 Task: Create a new job position in Salesforce with the title 'Dentist / Dietitian / Nutritionist', set the location to 'San Francisco, CA', and fill in the necessary details including salary range, job description, and required skills.
Action: Mouse moved to (28, 110)
Screenshot: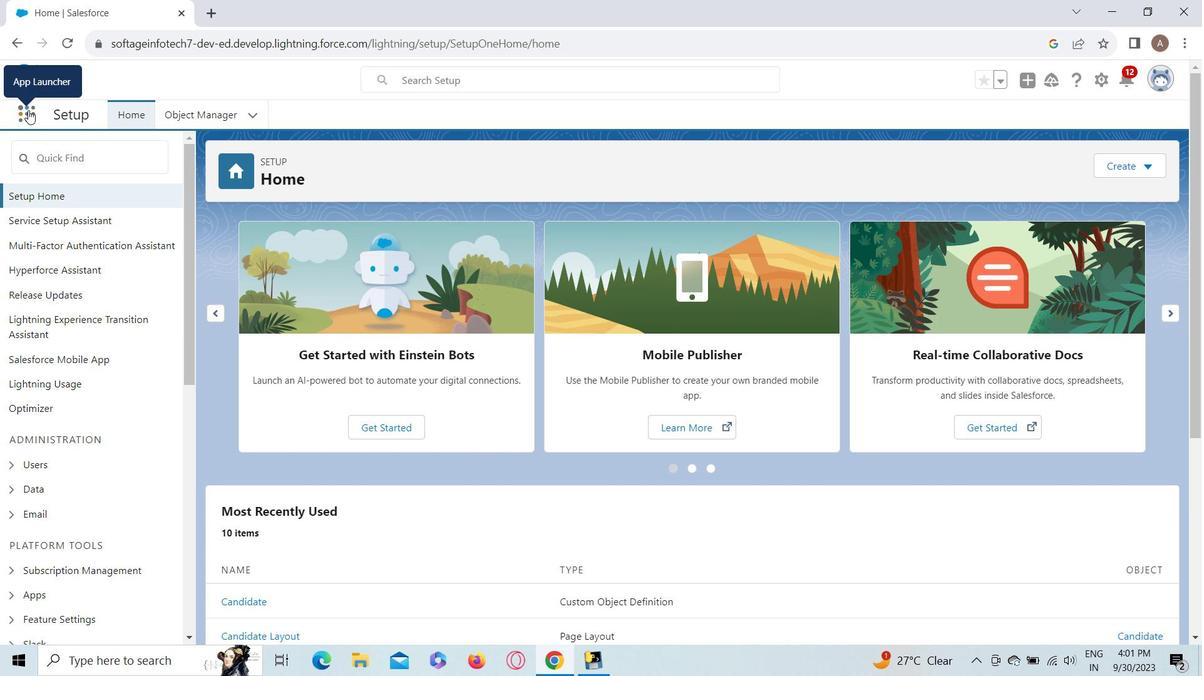
Action: Mouse pressed left at (28, 110)
Screenshot: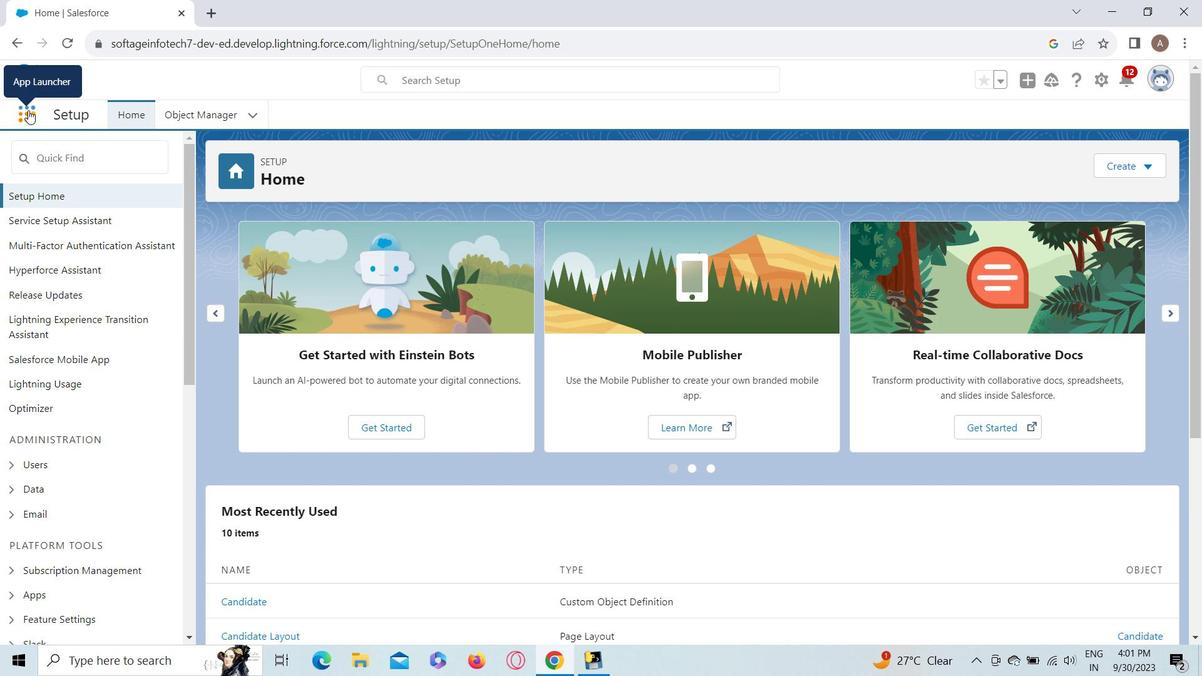 
Action: Mouse moved to (90, 221)
Screenshot: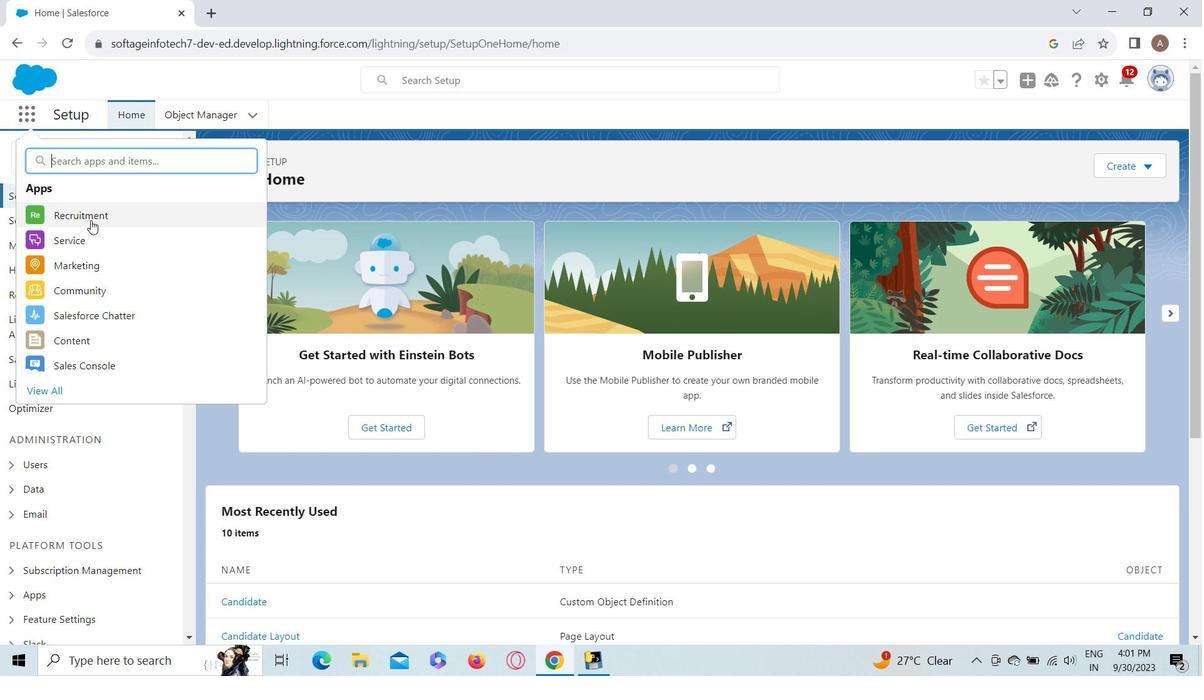 
Action: Mouse pressed left at (90, 221)
Screenshot: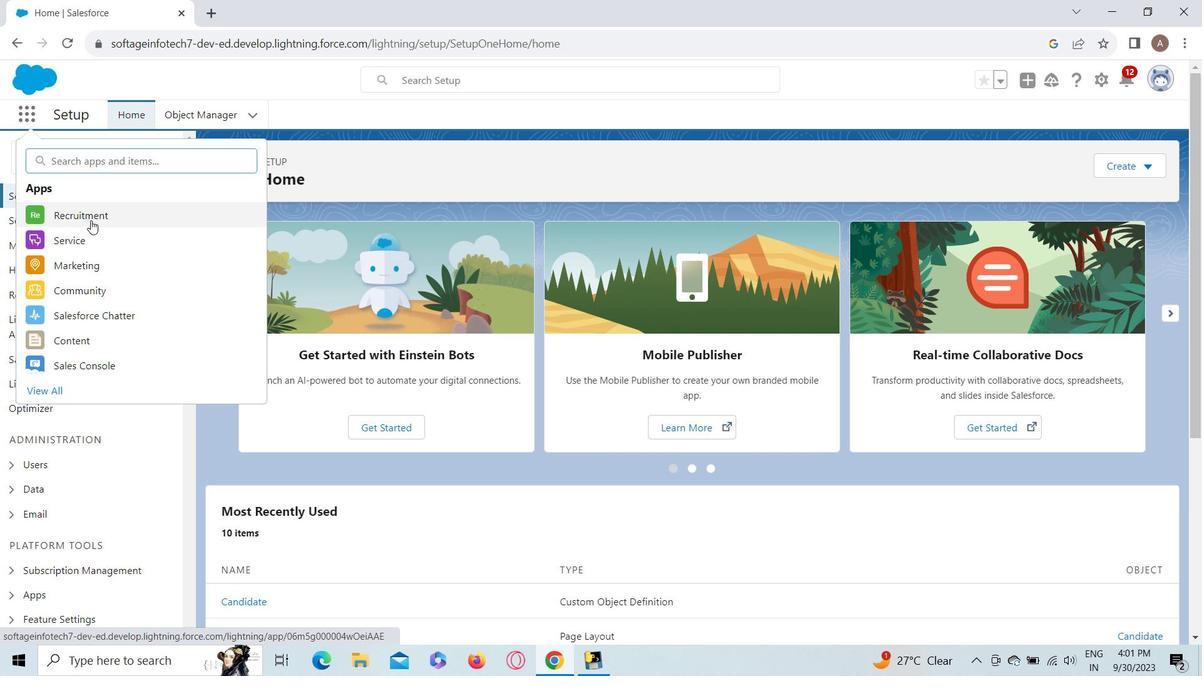 
Action: Mouse moved to (321, 110)
Screenshot: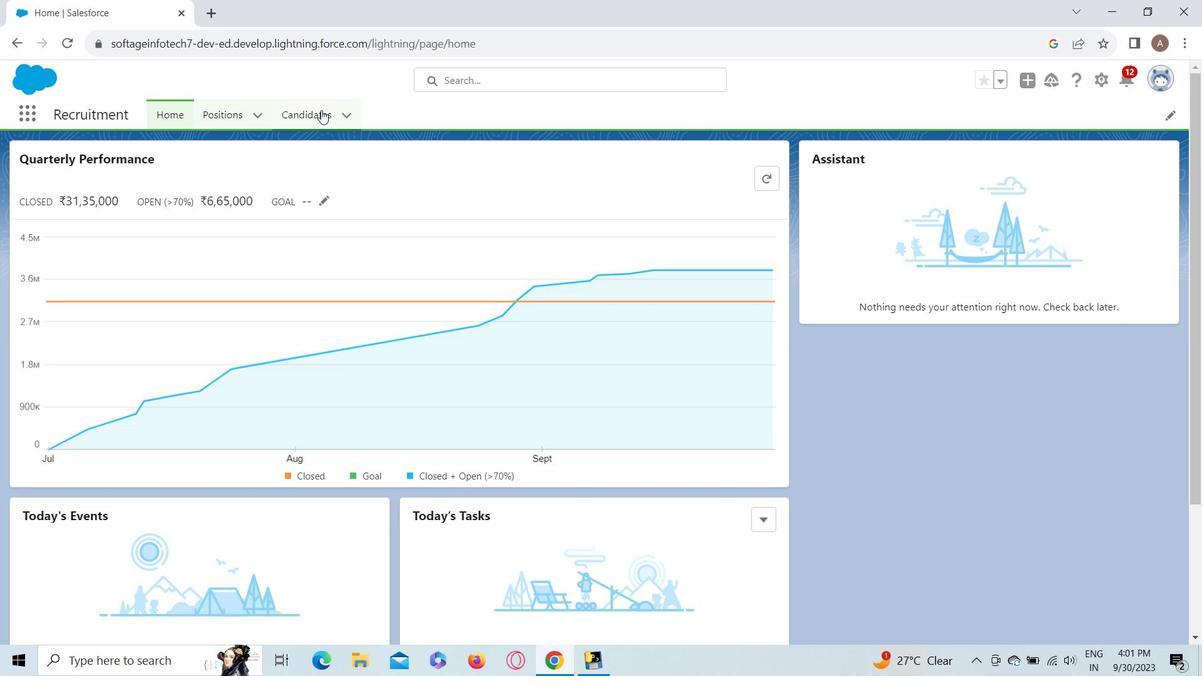 
Action: Mouse pressed left at (321, 110)
Screenshot: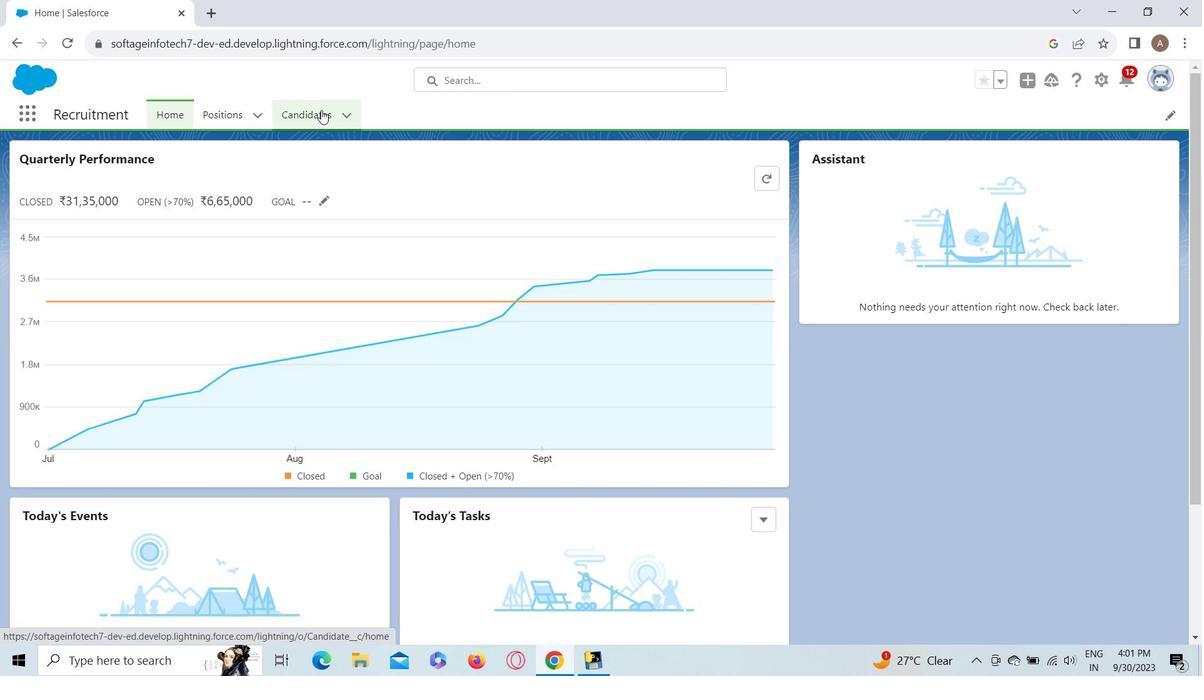 
Action: Mouse moved to (211, 104)
Screenshot: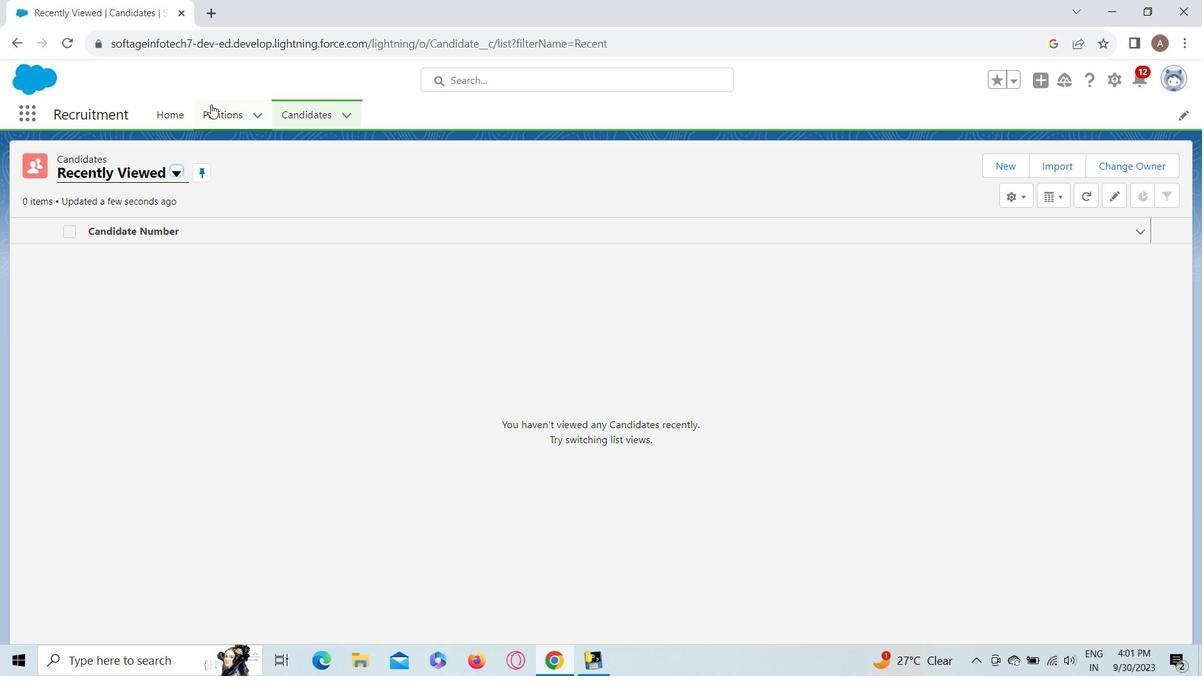 
Action: Mouse pressed left at (211, 104)
Screenshot: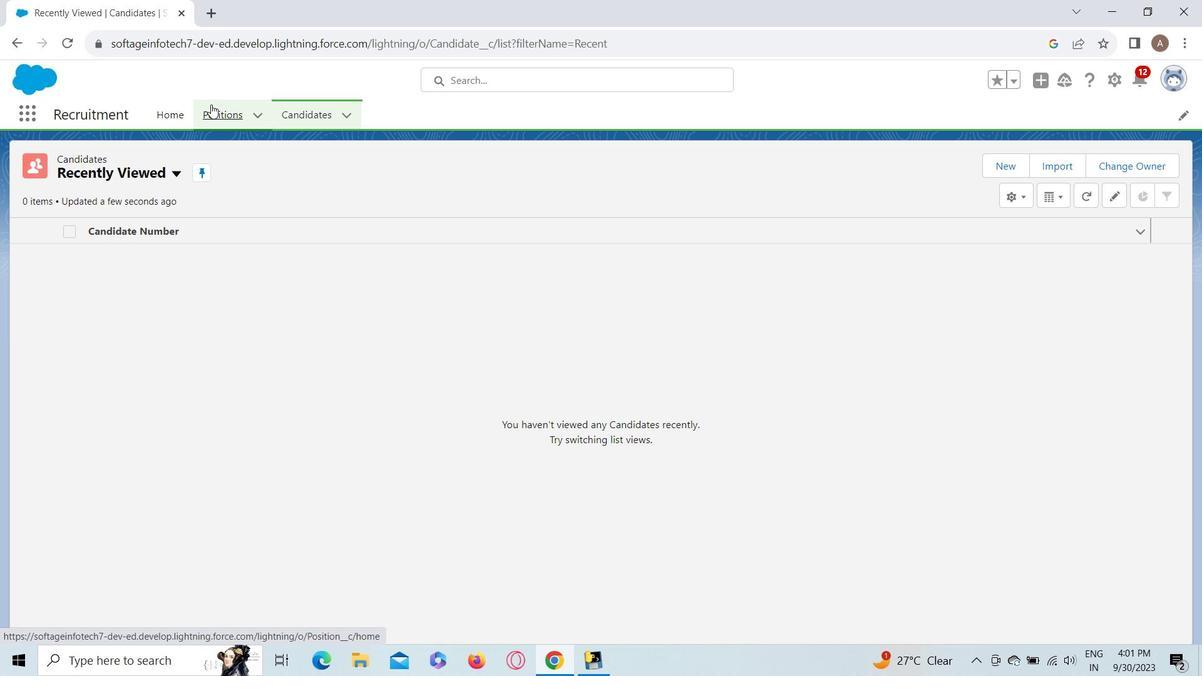 
Action: Mouse moved to (187, 113)
Screenshot: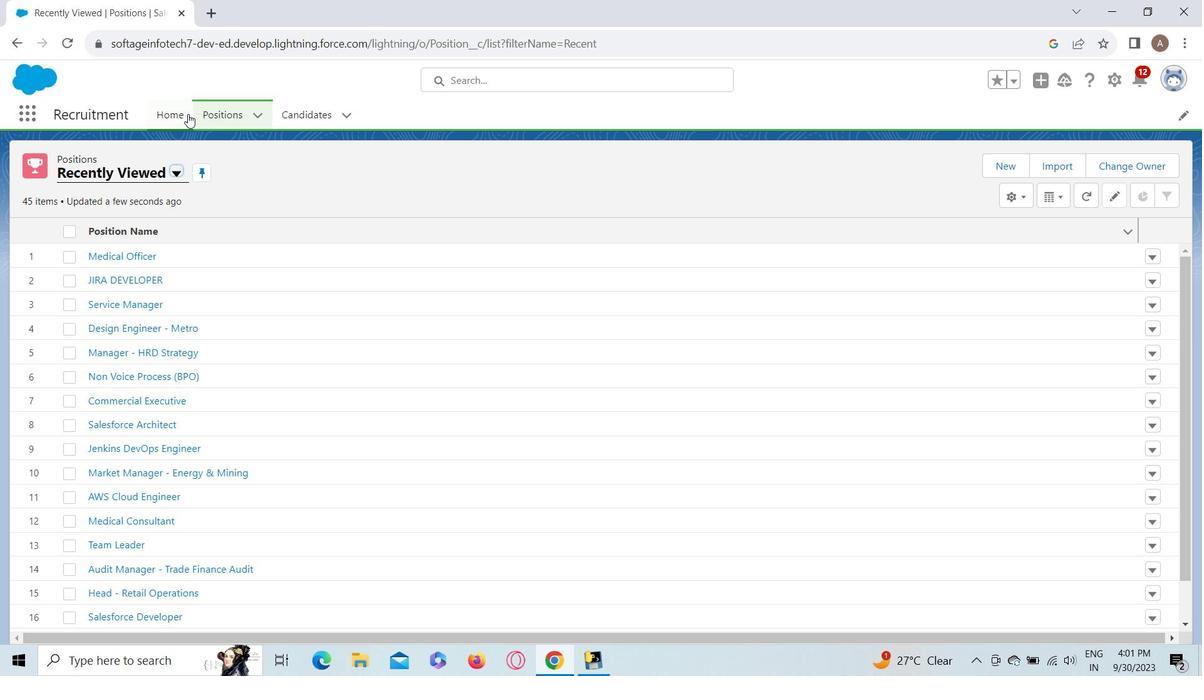 
Action: Mouse pressed left at (187, 113)
Screenshot: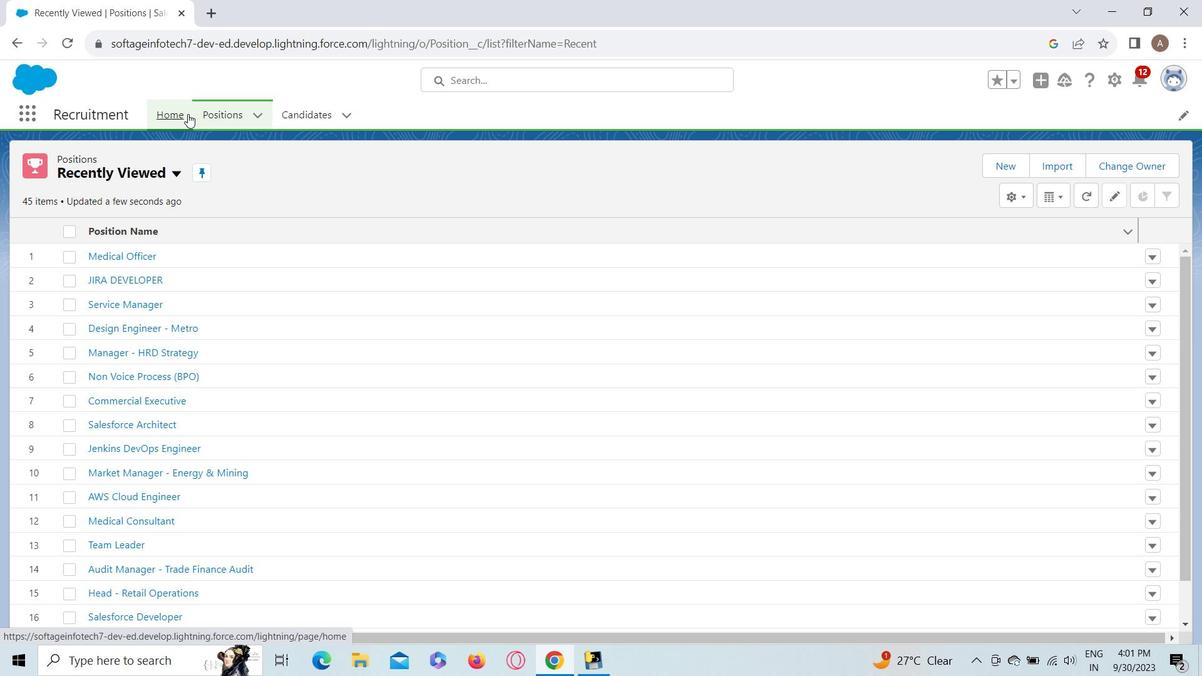 
Action: Mouse moved to (298, 111)
Screenshot: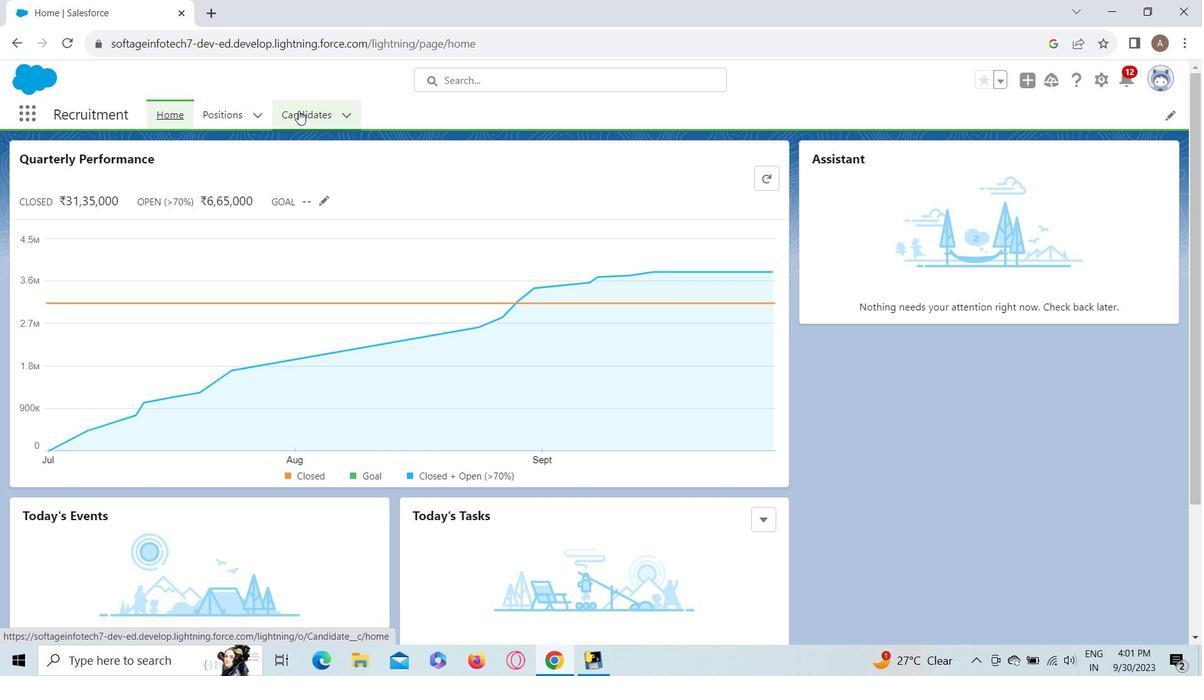 
Action: Mouse pressed left at (298, 111)
Screenshot: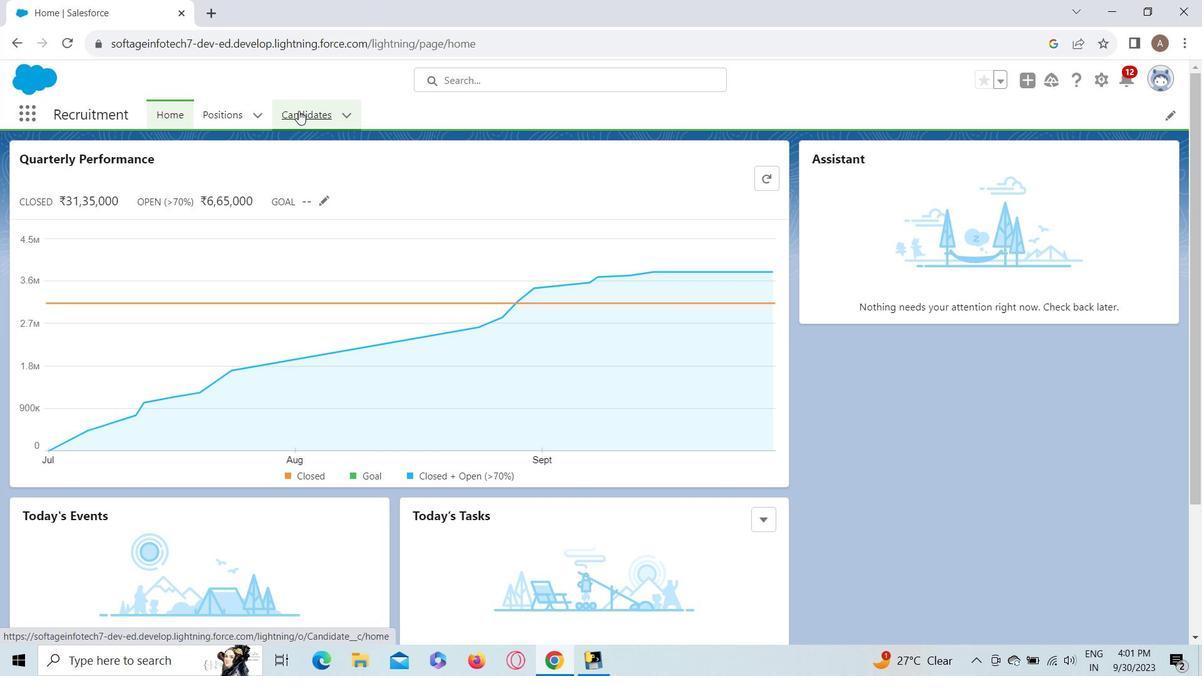 
Action: Mouse moved to (219, 112)
Screenshot: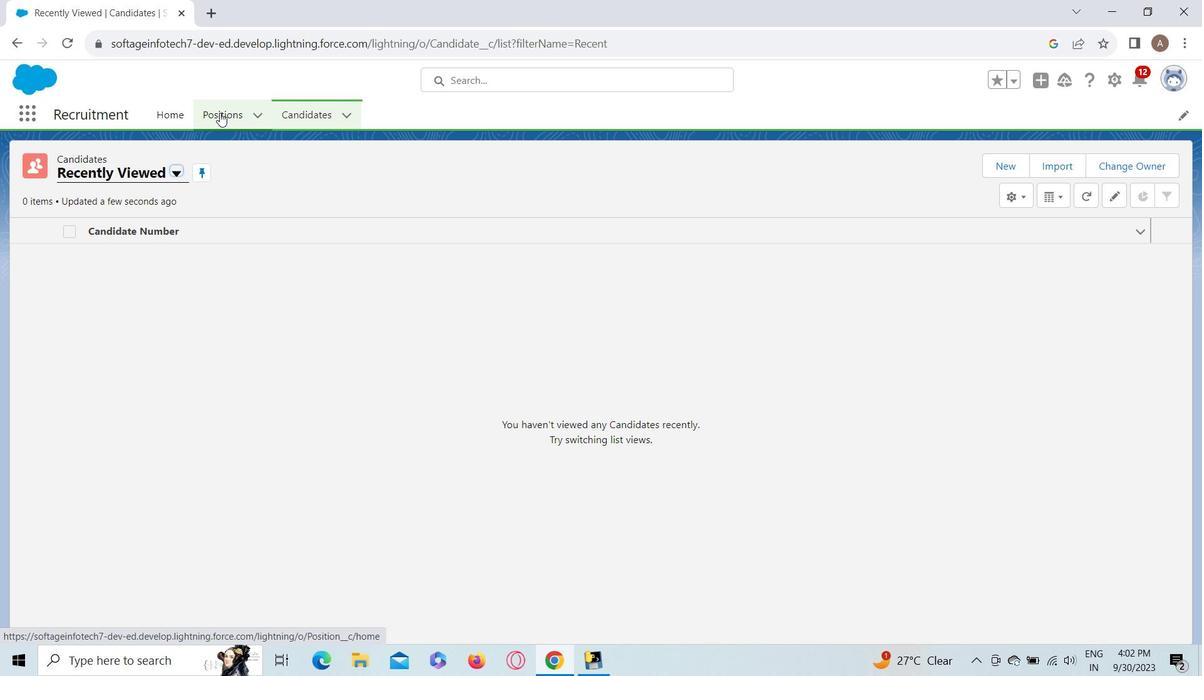 
Action: Mouse pressed left at (219, 112)
Screenshot: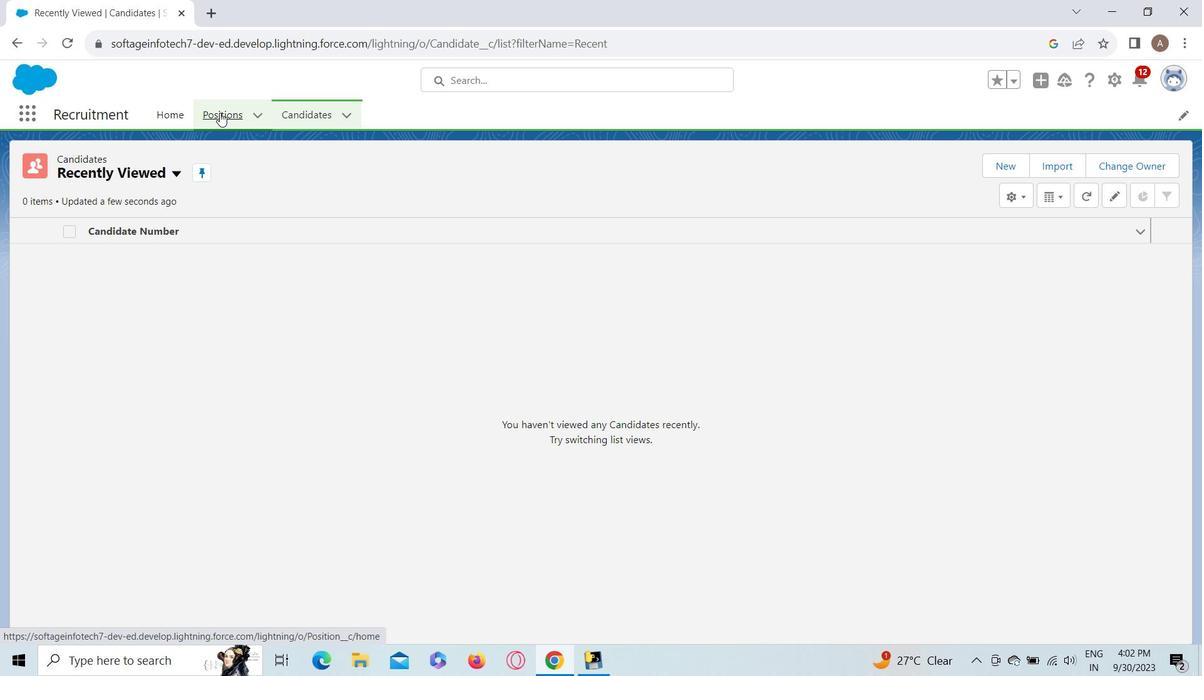 
Action: Mouse moved to (1001, 168)
Screenshot: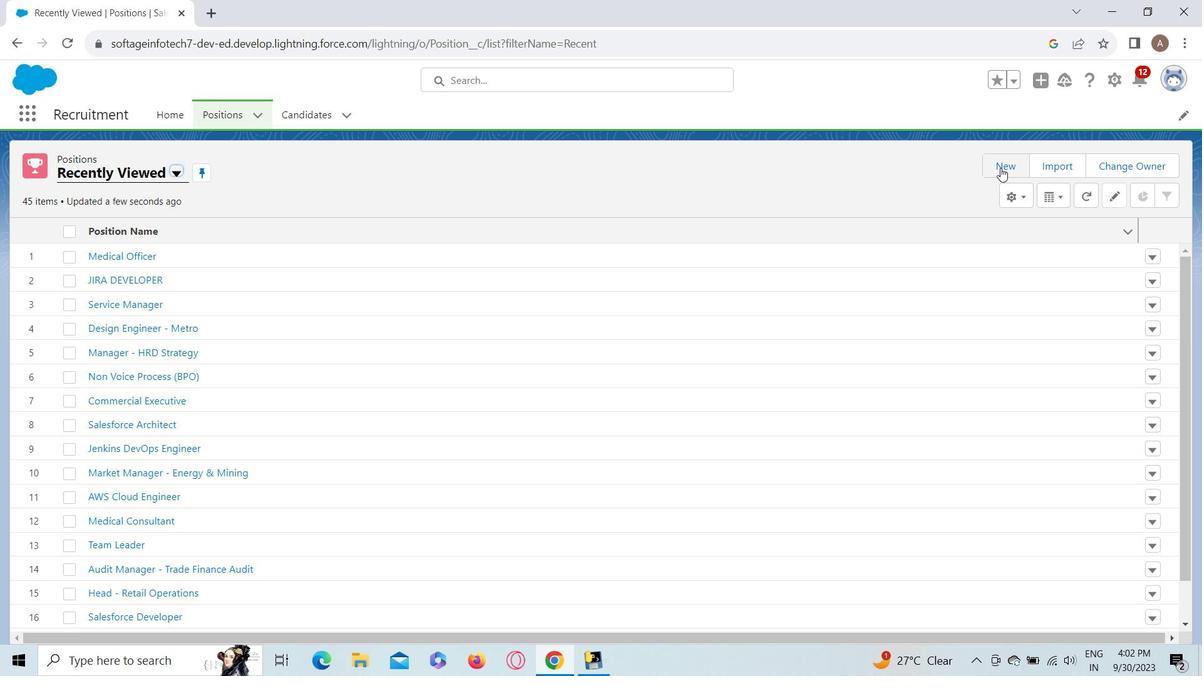 
Action: Mouse pressed left at (1001, 168)
Screenshot: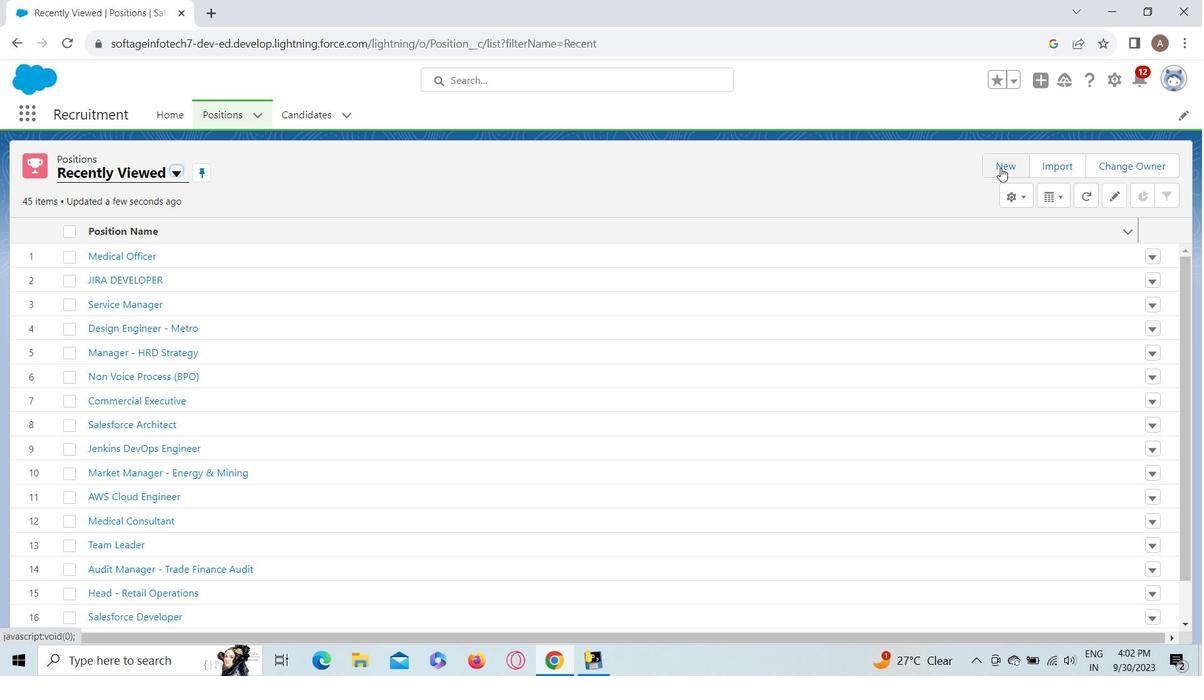 
Action: Mouse moved to (899, 428)
Screenshot: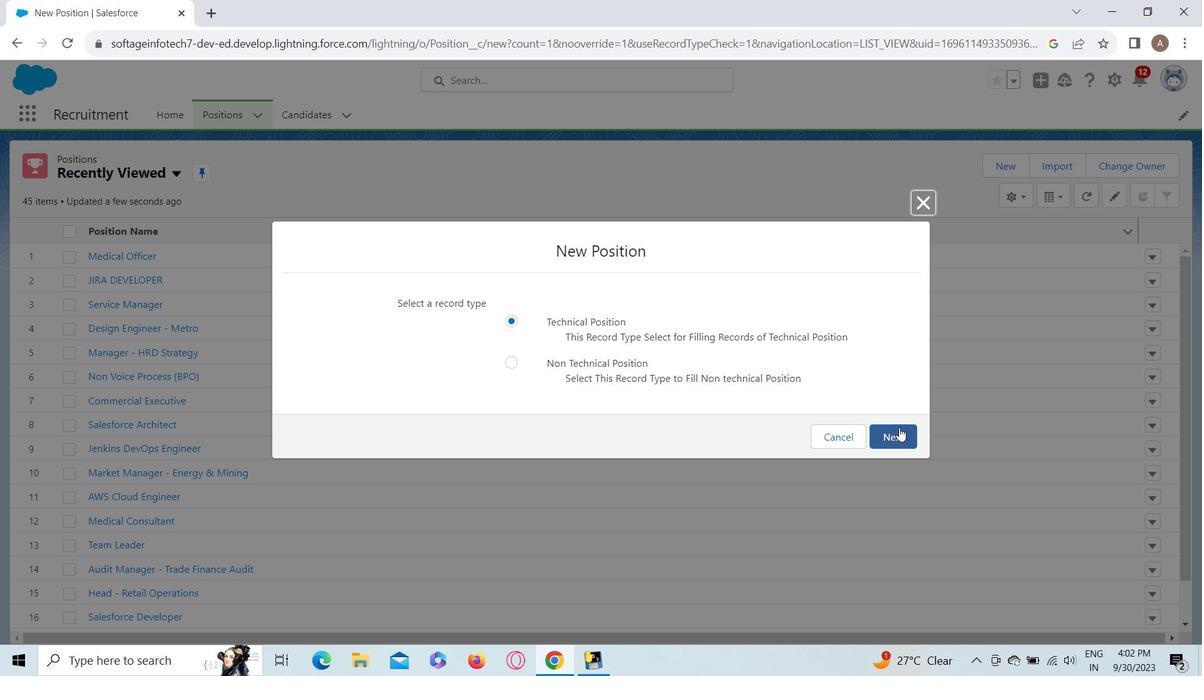 
Action: Mouse pressed left at (899, 428)
Screenshot: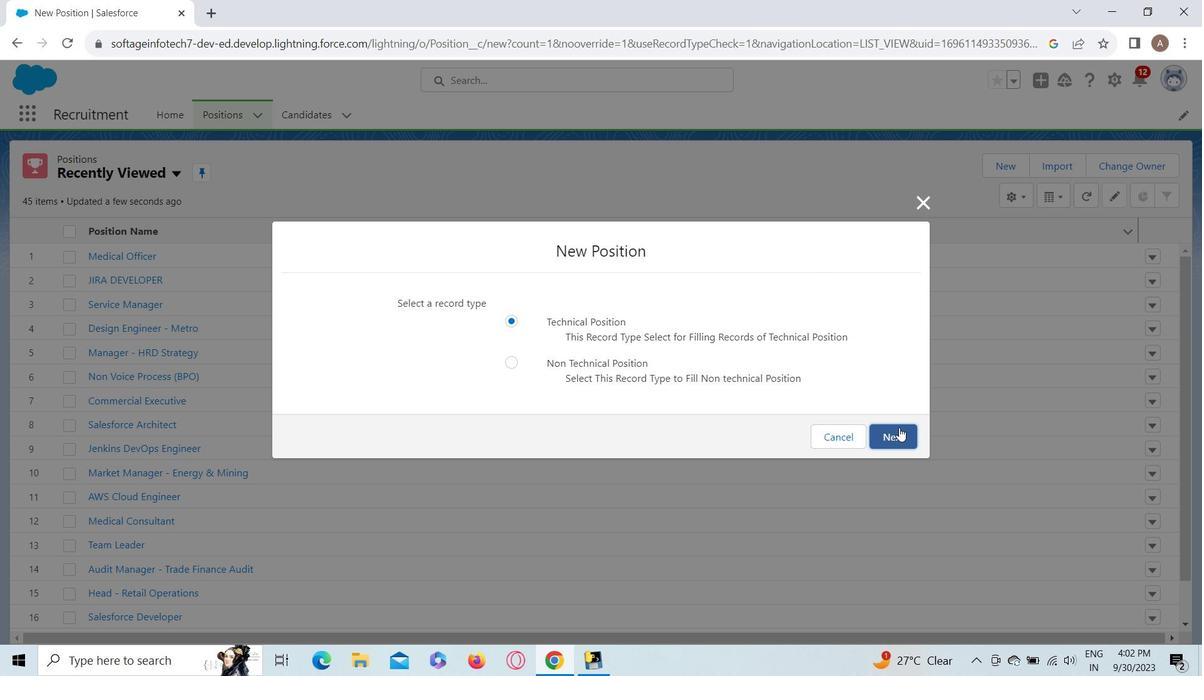 
Action: Mouse moved to (510, 263)
Screenshot: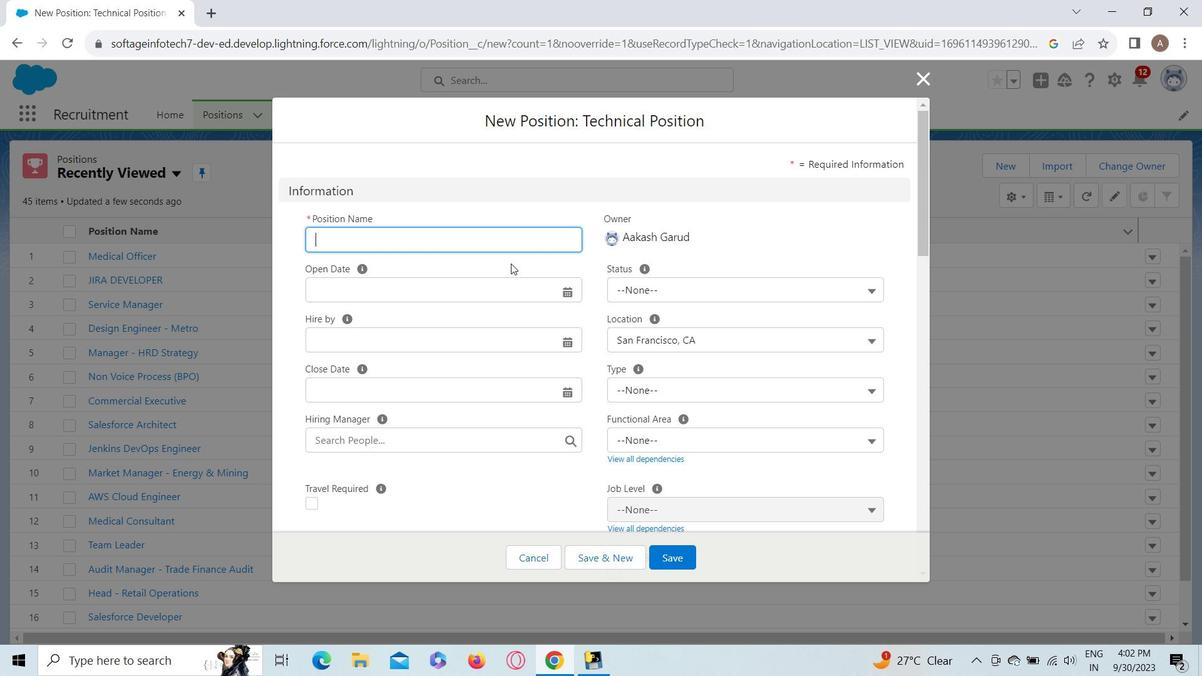 
Action: Key pressed <Key.shift><Key.shift>Dentist<Key.space>/<Key.space><Key.shift><Key.shift><Key.shift><Key.shift><Key.shift><Key.shift><Key.shift><Key.shift><Key.shift><Key.shift><Key.shift><Key.shift><Key.shift><Key.shift><Key.shift><Key.shift><Key.shift><Key.shift><Key.shift><Key.shift><Key.shift><Key.shift><Key.shift><Key.shift><Key.shift><Key.shift><Key.shift><Key.shift><Key.shift><Key.shift><Key.shift><Key.shift><Key.shift><Key.shift><Key.shift><Key.shift><Key.shift><Key.shift><Key.shift><Key.shift><Key.shift><Key.shift><Key.shift><Key.shift><Key.shift><Key.shift><Key.shift><Key.shift><Key.shift><Key.shift><Key.shift><Key.shift><Key.shift><Key.shift><Key.shift><Key.shift><Key.shift><Key.shift><Key.shift><Key.shift><Key.shift><Key.shift><Key.shift><Key.shift><Key.shift><Key.shift><Key.shift><Key.shift><Key.shift><Key.shift><Key.shift><Key.shift><Key.shift><Key.shift><Key.shift><Key.shift><Key.shift><Key.shift><Key.shift><Key.shift><Key.shift><Key.shift><Key.shift><Key.shift><Key.shift><Key.shift><Key.shift><Key.shift><Key.shift><Key.shift><Key.shift><Key.shift><Key.shift><Key.shift><Key.shift><Key.shift><Key.shift><Key.shift><Key.shift><Key.shift><Key.shift><Key.shift><Key.shift><Key.shift><Key.shift><Key.shift><Key.shift>Dental<Key.space><Key.shift><Key.shift><Key.shift><Key.shift><Key.shift><Key.shift><Key.shift><Key.shift><Key.shift><Key.shift><Key.shift><Key.shift><Key.shift><Key.shift><Key.shift><Key.shift><Key.shift><Key.shift><Key.shift><Key.shift><Key.shift><Key.shift><Key.shift><Key.shift><Key.shift>H<Key.backspace><Key.shift>Care<Key.backspace><Key.backspace><Key.backspace><Key.backspace><Key.backspace><Key.backspace><Key.backspace><Key.backspace><Key.backspace><Key.backspace><Key.backspace><Key.backspace><Key.space><Key.shift>Dietitian<Key.space>/<Key.space><Key.shift><Key.shift>Nutritionist
Screenshot: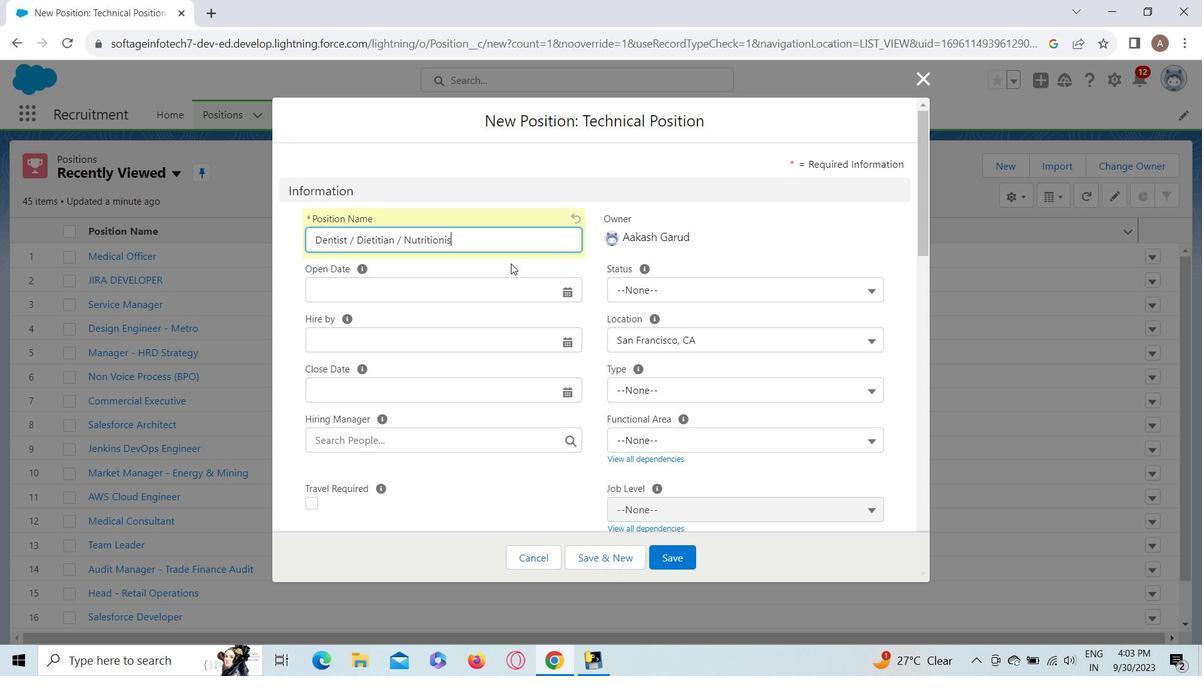 
Action: Mouse moved to (491, 287)
Screenshot: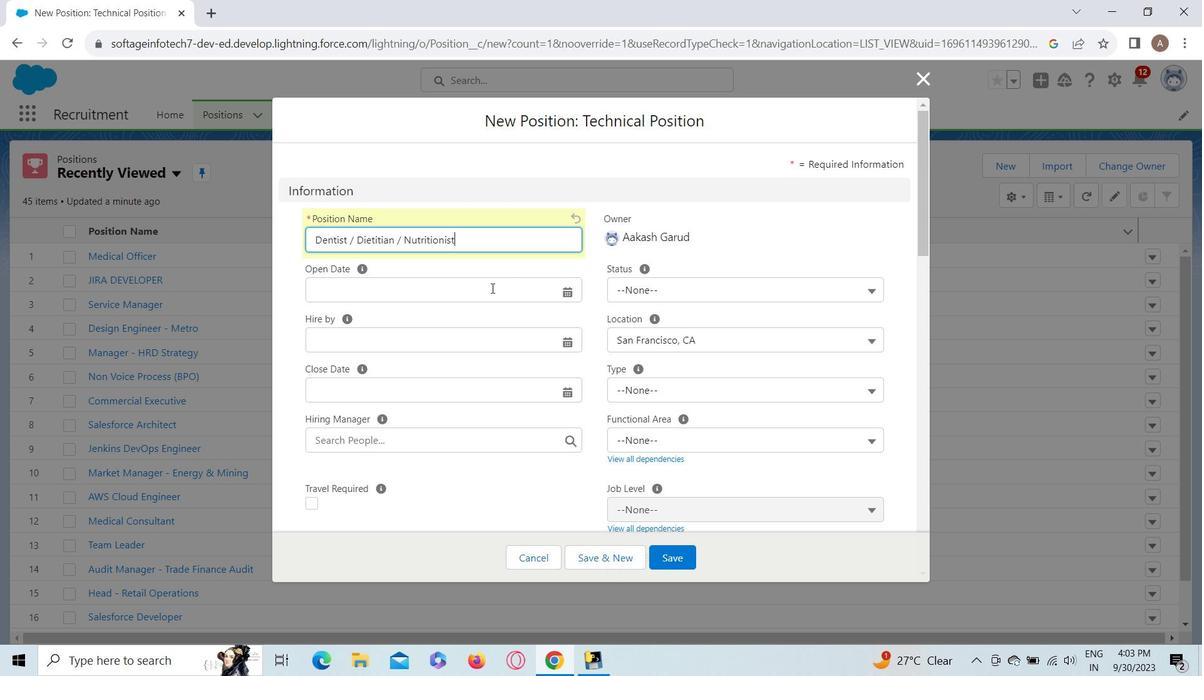 
Action: Mouse pressed left at (491, 287)
Screenshot: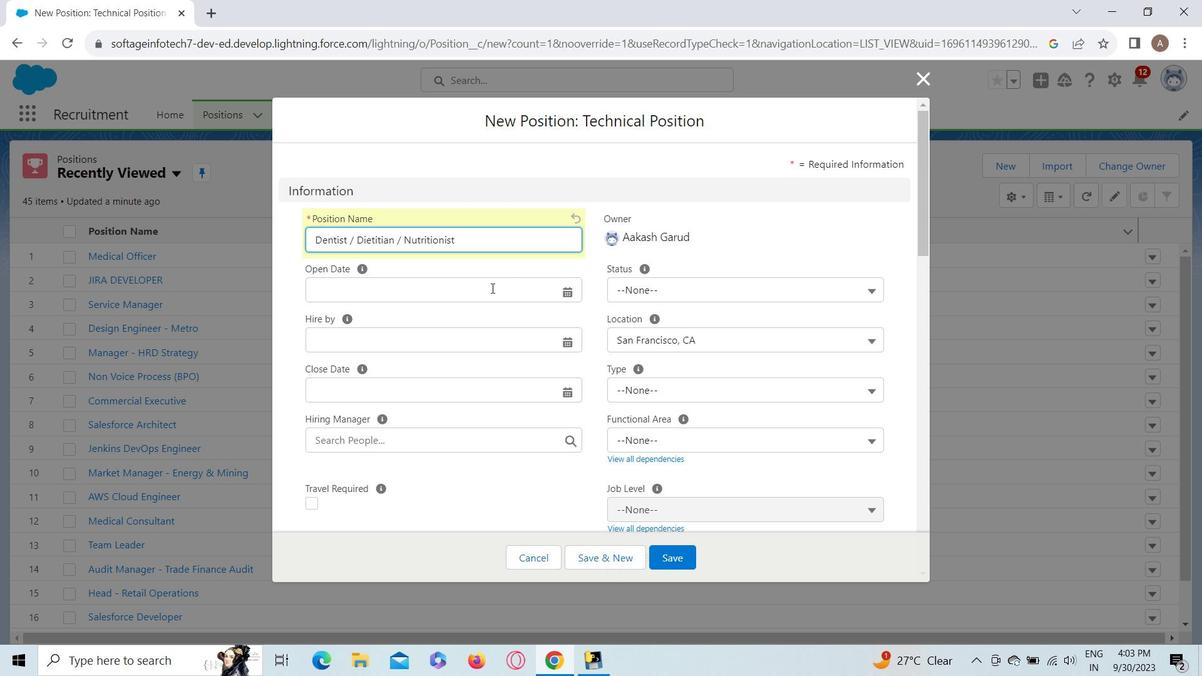 
Action: Mouse moved to (505, 372)
Screenshot: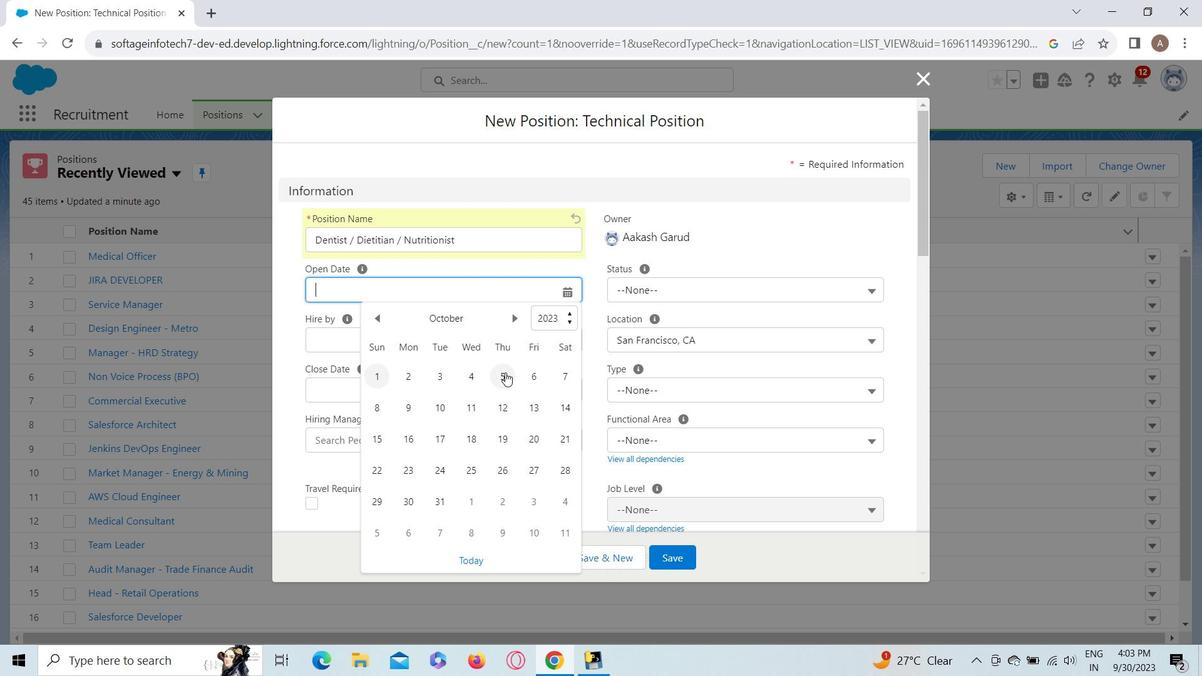 
Action: Mouse pressed left at (505, 372)
Screenshot: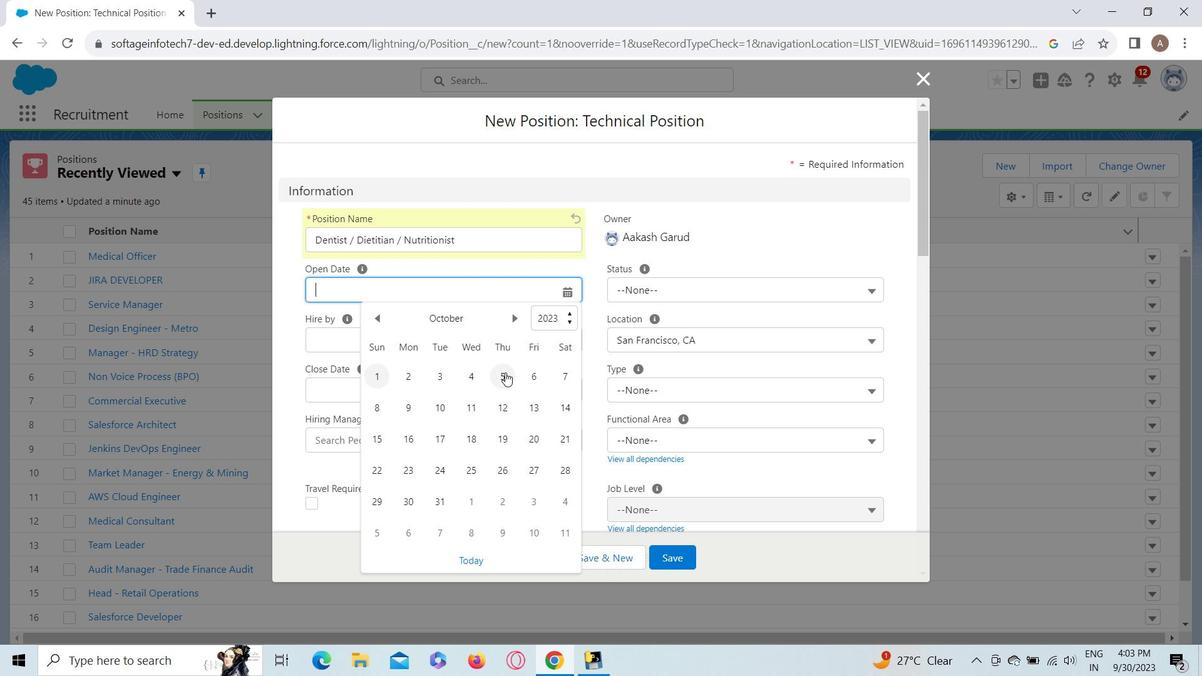 
Action: Mouse moved to (495, 336)
Screenshot: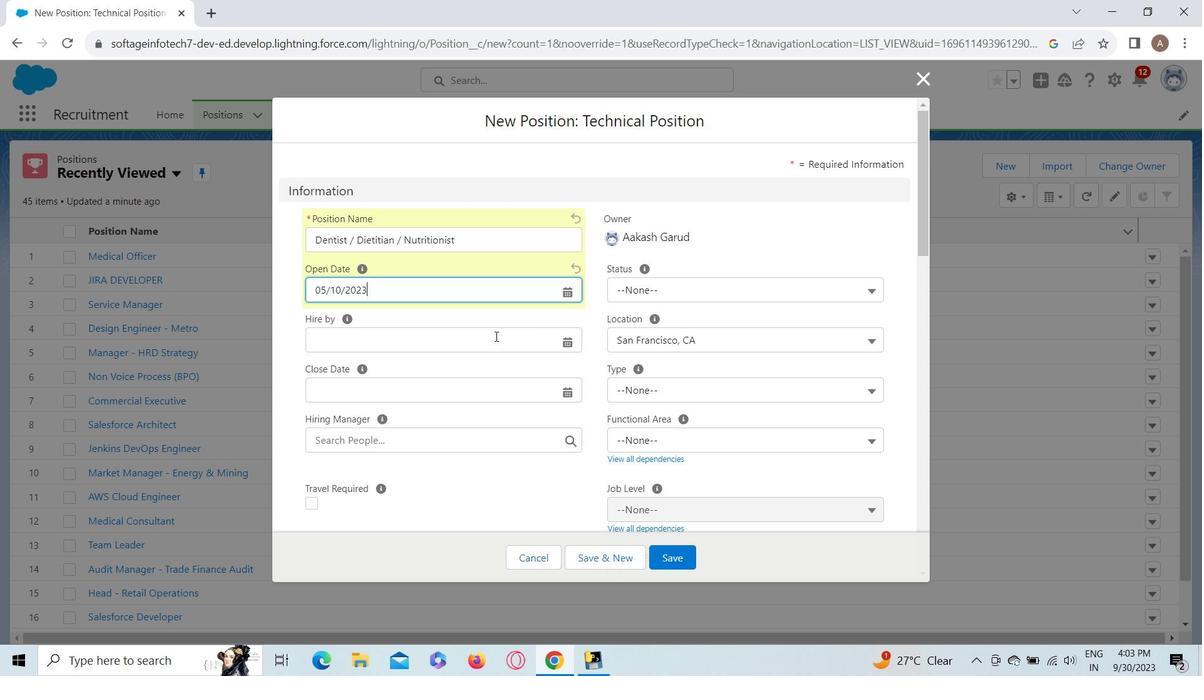 
Action: Mouse pressed left at (495, 336)
Screenshot: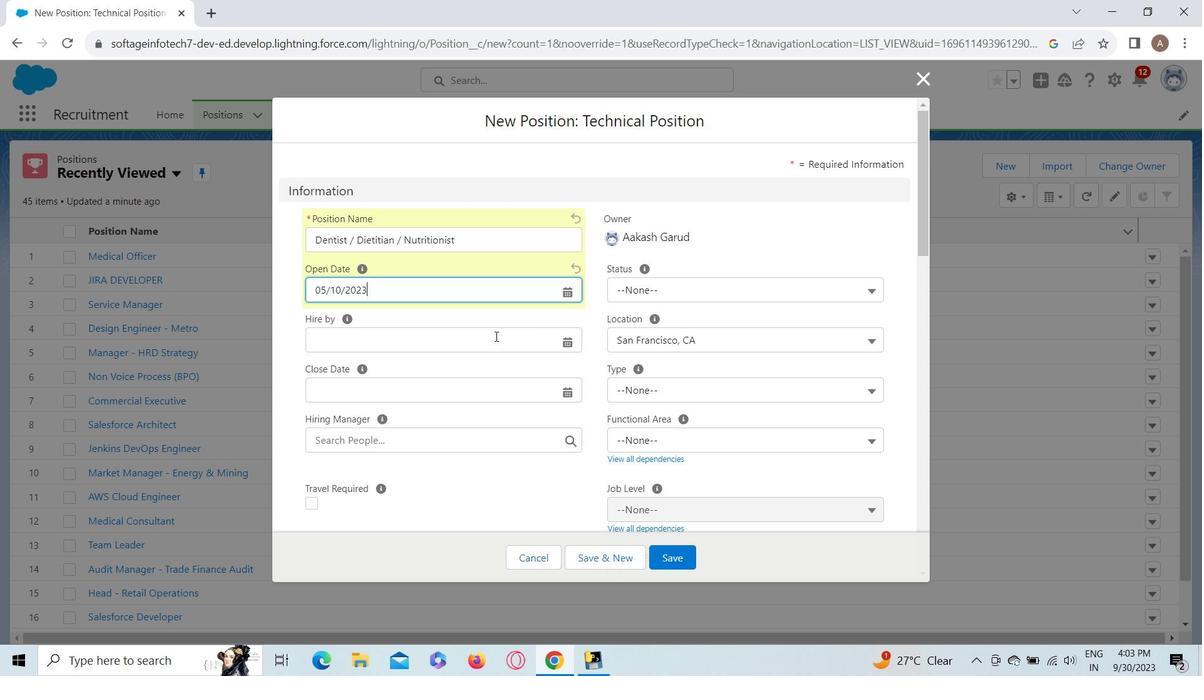 
Action: Mouse moved to (510, 373)
Screenshot: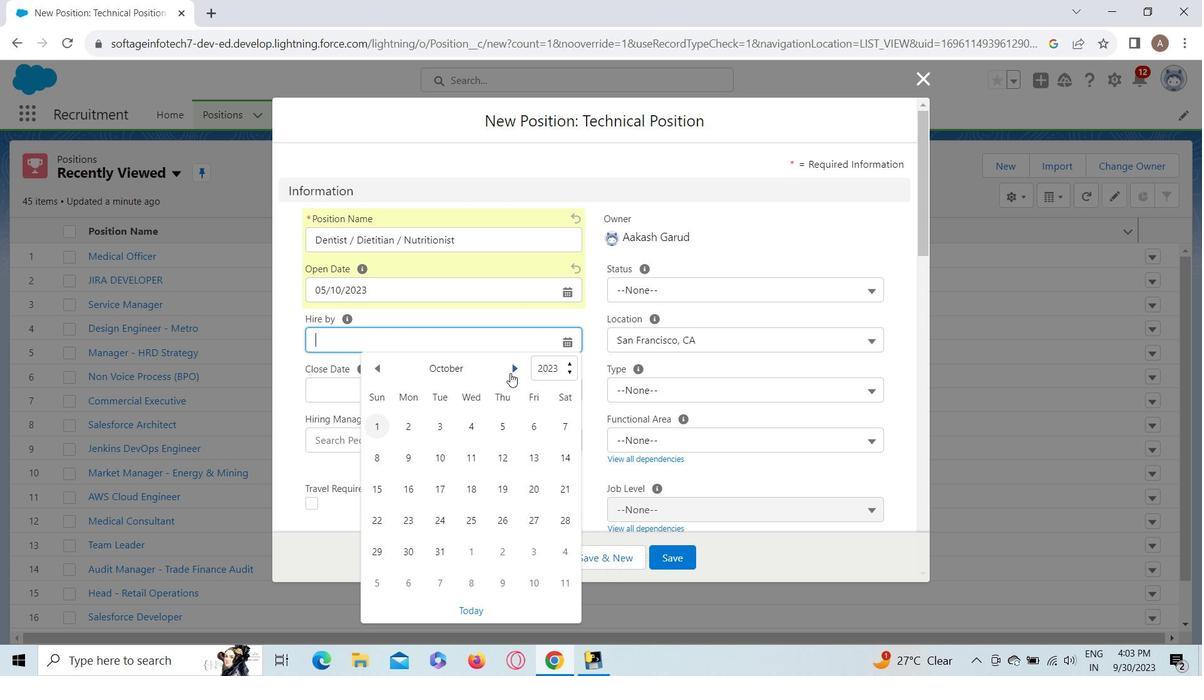 
Action: Mouse pressed left at (510, 373)
Screenshot: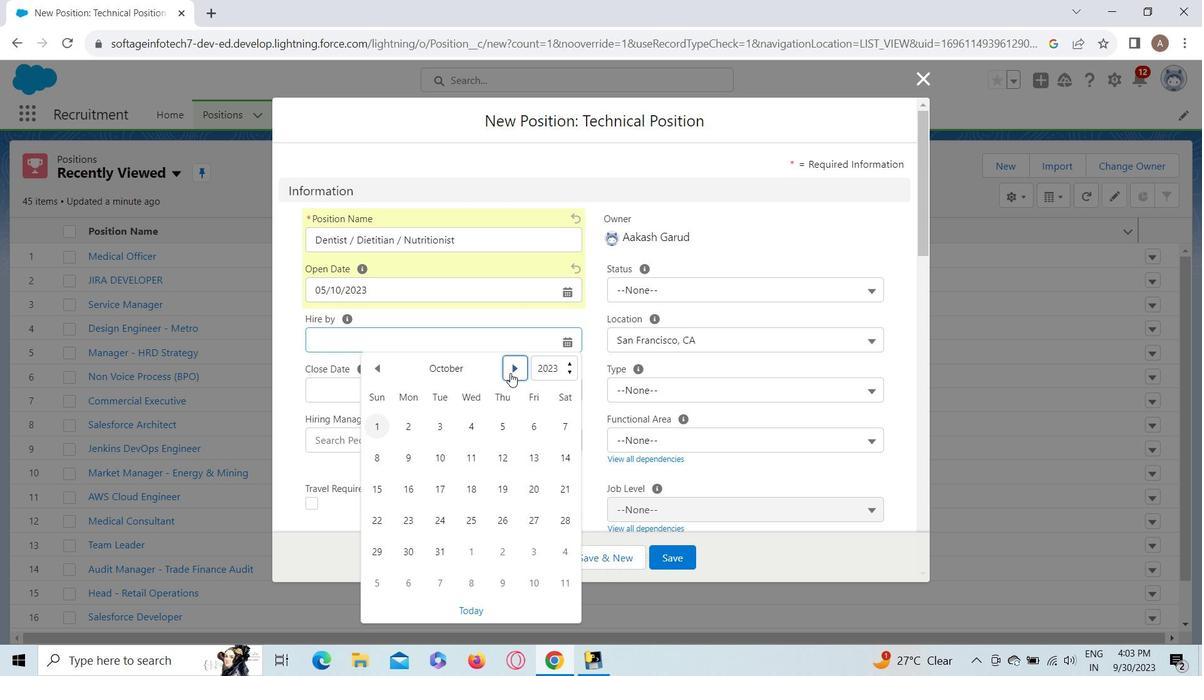 
Action: Mouse moved to (473, 425)
Screenshot: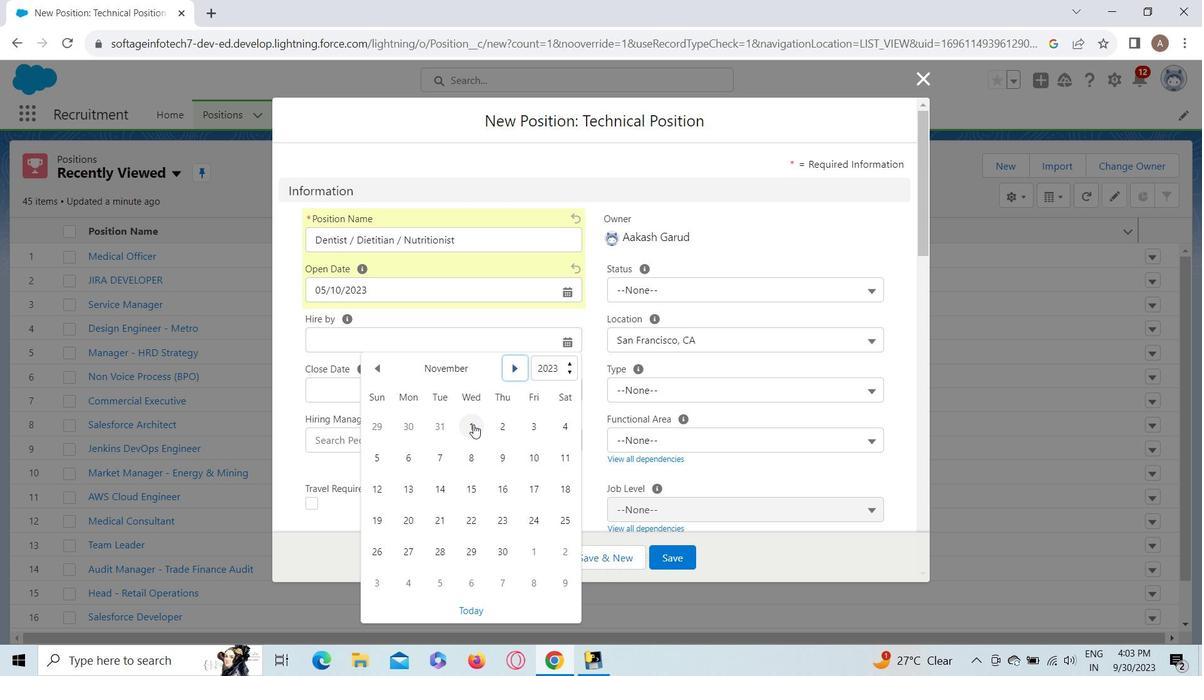 
Action: Mouse pressed left at (473, 425)
Screenshot: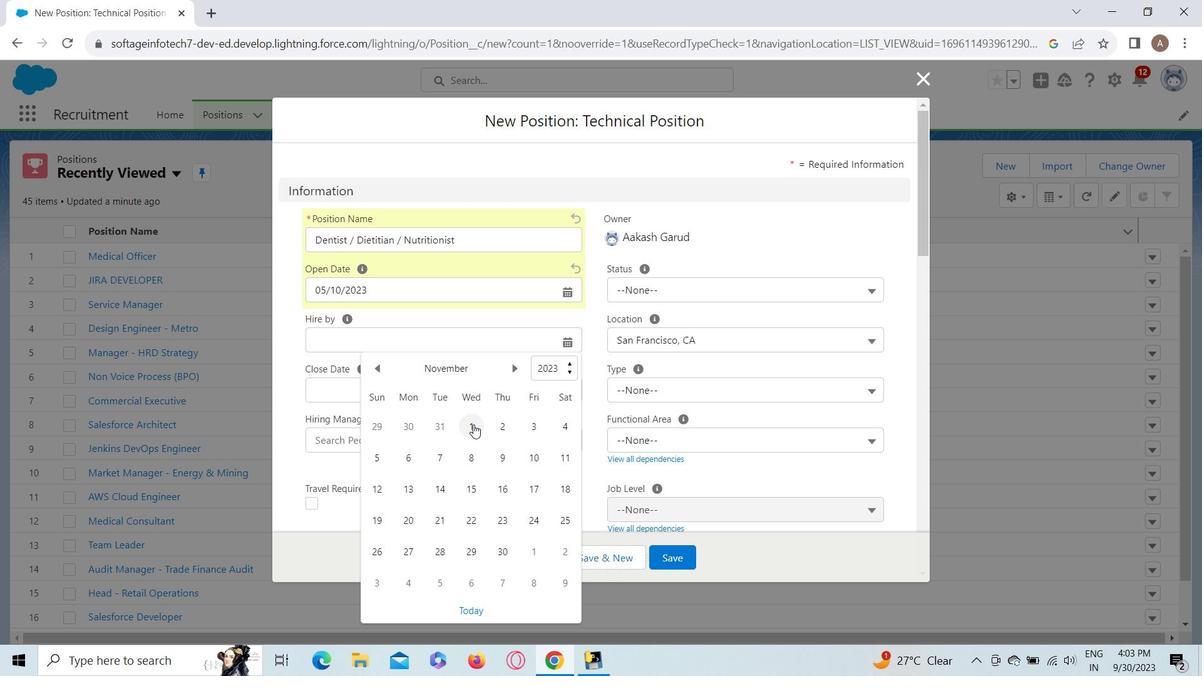 
Action: Mouse moved to (447, 386)
Screenshot: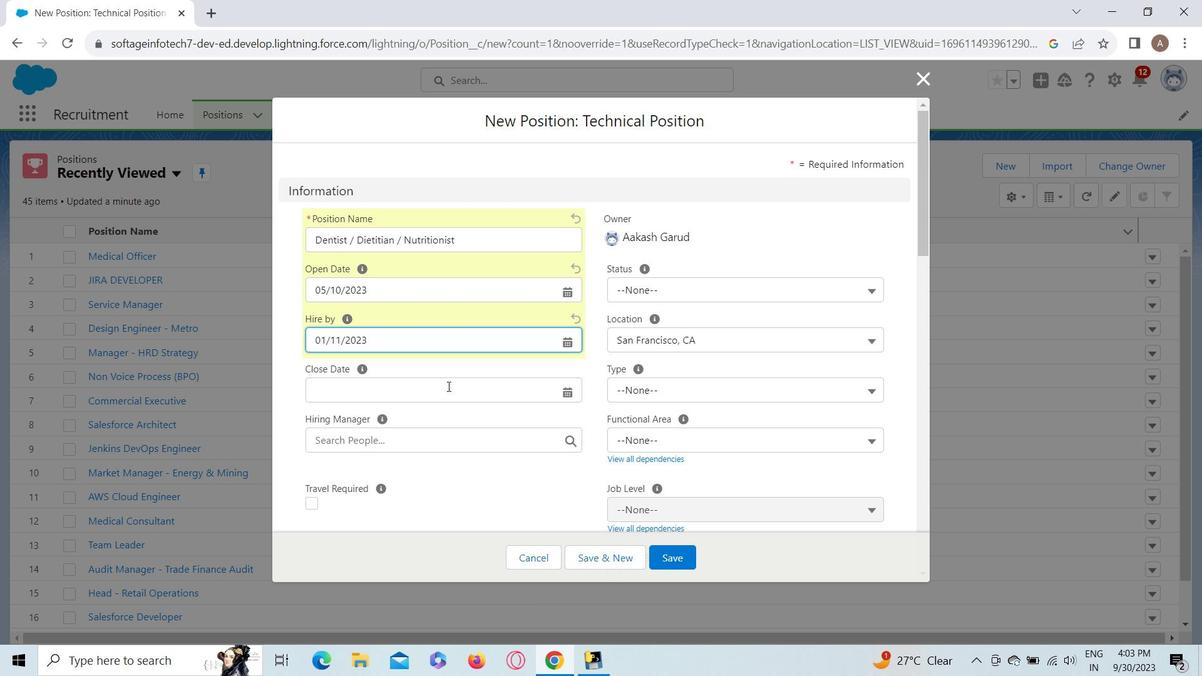 
Action: Mouse pressed left at (447, 386)
Screenshot: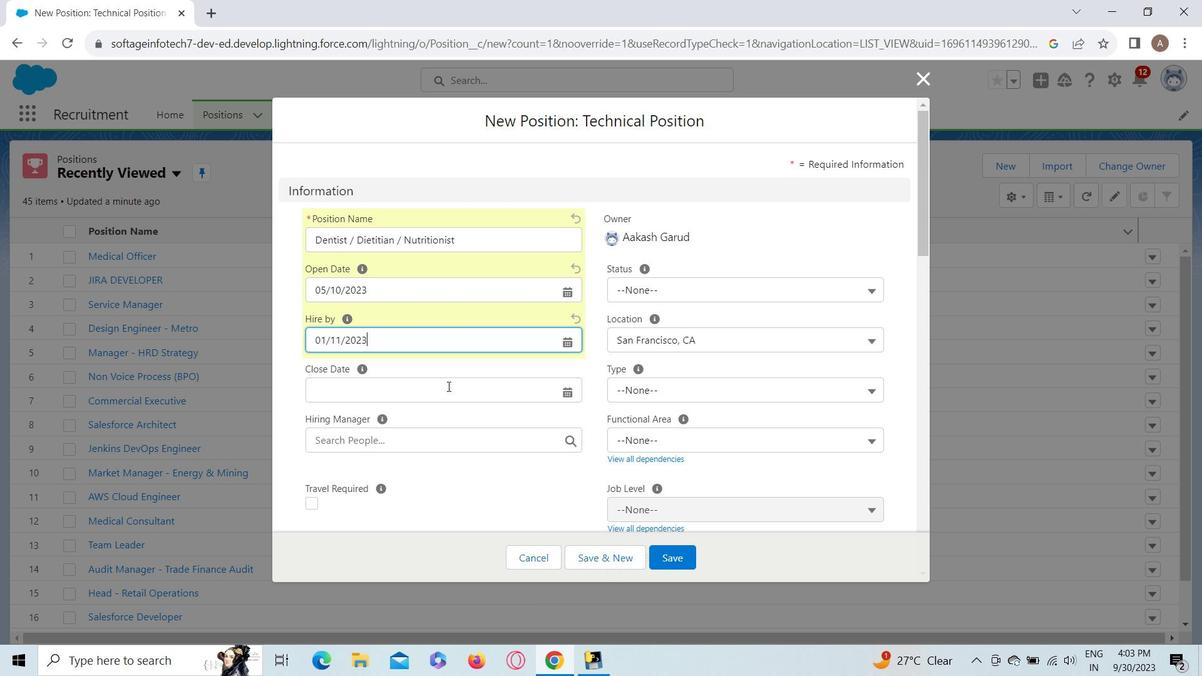 
Action: Mouse moved to (514, 127)
Screenshot: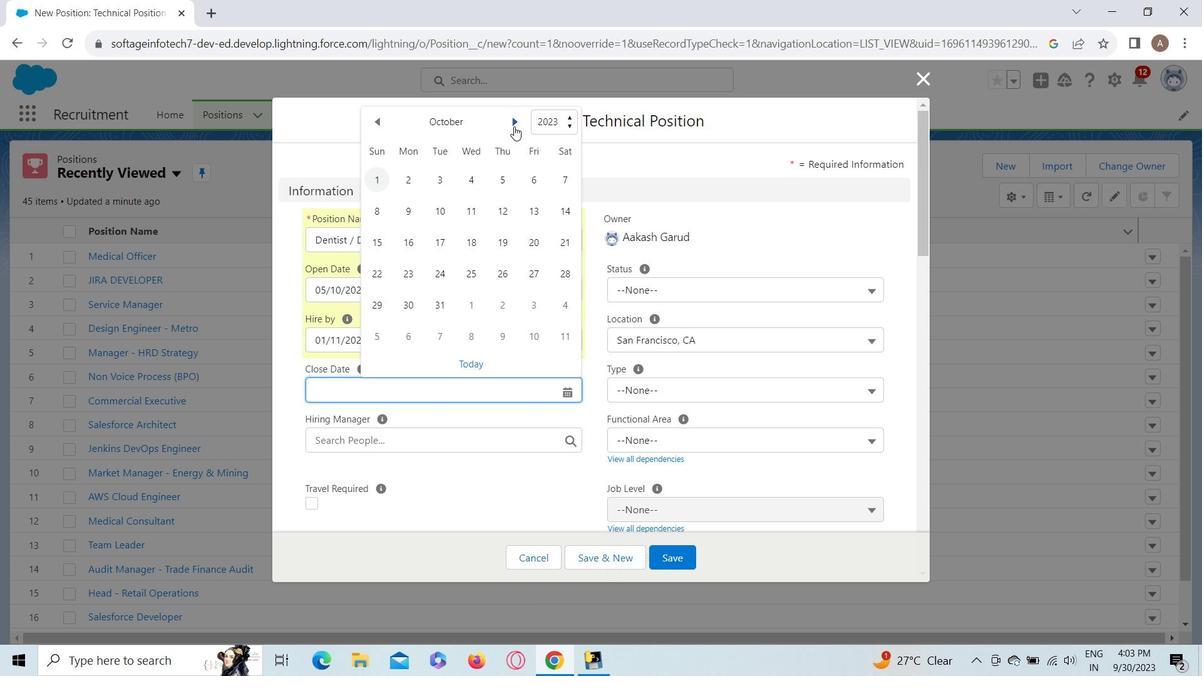 
Action: Mouse pressed left at (514, 127)
Screenshot: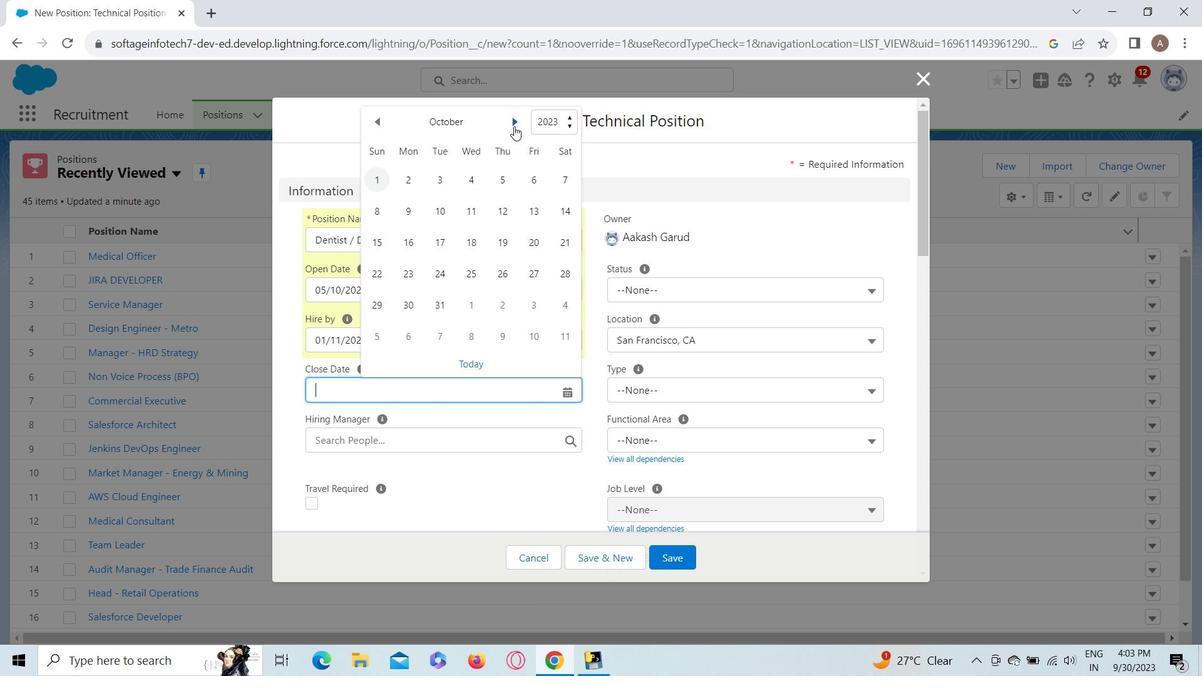 
Action: Mouse moved to (463, 177)
Screenshot: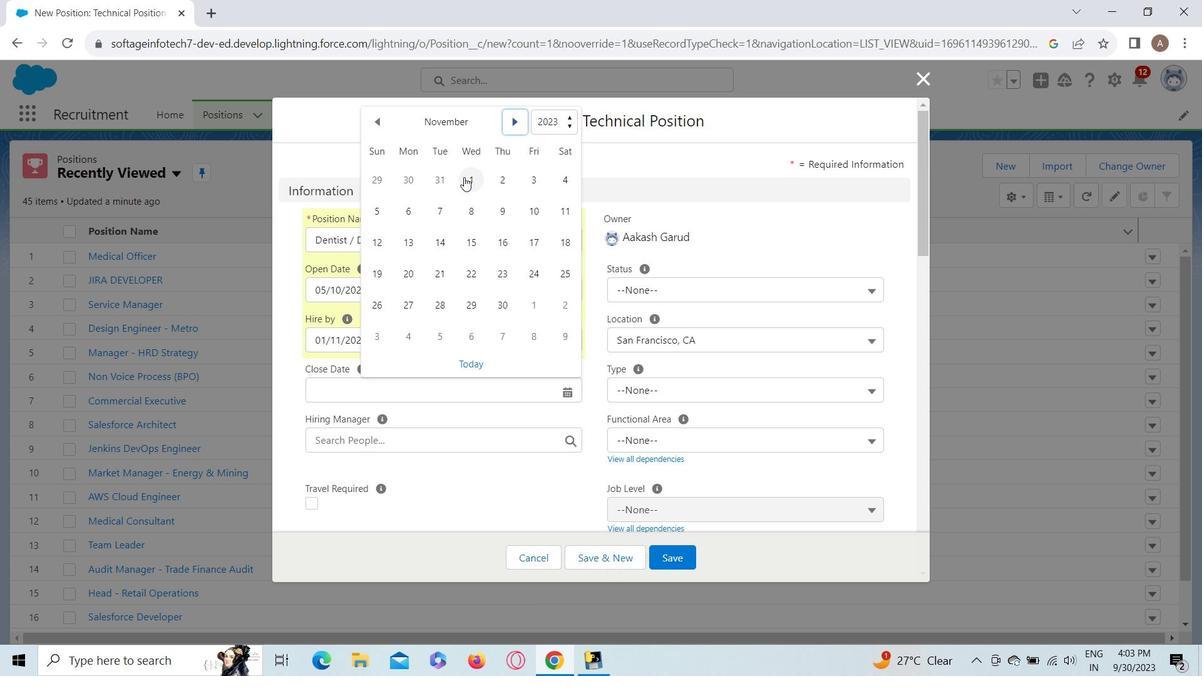 
Action: Mouse pressed left at (463, 177)
Screenshot: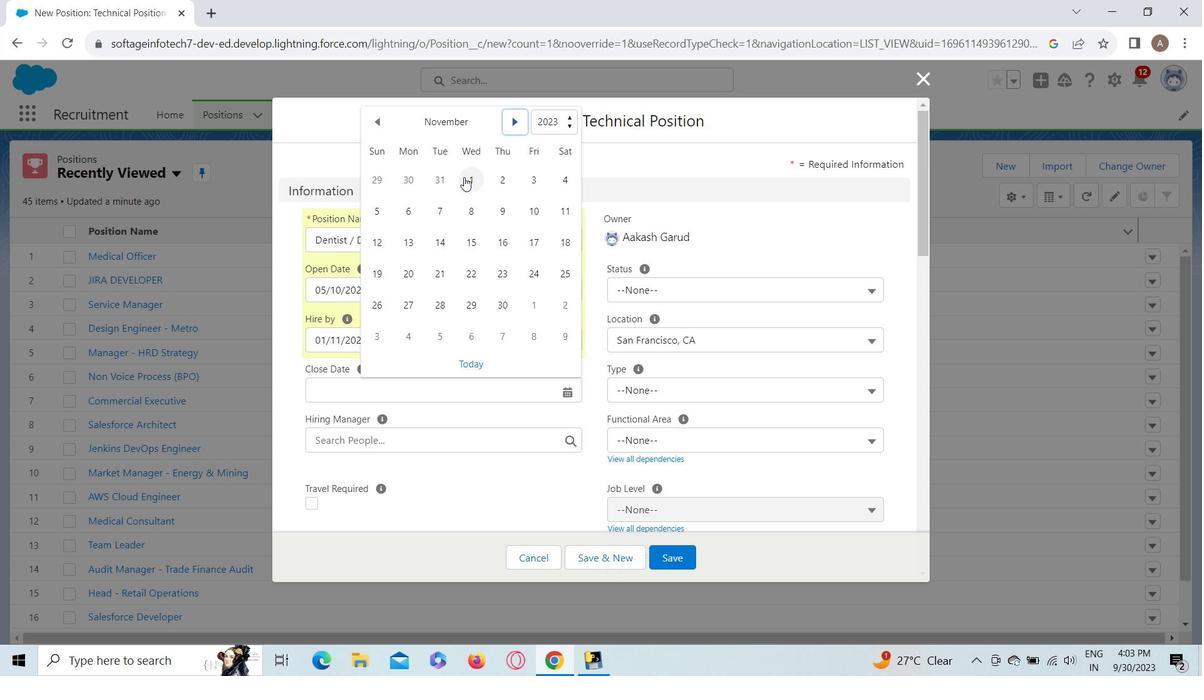 
Action: Mouse moved to (417, 433)
Screenshot: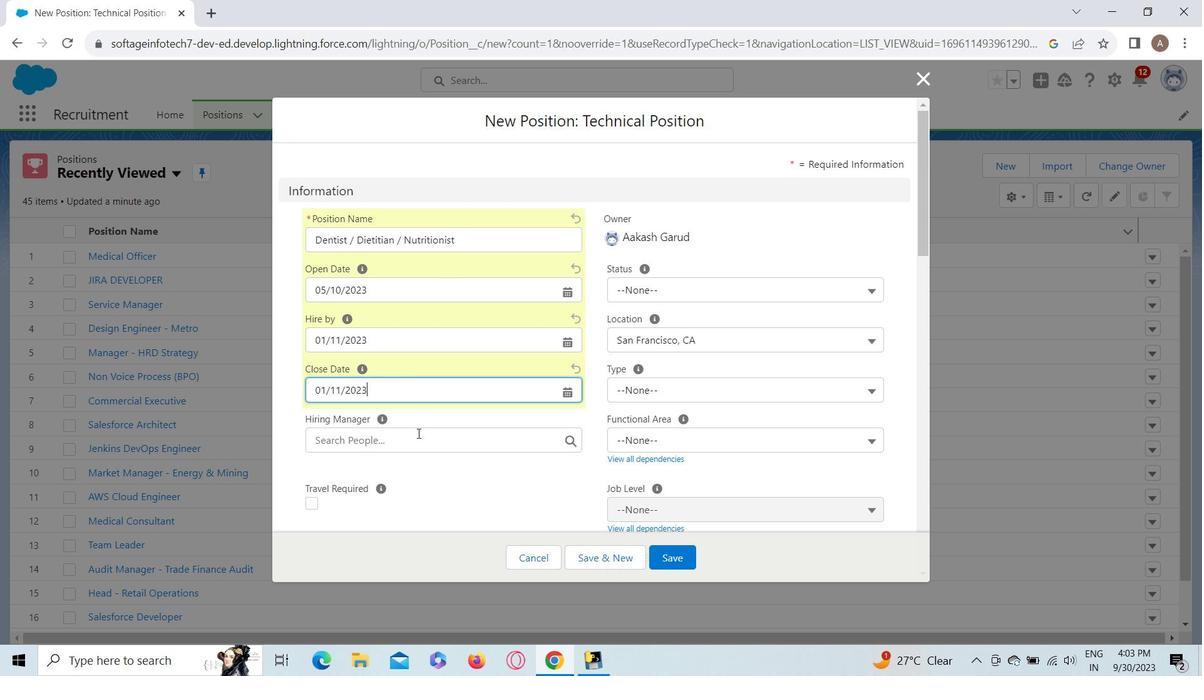 
Action: Mouse pressed left at (417, 433)
Screenshot: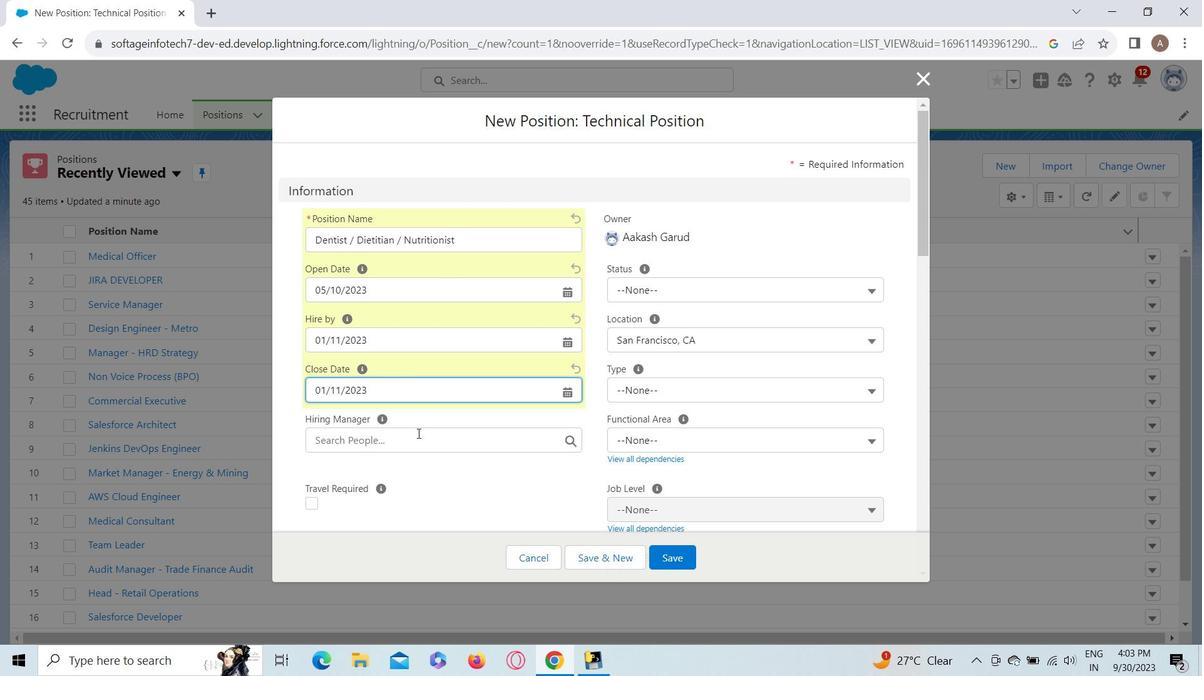 
Action: Mouse moved to (385, 490)
Screenshot: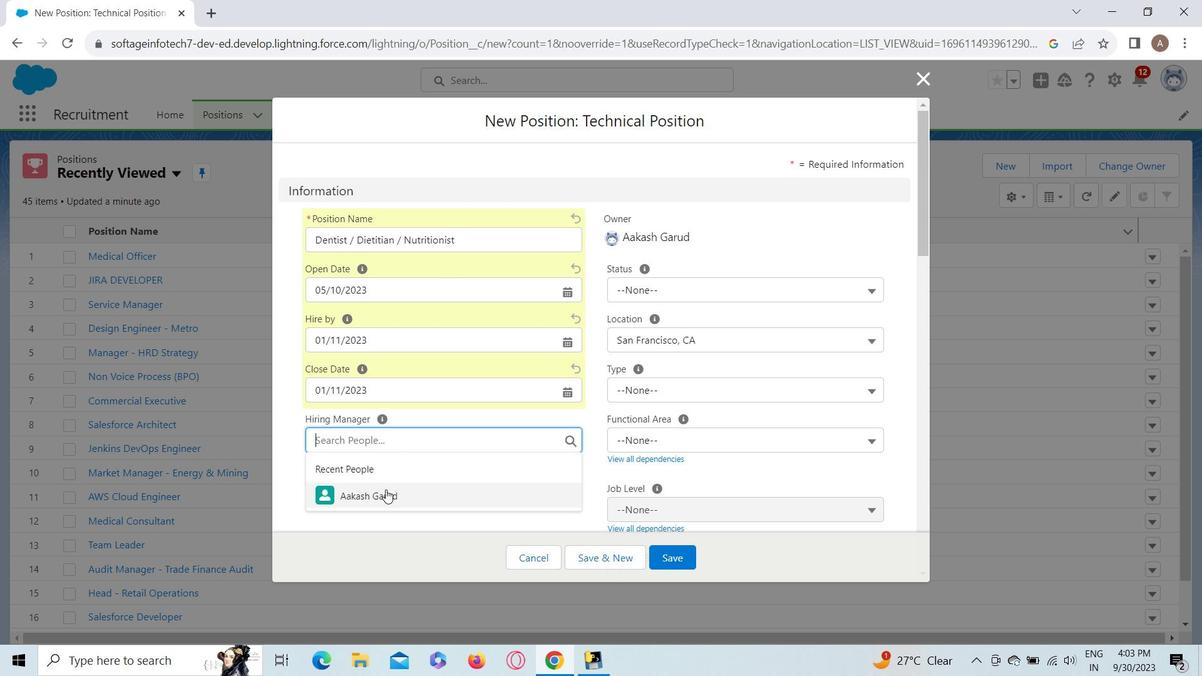 
Action: Mouse pressed left at (385, 490)
Screenshot: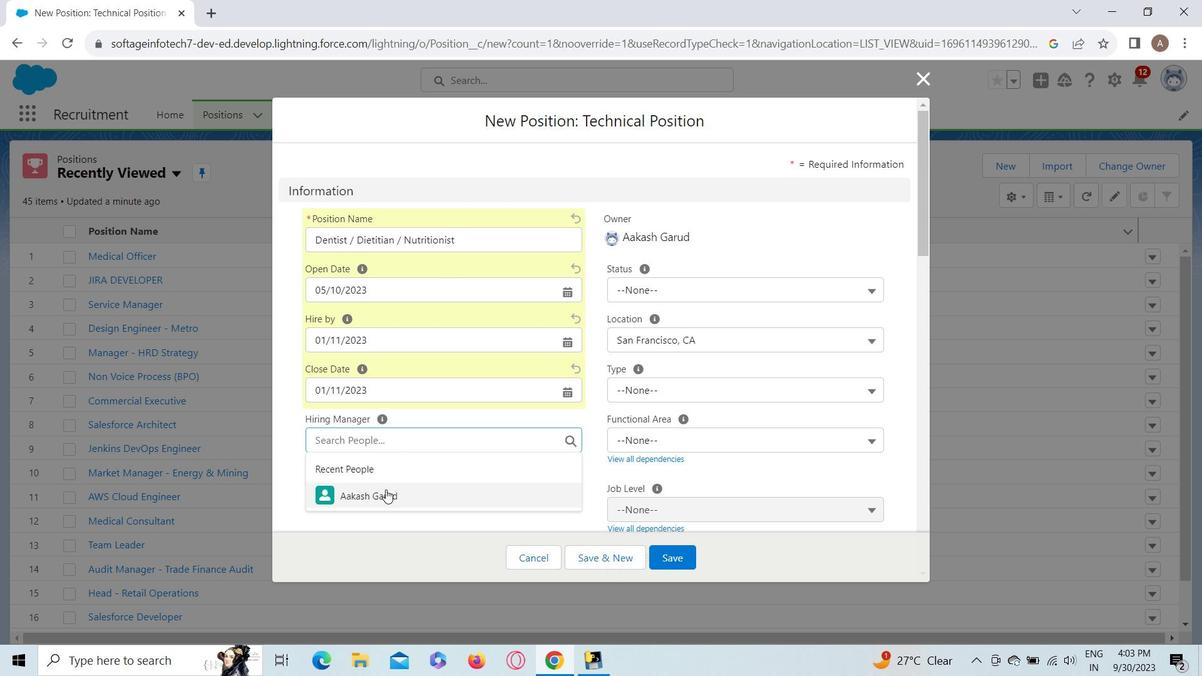 
Action: Mouse moved to (311, 505)
Screenshot: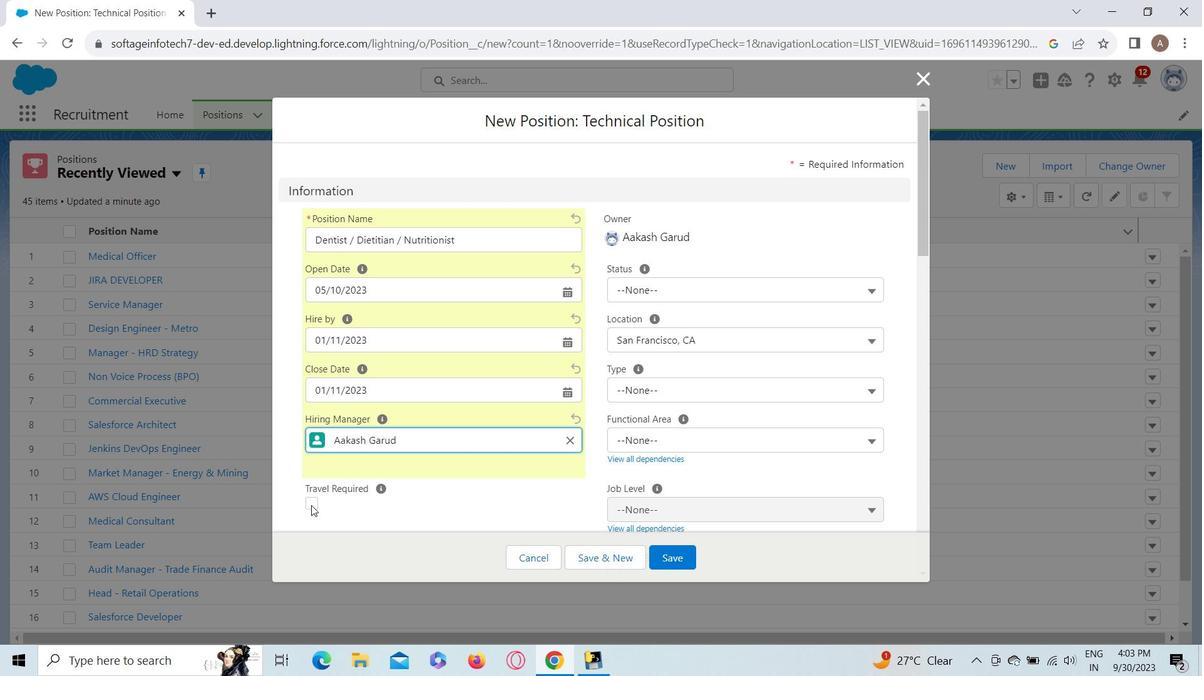 
Action: Mouse pressed left at (311, 505)
Screenshot: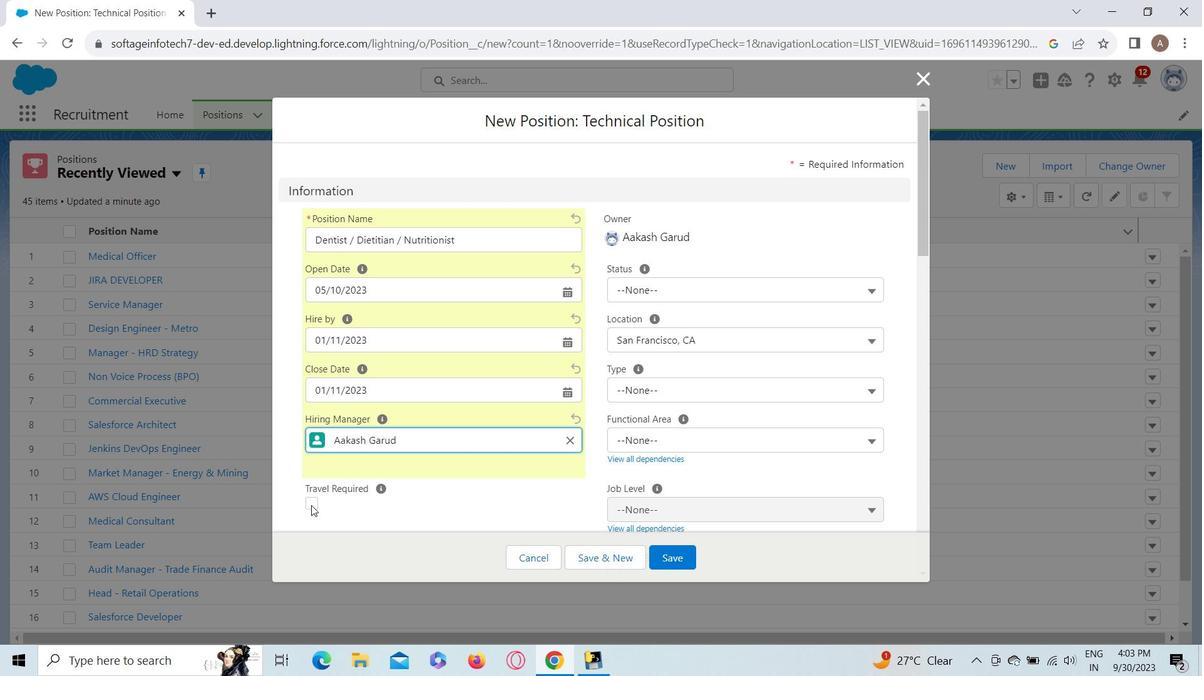 
Action: Mouse moved to (805, 277)
Screenshot: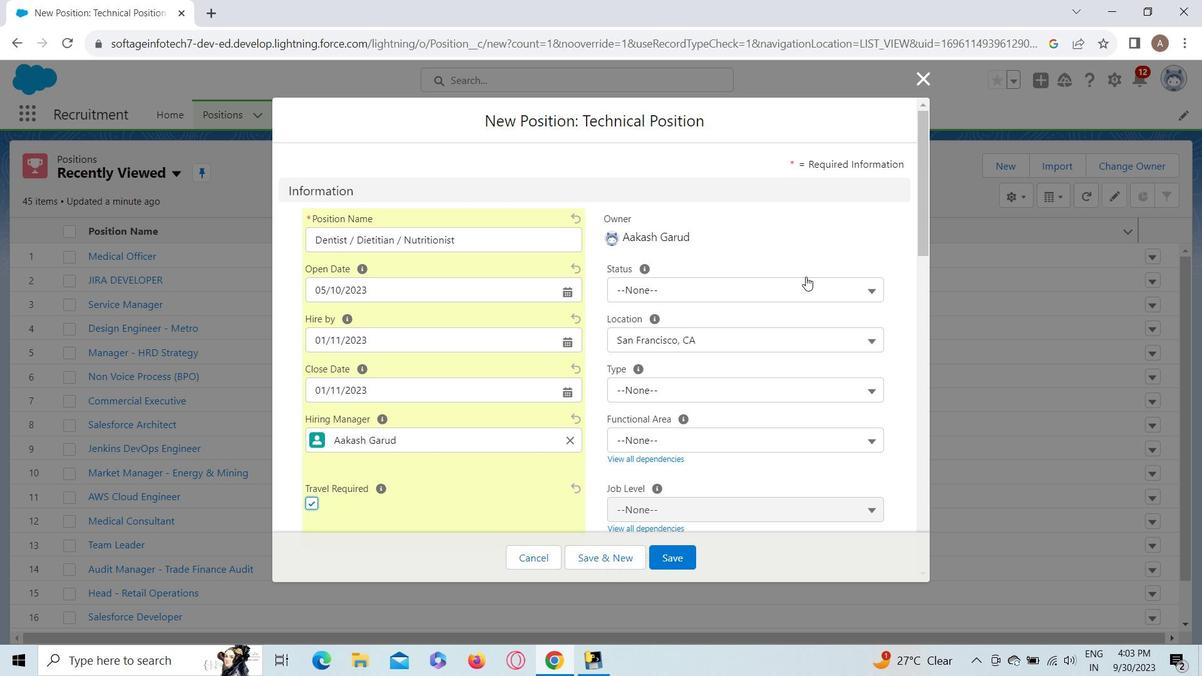 
Action: Mouse pressed left at (805, 277)
Screenshot: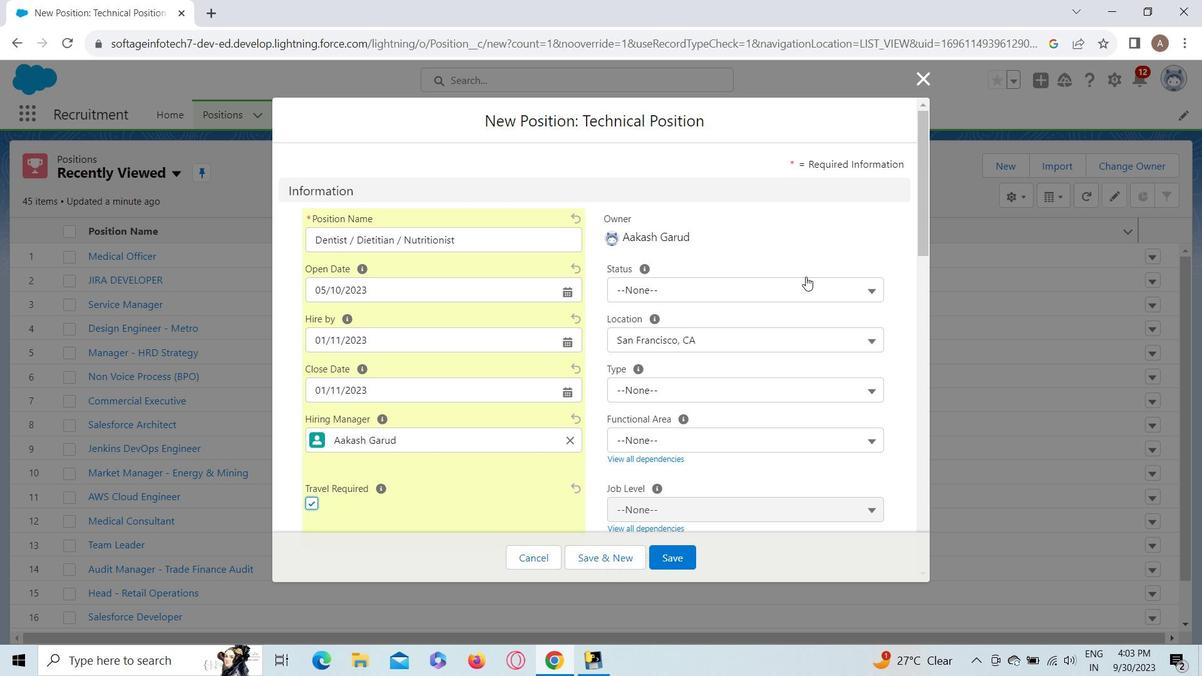 
Action: Mouse moved to (806, 348)
Screenshot: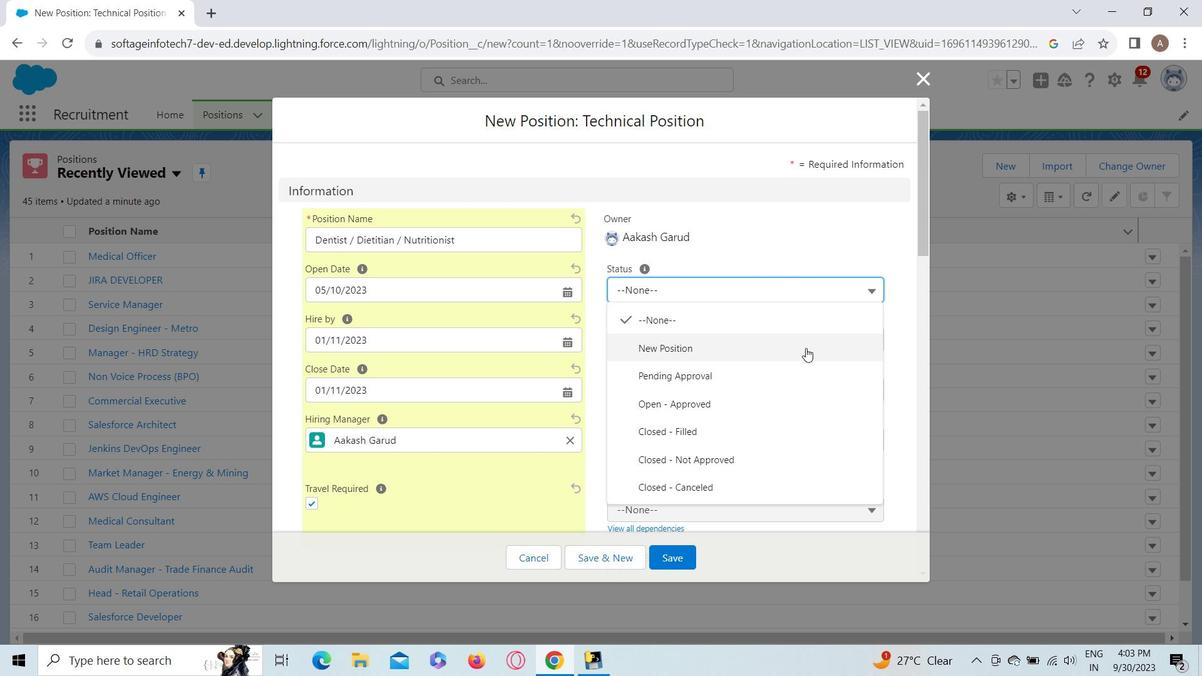 
Action: Mouse pressed left at (806, 348)
Screenshot: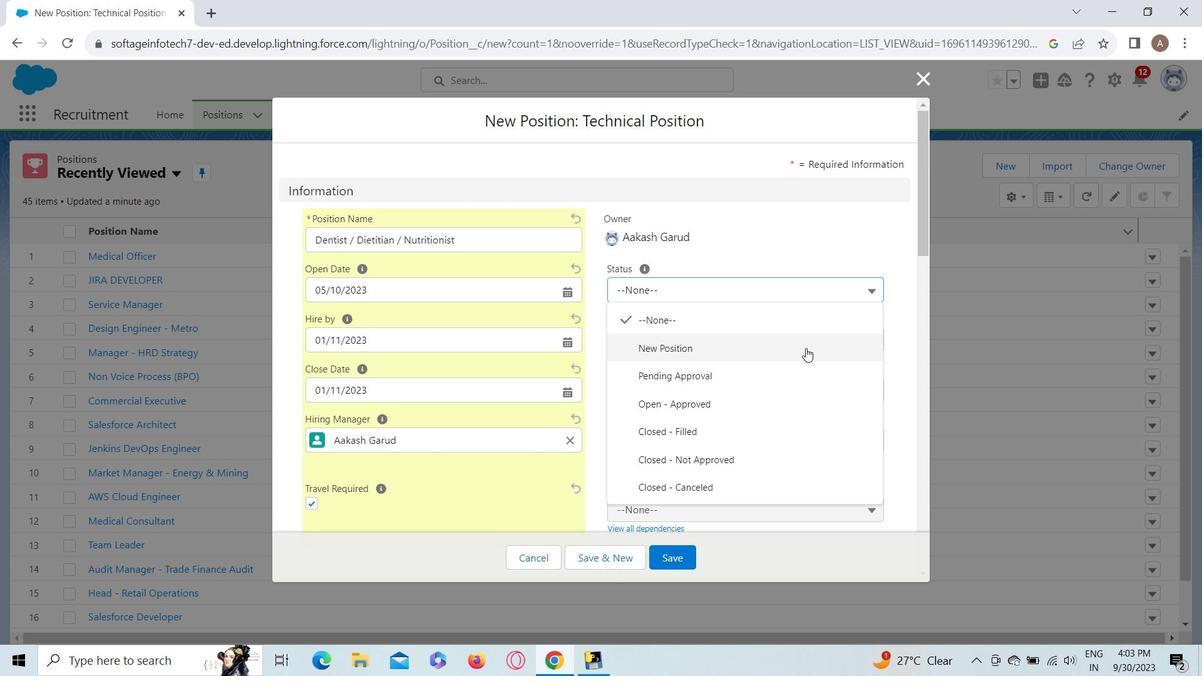 
Action: Mouse moved to (751, 340)
Screenshot: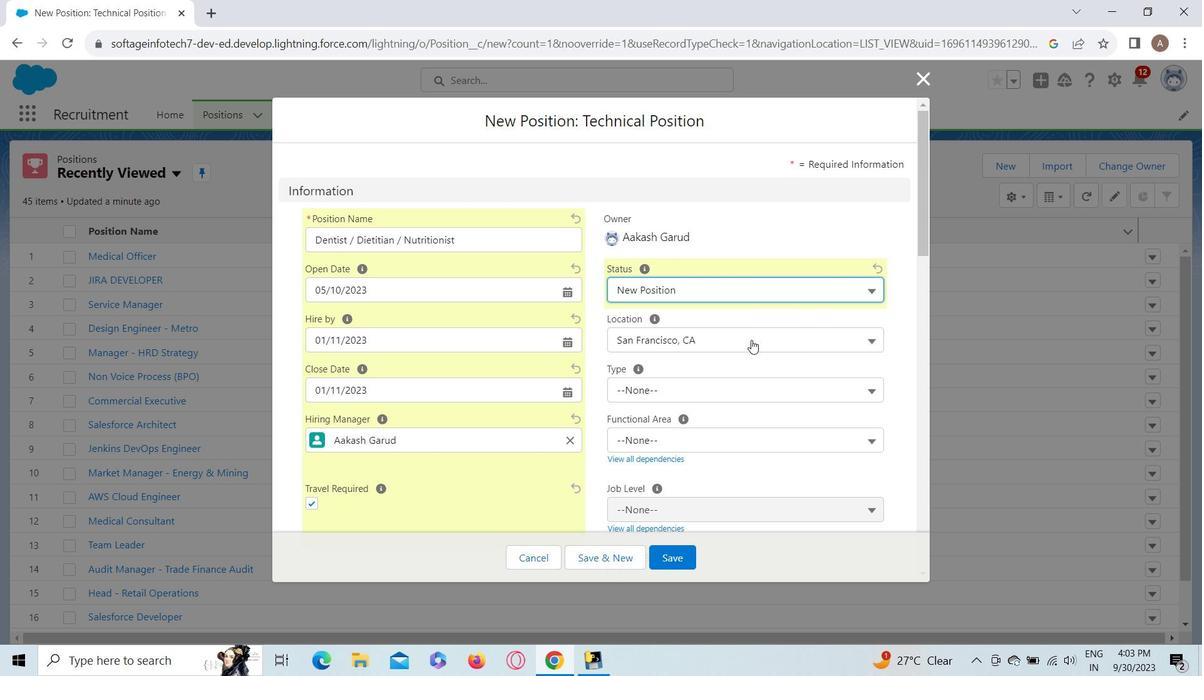 
Action: Mouse pressed left at (751, 340)
Screenshot: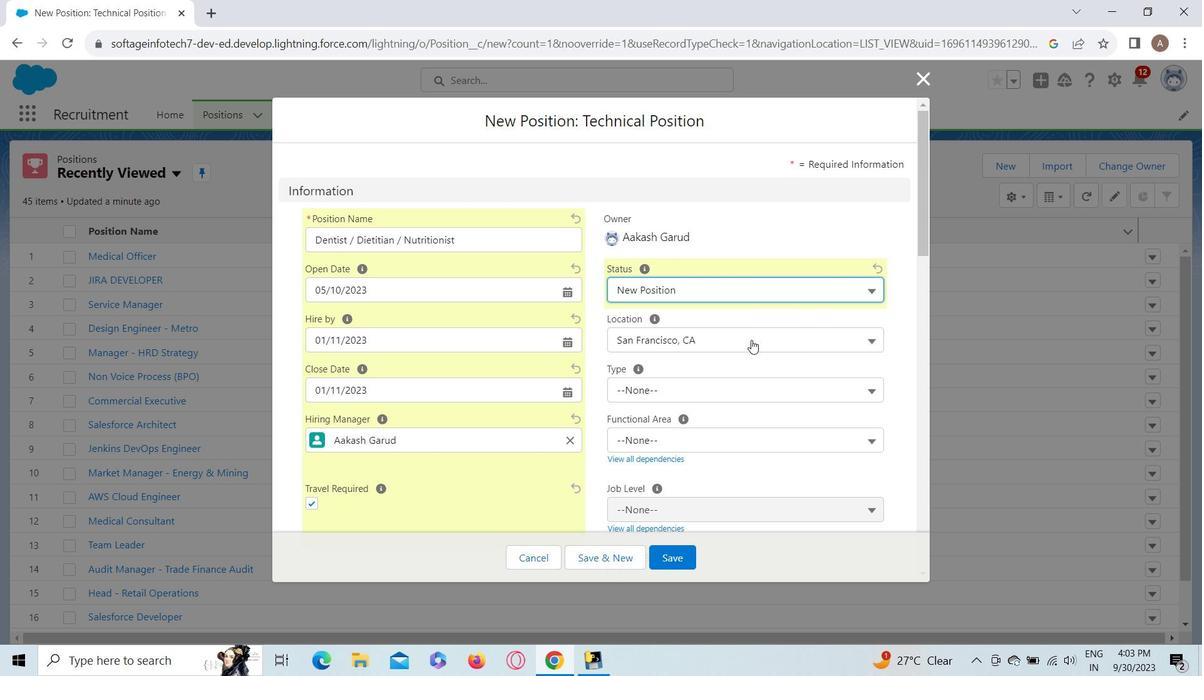 
Action: Mouse moved to (726, 499)
Screenshot: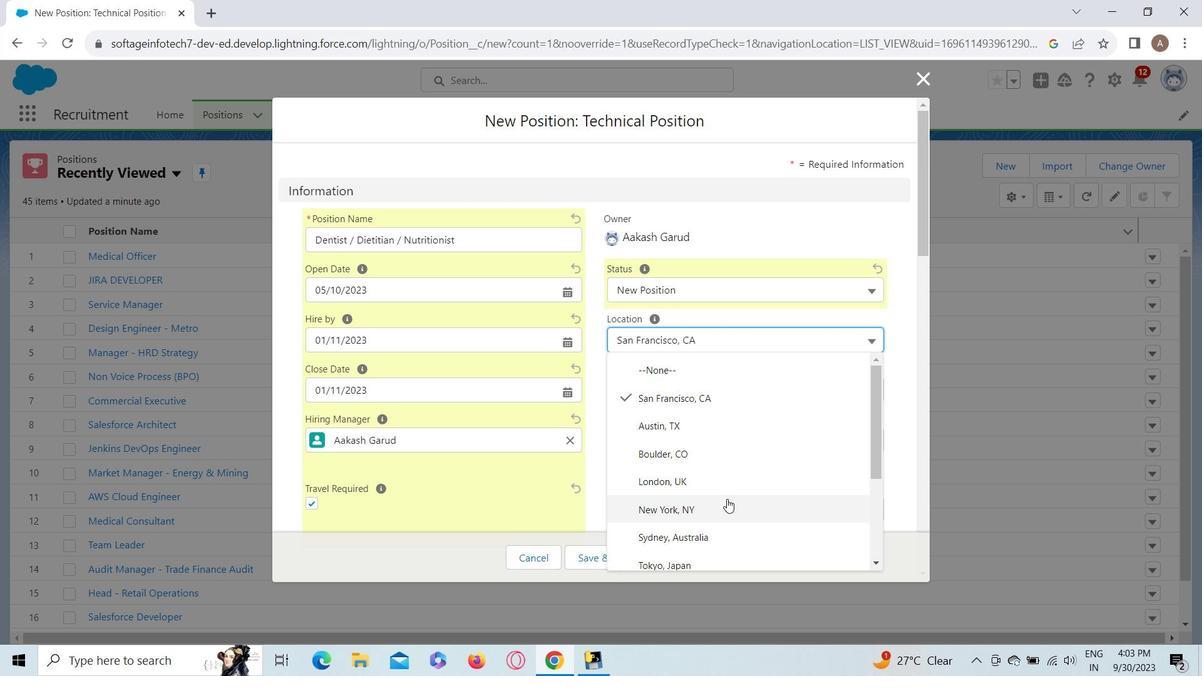 
Action: Mouse pressed left at (726, 499)
Screenshot: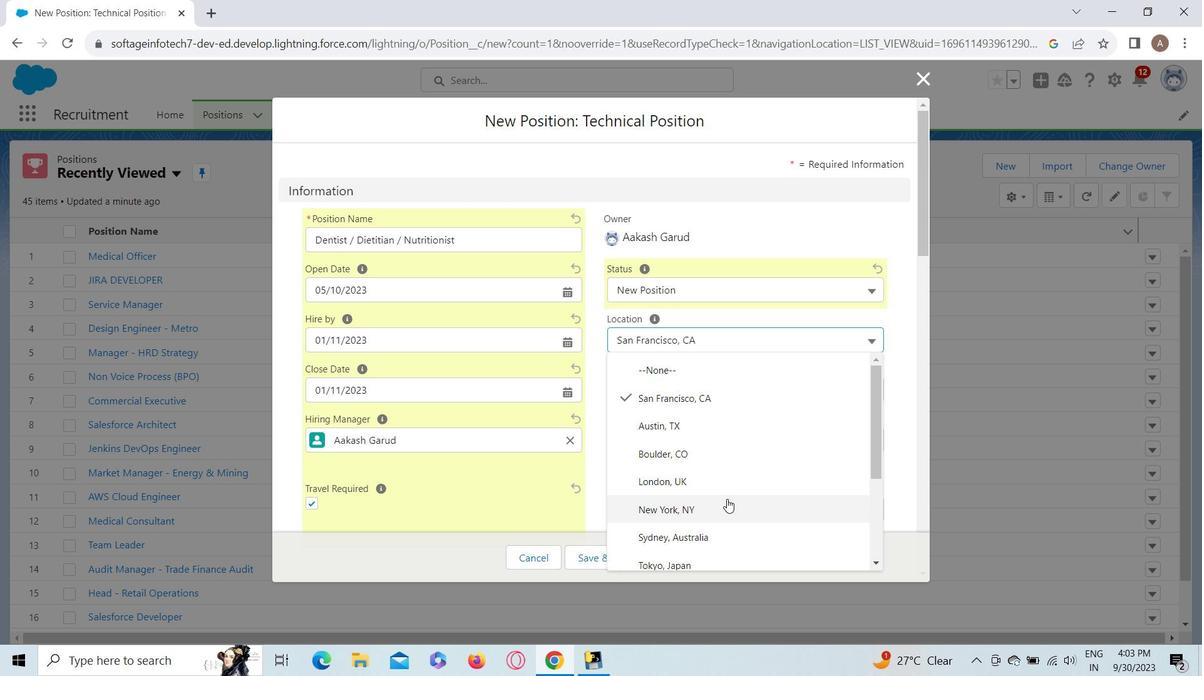 
Action: Mouse moved to (703, 384)
Screenshot: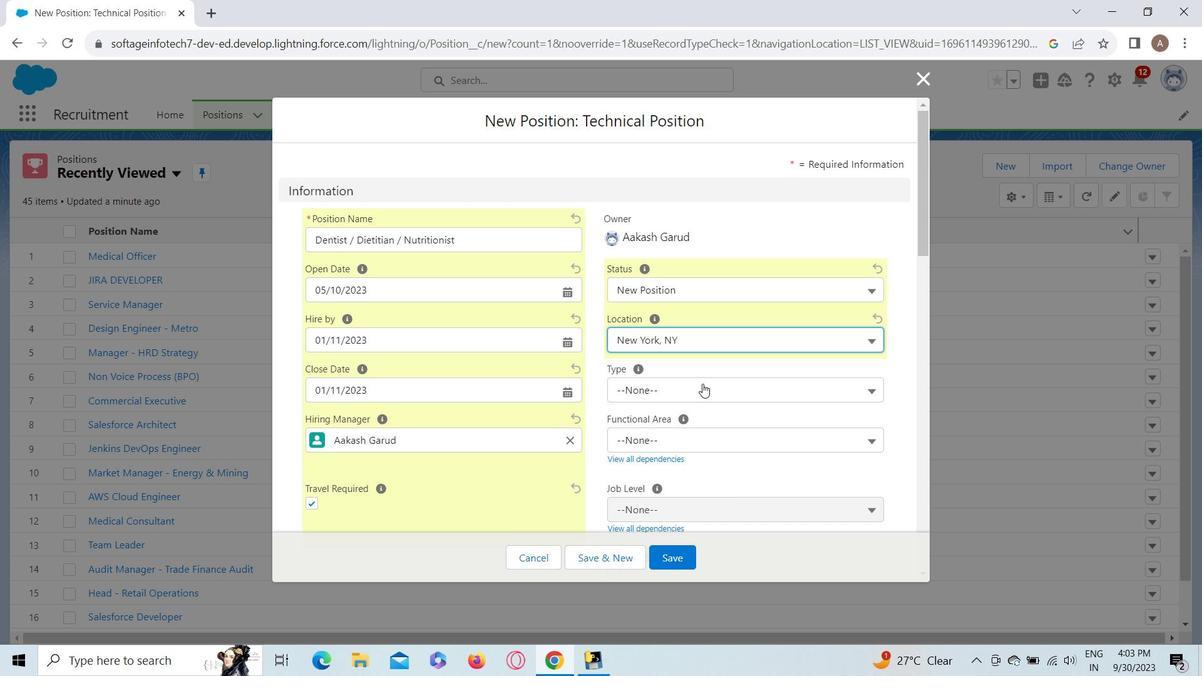 
Action: Mouse pressed left at (703, 384)
Screenshot: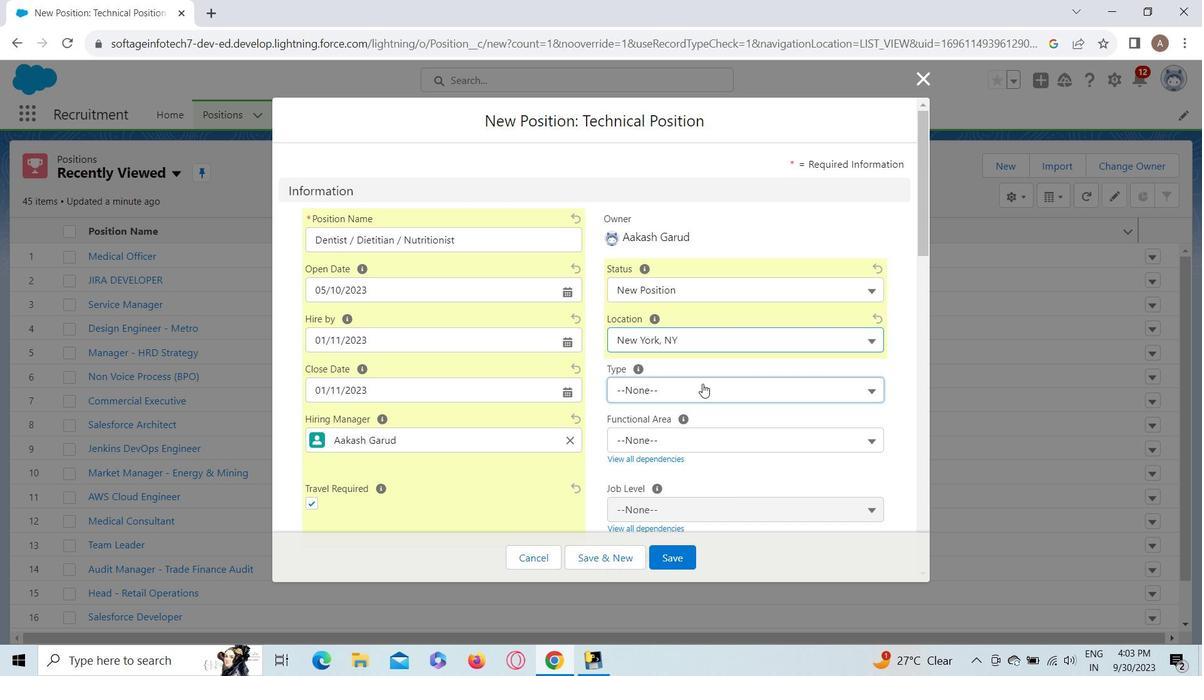 
Action: Mouse moved to (694, 447)
Screenshot: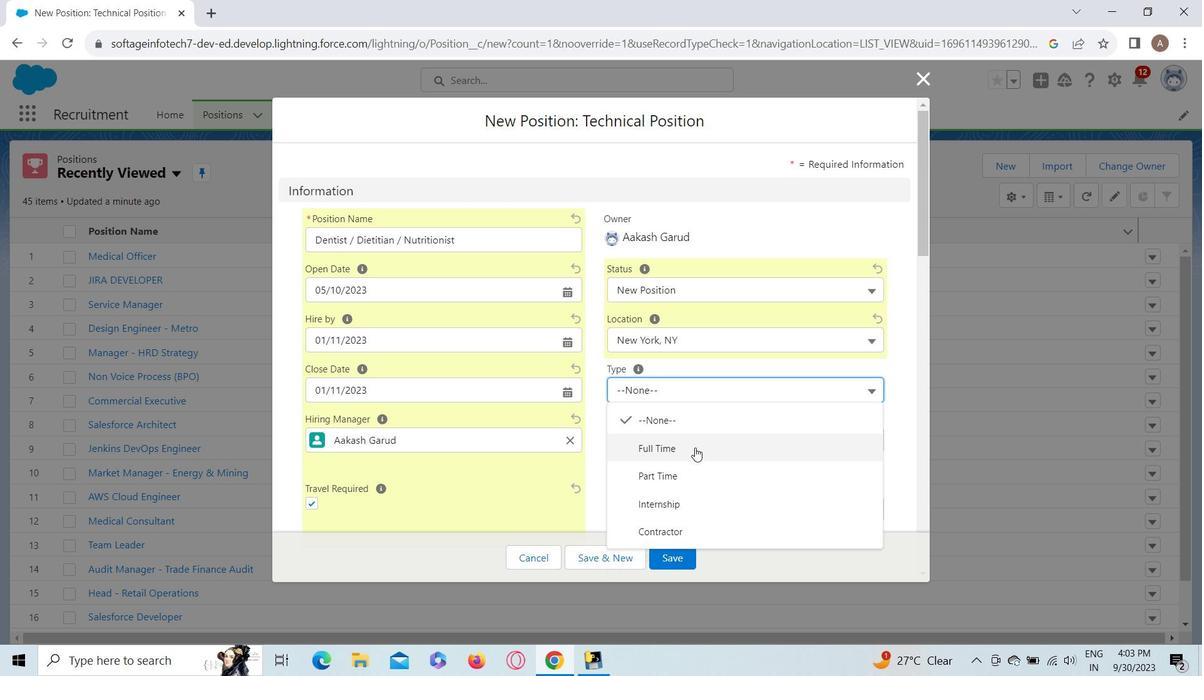 
Action: Mouse pressed left at (694, 447)
Screenshot: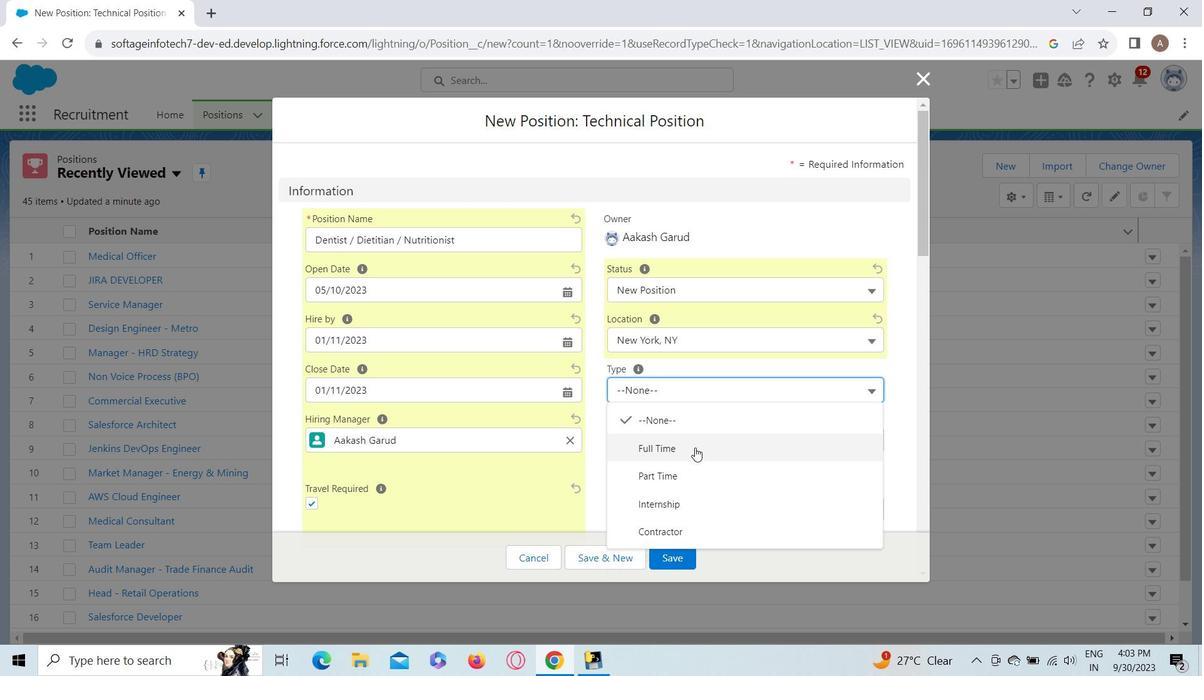 
Action: Mouse moved to (919, 181)
Screenshot: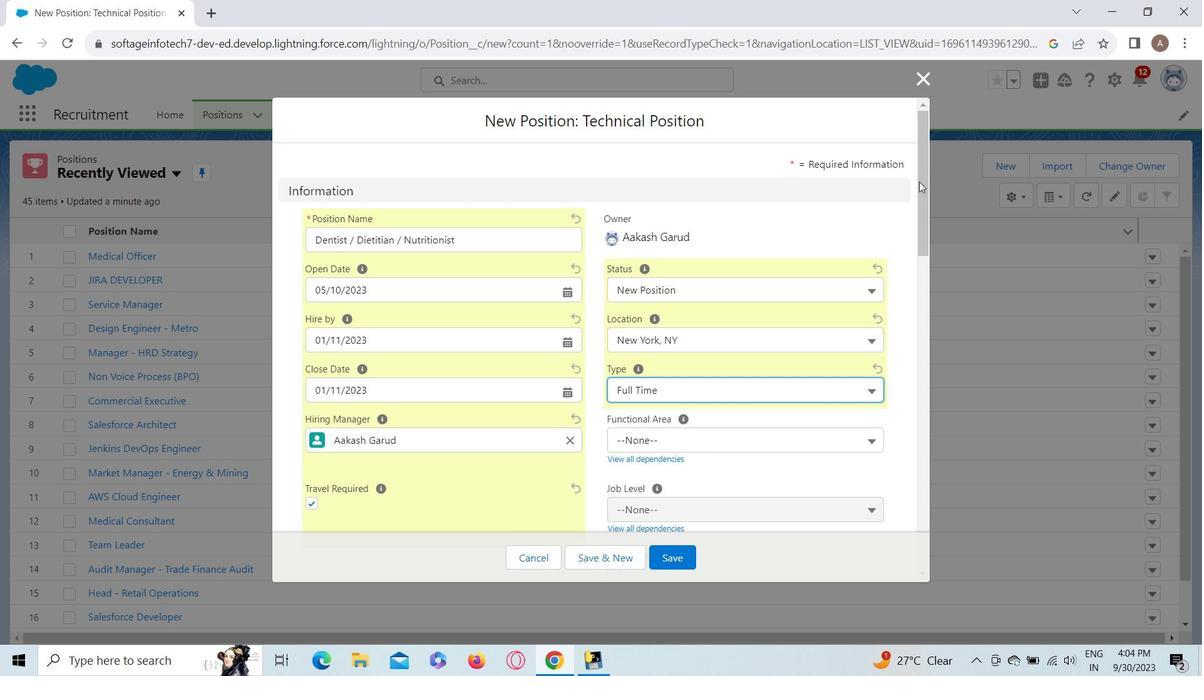 
Action: Mouse pressed left at (919, 181)
Screenshot: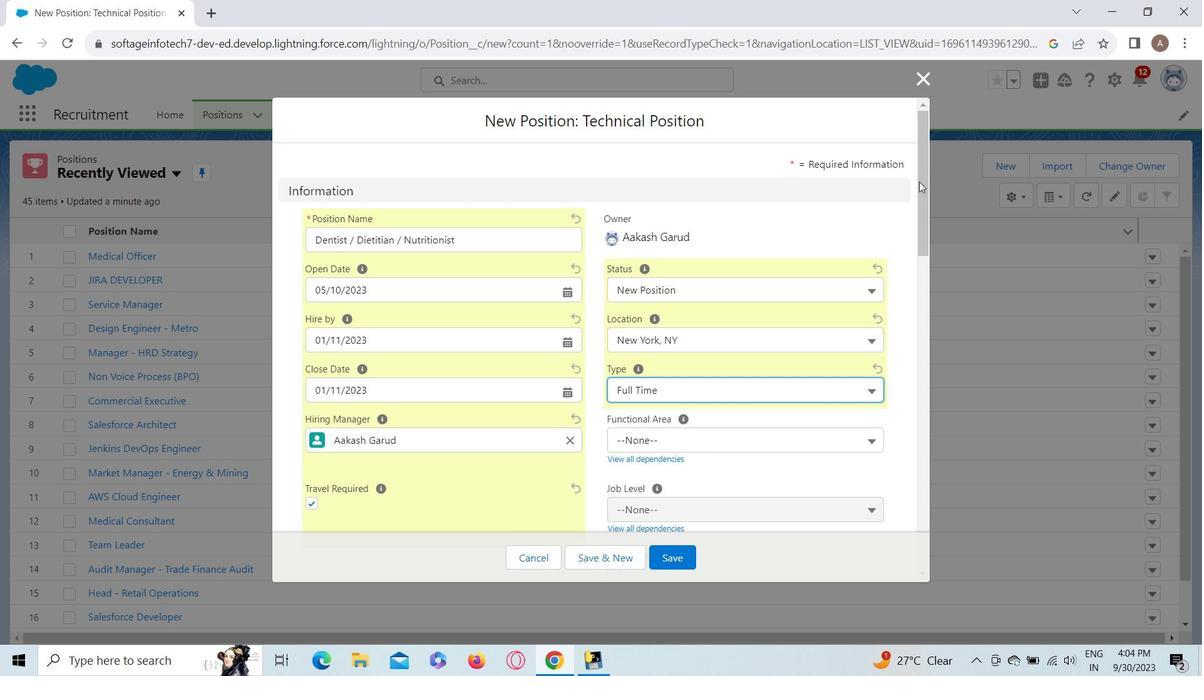 
Action: Mouse moved to (761, 321)
Screenshot: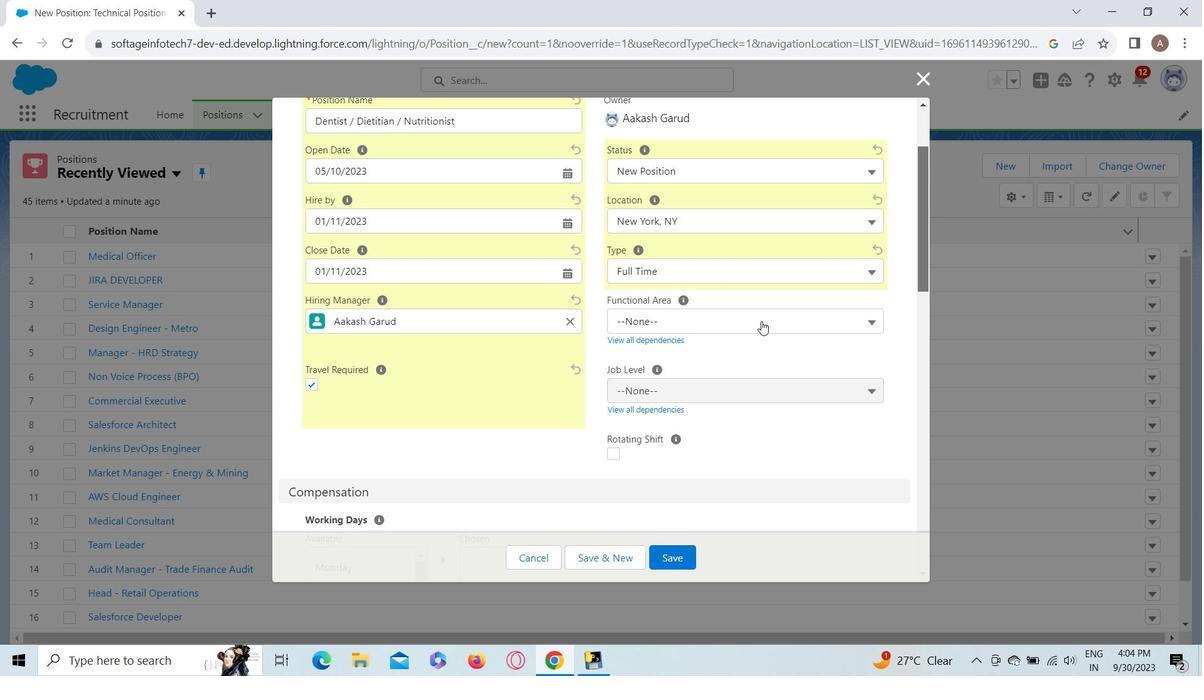 
Action: Mouse pressed left at (761, 321)
Screenshot: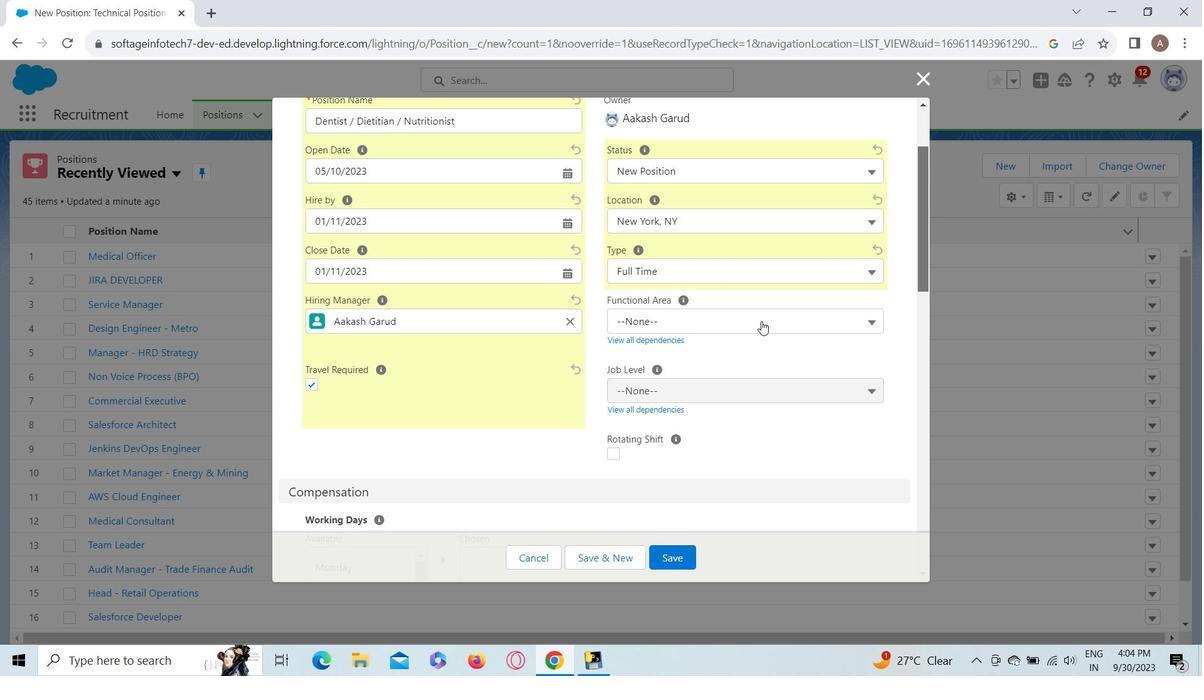
Action: Mouse moved to (727, 449)
Screenshot: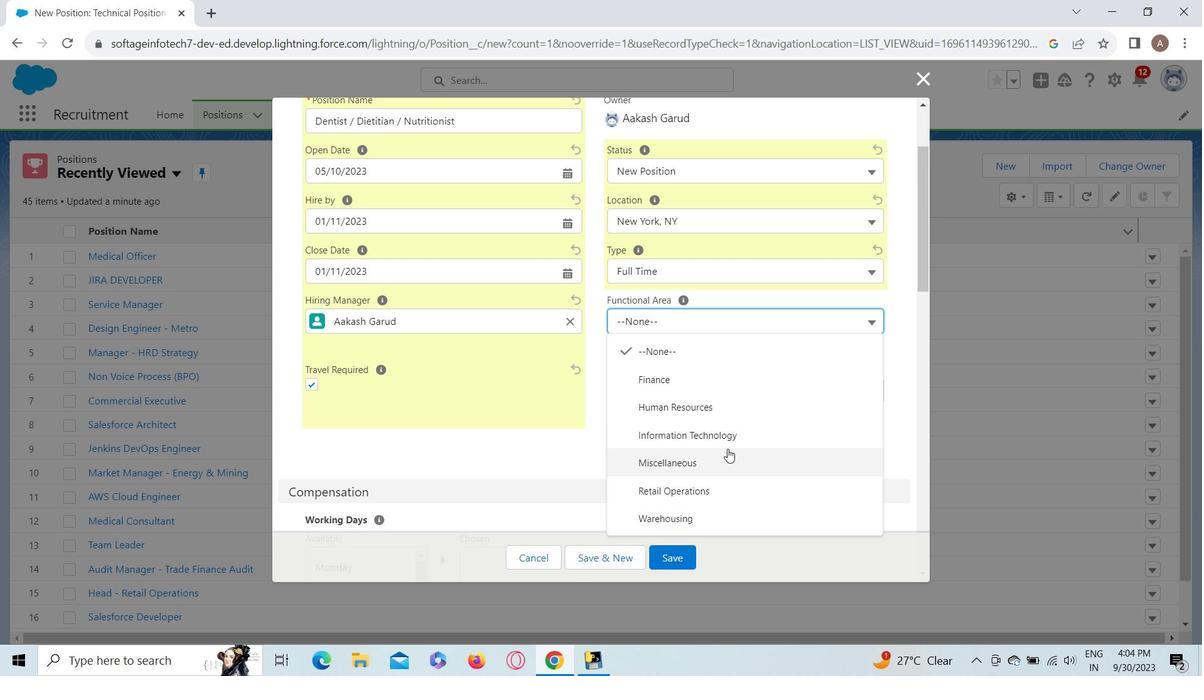 
Action: Mouse pressed left at (727, 449)
Screenshot: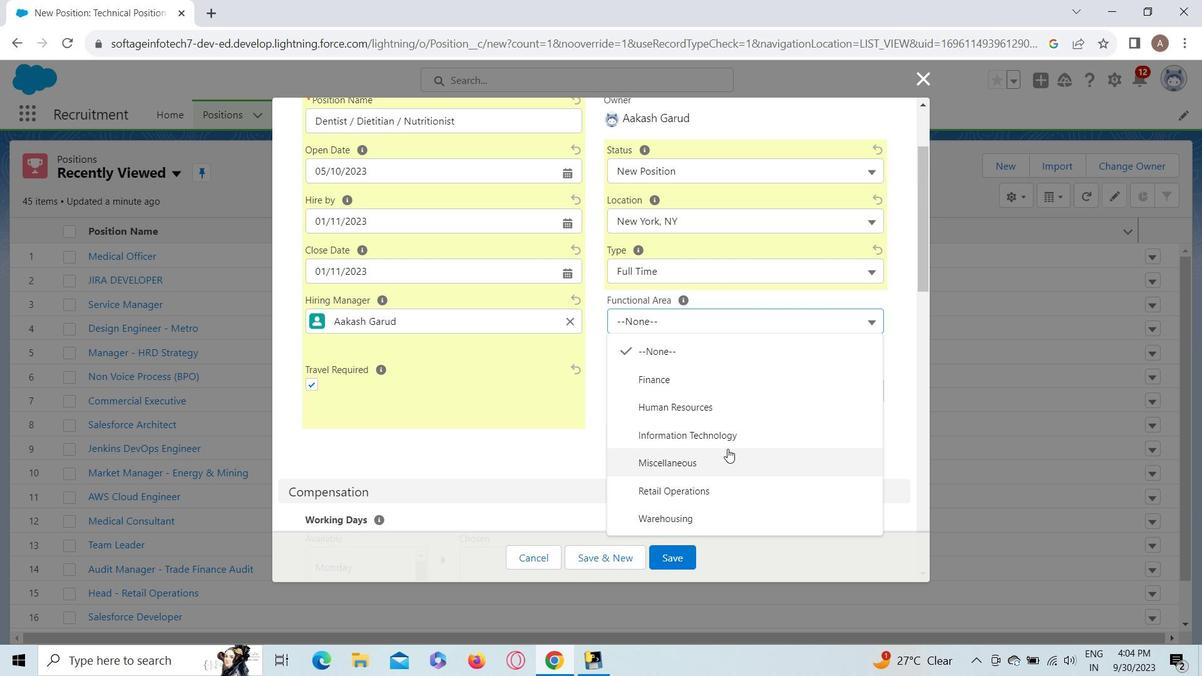 
Action: Mouse moved to (710, 393)
Screenshot: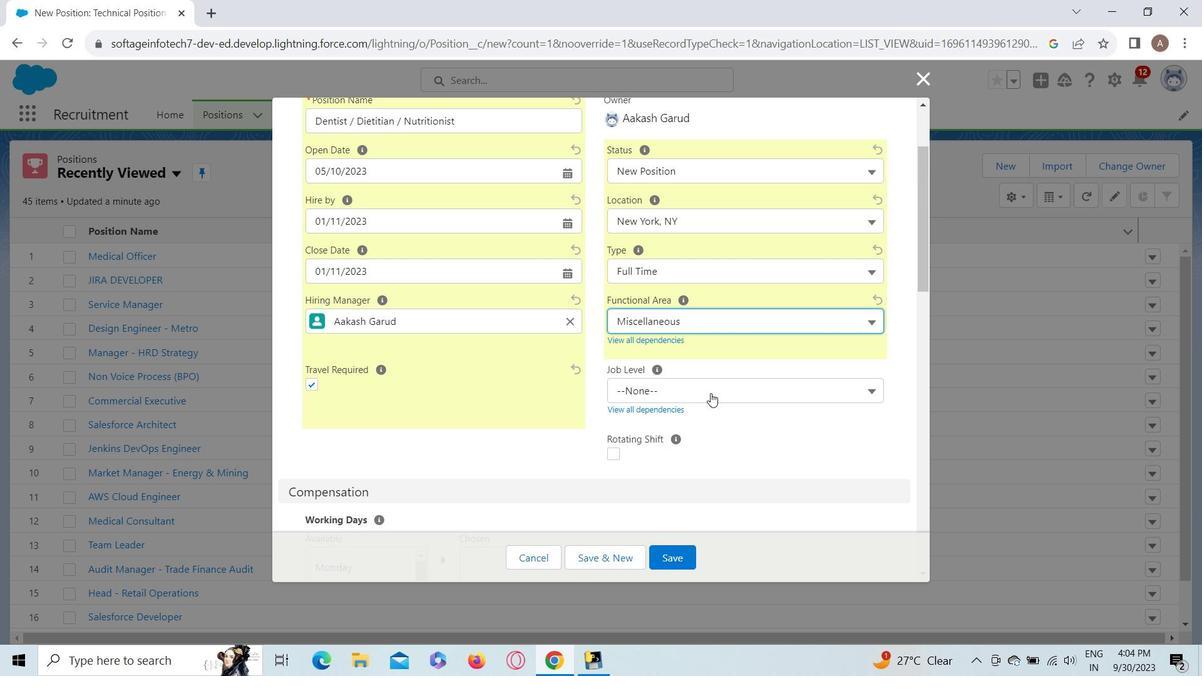 
Action: Mouse pressed left at (710, 393)
Screenshot: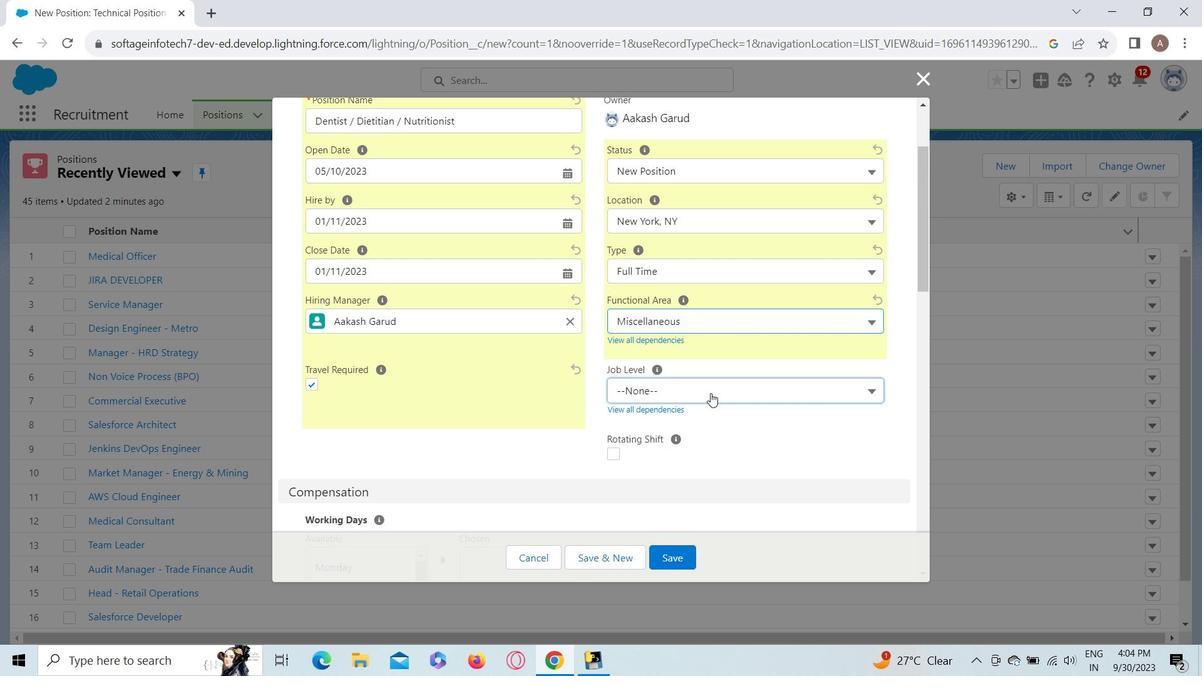 
Action: Mouse moved to (688, 492)
Screenshot: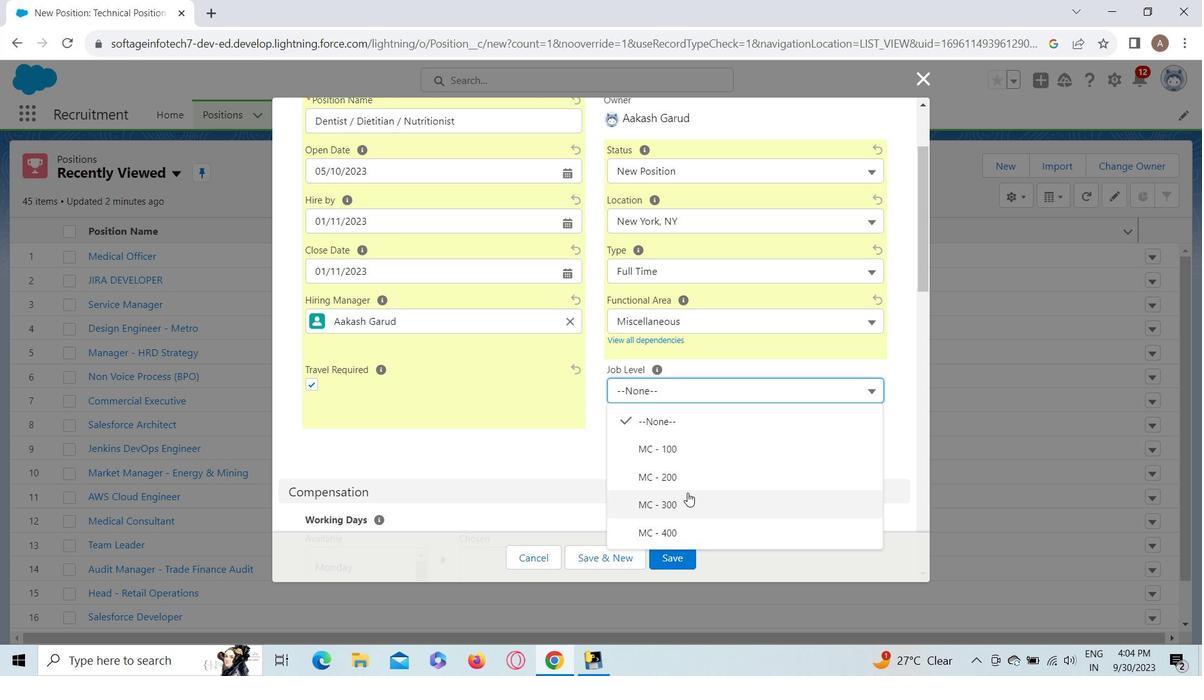 
Action: Mouse pressed left at (688, 492)
Screenshot: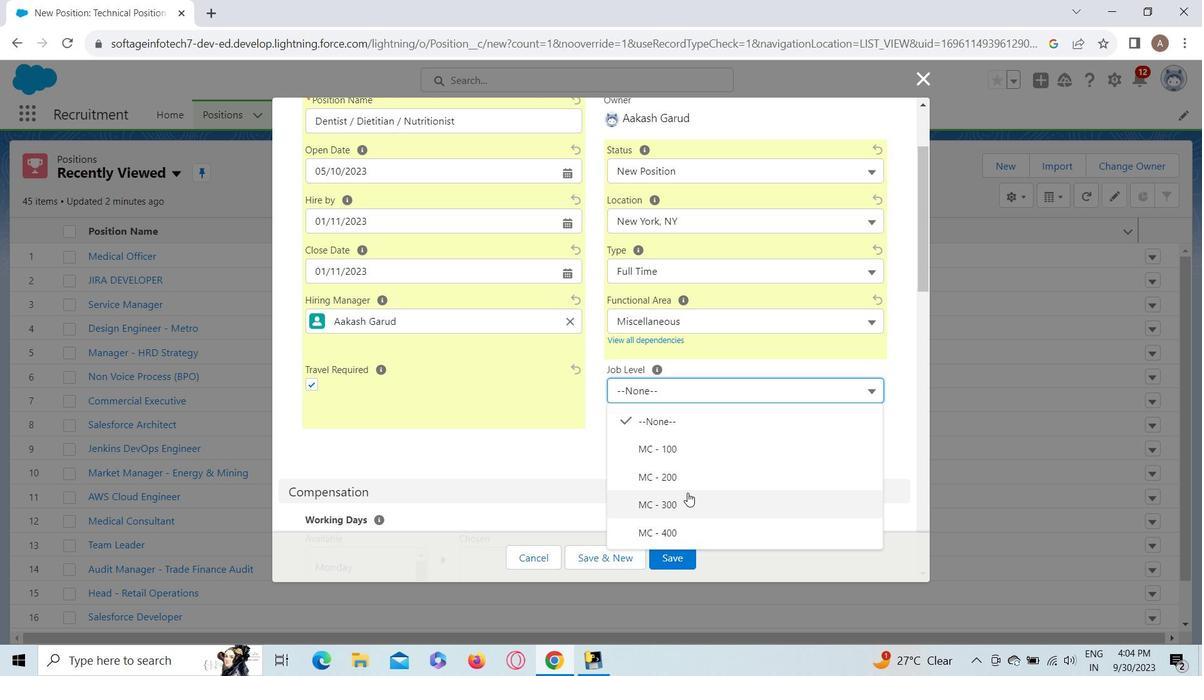 
Action: Mouse moved to (922, 255)
Screenshot: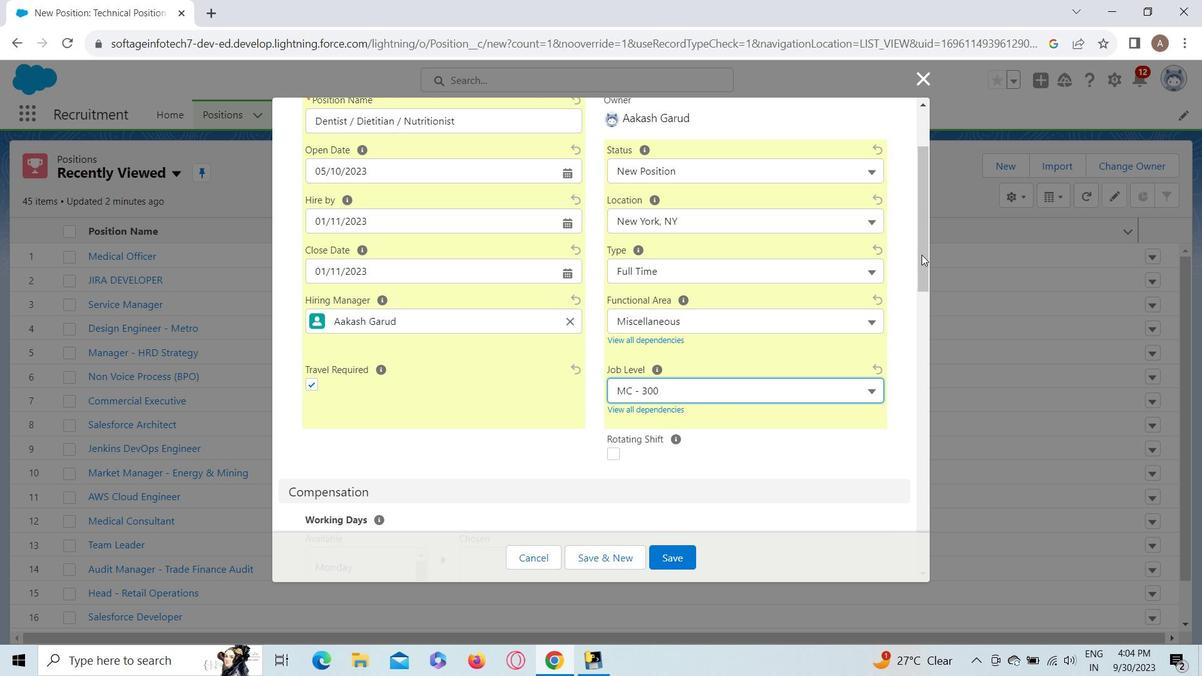 
Action: Mouse pressed left at (922, 255)
Screenshot: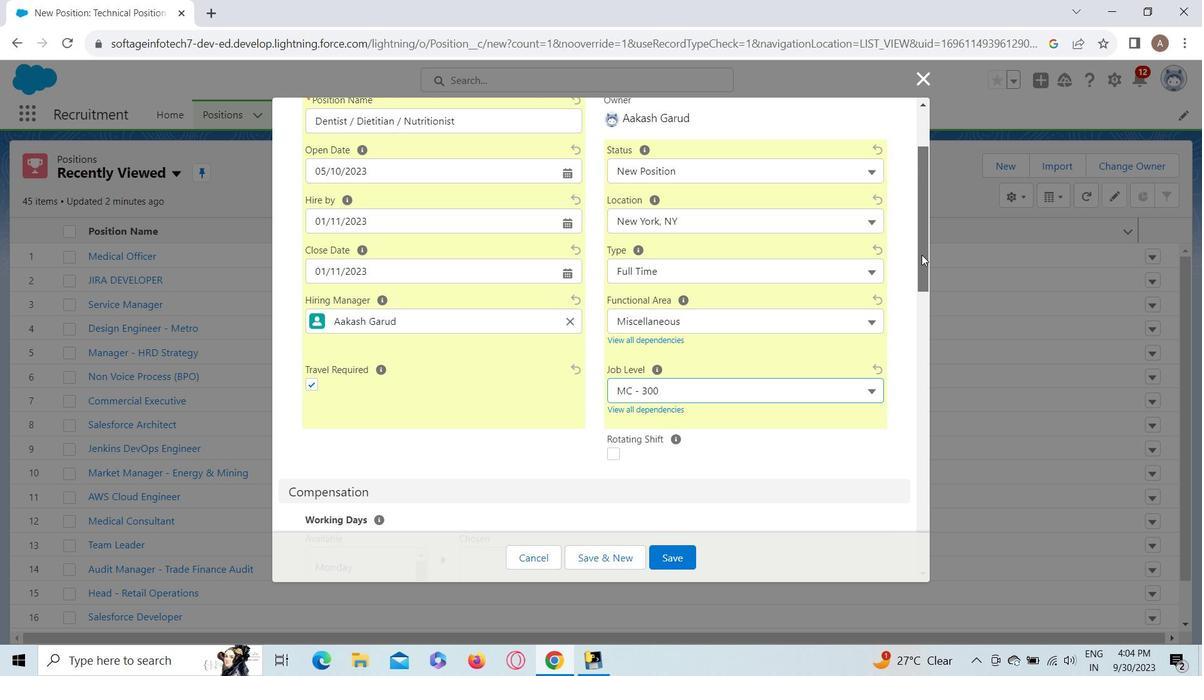 
Action: Mouse moved to (615, 378)
Screenshot: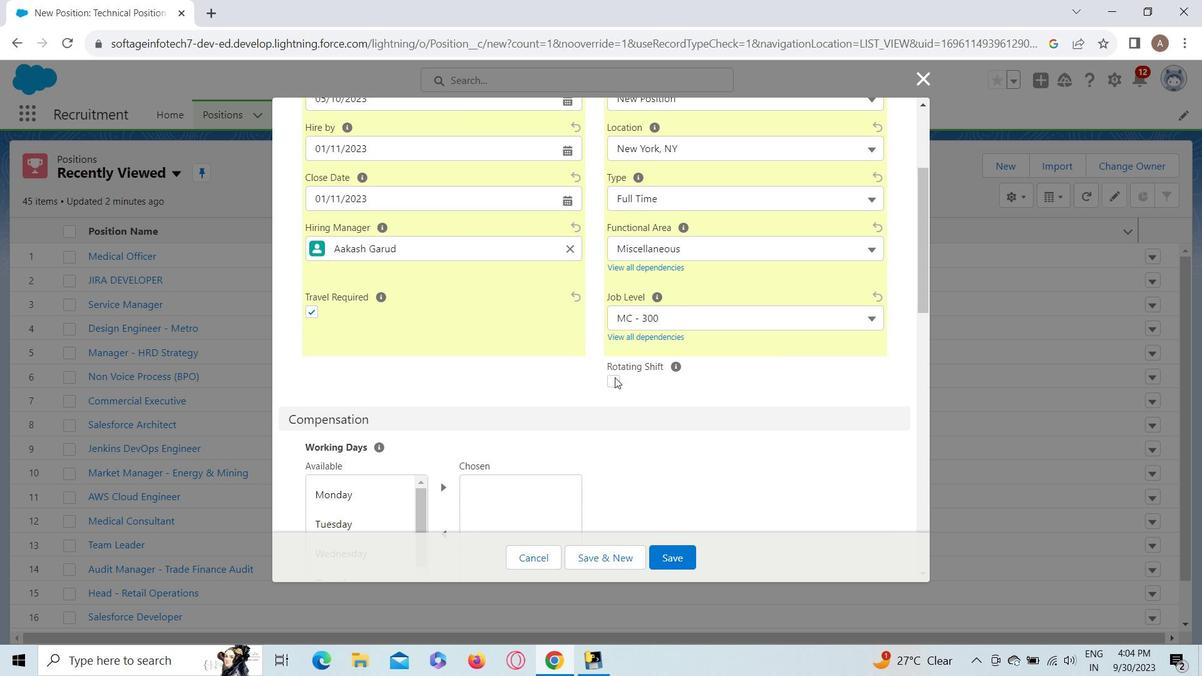
Action: Mouse pressed left at (615, 378)
Screenshot: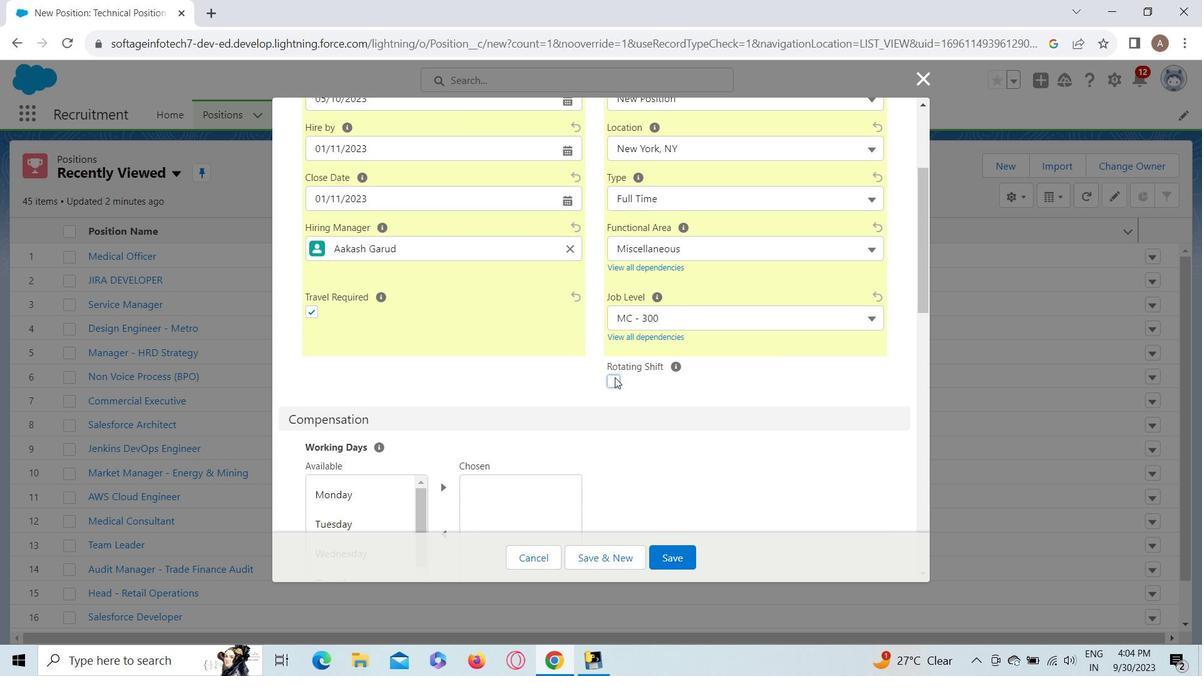 
Action: Mouse moved to (925, 236)
Screenshot: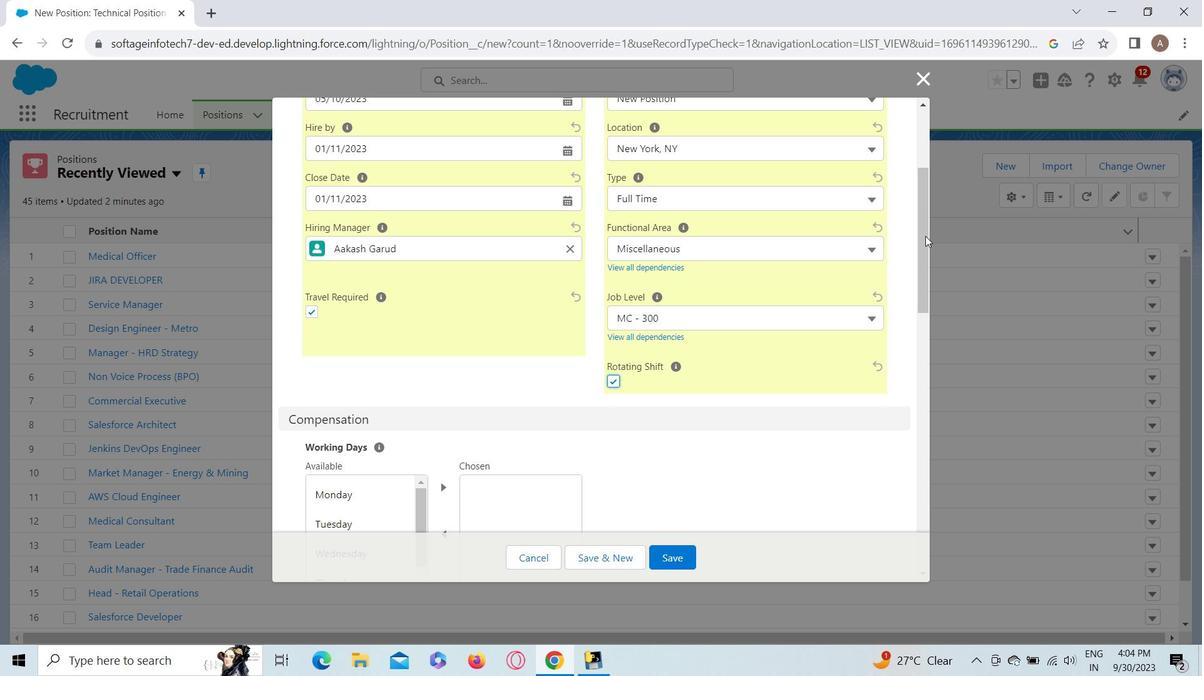 
Action: Mouse pressed left at (925, 236)
Screenshot: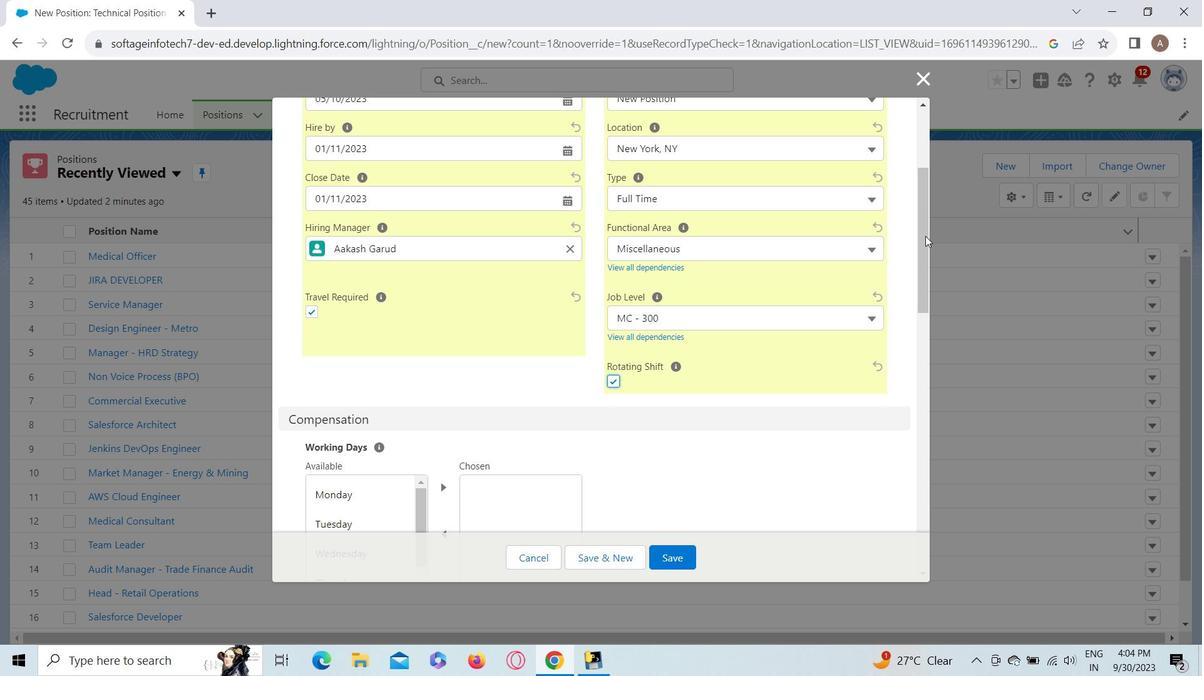 
Action: Mouse moved to (328, 341)
Screenshot: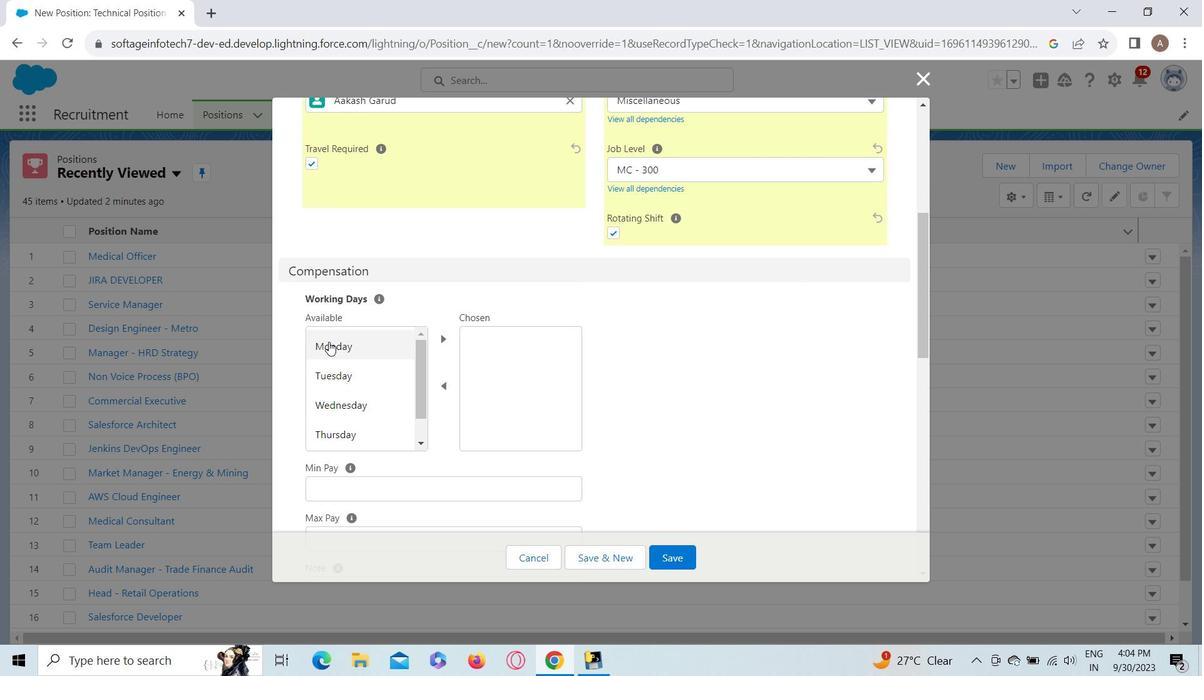 
Action: Mouse pressed left at (328, 341)
Screenshot: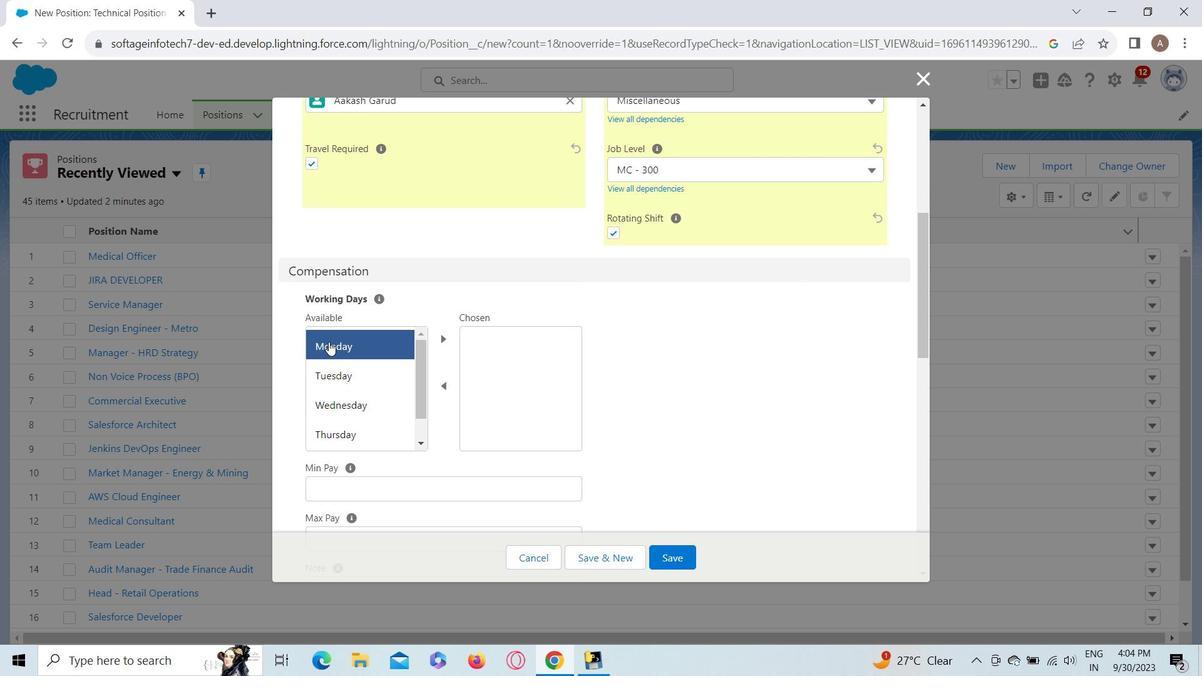 
Action: Key pressed <Key.shift_r><Key.down><Key.down><Key.down><Key.down><Key.down><Key.down><Key.down>
Screenshot: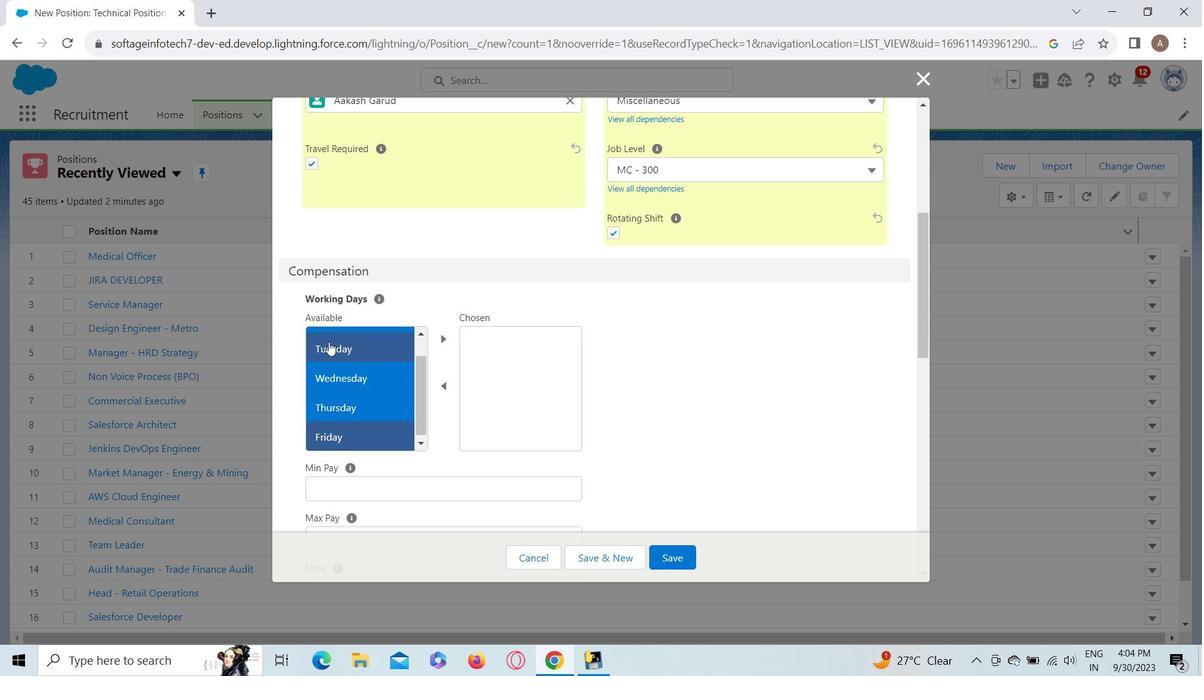 
Action: Mouse moved to (445, 337)
Screenshot: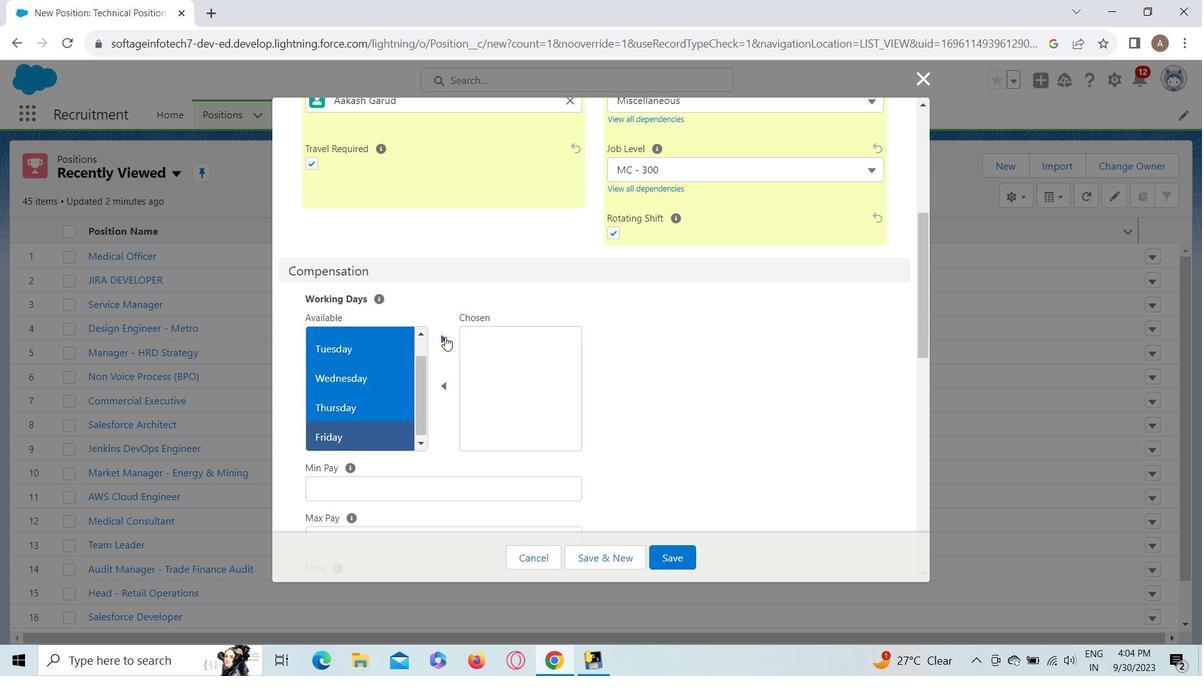 
Action: Mouse pressed left at (445, 337)
Screenshot: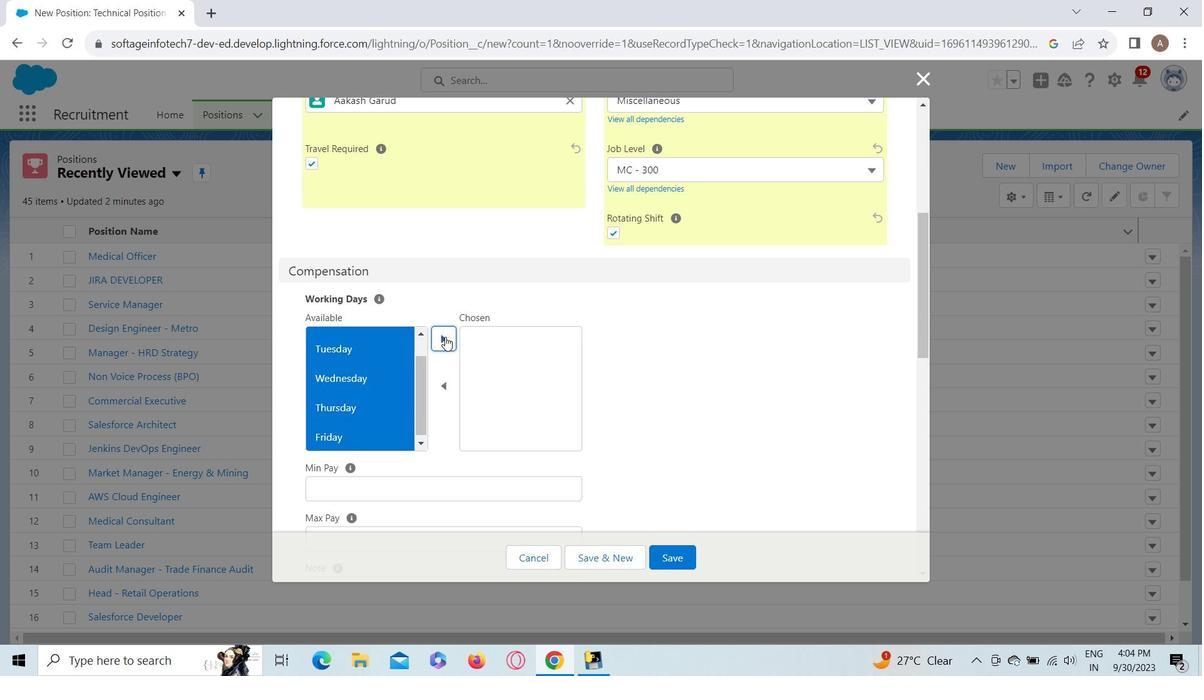 
Action: Mouse moved to (924, 280)
Screenshot: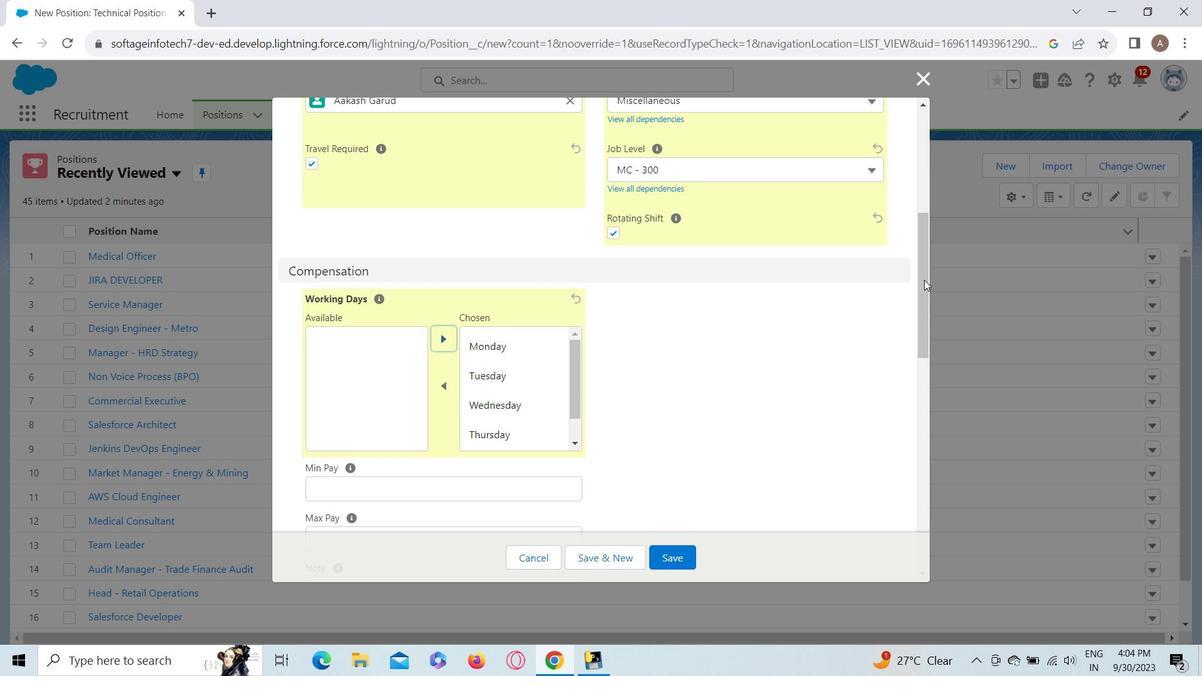
Action: Mouse pressed left at (924, 280)
Screenshot: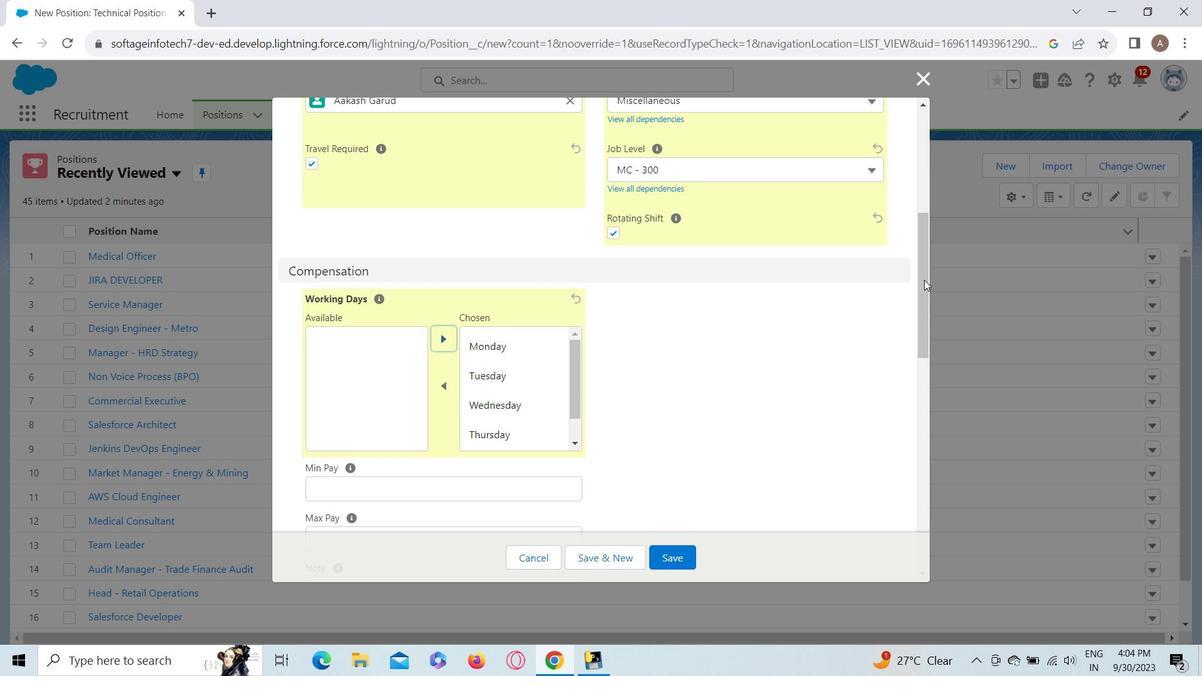 
Action: Mouse moved to (490, 340)
Screenshot: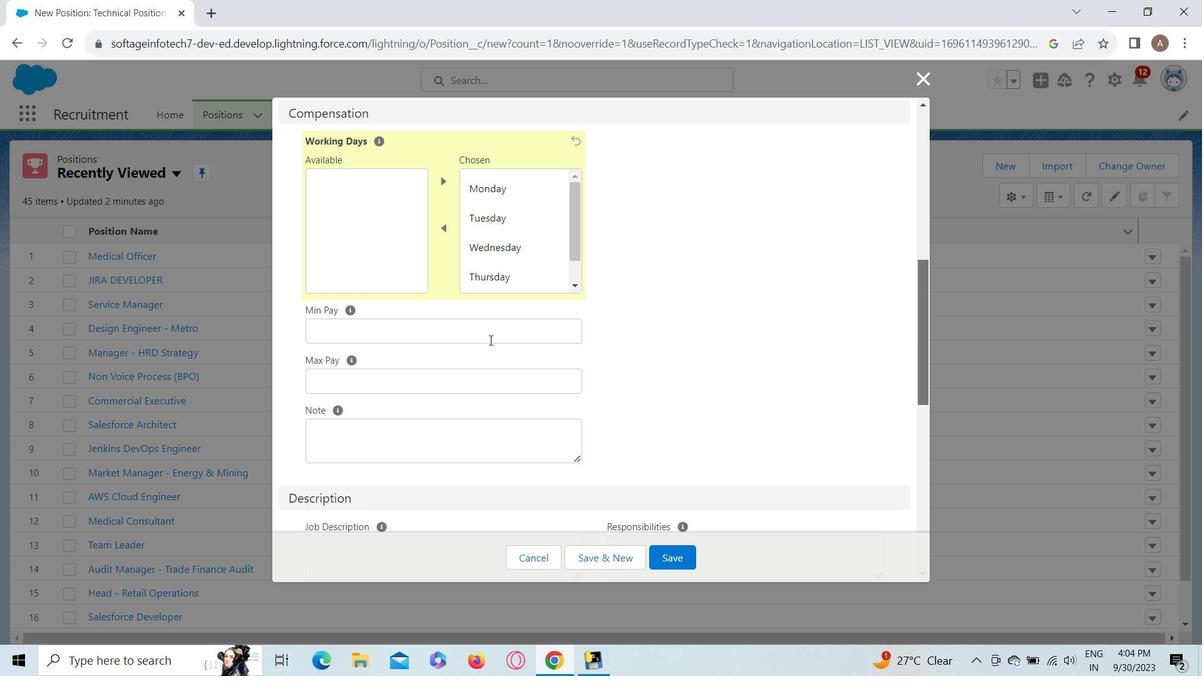 
Action: Mouse pressed left at (490, 340)
Screenshot: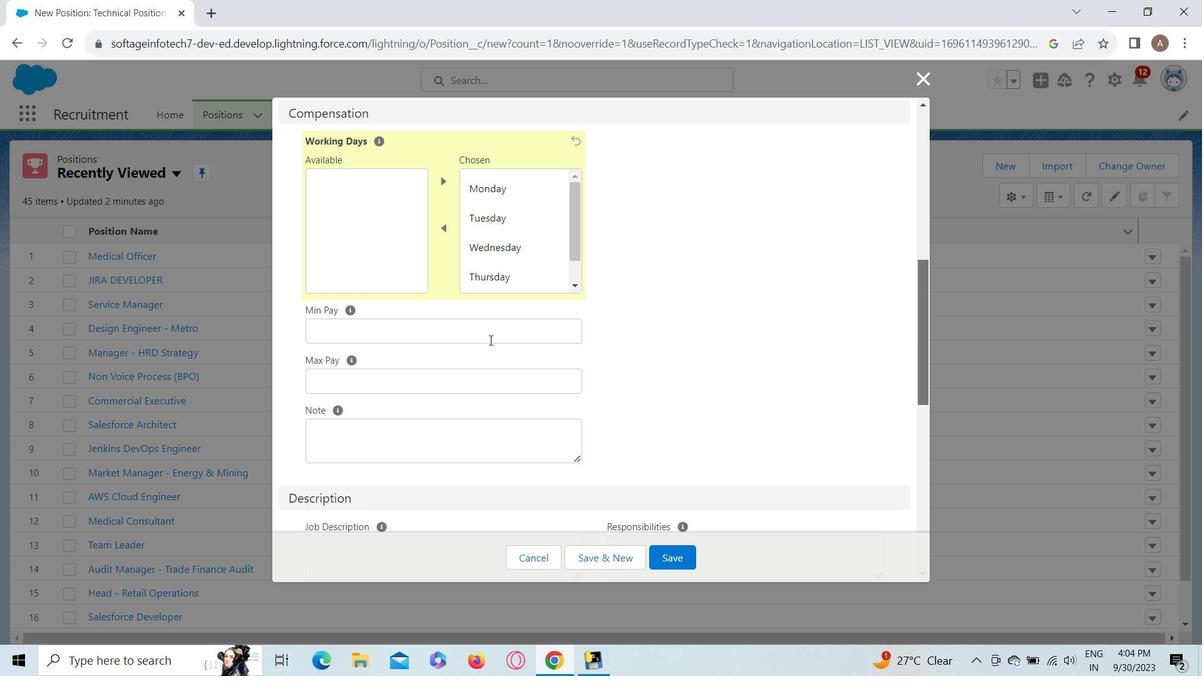 
Action: Mouse moved to (697, 337)
Screenshot: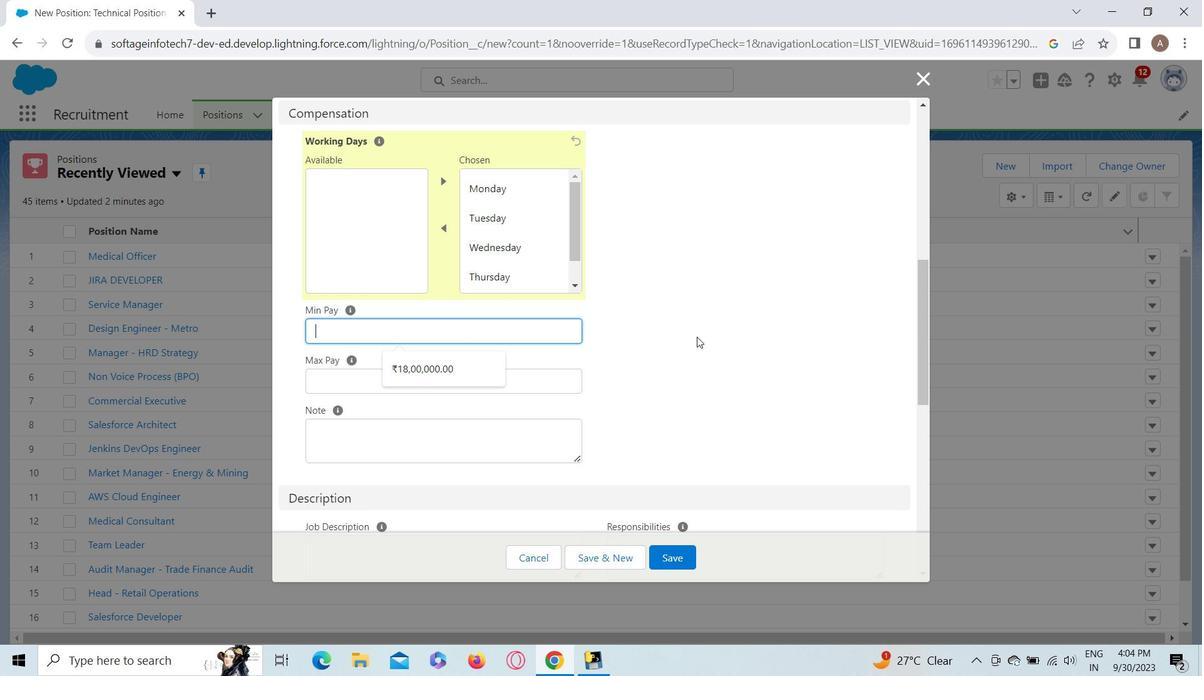 
Action: Key pressed 2800000
Screenshot: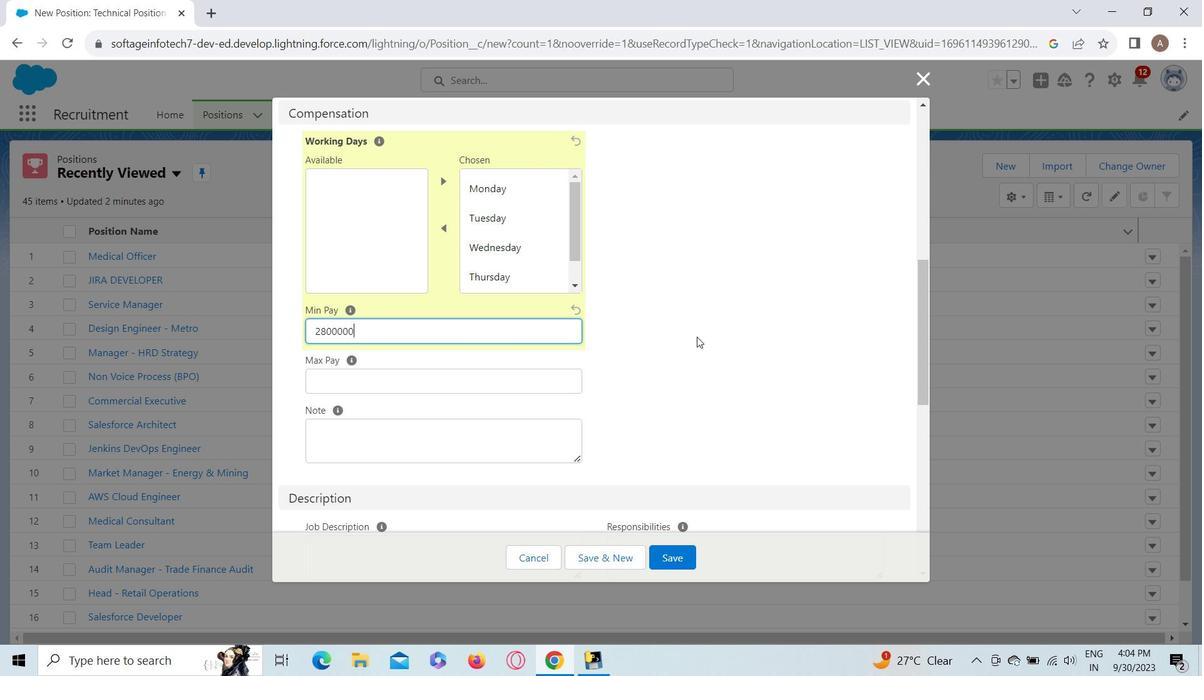
Action: Mouse pressed left at (697, 337)
Screenshot: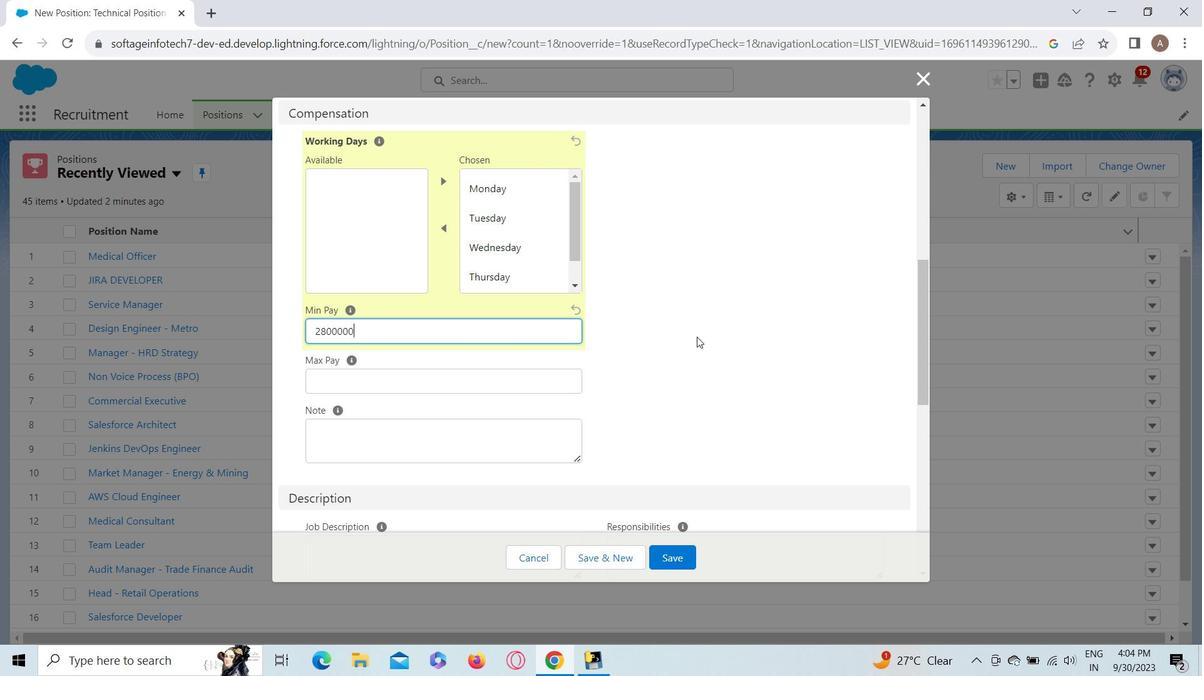 
Action: Mouse moved to (503, 371)
Screenshot: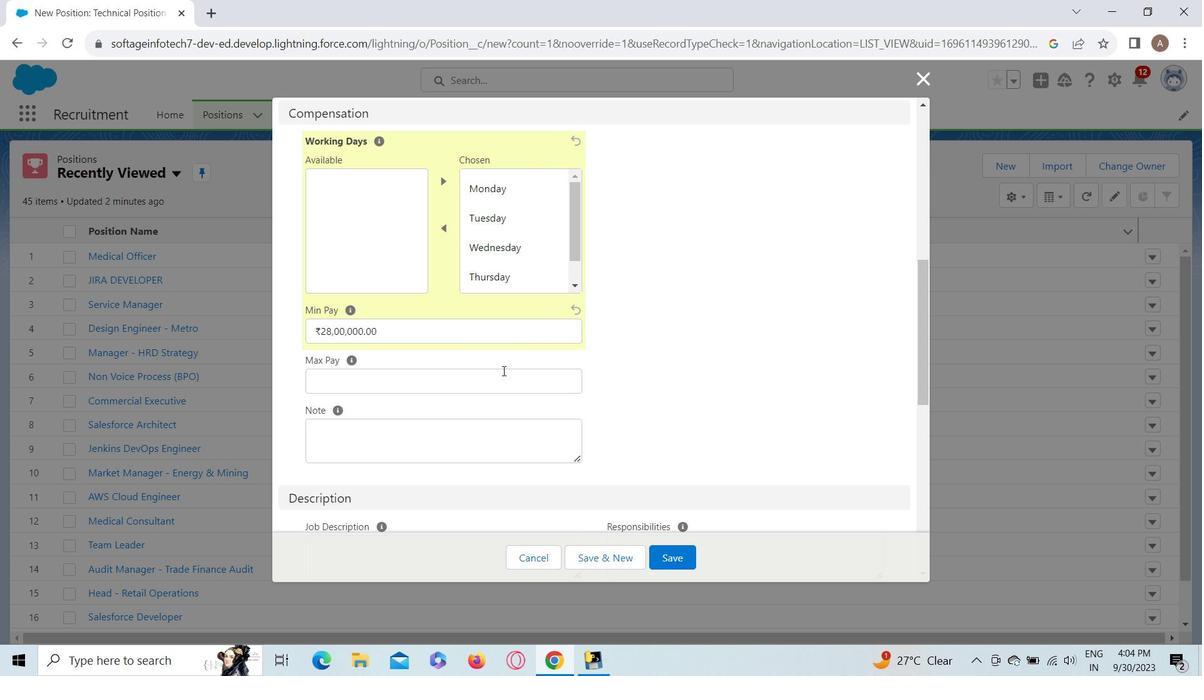 
Action: Mouse pressed left at (503, 371)
Screenshot: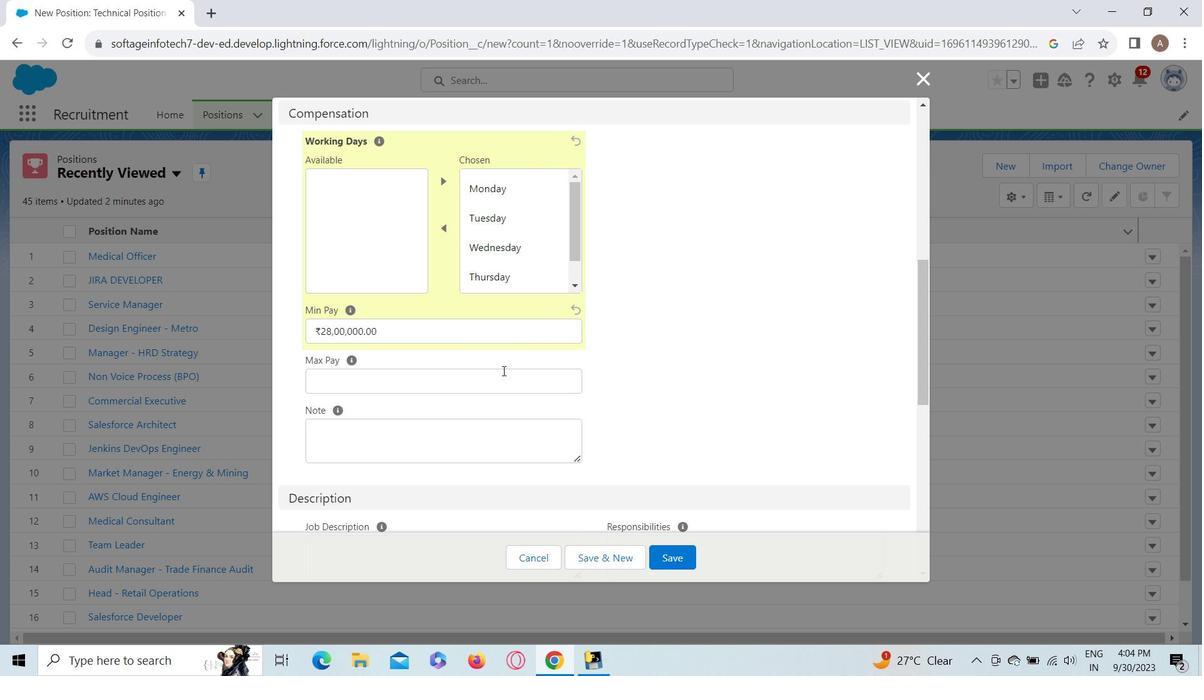 
Action: Key pressed 3200000
Screenshot: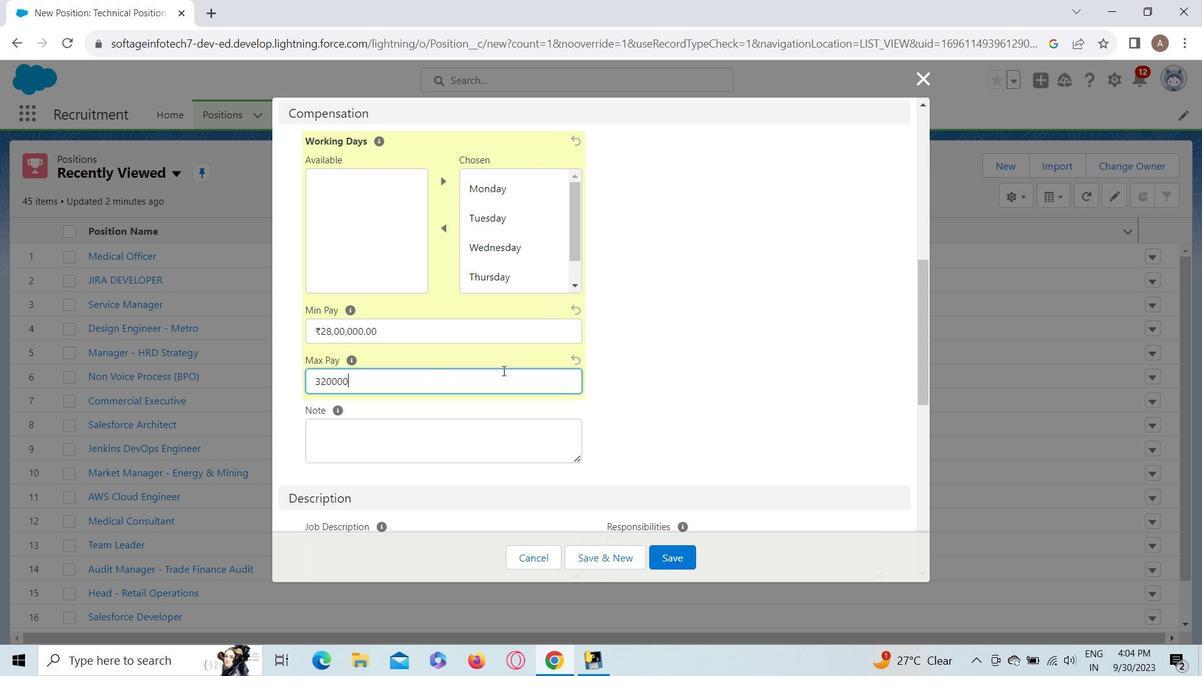 
Action: Mouse moved to (784, 349)
Screenshot: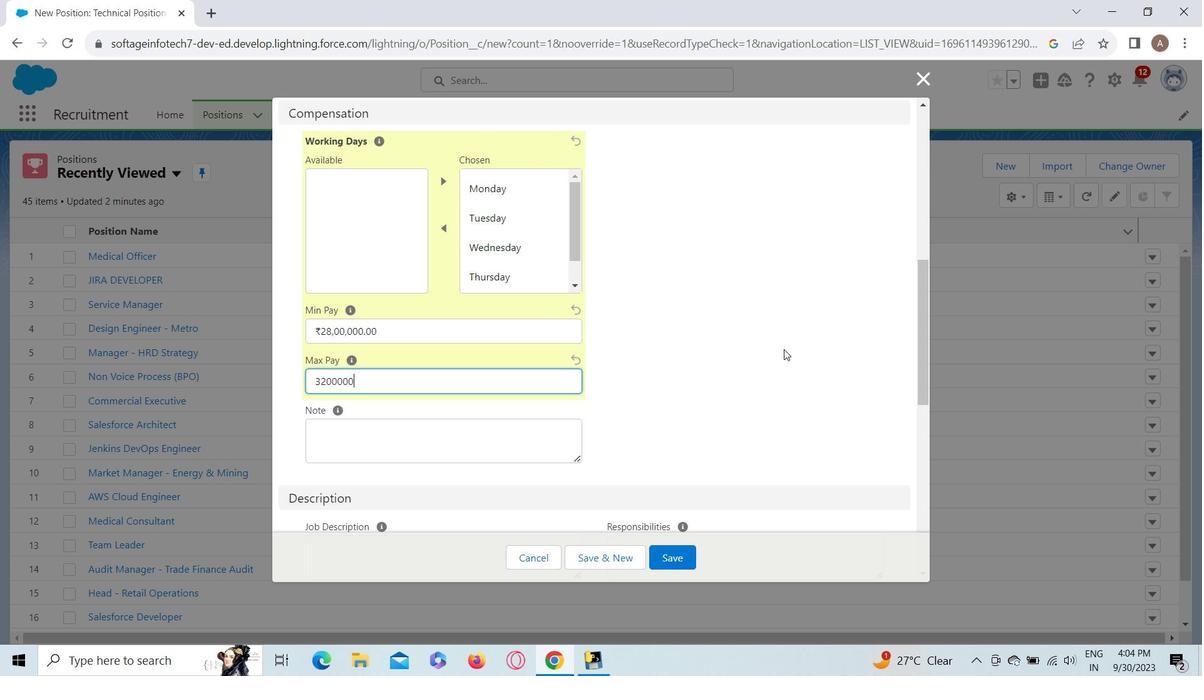 
Action: Mouse pressed left at (784, 349)
Screenshot: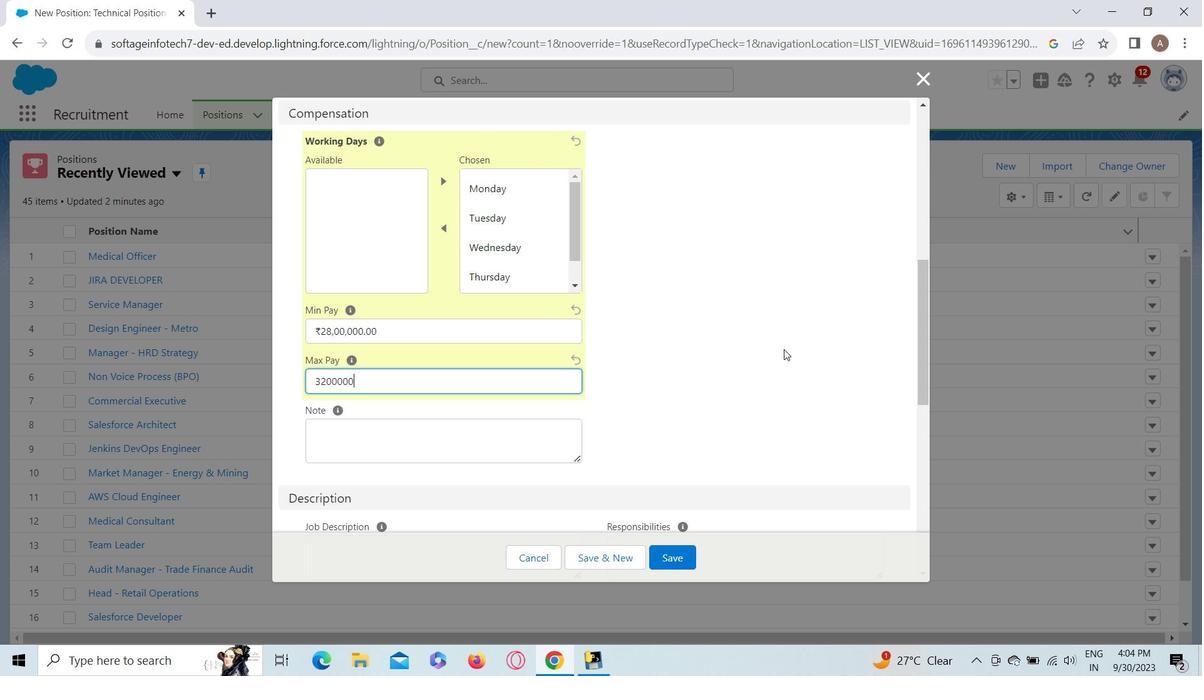 
Action: Mouse moved to (553, 431)
Screenshot: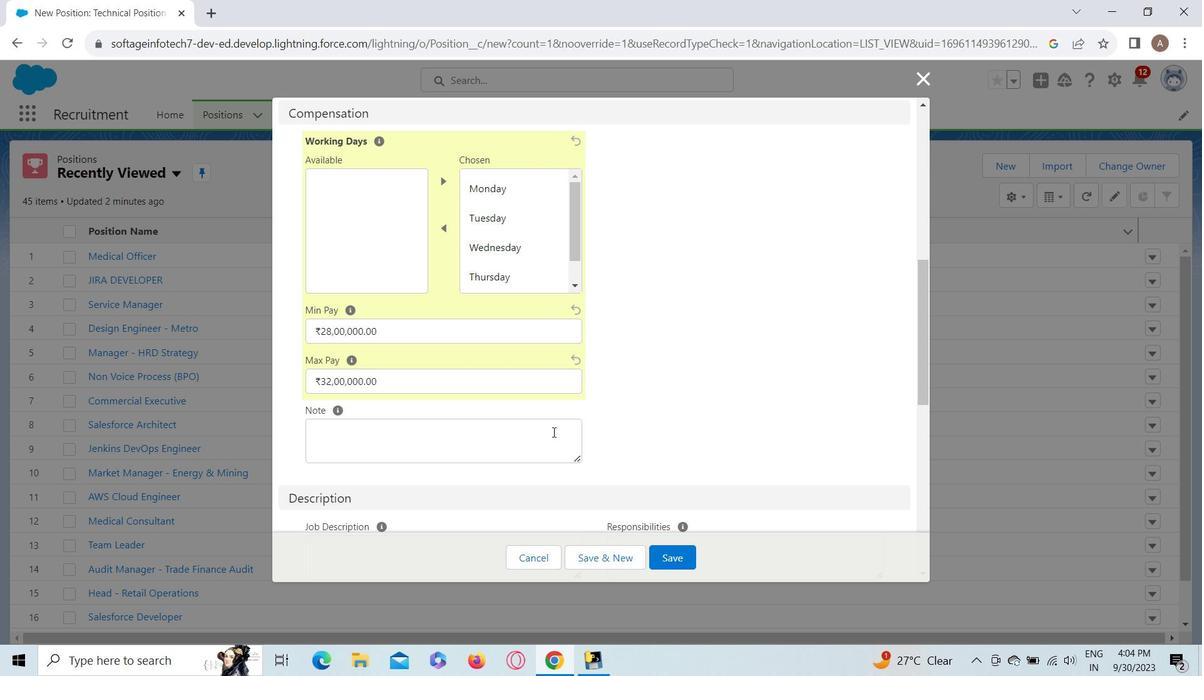 
Action: Mouse pressed left at (553, 431)
Screenshot: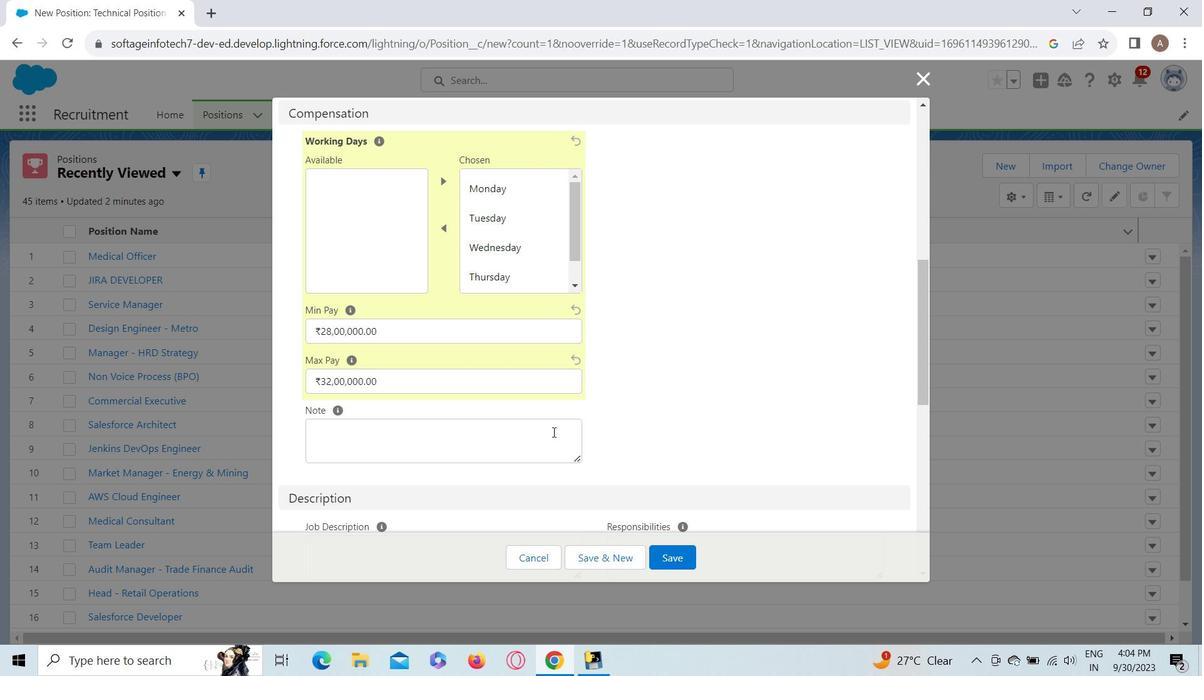 
Action: Key pressed <Key.shift>Above<Key.space><Key.shift>Salary<Key.space>is<Key.space>in<Key.space><Key.shift>LPA.<Key.backspace>,<Key.space><Key.shift><Key.shift><Key.shift><Key.shift><Key.shift><Key.shift><Key.shift><Key.shift><Key.shift><Key.shift><Key.shift><Key.shift><Key.shift>&<Key.space><Key.left><Key.left><Key.left><Key.backspace><Key.right><Key.right><Key.right><Key.shift>Mentioned<Key.space>after<Key.space>converted<Key.space>to<Key.space><Key.shift><Key.shift>INR.
Screenshot: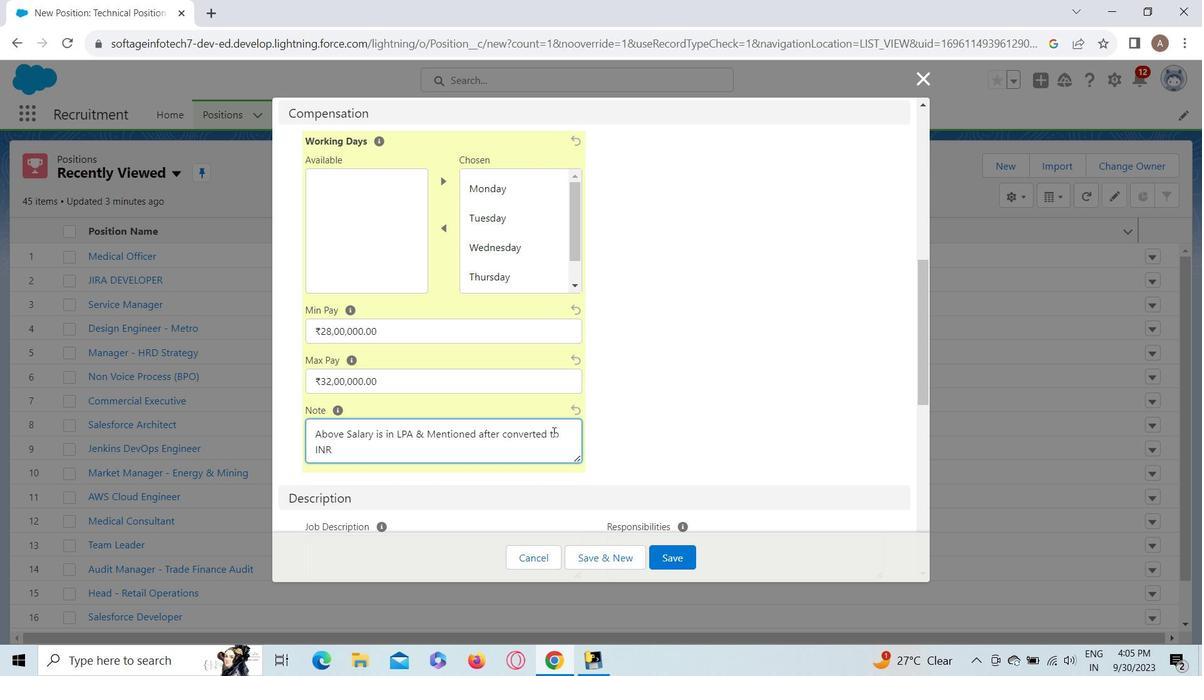 
Action: Mouse moved to (922, 341)
Screenshot: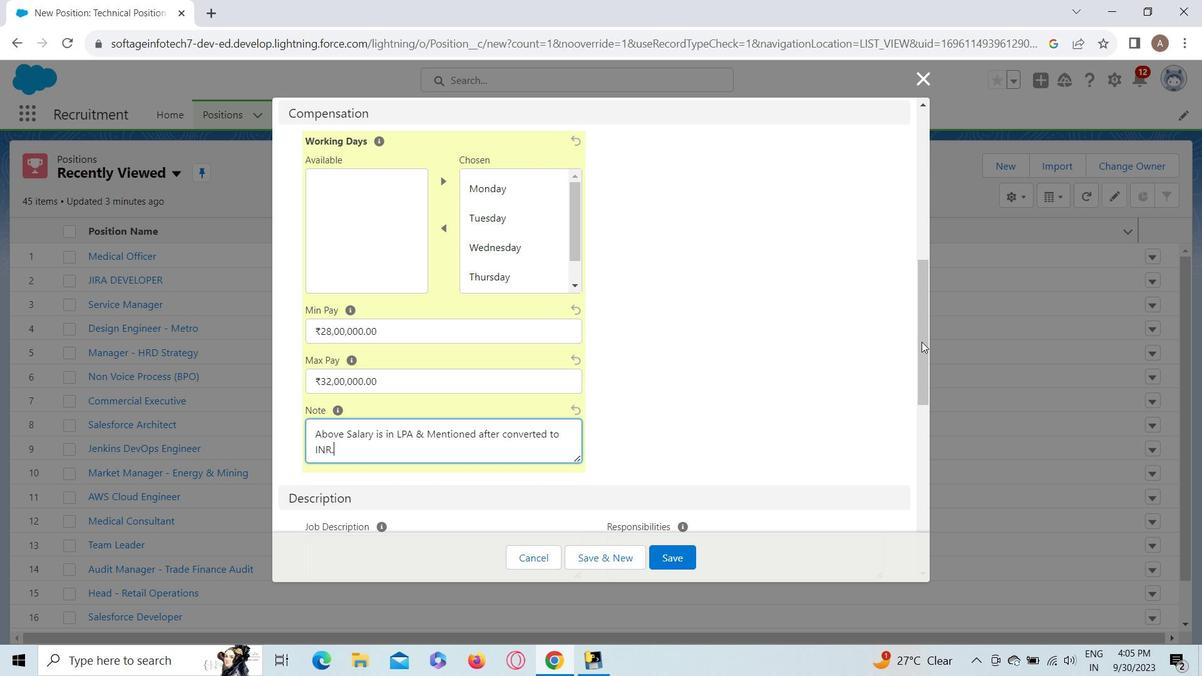 
Action: Mouse pressed left at (922, 341)
Screenshot: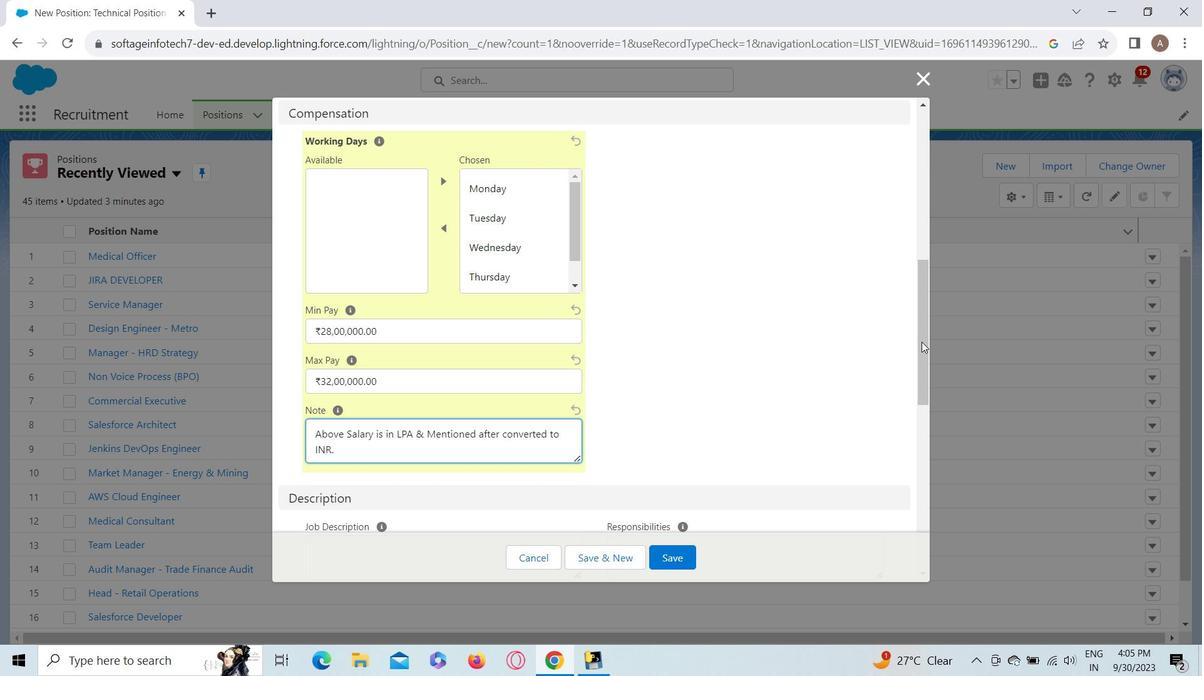 
Action: Mouse moved to (786, 388)
Screenshot: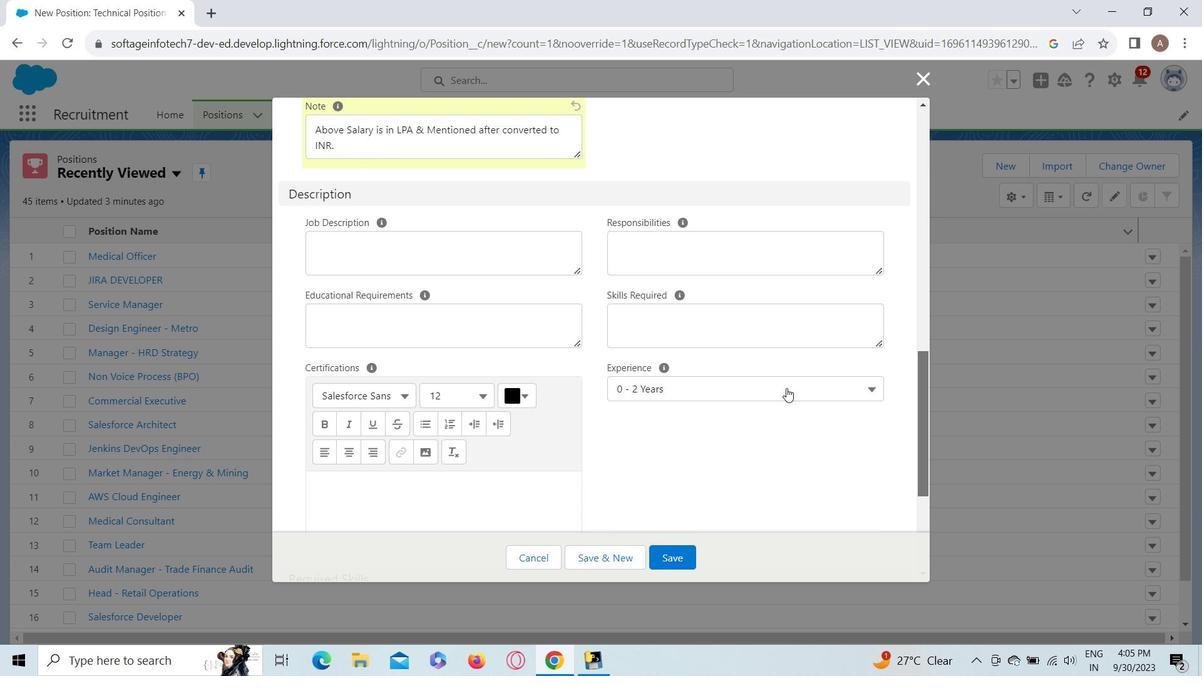 
Action: Mouse pressed left at (786, 388)
Screenshot: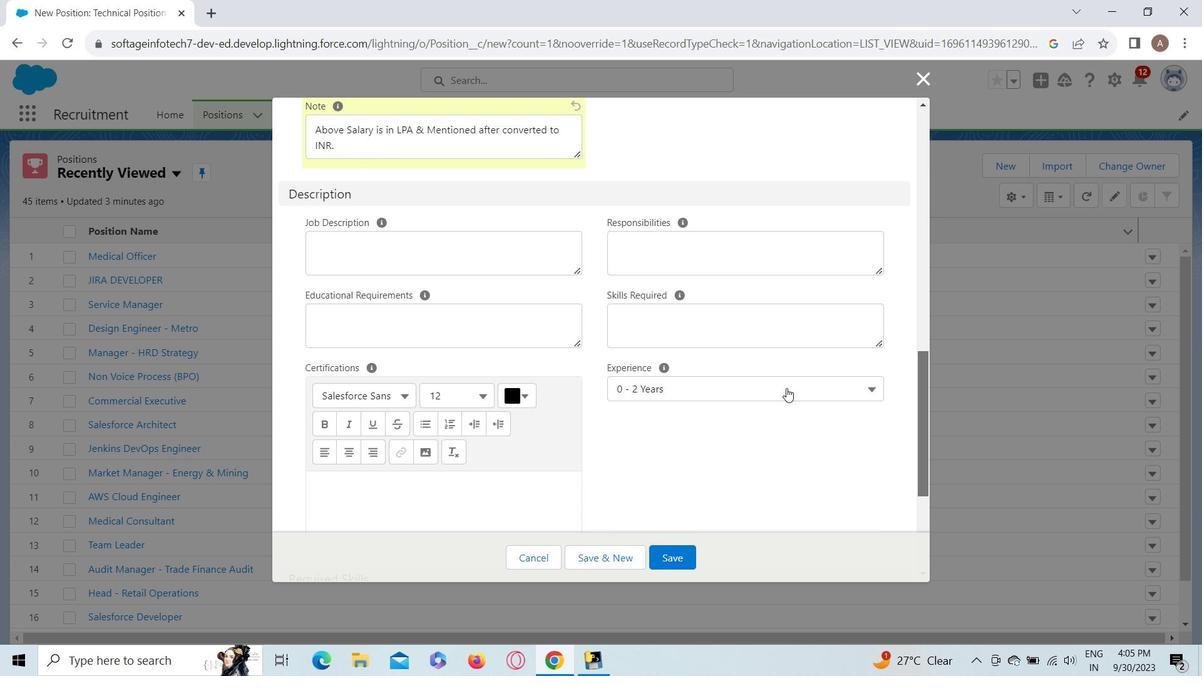 
Action: Mouse moved to (745, 547)
Screenshot: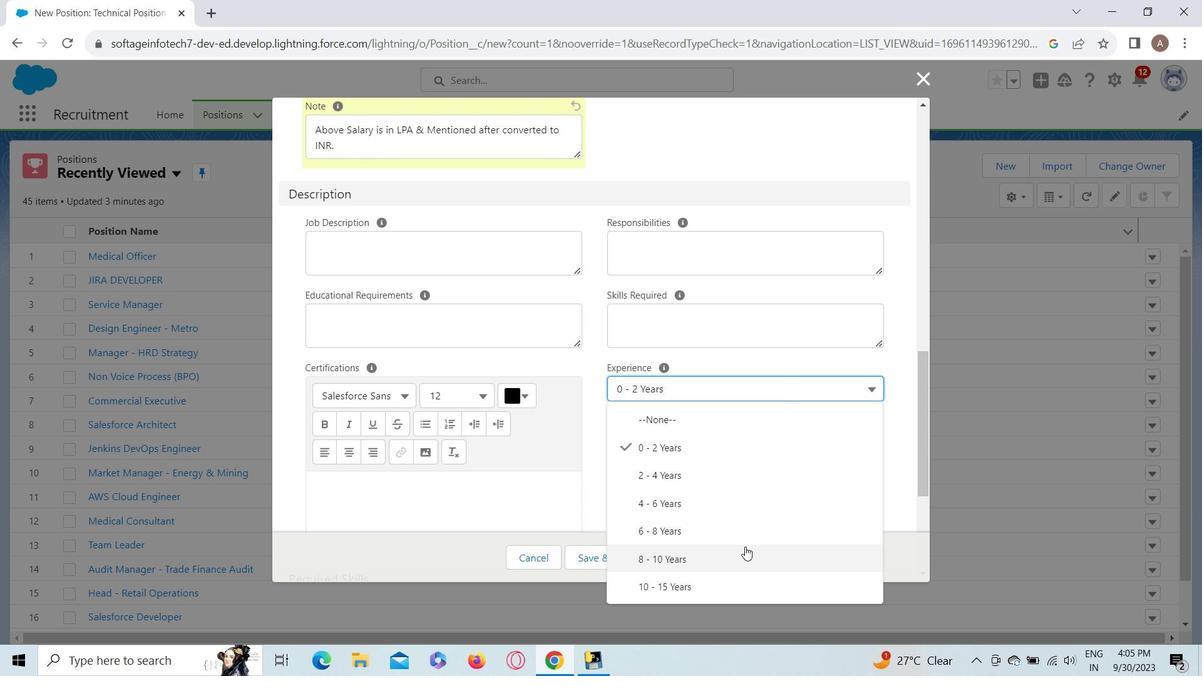 
Action: Mouse pressed left at (745, 547)
Screenshot: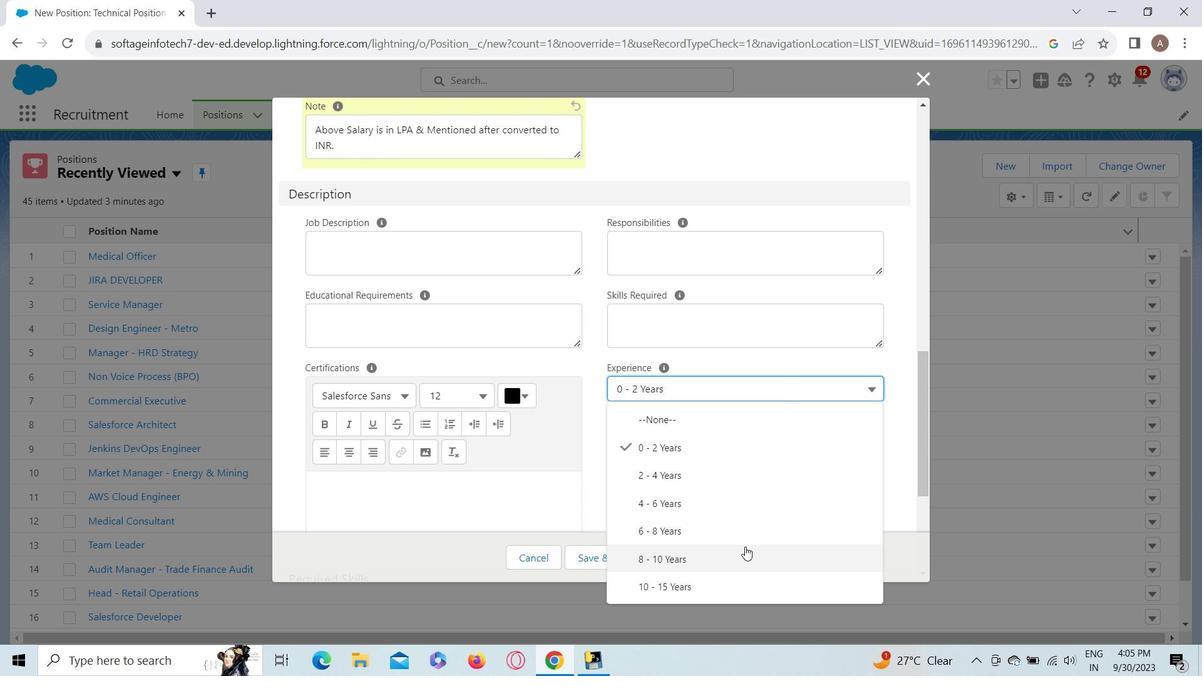 
Action: Mouse moved to (922, 406)
Screenshot: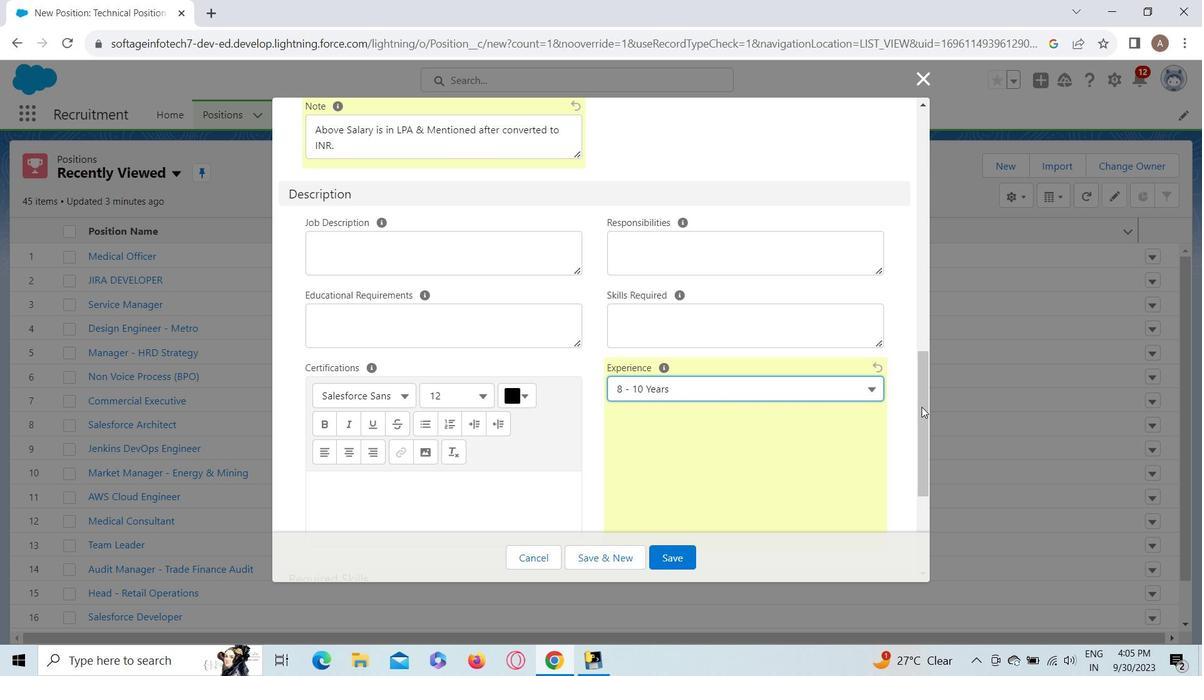 
Action: Mouse pressed left at (922, 406)
Screenshot: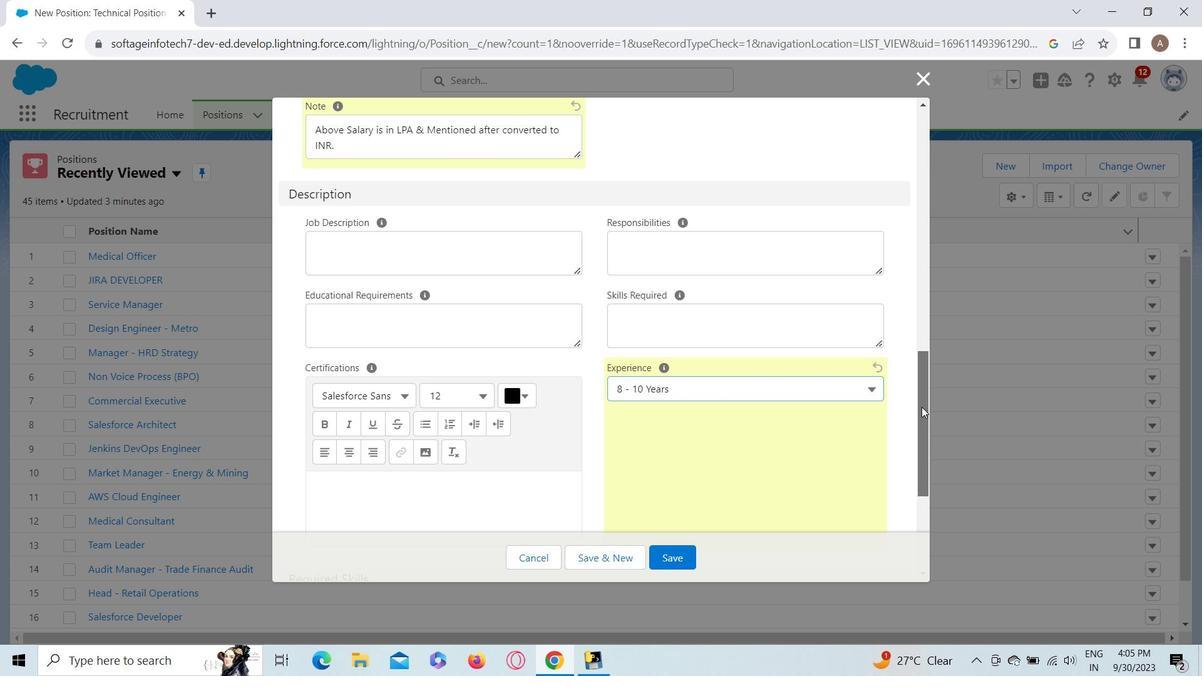 
Action: Mouse moved to (676, 303)
Screenshot: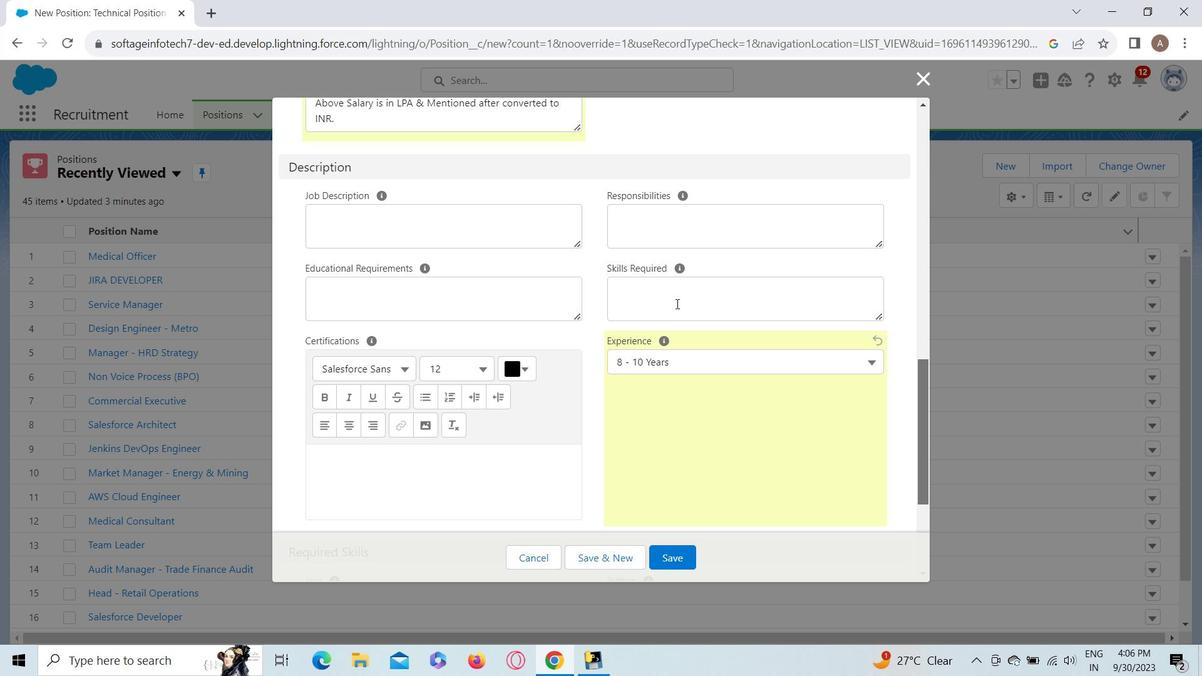 
Action: Mouse pressed left at (676, 303)
Screenshot: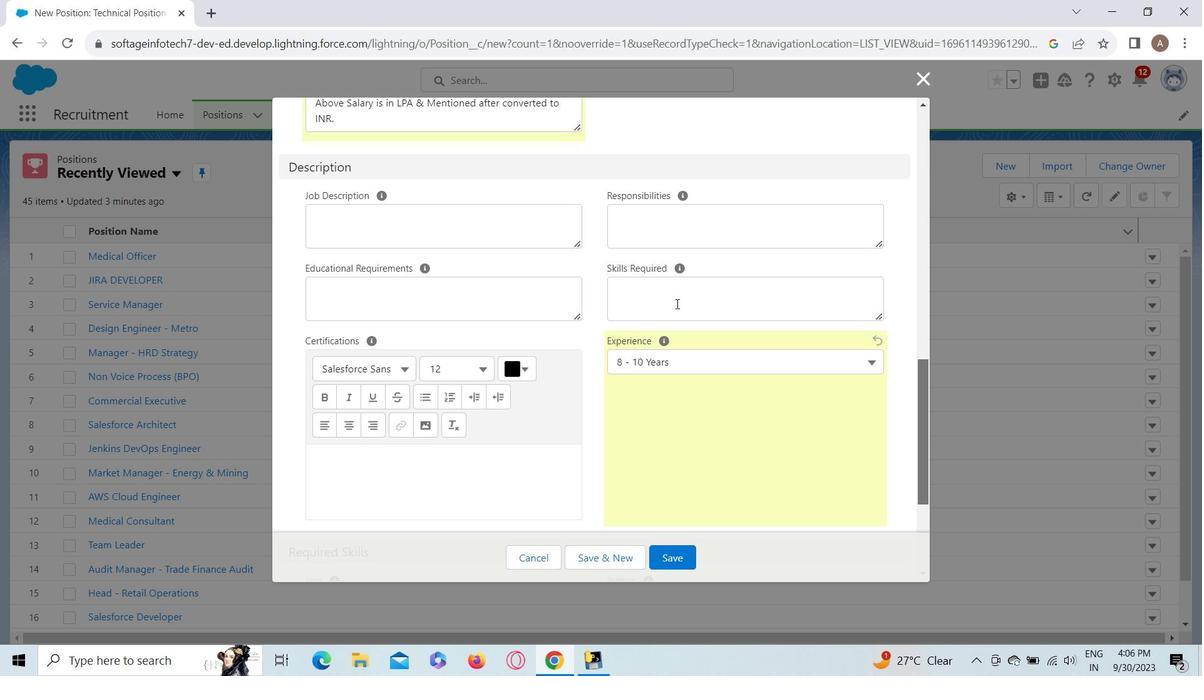 
Action: Key pressed <Key.shift>Nutritionist<Key.space><Key.shift><Key.shift><Key.shift><Key.shift>Activities<Key.enter><Key.shift><Key.shift><Key.shift>BDS<Key.enter><Key.shift><Key.shift><Key.shift><Key.shift><Key.shift><Key.shift><Key.shift><Key.shift><Key.shift><Key.shift><Key.shift><Key.shift><Key.shift><Key.shift><Key.shift><Key.shift><Key.shift><Key.shift><Key.shift>Dietitian<Key.space><Key.shift>Actic<Key.backspace>vities
Screenshot: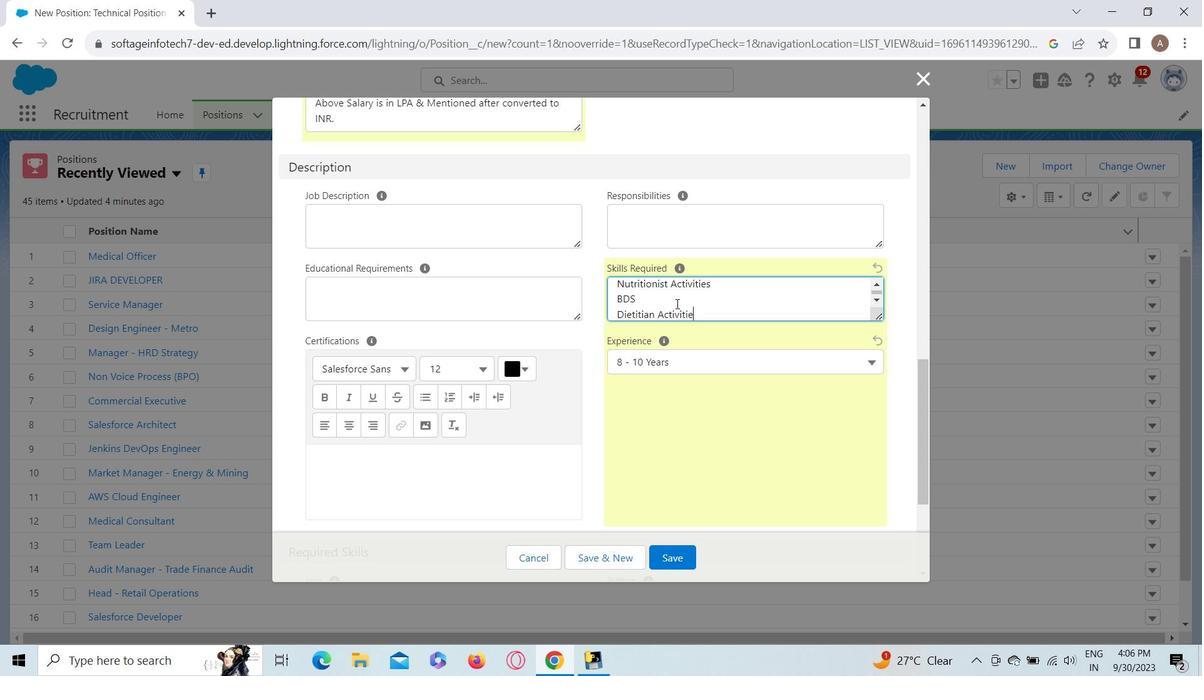 
Action: Mouse moved to (761, 241)
Screenshot: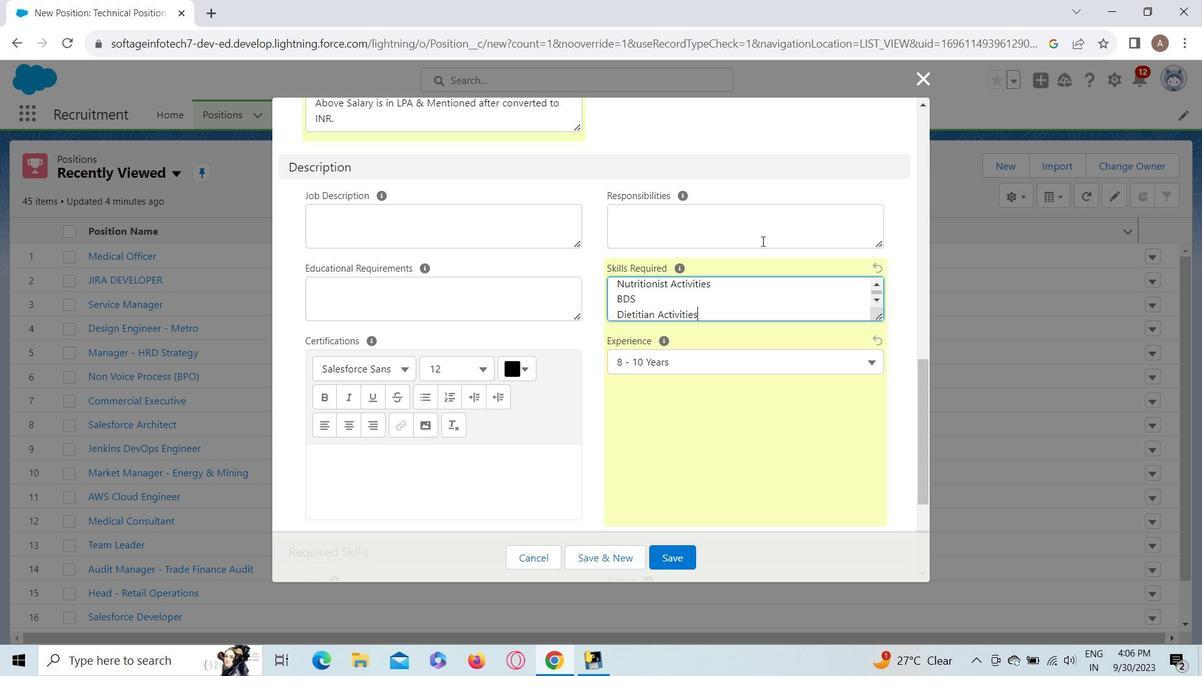 
Action: Key pressed <Key.enter><Key.shift>Dietetics<Key.enter><Key.shift><Key.shift><Key.shift><Key.shift><Key.shift><Key.shift>Biotechnology<Key.enter><Key.shift><Key.shift><Key.shift><Key.shift><Key.shift><Key.shift><Key.shift><Key.shift><Key.shift><Key.shift><Key.shift><Key.shift><Key.shift>Nutrition<Key.enter><Key.shift><Key.shift><Key.shift><Key.shift><Key.shift><Key.shift><Key.shift><Key.shift><Key.shift><Key.shift><Key.shift><Key.shift><Key.shift><Key.shift>Physiotherapy<Key.enter><Key.shift><Key.shift>Doctor<Key.space><Key.shift>Activities<Key.enter><Key.shift>Diet<Key.space><Key.shift>Counselling<Key.enter><Key.shift>Wellness<Key.enter><Key.shift><Key.shift><Key.shift><Key.shift><Key.shift><Key.shift><Key.shift><Key.shift><Key.shift><Key.shift><Key.shift>Dentistry<Key.enter><Key.shift>Nursing<Key.enter><Key.shift>Ayurveda<Key.enter><Key.shift><Key.shift><Key.shift><Key.shift><Key.shift>Home<Key.shift><Key.space>SC<Key.backspace>cience<Key.enter><Key.shift>Pharmacy<Key.enter><Key.shift><Key.shift>Diet<Key.space><Key.shift>Planning<Key.enter><Key.shift><Key.shift><Key.shift><Key.shift><Key.shift>Healthcare<Key.enter><Key.shift><Key.shift>Diabetes<Key.enter><Key.shift><Key.shift><Key.shift><Key.shift><Key.shift>Health<Key.space><Key.shift>Club<Key.enter><Key.shift><Key.shift><Key.shift><Key.shift><Key.shift><Key.shift><Key.shift><Key.shift><Key.shift><Key.shift><Key.shift><Key.shift><Key.shift>Root<Key.space><Key.shift>Canal<Key.enter><Key.shift>Fitness
Screenshot: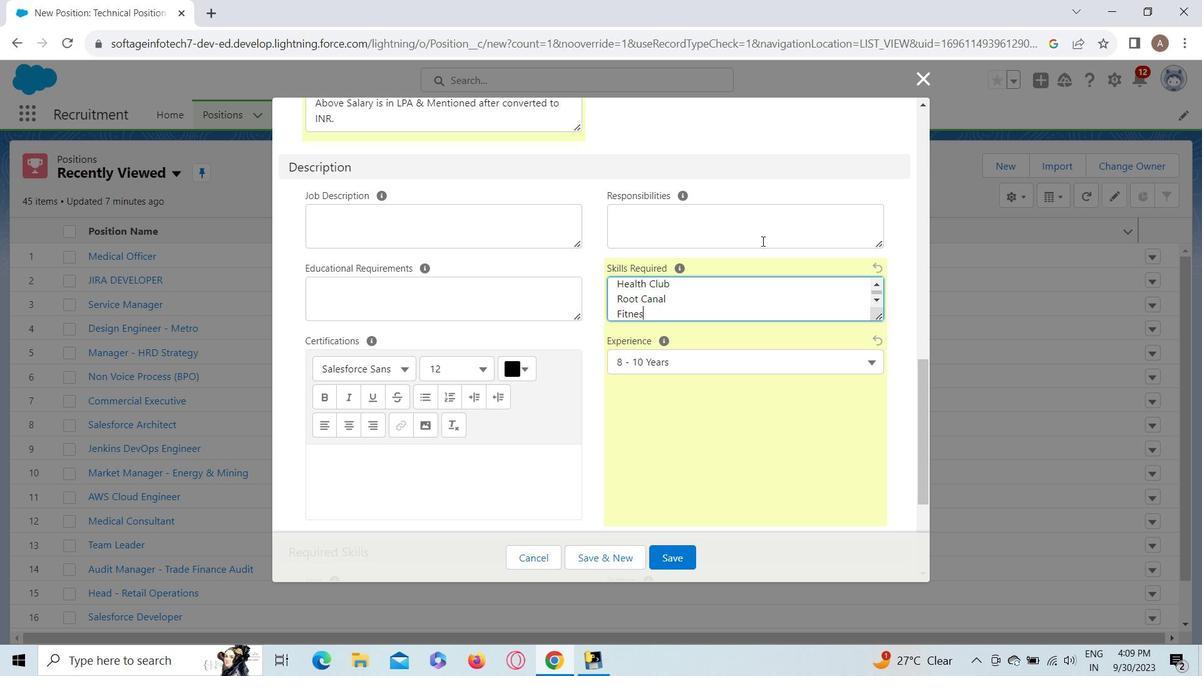 
Action: Mouse moved to (482, 292)
Screenshot: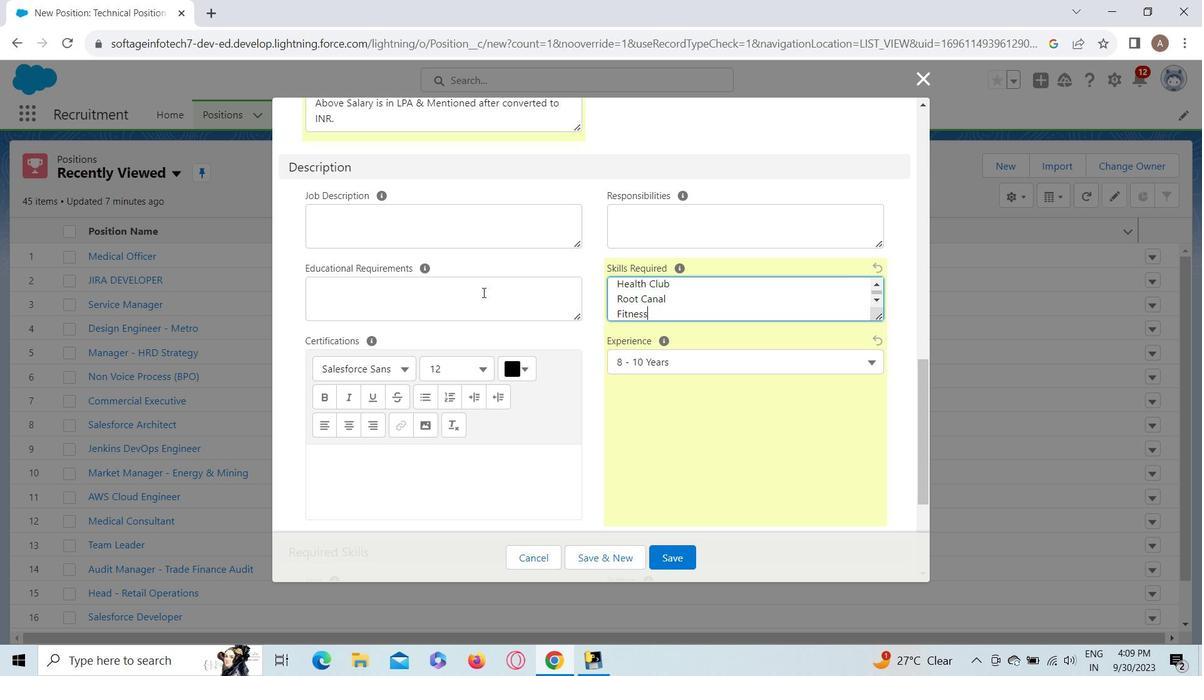 
Action: Mouse pressed left at (482, 292)
Screenshot: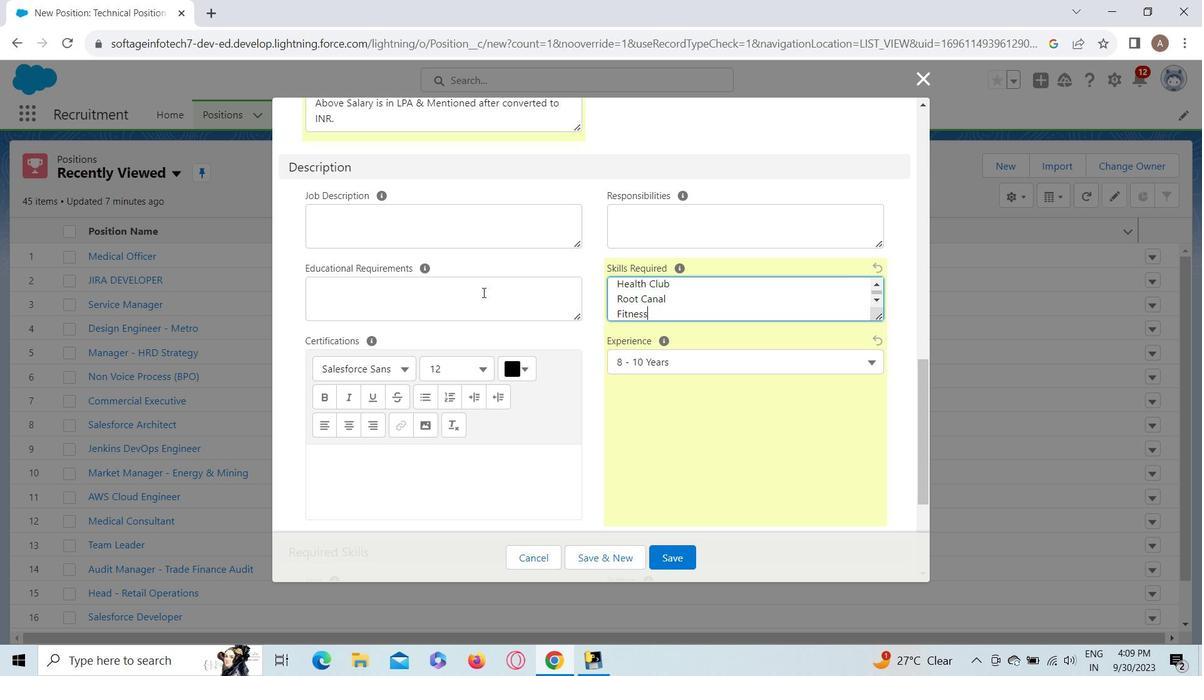 
Action: Key pressed <Key.shift>Strong<Key.space>computer<Key.space>skills<Key.space>and<Key.space>experience<Key.space>with<Key.space>healthcare<Key.space>databases<Key.space>and<Key.space>applications.<Key.enter><Key.enter><Key.shift><Key.shift><Key.shift><Key.shift><Key.shift><Key.shift><Key.shift><Key.shift><Key.shift><Key.shift><Key.shift><Key.shift><Key.shift><Key.shift>Willingness<Key.space>to<Key.space>comply<Key.space>with<Key.space>all<Key.space>local<Key.space><Key.backspace>,<Key.space>state,<Key.space>and<Key.space>federal<Key.space>laws<Key.space>regarding<Key.space>dental<Key.space><Key.shift>&<Key.space>hr<Key.backspace>ealthcare.<Key.enter><Key.up><Key.up><Key.up><Key.up><Key.up><Key.up><Key.up><Key.up><Key.up><Key.up><Key.up><Key.up><Key.up><Key.up><Key.up><Key.up><Key.up><Key.up><Key.up><Key.up><Key.down><Key.down><Key.down><Key.down><Key.down><Key.down><Key.down><Key.enter><Key.shift><Key.shift>Excellent<Key.space>written<Key.space>and<Key.space>verbal<Key.space>communc<Key.backspace>ication<Key.space>skills,<Key.space>the<Key.space>ability<Key.space>to<Key.space>keep<Key.space>detailed<Key.space>records,<Key.backspace>.<Key.enter><Key.enter><Key.shift>Comprehensive<Key.space>knowlerd<Key.backspace><Key.backspace>dge<Key.space>of<Key.space>dental<Key.space>procedures,<Key.space>tools,<Key.space>diagnostics.<Key.enter><Key.enter><Key.shift><Key.shift><Key.shift><Key.shift><Key.shift><Key.shift><Key.shift><Key.shift><Key.shift><Key.shift><Key.shift><Key.shift>Good<Key.space>management<Key.space><Key.shift><Key.shift>Skills.<Key.enter><Key.enter><Key.shift><Key.shift><Key.shift><Key.shift><Key.shift><Key.shift><Key.shift><Key.shift><Key.shift><Key.shift><Key.shift><Key.shift>Exceptional<Key.space>communication,<Key.space>problem<Key.space>solving,<Key.space>public<Key.space>speaking<Key.space>and<Key.space>listening<Key.space>skills.<Key.enter><Key.enter><Key.shift>Willingness<Key.space>to<Key.space>continue<Key.space>training<Key.space>and<Key.space>research<Key.space>to<Key.space>keep<Key.space>current<Key.space>on<Key.space>the<Key.space>latest<Key.space>discob<Key.backspace>veries<Key.space>and<Key.space>develkopments<Key.left><Key.left><Key.left><Key.left><Key.left><Key.left><Key.left><Key.backspace><Key.right><Key.right><Key.right><Key.right><Key.right><Key.right><Key.right><Key.right><Key.right><Key.right><Key.space>in<Key.space>the<Key.space>df<Key.backspace><Key.backspace>field.<Key.enter><Key.enter><Key.shift><Key.shift><Key.shift><Key.shift><Key.shift><Key.shift><Key.shift><Key.shift><Key.shift><Key.shift><Key.shift><Key.shift><Key.shift><Key.shift><Key.shift><Key.shift>Strong<Key.space>computer<Key.space><Key.shift><Key.shift><Key.shift><Key.shift><Key.shift><Key.shift><Key.shift><Key.shift><Key.shift><Key.shift><Key.shift><Key.shift><Key.shift><Key.shift><Key.shift><Key.shift><Key.shift><Key.shift><Key.shift>&<Key.space>data<Key.space>entry<Key.space>skills.<Key.enter><Key.enter><Key.shift>Compassion<Key.space>and<Key.space>genuine<Key.space>interest<Key.space>in<Key.space>helping<Key.space>others<Key.space><Key.shift>Develop<Key.space>better<Key.space>eating<Key.space>habits.<Key.enter><Key.enter><Key.shift>In<Key.space>depth<Key.space>knowledge<Key.space>of<Key.space>biochemistry,<Key.space>research<Key.space>methods,<Key.space>and<Key.space>human<Key.space>physiology.<Key.enter><Key.enter><Key.shift><Key.shift>Excellent<Key.space>communication<Key.space>and<Key.space>presentation<Key.space>skills.<Key.enter><Key.enter><Key.shift>A<Key.space>critical<Key.space>thinker<Key.space>with<Key.space>outstanding<Key.space>interpersonal<Key.space>skills.
Screenshot: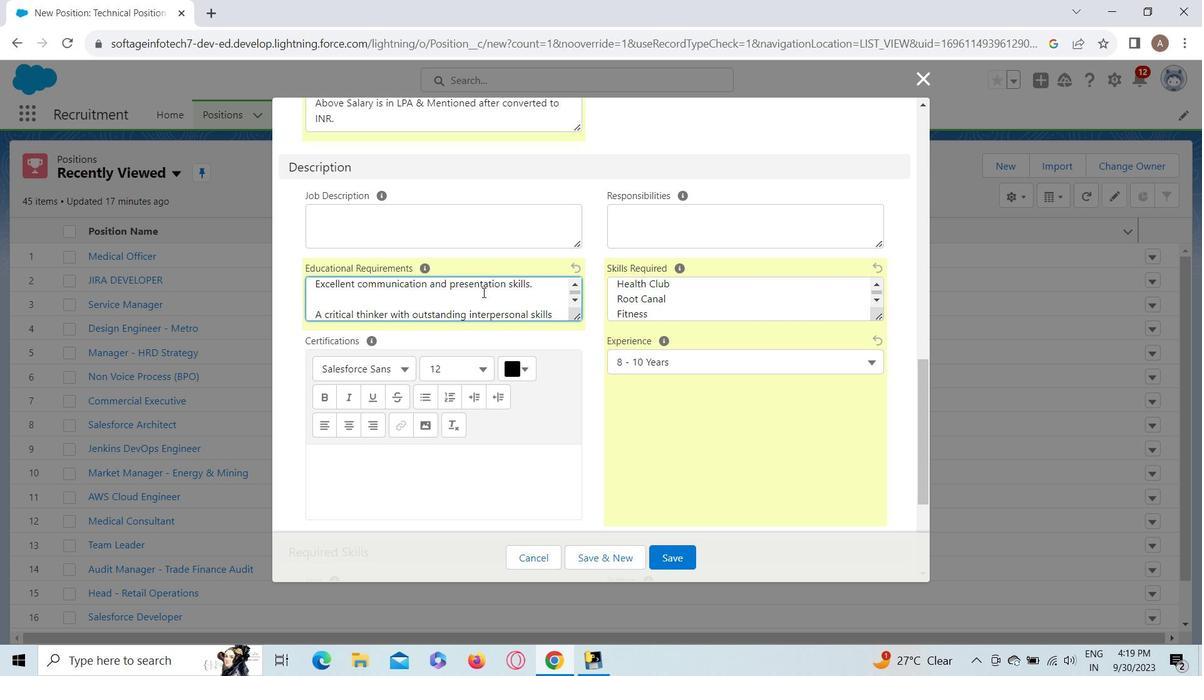 
Action: Mouse moved to (575, 281)
Screenshot: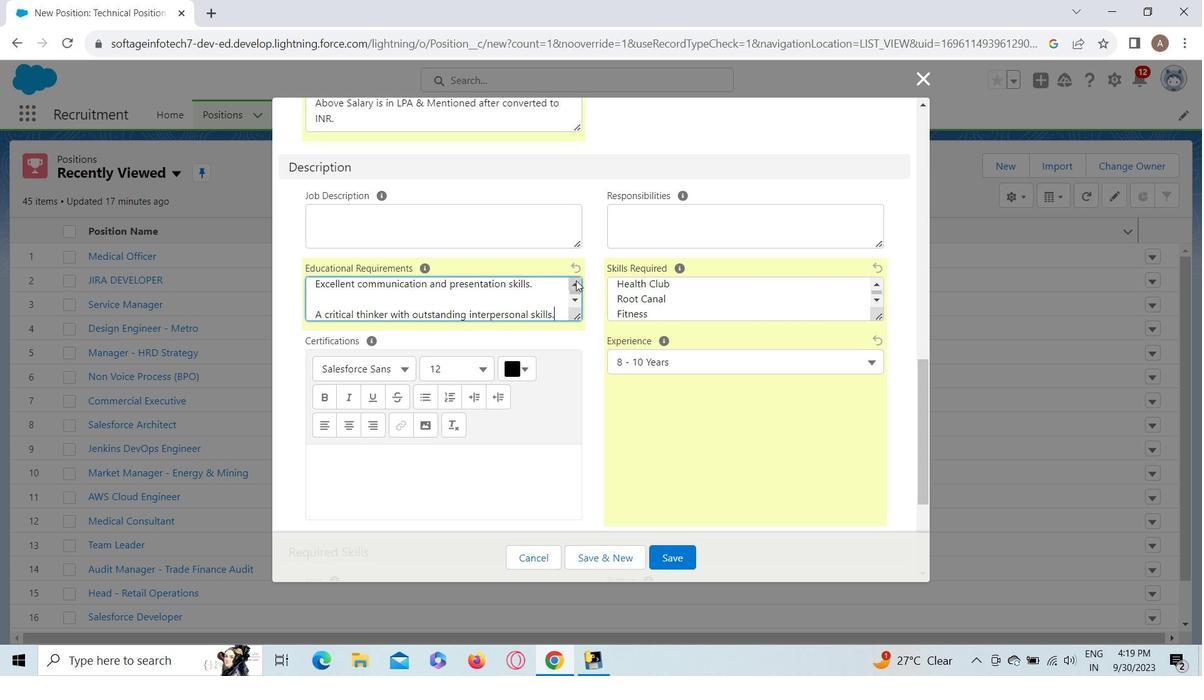 
Action: Mouse pressed left at (575, 281)
Screenshot: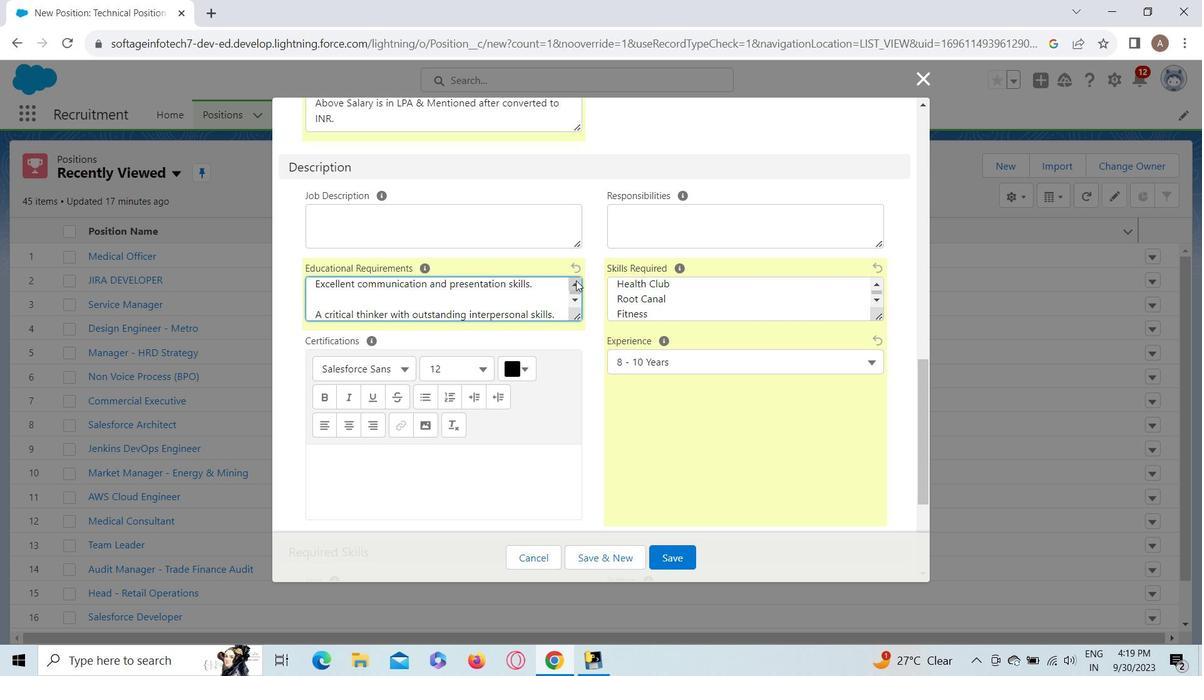 
Action: Mouse pressed left at (575, 281)
Screenshot: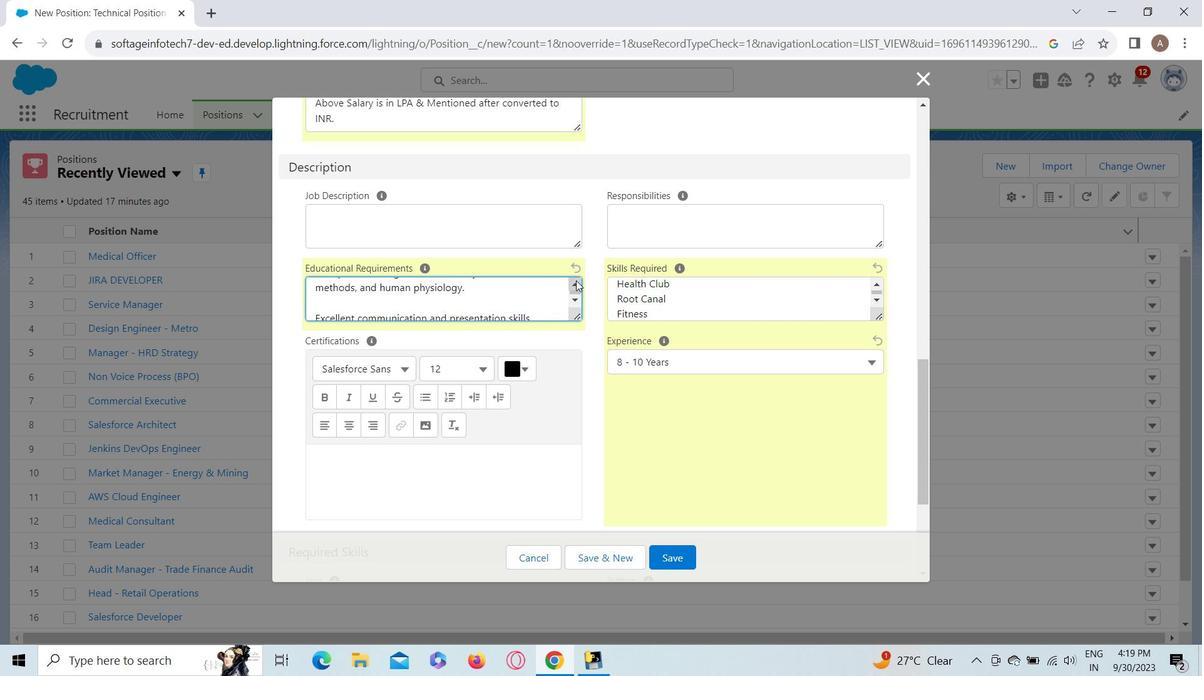 
Action: Mouse pressed left at (575, 281)
Screenshot: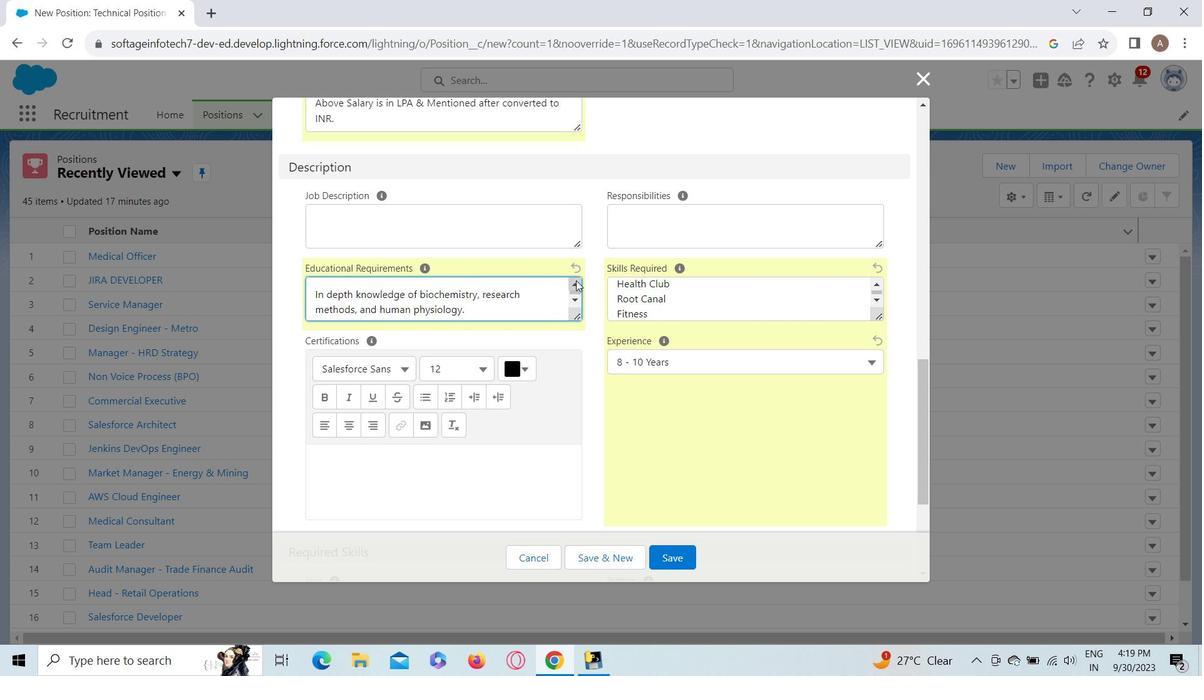 
Action: Mouse pressed left at (575, 281)
Screenshot: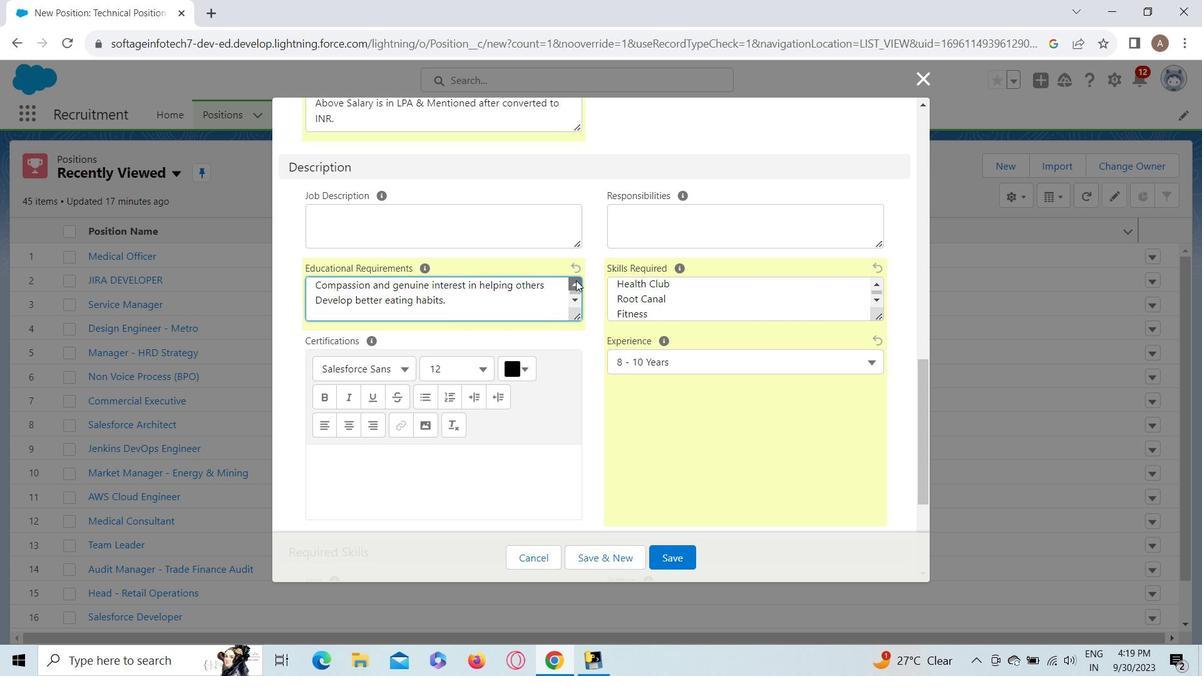 
Action: Mouse pressed left at (575, 281)
Screenshot: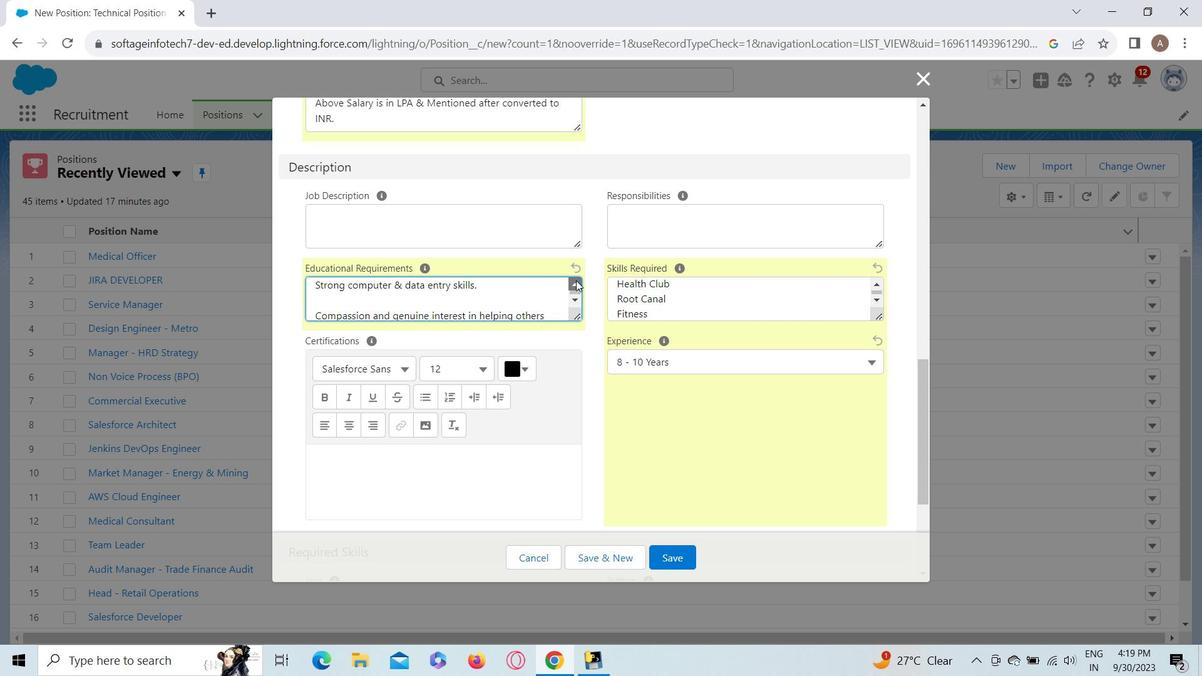 
Action: Mouse pressed left at (575, 281)
Screenshot: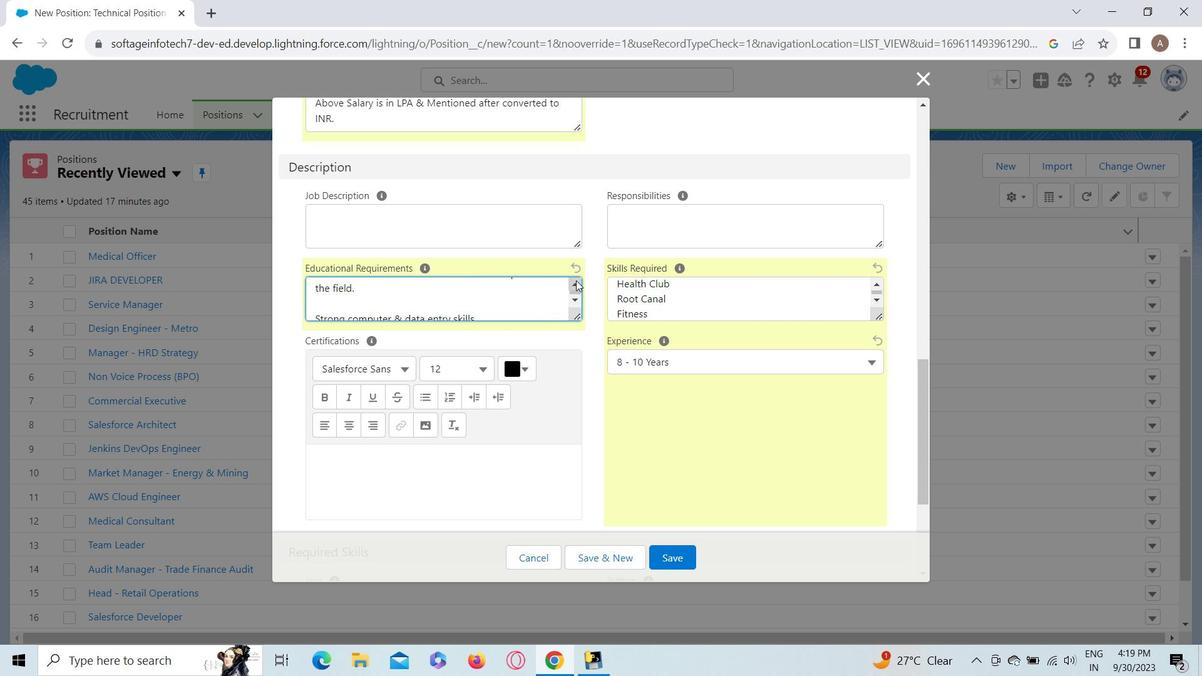 
Action: Mouse pressed left at (575, 281)
Screenshot: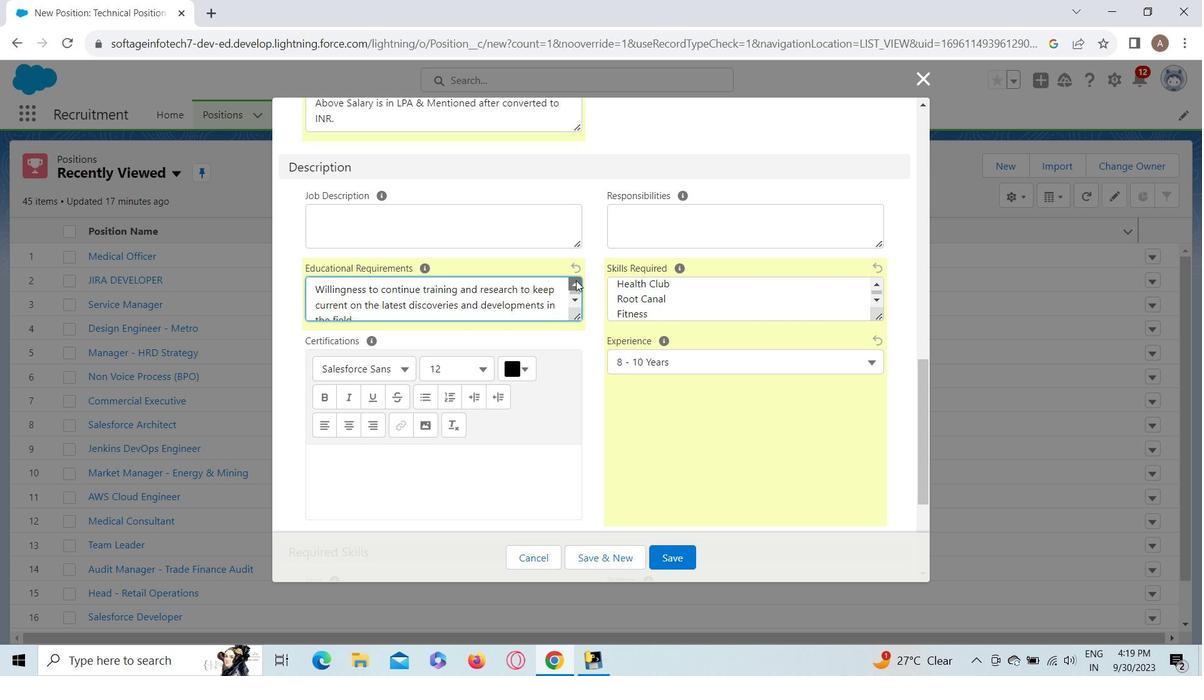 
Action: Mouse pressed left at (575, 281)
Screenshot: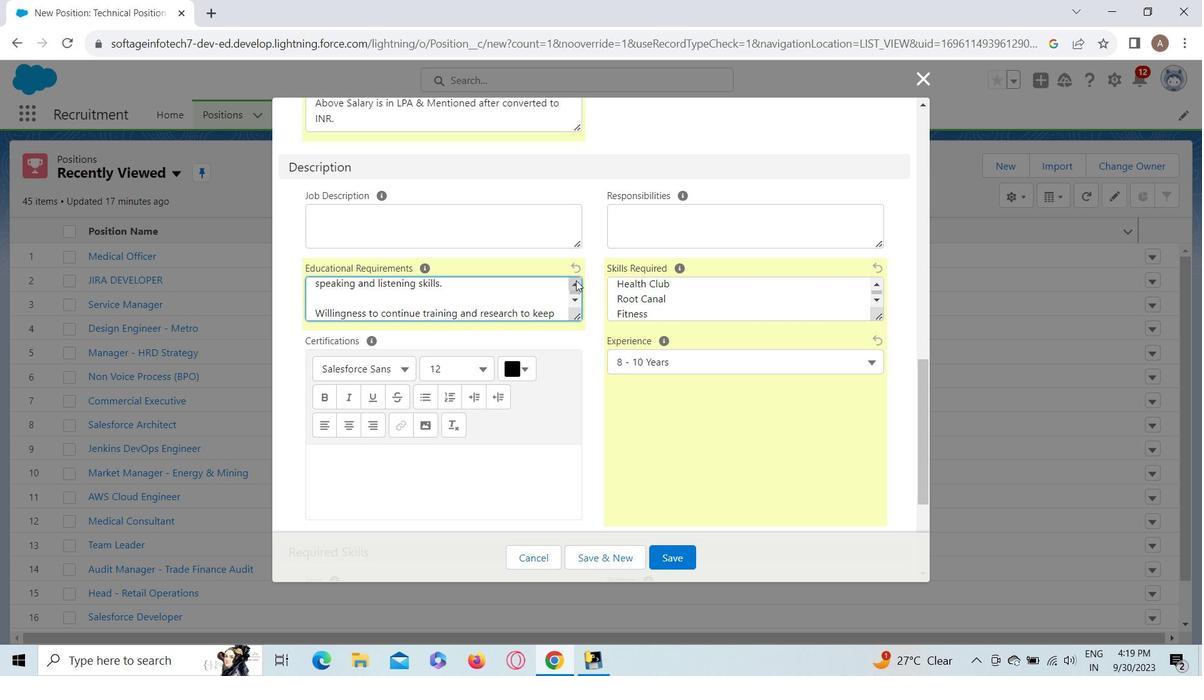 
Action: Mouse pressed left at (575, 281)
Screenshot: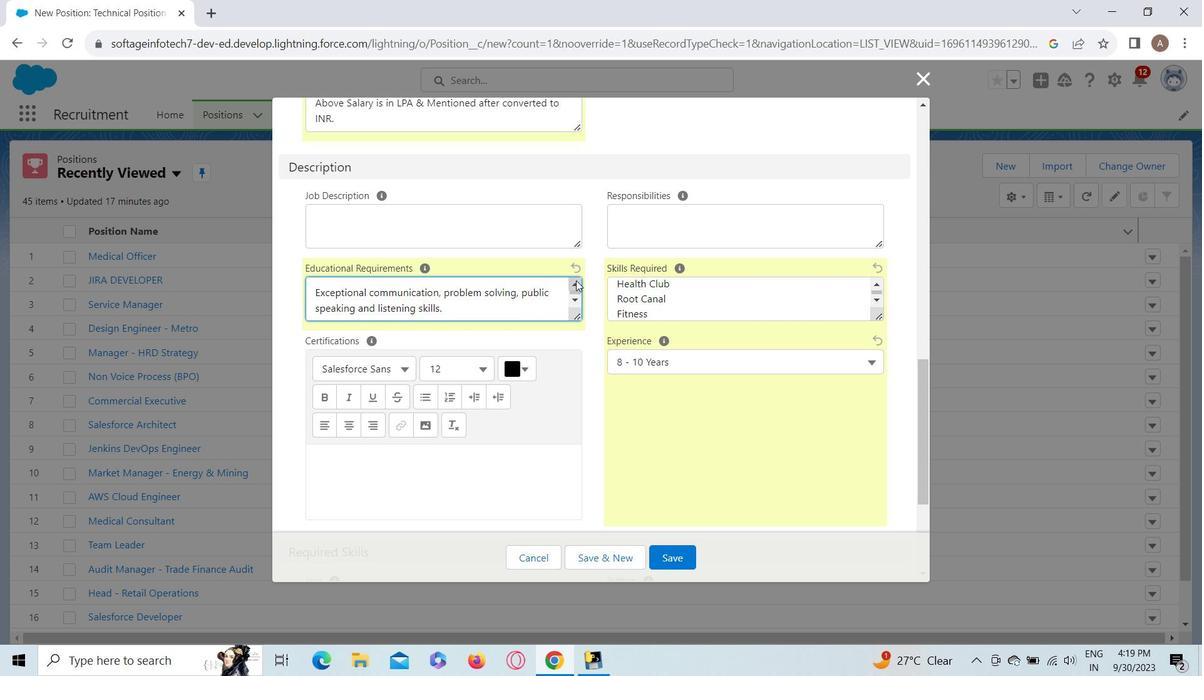 
Action: Mouse pressed left at (575, 281)
Screenshot: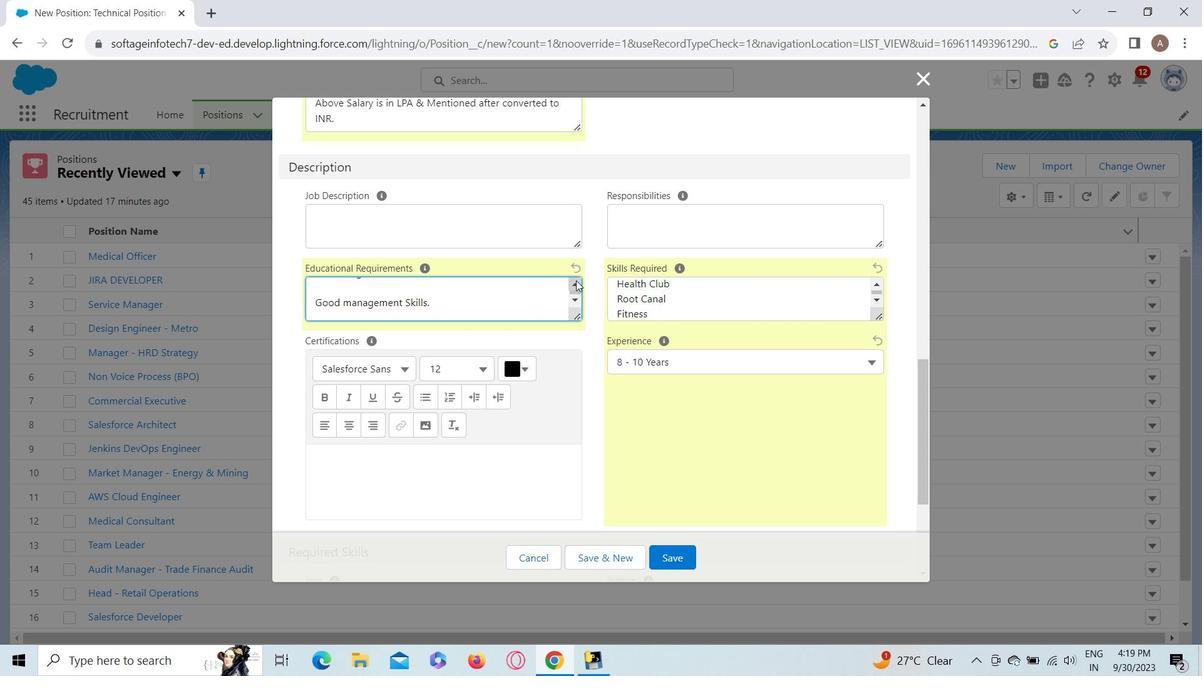 
Action: Mouse pressed left at (575, 281)
Screenshot: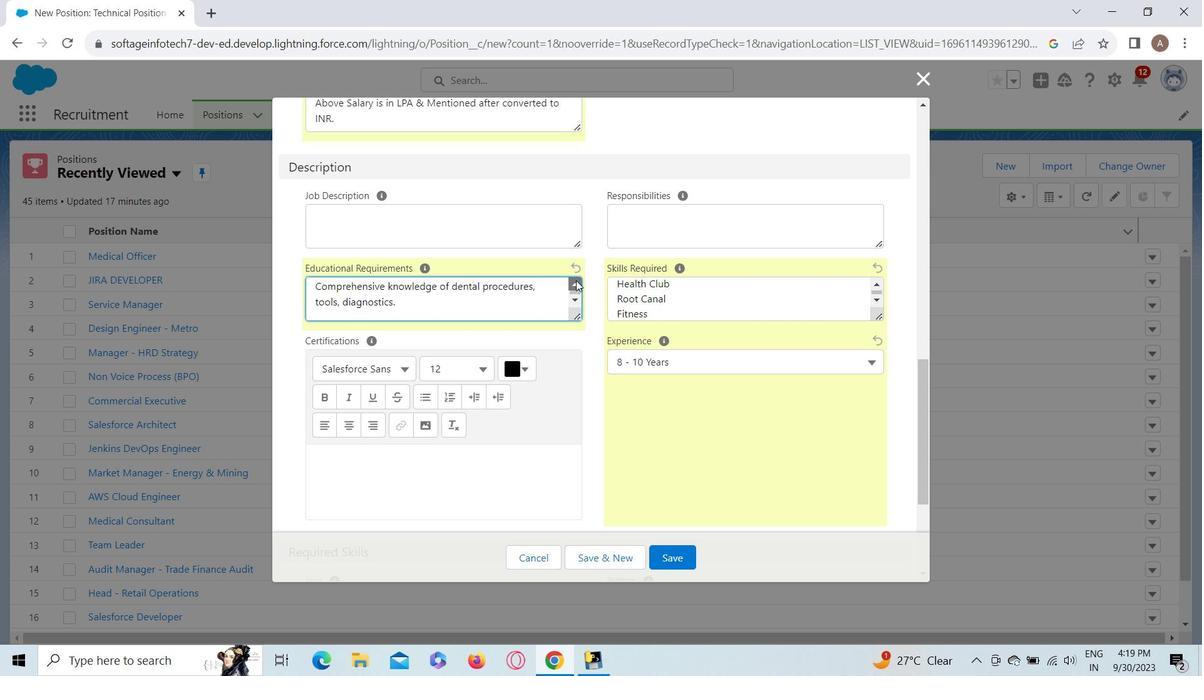 
Action: Mouse pressed left at (575, 281)
Screenshot: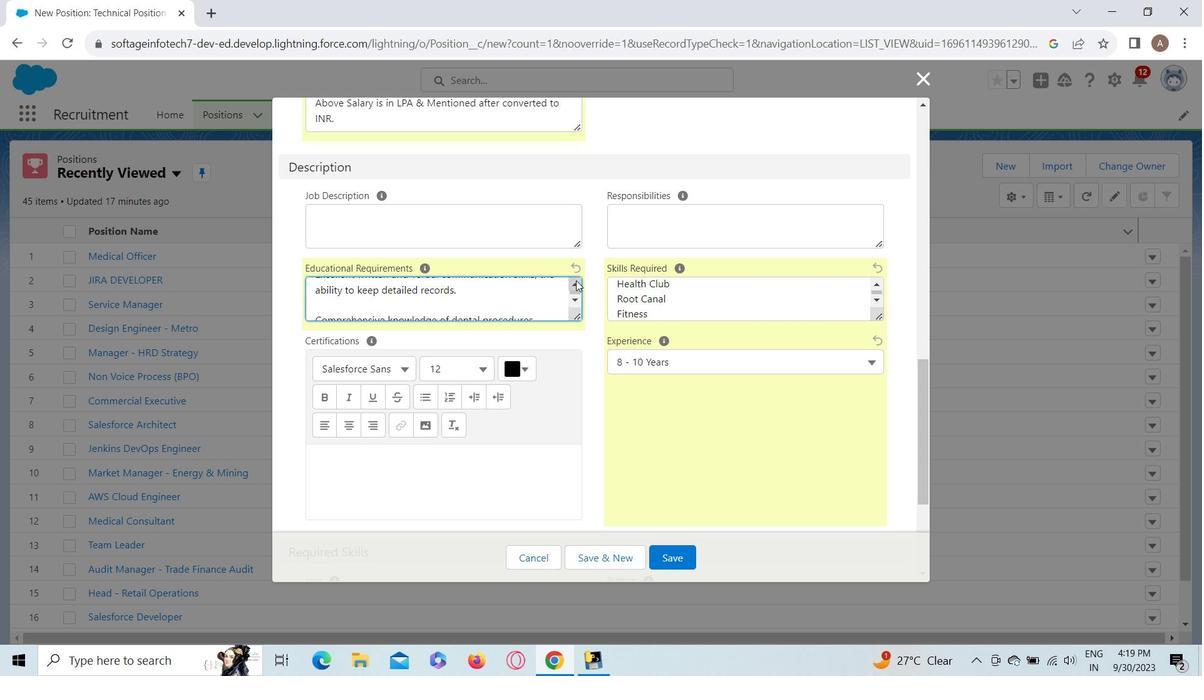
Action: Mouse pressed left at (575, 281)
Screenshot: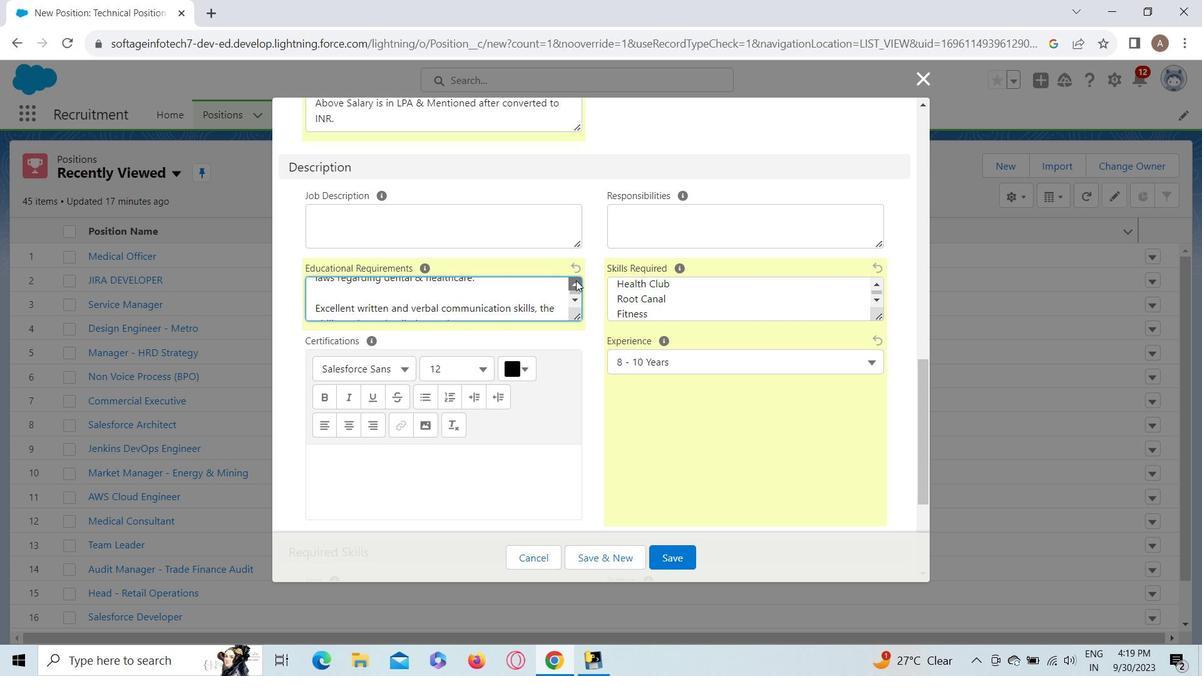 
Action: Mouse pressed left at (575, 281)
Screenshot: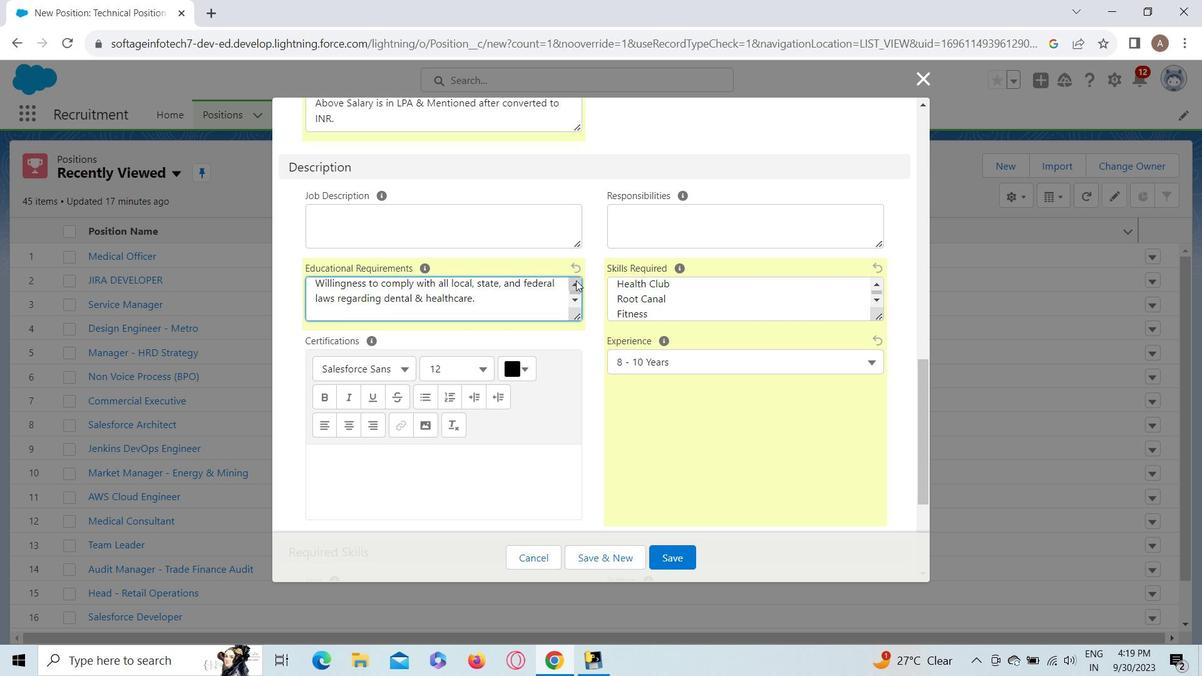 
Action: Mouse pressed left at (575, 281)
Screenshot: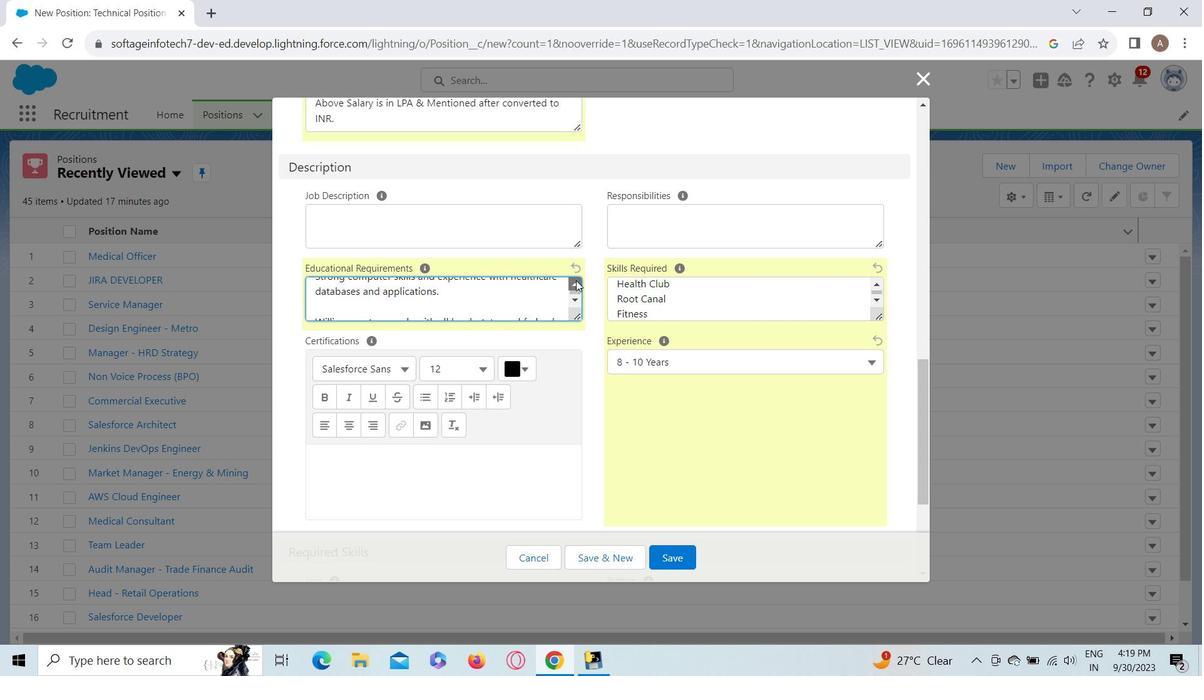 
Action: Mouse pressed left at (575, 281)
Screenshot: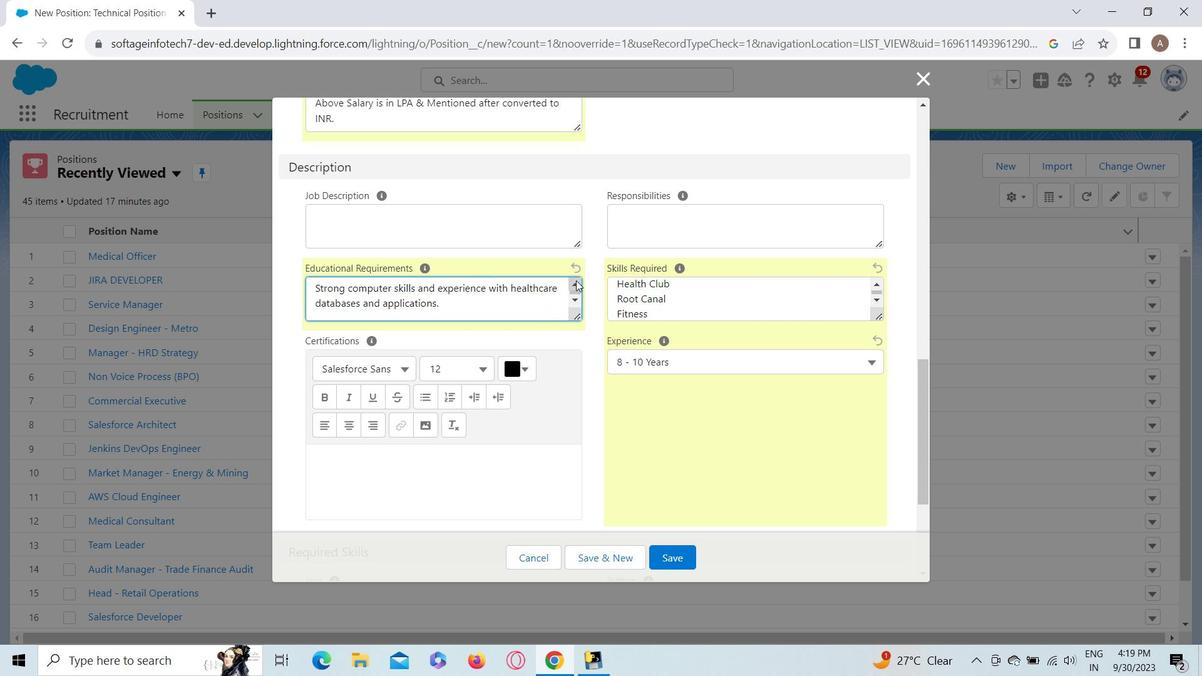 
Action: Mouse pressed left at (575, 281)
Screenshot: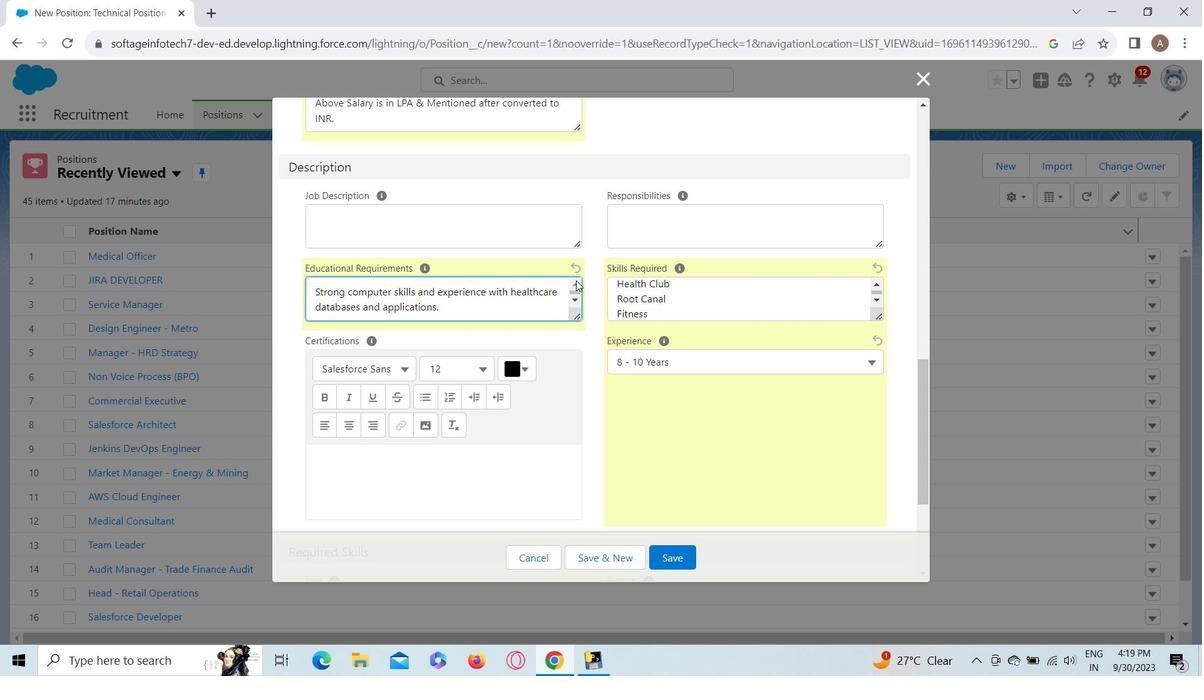 
Action: Mouse pressed left at (575, 281)
Screenshot: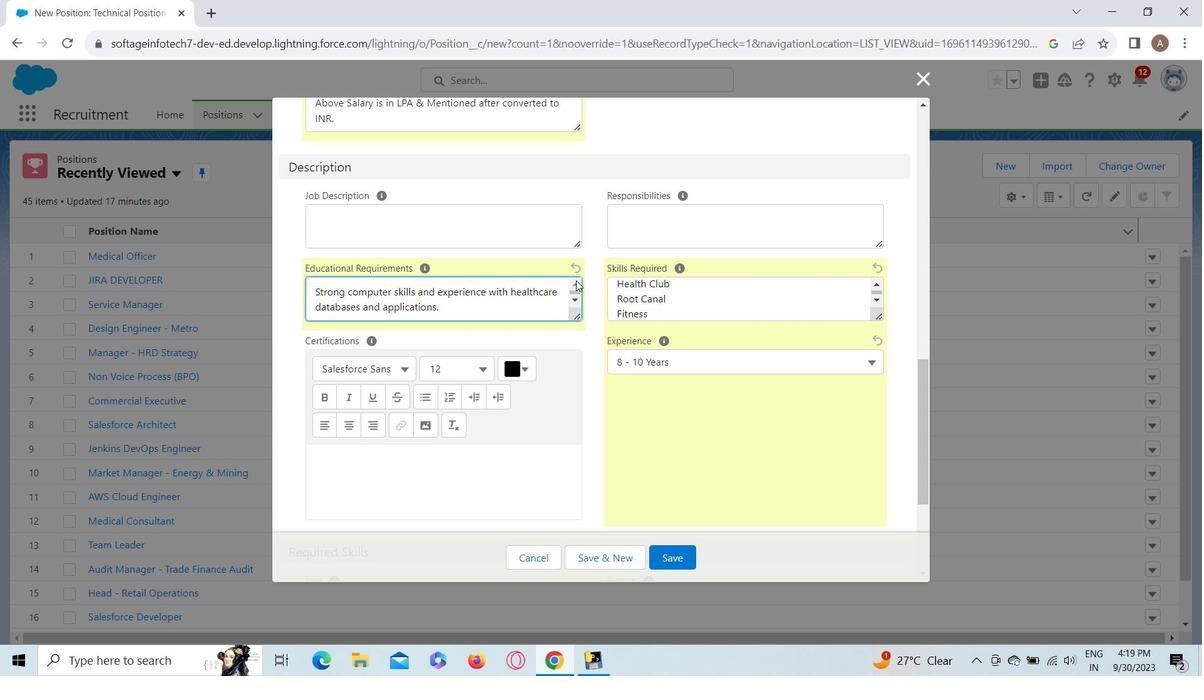 
Action: Mouse pressed left at (575, 281)
Screenshot: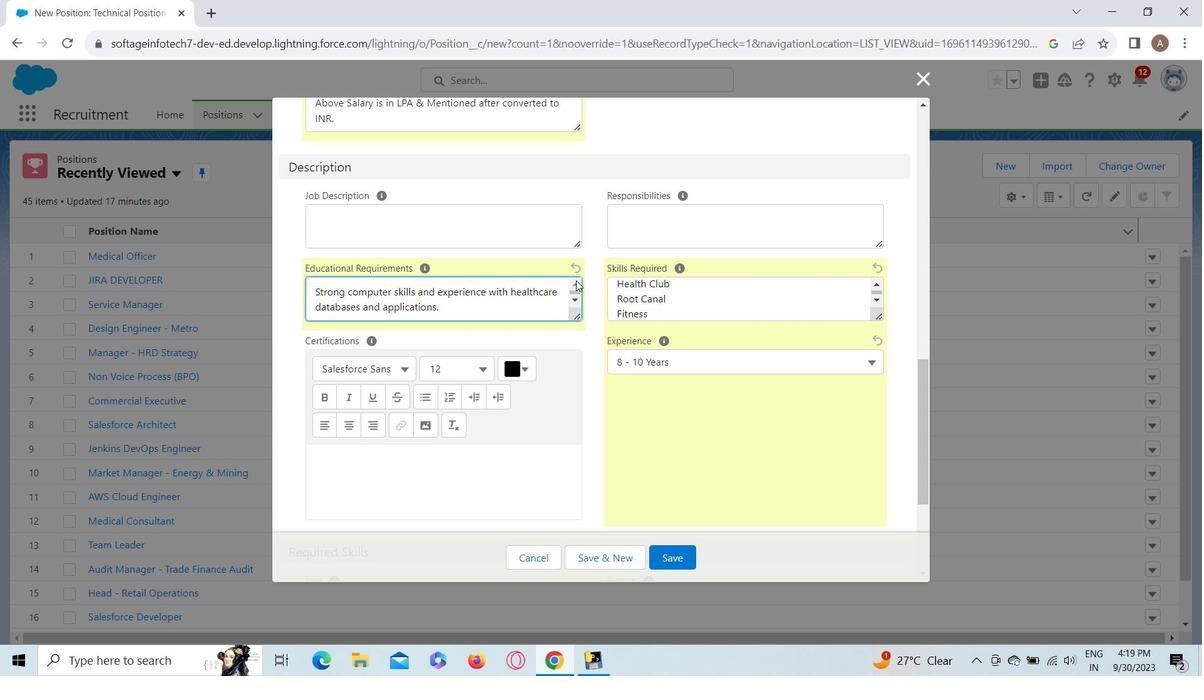 
Action: Mouse moved to (314, 289)
Screenshot: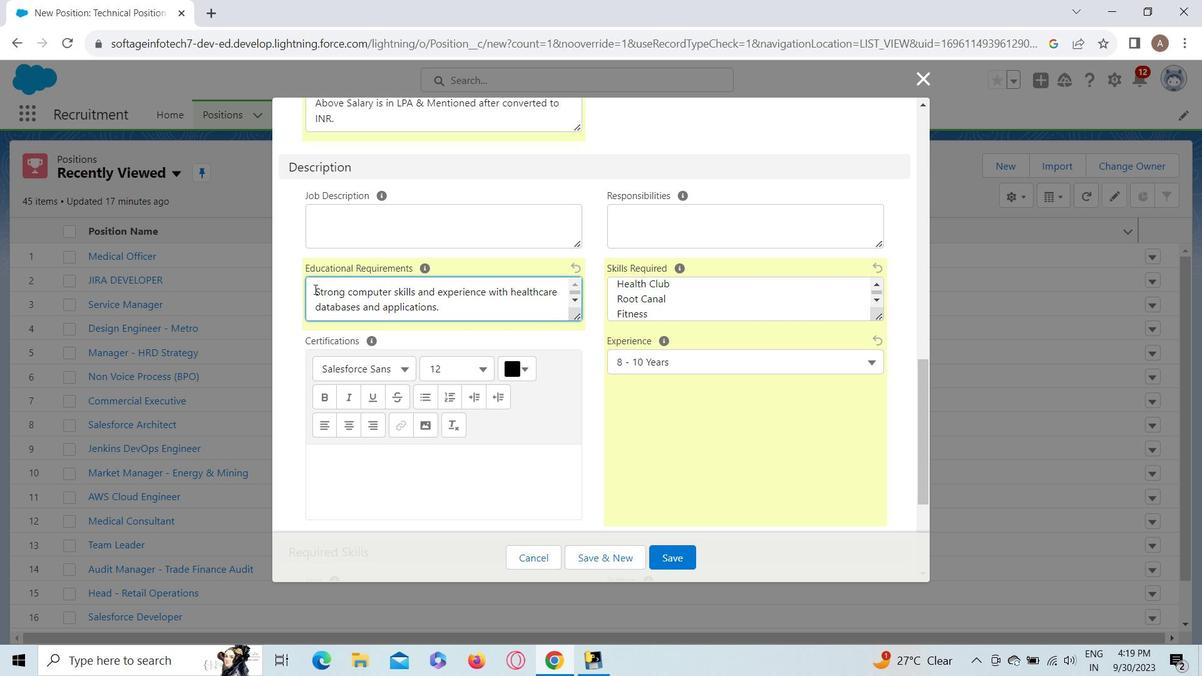 
Action: Mouse pressed left at (314, 289)
Screenshot: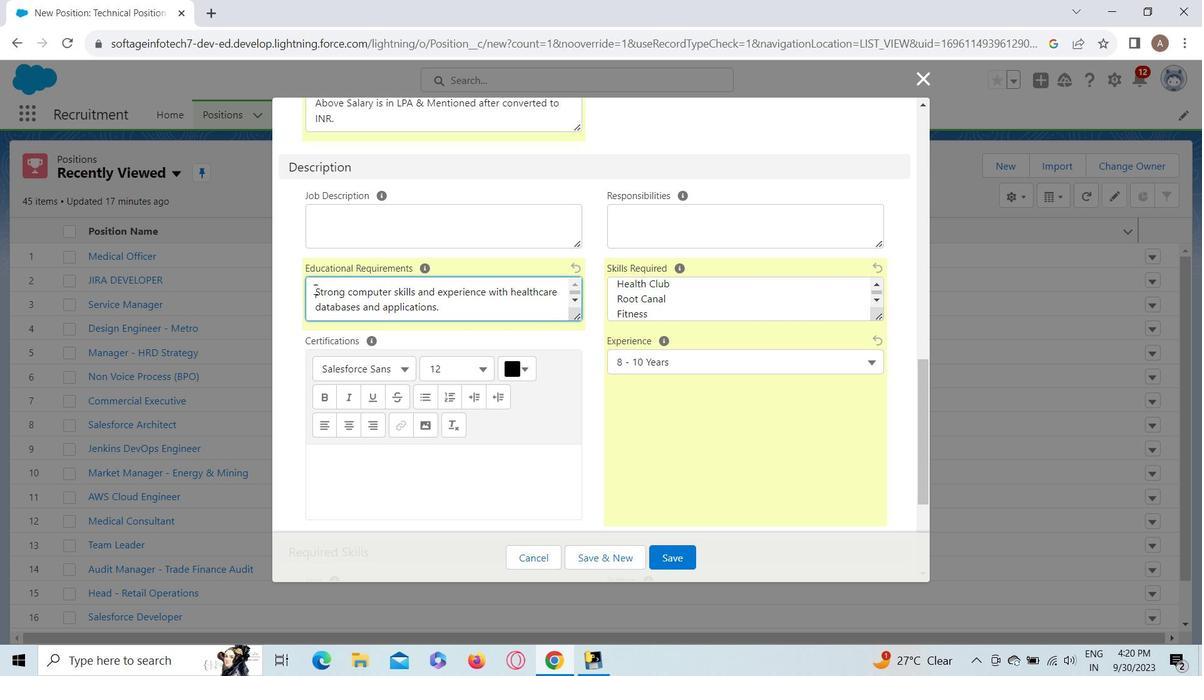 
Action: Key pressed <Key.enter><Key.up><Key.up><Key.up><Key.up><Key.down><Key.enter><Key.up><Key.up><Key.up><Key.shift>MDS<Key.space>in<Key.space><Key.shift><Key.shift><Key.shift><Key.shift><Key.shift><Key.shift><Key.shift>Any<Key.space><Key.shift>Specialization<Key.enter><Key.shift><Key.shift>Any<Key.space>postgraduate<Key.up><Key.up><Key.up><Key.up><Key.up><Key.up><Key.up><Key.up><Key.up><Key.up><Key.up><Key.up><Key.up><Key.down><Key.down><Key.down><Key.down><Key.down><Key.down><Key.up><Key.up><Key.up><Key.up><Key.up><Key.up><Key.up><Key.up><Key.up><Key.up><Key.up><Key.up><Key.up><Key.up><Key.up><Key.up><Key.up><Key.down><Key.right><Key.shift><Key.shift><Key.shift><Key.shift><Key.shift><Key.shift><Key.shift>Medical<Key.space>-<Key.space><Key.shift><Key.shift>MS/D<Key.space>in<Key.space>any<Key.space>specialization<Key.enter><Key.shift>Any<Key.space>graduate<Key.down><Key.down><Key.down><Key.up><Key.up><Key.up><Key.enter><Key.shift><Key.shift><Key.shift><Key.shift><Key.shift><Key.shift><Key.shift><Key.shift><Key.shift><Key.shift><Key.shift><Key.shift><Key.shift><Key.shift><Key.shift><Key.shift><Key.shift><Key.shift><Key.shift><Key.shift><Key.shift><Key.shift><Key.shift><Key.shift><Key.shift><Key.shift><Key.shift><Key.shift><Key.shift><Key.shift><Key.shift><Key.shift><Key.shift><Key.shift><Key.shift><Key.shift><Key.shift><Key.shift><Key.shift><Key.shift><Key.shift><Key.shift><Key.shift><Key.shift><Key.shift><Key.shift><Key.shift><Key.shift><Key.shift><Key.shift><Key.shift><Key.shift><Key.shift><Key.shift><Key.shift><Key.shift>BUMS<Key.space>in<Key.space>any<Key.space>specialization<Key.enter><Key.shift><Key.shift><Key.shift><Key.shift><Key.shift><Key.shift><Key.shift><Key.shift><Key.shift><Key.shift><Key.shift><Key.shift><Key.shift><Key.shift><Key.shift><Key.shift><Key.shift><Key.shift>BDS<Key.space>in<Key.space>any<Key.space>specialization<Key.enter><Key.shift>MBBS<Key.space>in<Key.space>any<Key.space>specialization<Key.enter><Key.shift>BHMS<Key.space>in<Key.space>any<Key.space>specialization
Screenshot: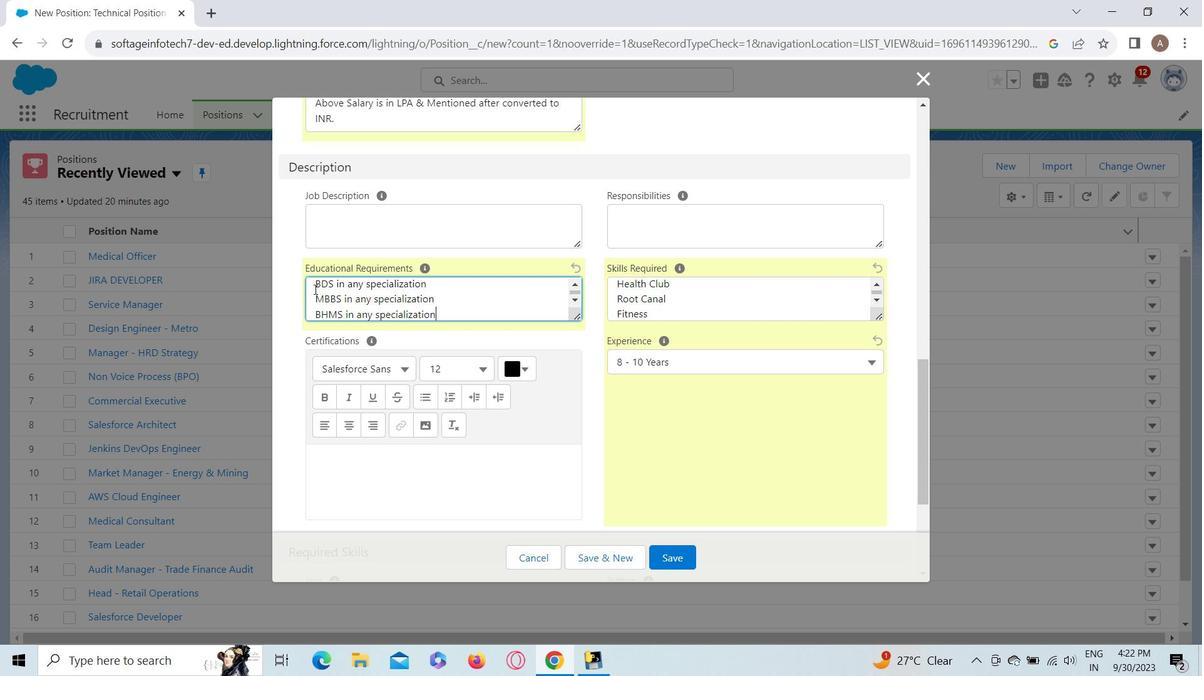 
Action: Mouse moved to (651, 362)
Screenshot: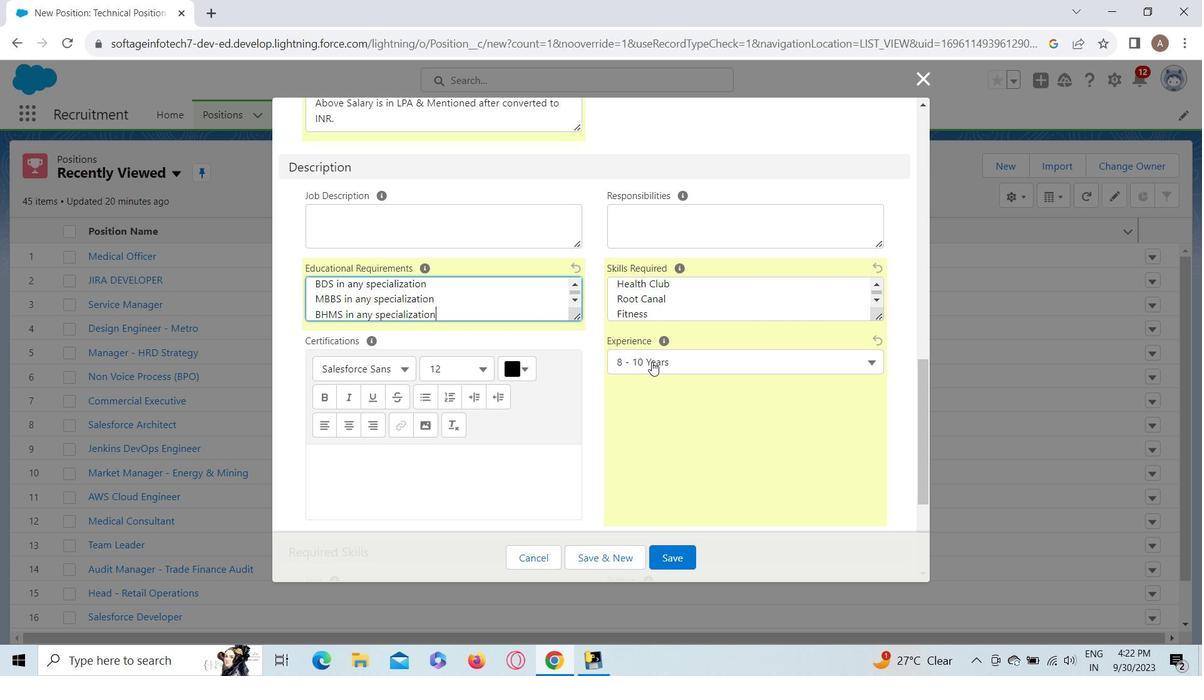 
Action: Mouse pressed left at (651, 362)
Screenshot: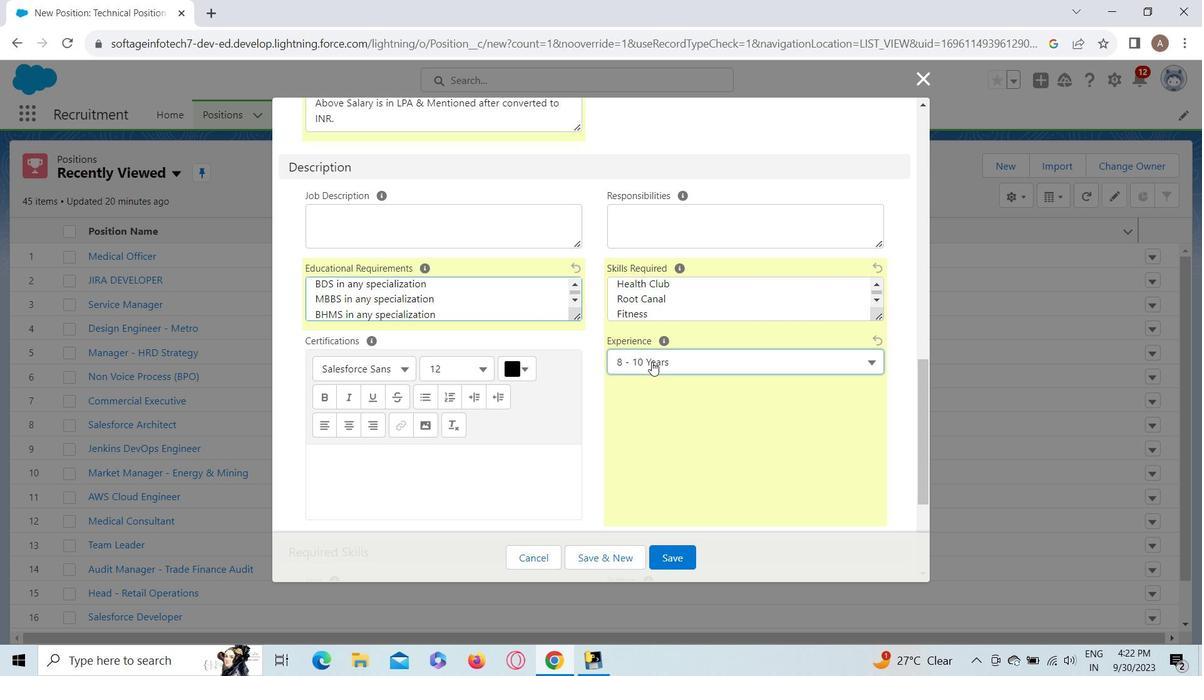
Action: Mouse moved to (662, 499)
Screenshot: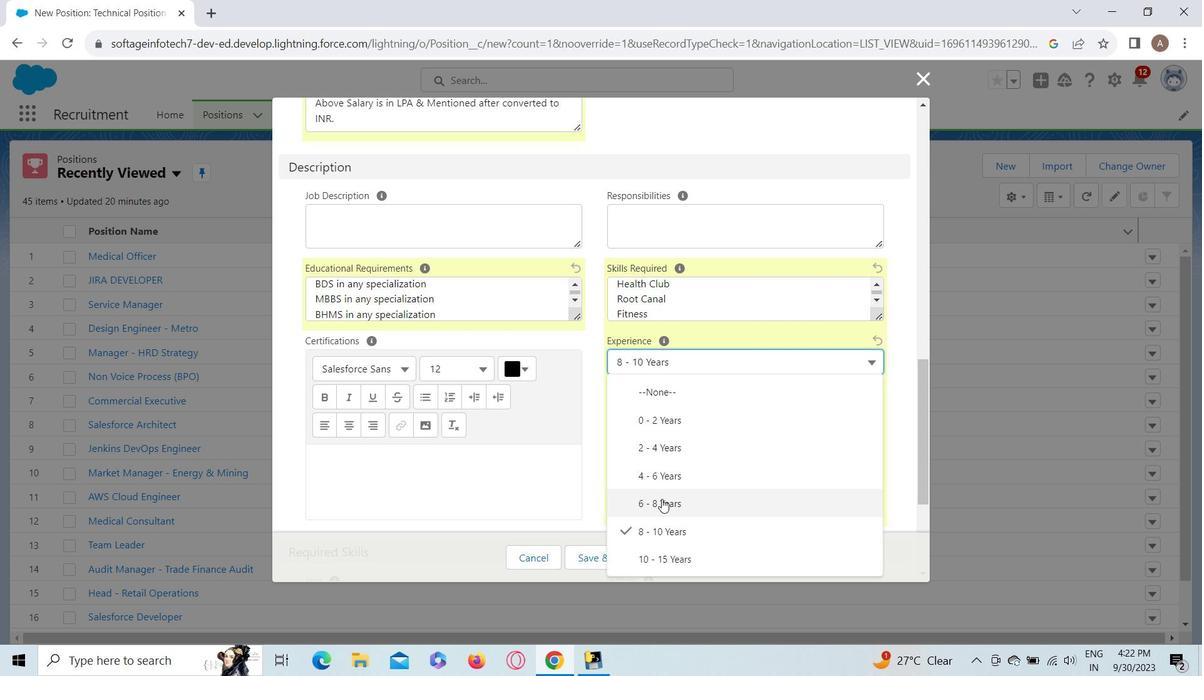 
Action: Mouse pressed left at (662, 499)
Screenshot: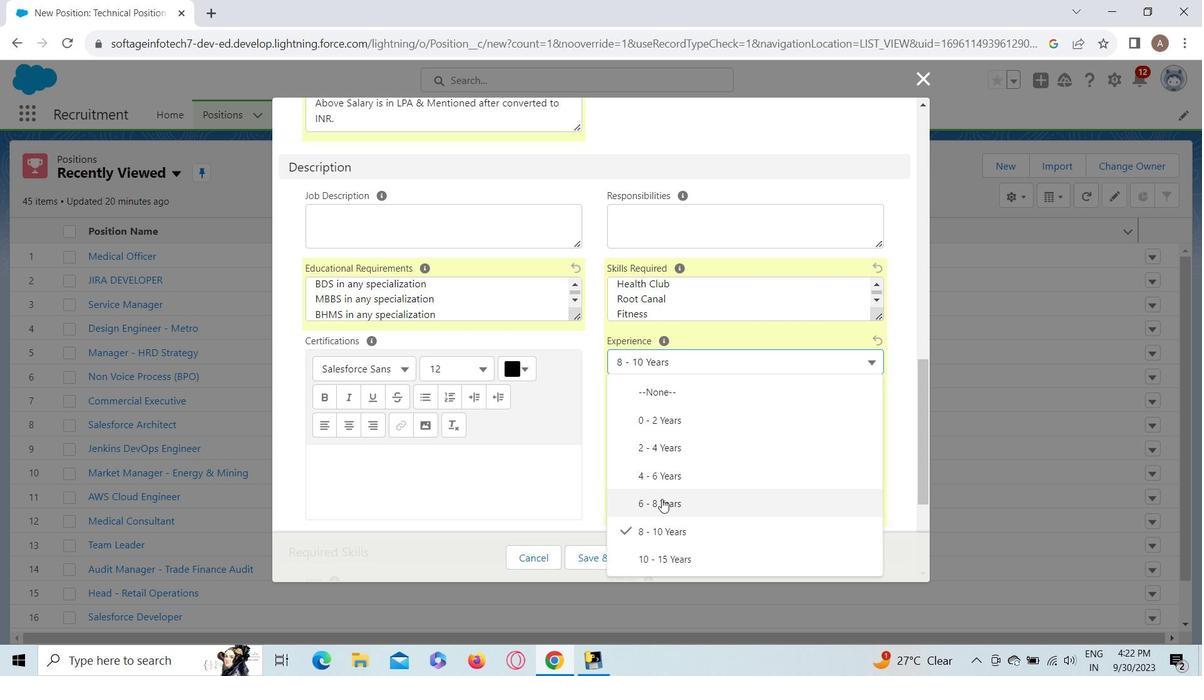 
Action: Mouse moved to (925, 415)
Screenshot: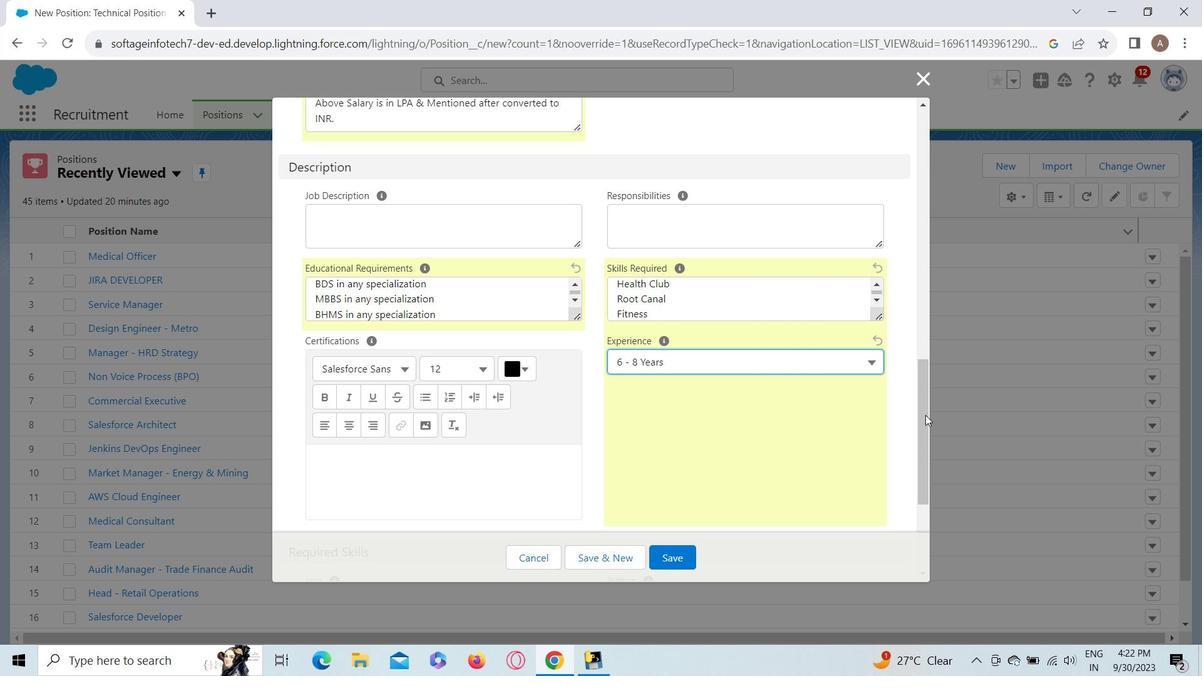 
Action: Mouse pressed left at (925, 415)
Screenshot: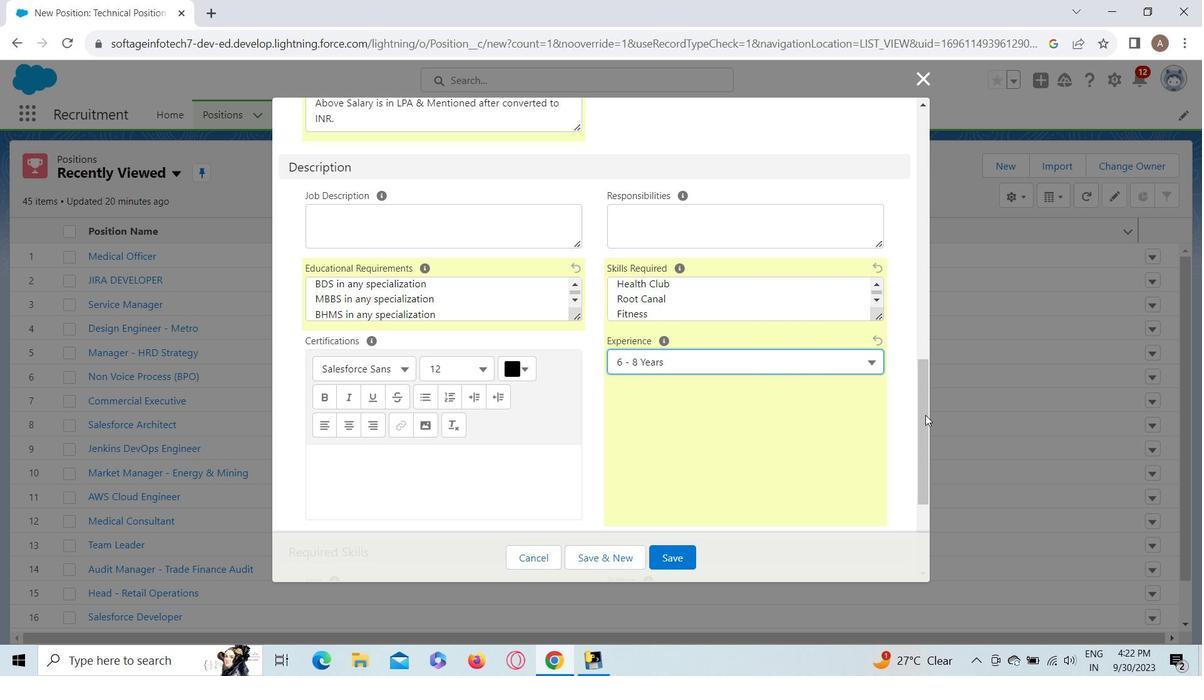 
Action: Mouse moved to (575, 380)
Screenshot: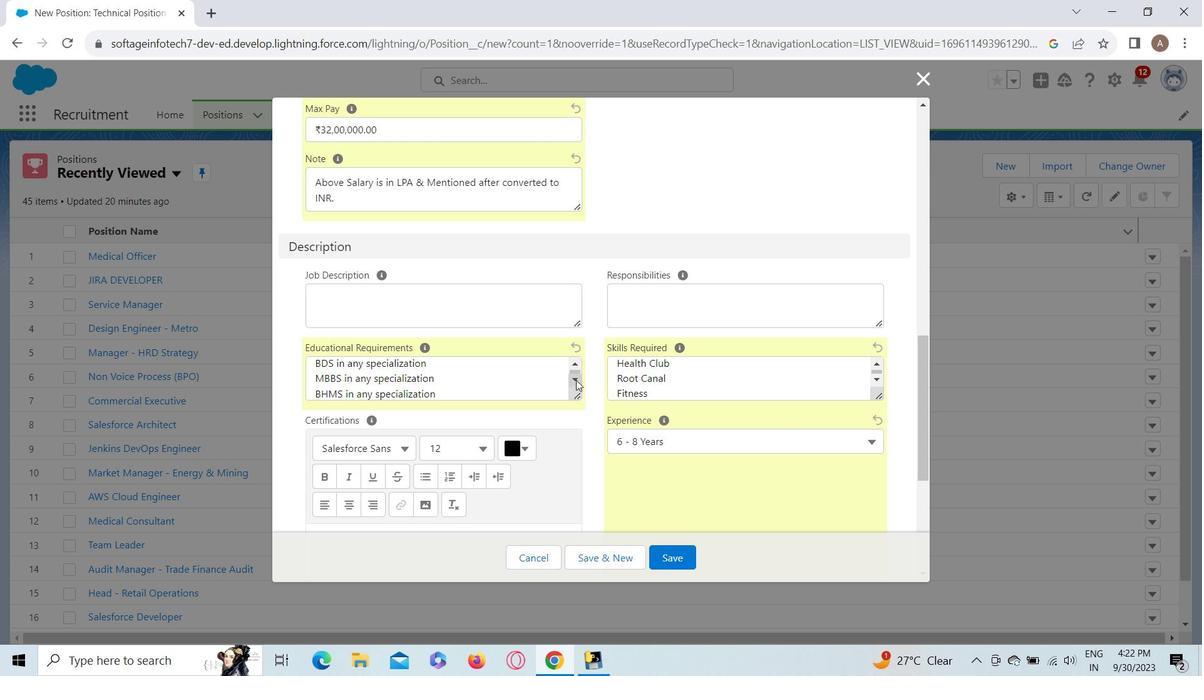 
Action: Mouse pressed left at (575, 380)
Screenshot: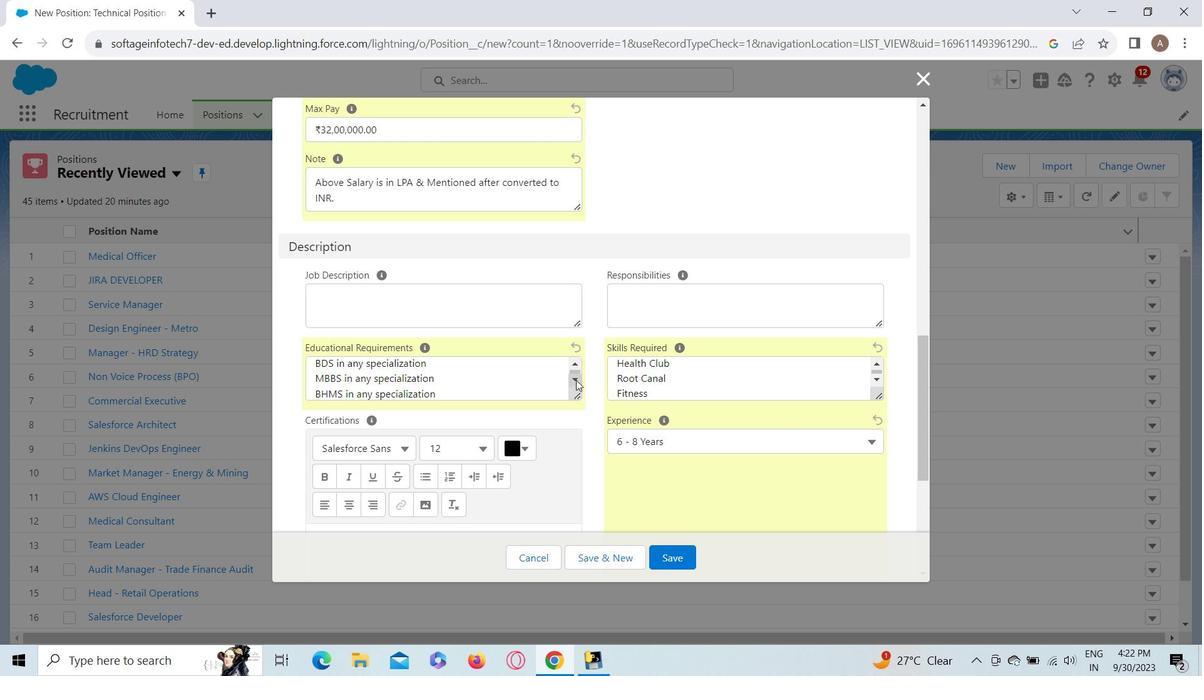 
Action: Mouse pressed left at (575, 380)
Screenshot: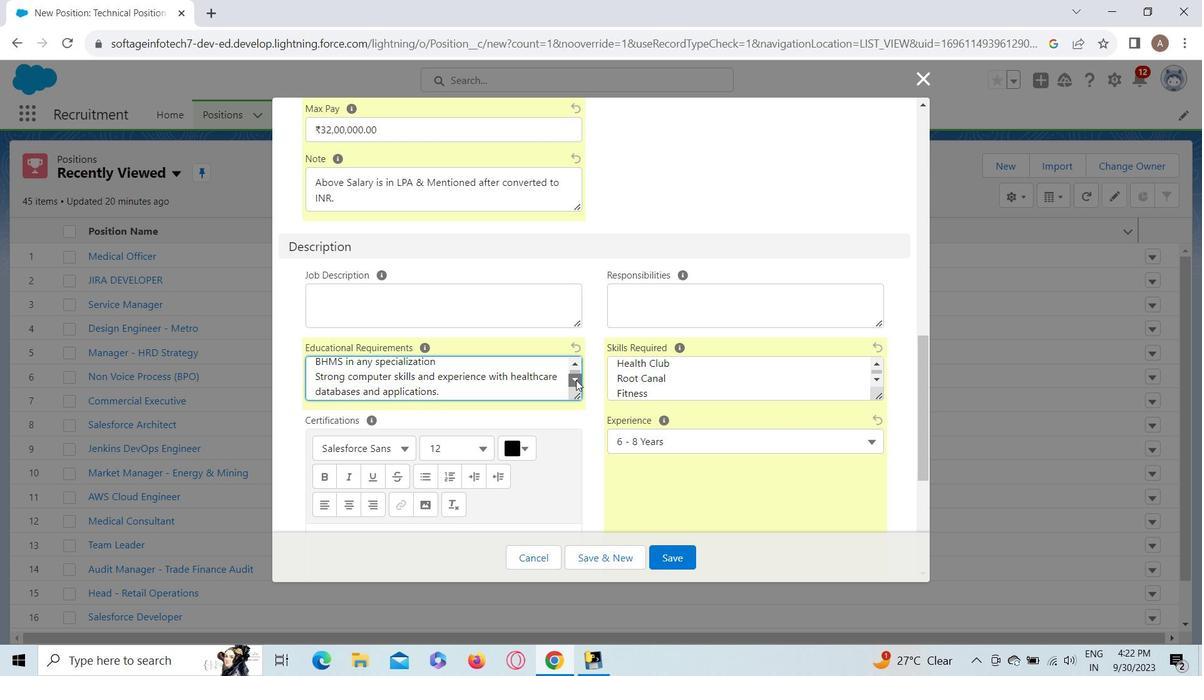 
Action: Mouse pressed left at (575, 380)
Screenshot: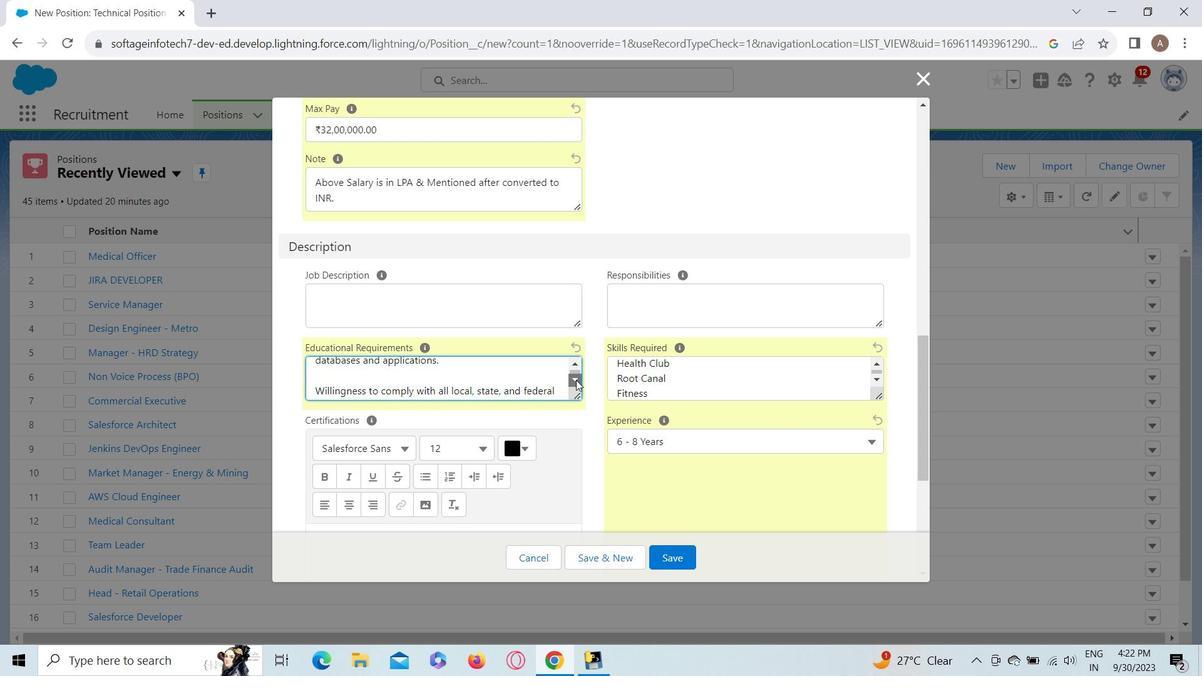 
Action: Mouse moved to (575, 365)
Screenshot: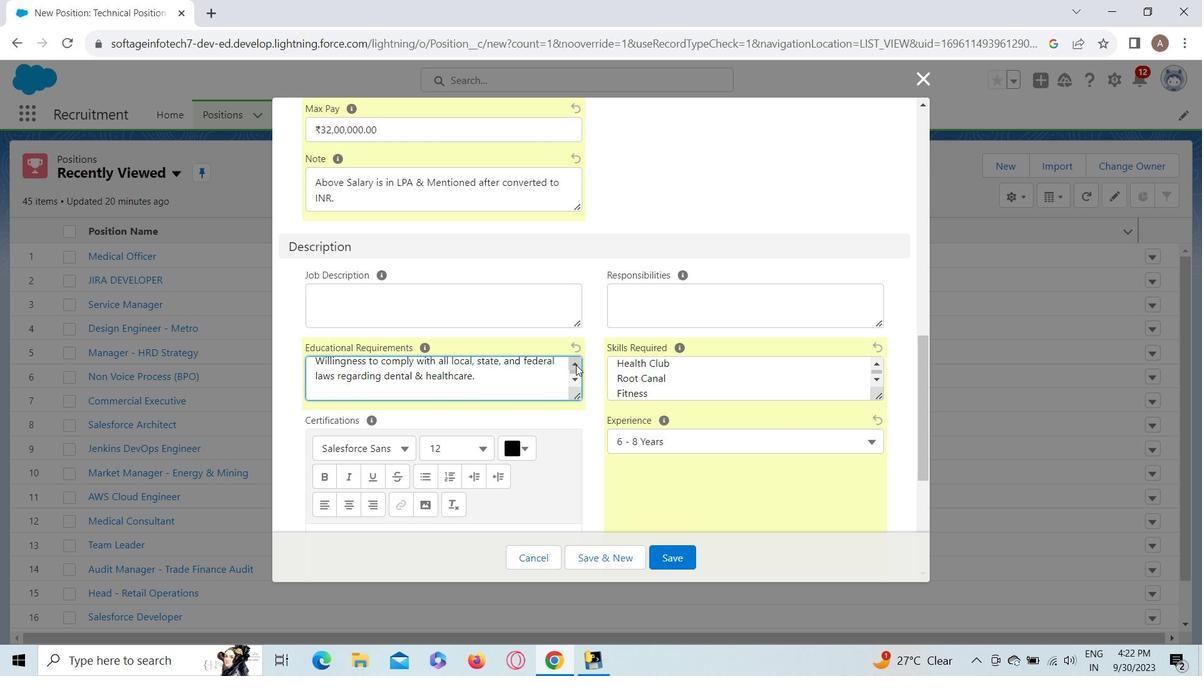 
Action: Mouse pressed left at (575, 365)
Screenshot: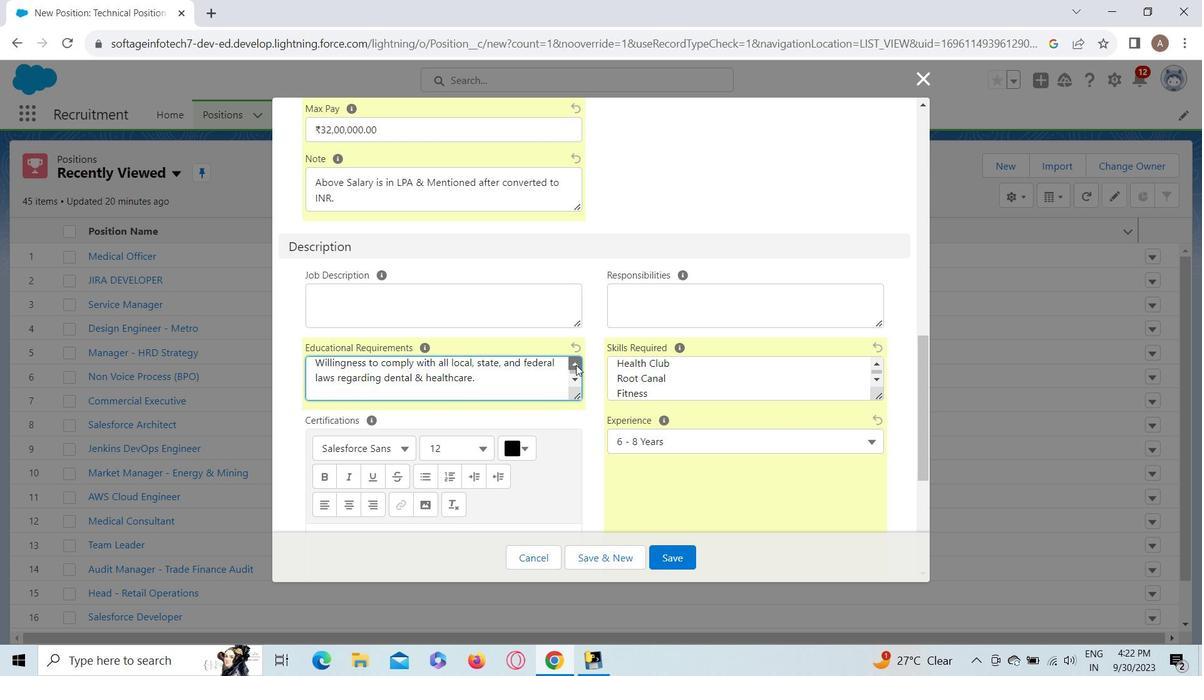 
Action: Mouse pressed left at (575, 365)
Screenshot: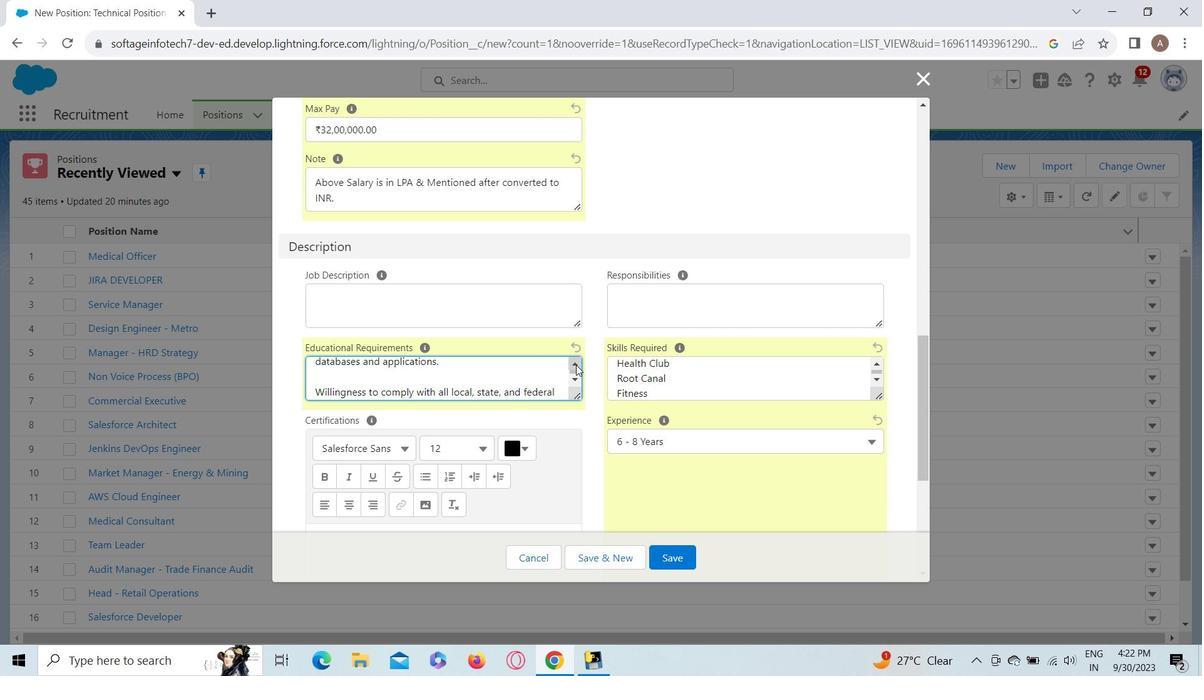 
Action: Mouse moved to (468, 365)
Screenshot: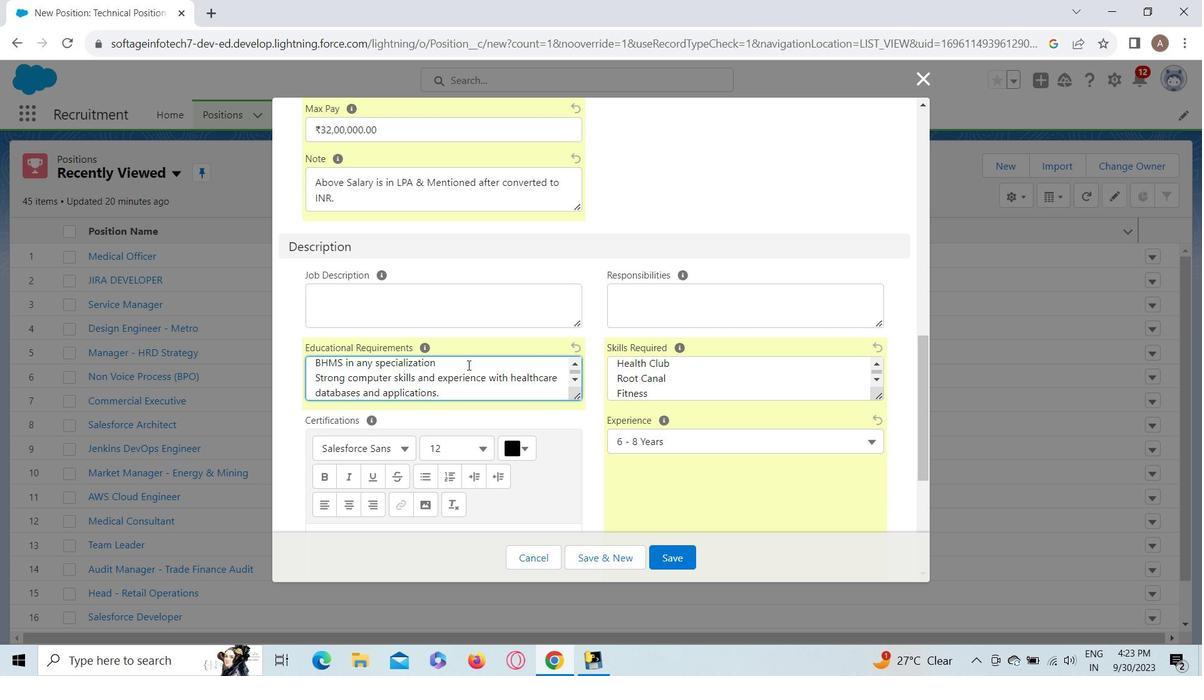 
Action: Mouse pressed left at (468, 365)
Screenshot: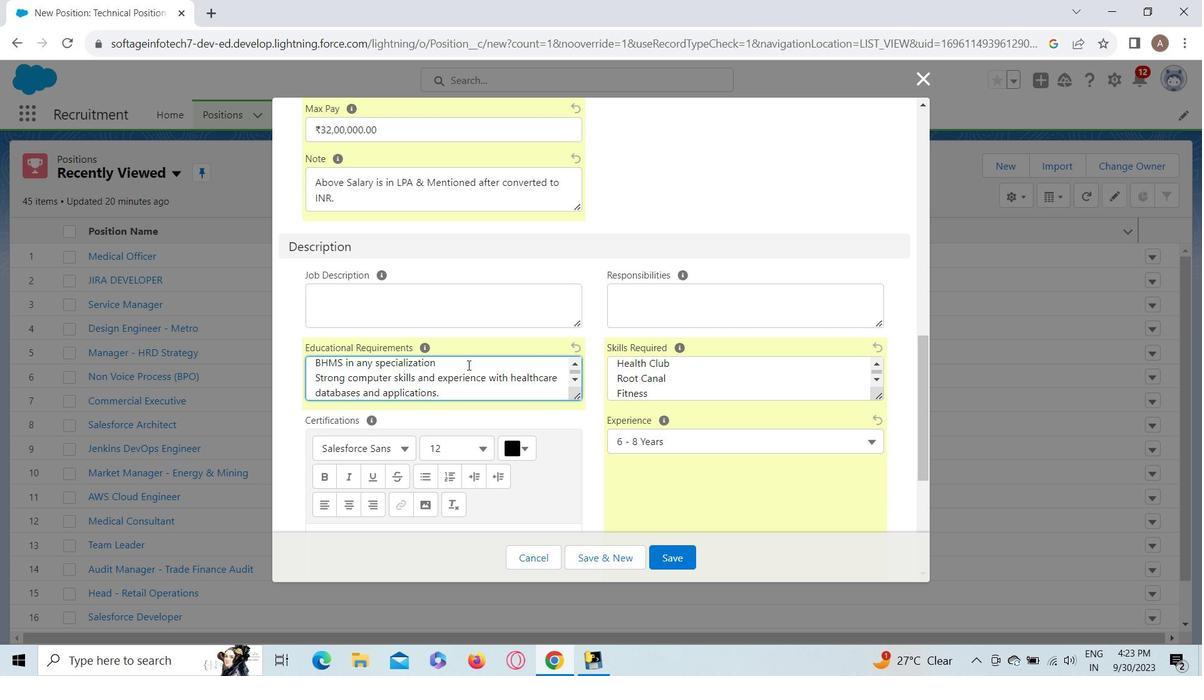 
Action: Key pressed <Key.enter><Key.down><Key.down><Key.down><Key.down><Key.down><Key.down><Key.down><Key.down><Key.down><Key.down><Key.down><Key.down>
Screenshot: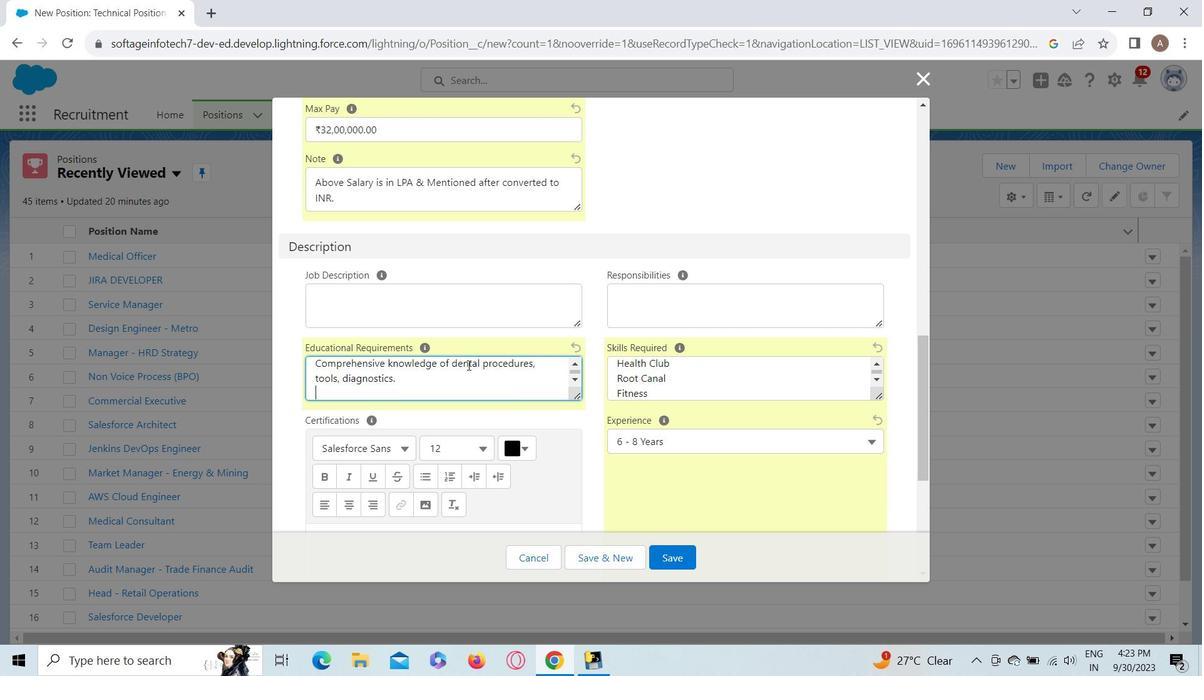 
Action: Mouse moved to (445, 315)
Screenshot: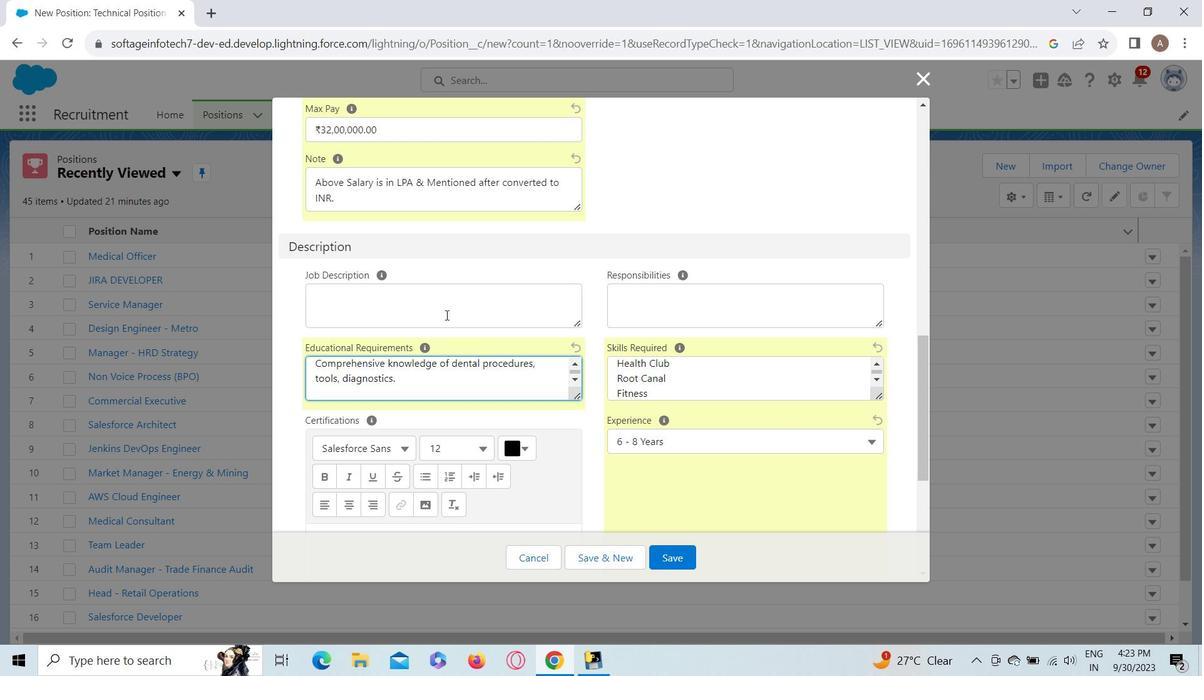 
Action: Mouse pressed left at (445, 315)
Screenshot: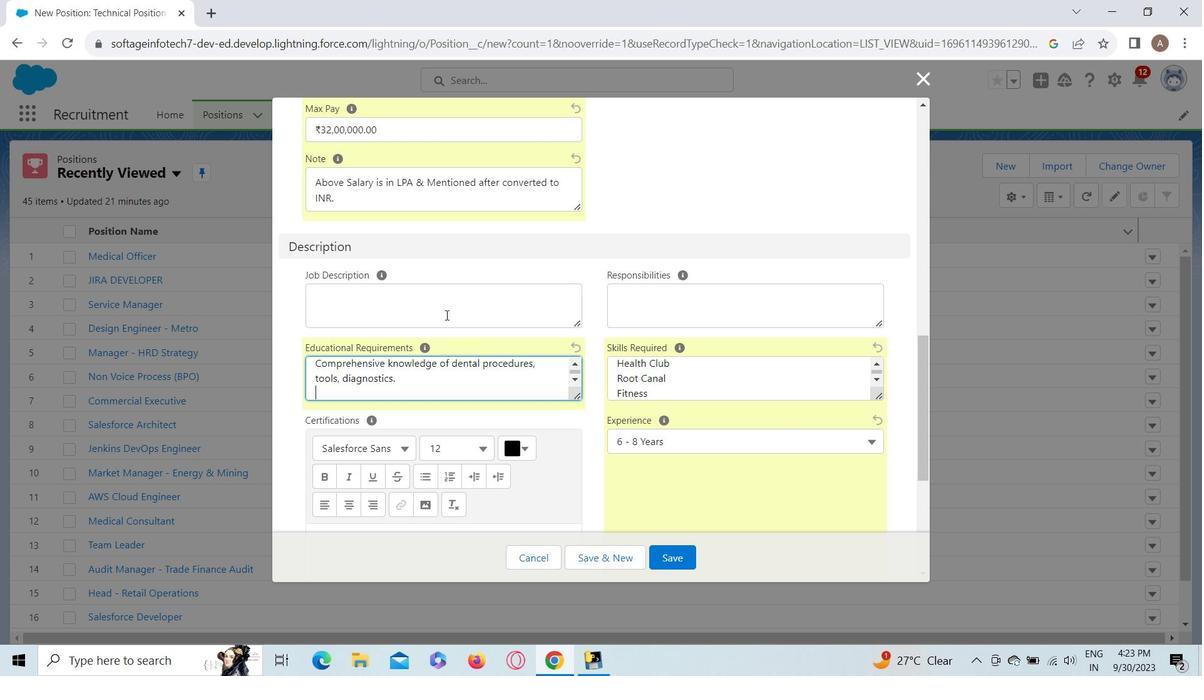 
Action: Mouse moved to (447, 325)
Screenshot: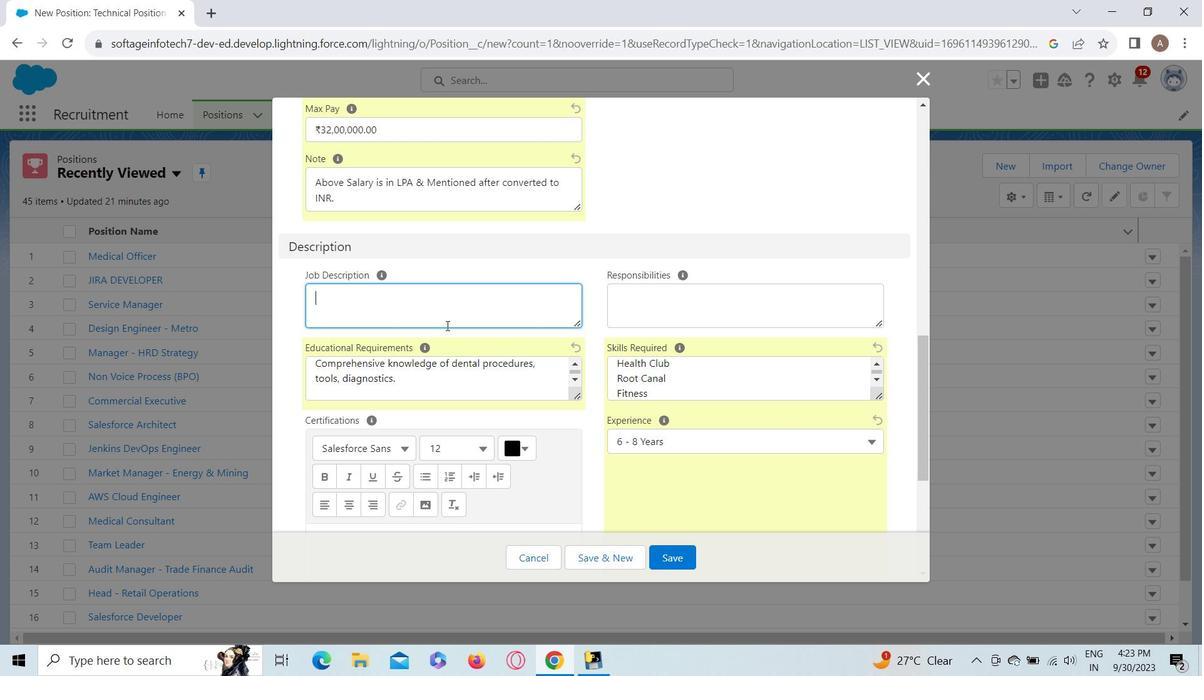 
Action: Key pressed <Key.shift>Meeting<Key.space>with<Key.space>patients<Key.space>to<Key.space>discuss<Key.space>and<Key.space>treat<Key.space>dental<Key.space>concerns<Key.space><Key.backspace>,<Key.space>perform<Key.space>regular<Key.space>cleanings<Key.space>and<Key.space>other<Key.space>preventive<Key.space>procedures,<Key.space>and<Key.space>establish
Screenshot: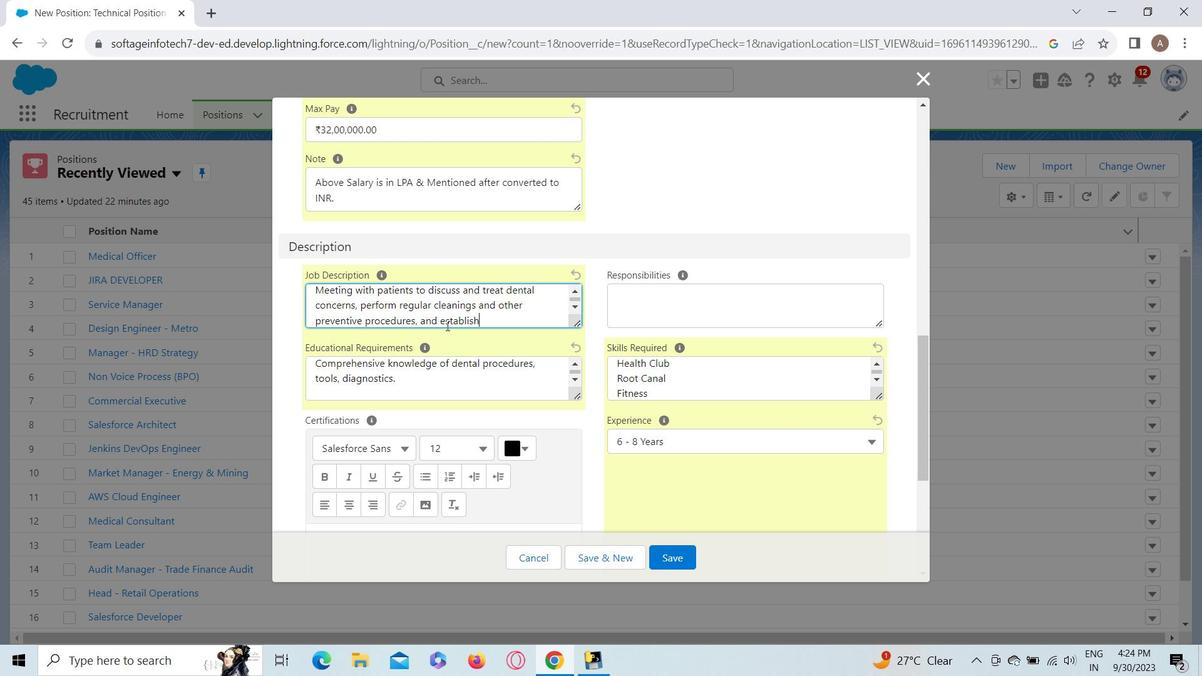 
Action: Mouse moved to (507, 352)
Screenshot: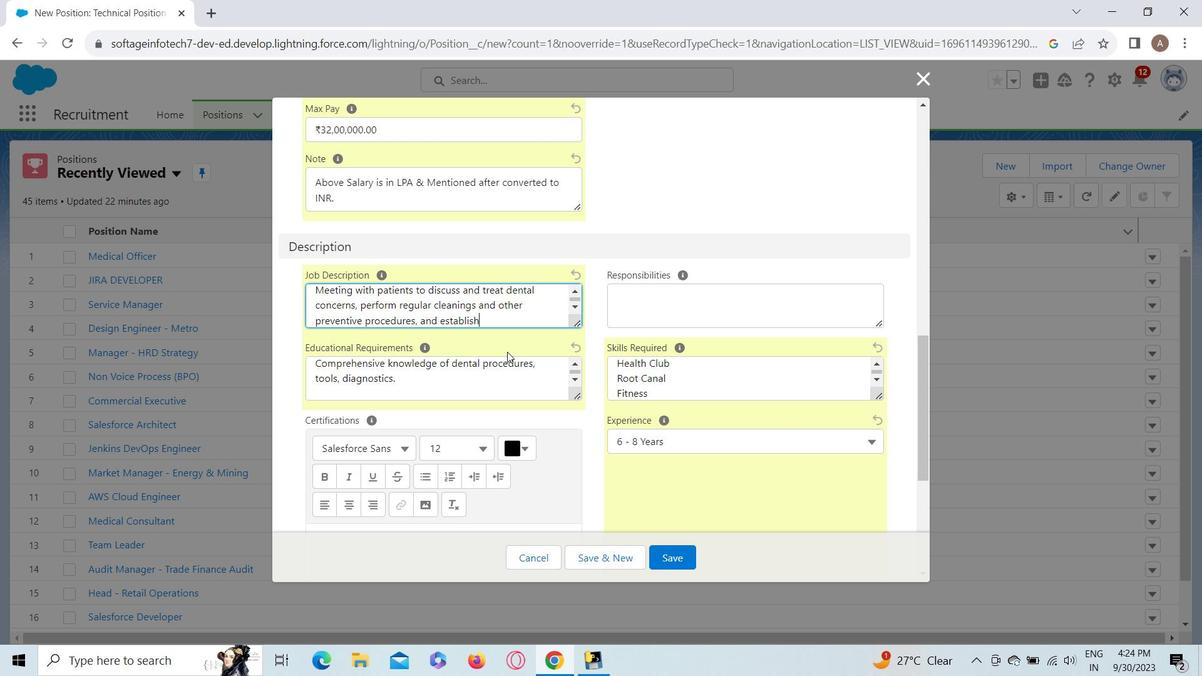 
Action: Key pressed <Key.enter>a<Key.space>plan<Key.space>for<Key.space>better<Key.space>dental<Key.space>hygiene.<Key.enter><Key.enter><Key.shift>Performing<Key.space>dental<Key.space>procedures,<Key.space>such<Key.space>as<Key.space>extractions,<Key.space>root<Key.space>canals,<Key.space>and<Key.space>filling<Key.space>cavagties<Key.backspace><Key.backspace><Key.backspace><Key.backspace><Key.backspace>ties.<Key.enter><Key.enter><Key.up><Key.up><Key.up><Key.up><Key.up><Key.up><Key.up><Key.up><Key.up><Key.up><Key.up><Key.up><Key.up><Key.up><Key.up><Key.up><Key.up><Key.down><Key.down><Key.down><Key.down><Key.down><Key.down><Key.down><Key.down><Key.down><Key.shift><Key.shift>Correcting<Key.space>bite<Key.space>issues<Key.space>and<Key.space>crow<Key.left><Key.left><Key.left><Key.left>over<Key.right><Key.right><Key.right><Key.right>ding,<Key.enter><Key.enter><Key.shift>Applying<Key.space><Key.shift>Helpful<Key.space>agents<Key.space>to<Key.space>teeth<Key.space><Key.backspace>,<Key.space>
Screenshot: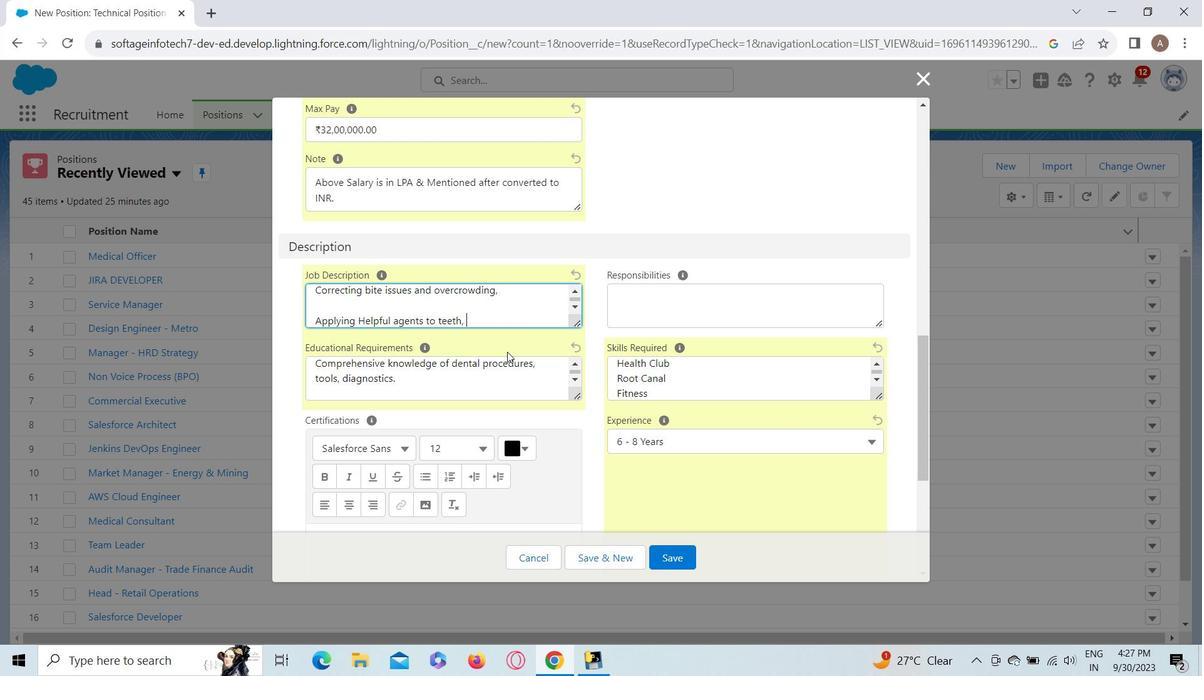 
Action: Mouse moved to (924, 344)
Screenshot: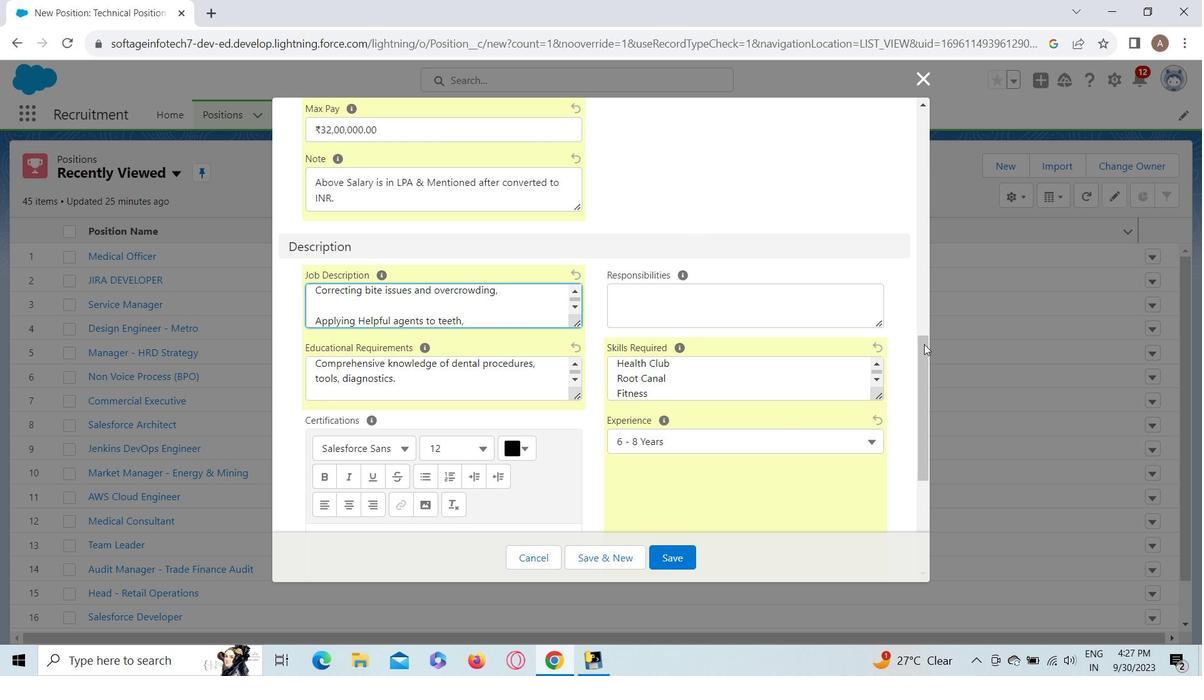 
Action: Mouse pressed left at (924, 344)
Screenshot: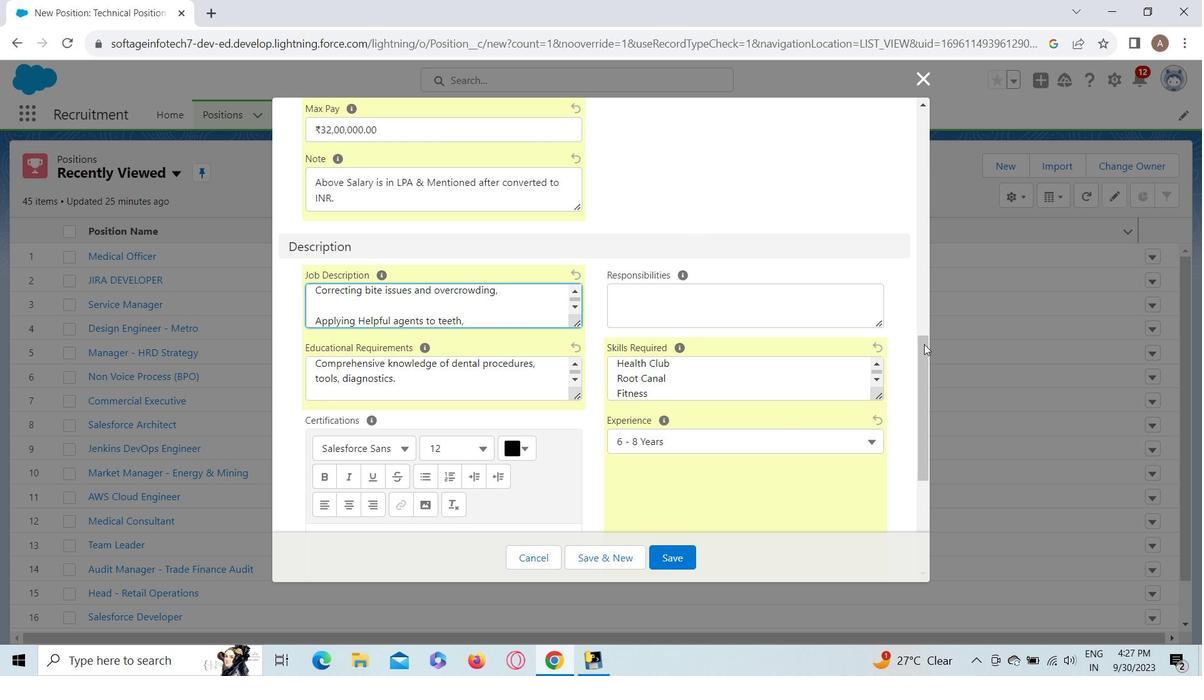 
Action: Mouse moved to (924, 346)
Screenshot: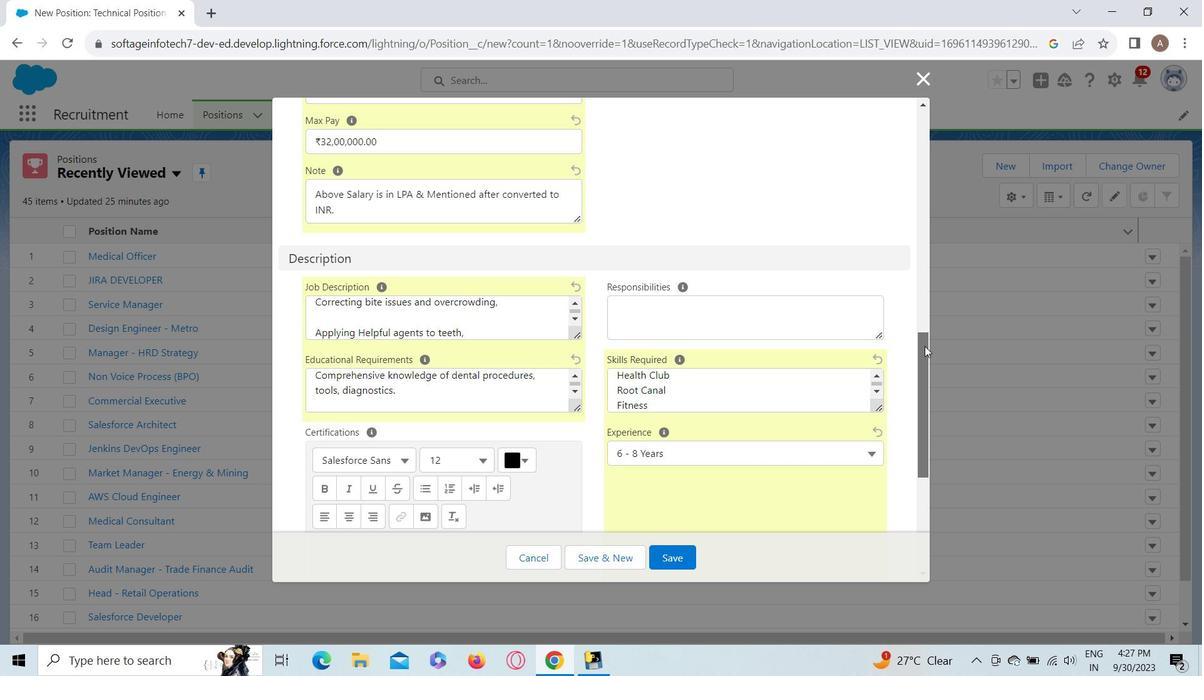 
Action: Mouse pressed left at (924, 346)
Screenshot: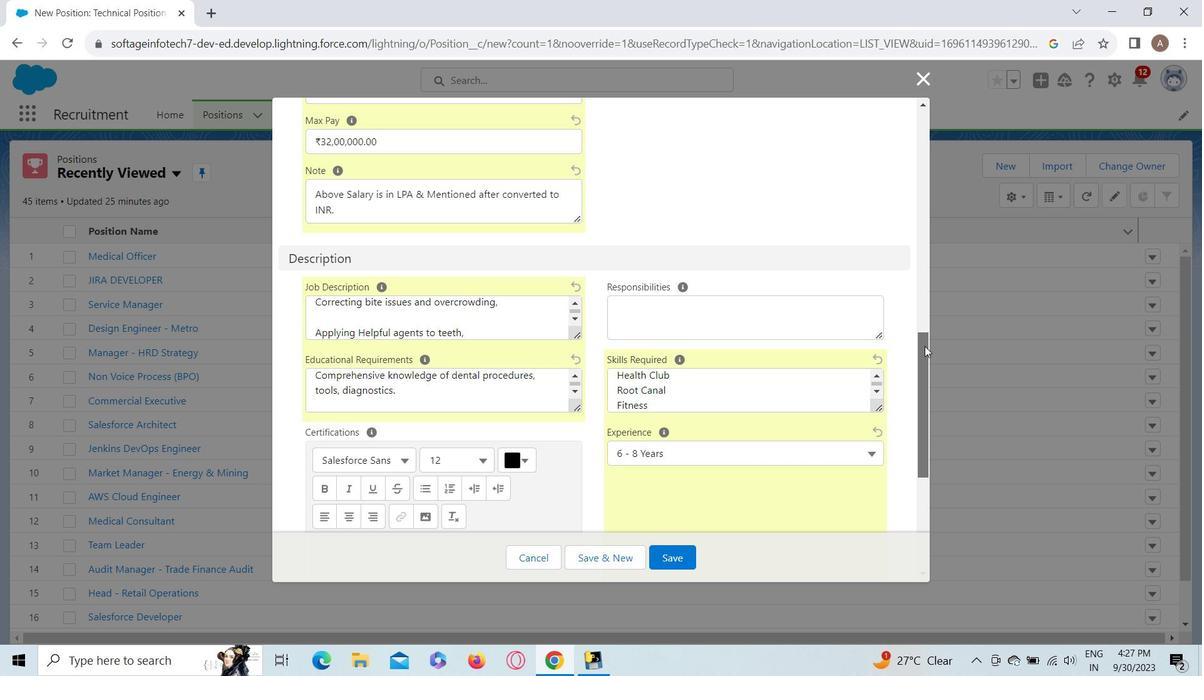 
Action: Mouse moved to (540, 366)
Screenshot: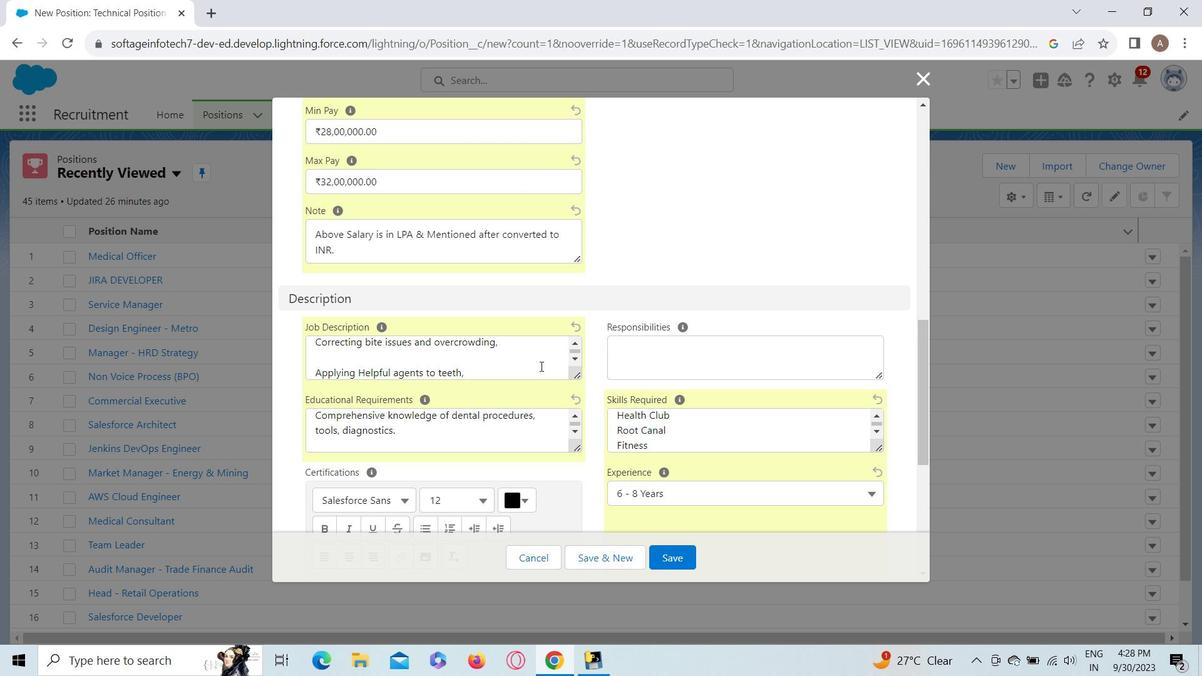 
Action: Mouse pressed left at (540, 366)
Screenshot: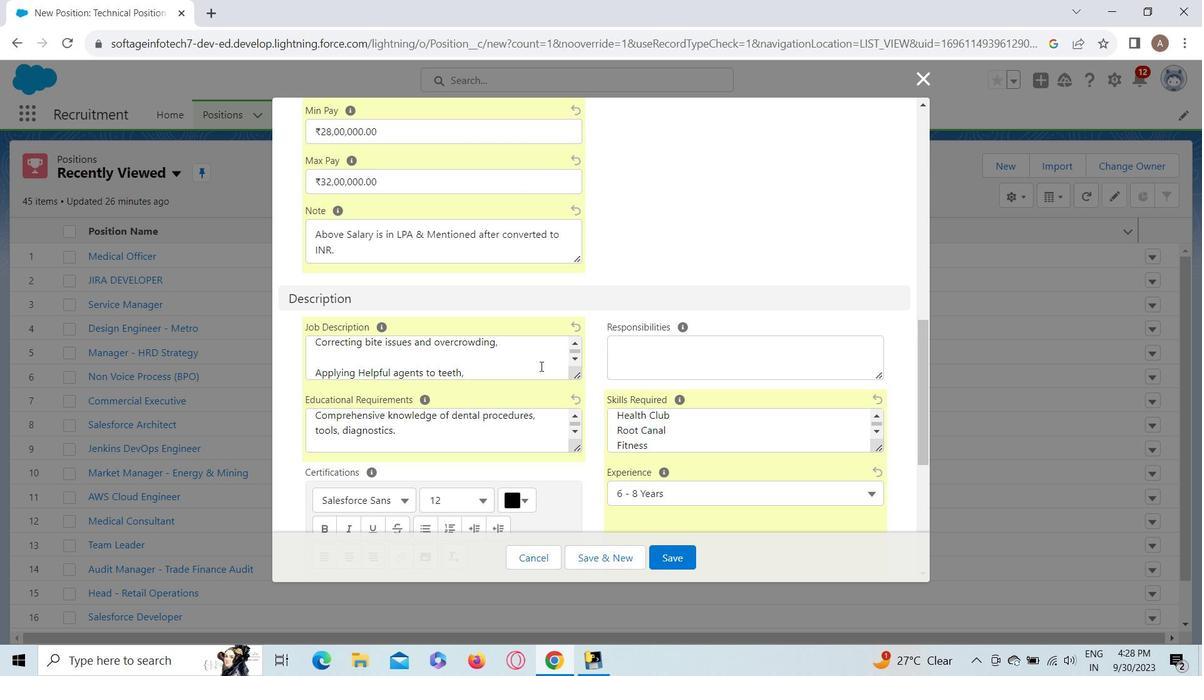
Action: Key pressed such<Key.space>as<Key.space>sealants<Key.space>or<Key.space>whiteners.<Key.enter><Key.enter><Key.shift><Key.shift><Key.shift><Key.shift><Key.shift><Key.shift><Key.shift><Key.shift>Prescribing<Key.space>medications<Key.space>for<Key.space>dental<Key.space>problems,<Key.space>such<Key.space>as<Key.space>pain<Key.space>medications<Key.space>or<Key.space>antibiotics.<Key.enter><Key.enter><Key.shift>Giving<Key.space>clients<Key.space>sedatives<Key.space>or<Key.space>anesthesia<Key.space>prior<Key.space>to<Key.space>administering<Key.space>treatments.<Key.enter><Key.enter><Key.up><Key.down><Key.shift>Ordering<Key.space>diagnostic<Key.space>measuy<Key.backspace>res,<Key.space>such<Key.space>as<Key.space><Key.shift><Key.shift><Key.shift><Key.shift><Key.shift><Key.shift><Key.shift><Key.shift><Key.shift><Key.shift>X-rays,<Key.space>models,<Key.space>etc.<Key.enter><Key.enter><Key.shift><Key.shift><Key.shift><Key.shift><Key.shift><Key.shift><Key.shift><Key.shift><Key.shift><Key.shift><Key.shift><Key.shift><Key.shift><Key.shift><Key.shift><Key.shift><Key.shift><Key.shift>Using<Key.space>tools,<Key.space>such<Key.space>as<Key.space>drills<Key.backspace>s,<Key.space>probes,<Key.space>brushes<Key.space>p<Key.backspace>or<Key.space>mirrors<Key.space>to<Key.space>examine<Key.space>and<Key.space>tra<Key.backspace>eat<Key.space>teeth<Key.space><Key.shift><Key.shift><Key.shift><Key.shift>&<Key.space>mouth.<Key.enter><Key.enter><Key.shift>Keeping<Key.space>records<Key.space>relating<Key.space>to<Key.space>the<Key.space>oral<Key.space>health<Key.space>of<Key.space>patients<Key.space>and<Key.space>the<Key.space>treatments<Key.space>given<Key.space>to<Key.space>them.
Screenshot: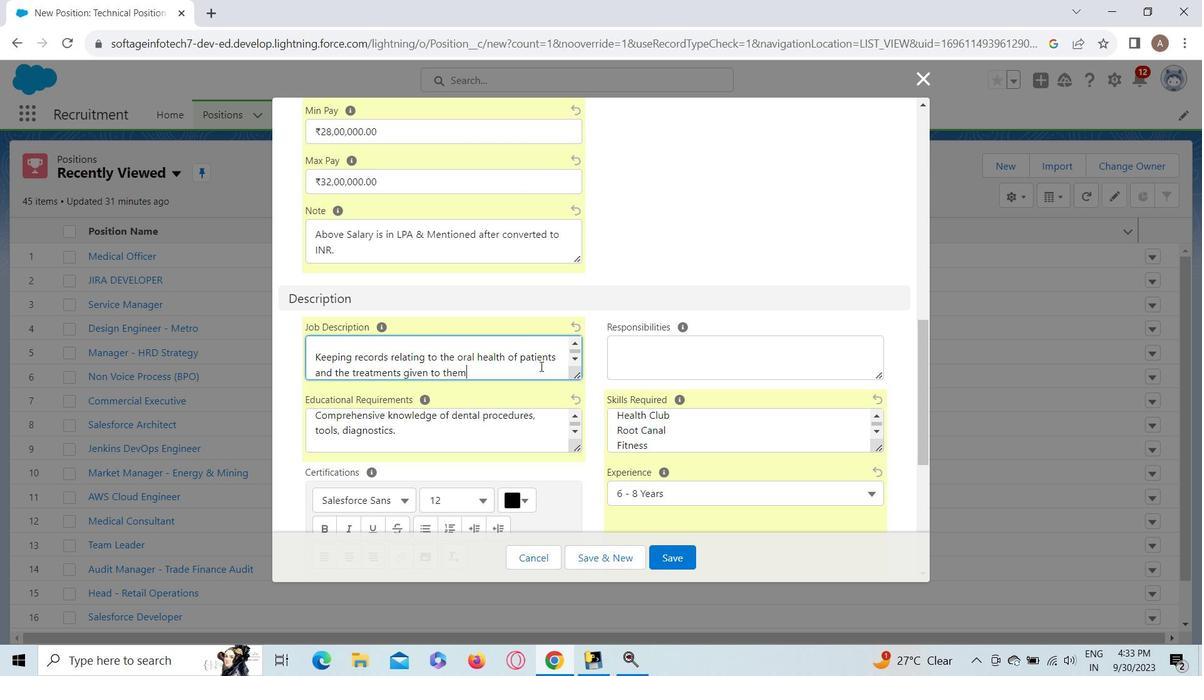 
Action: Mouse moved to (559, 371)
Screenshot: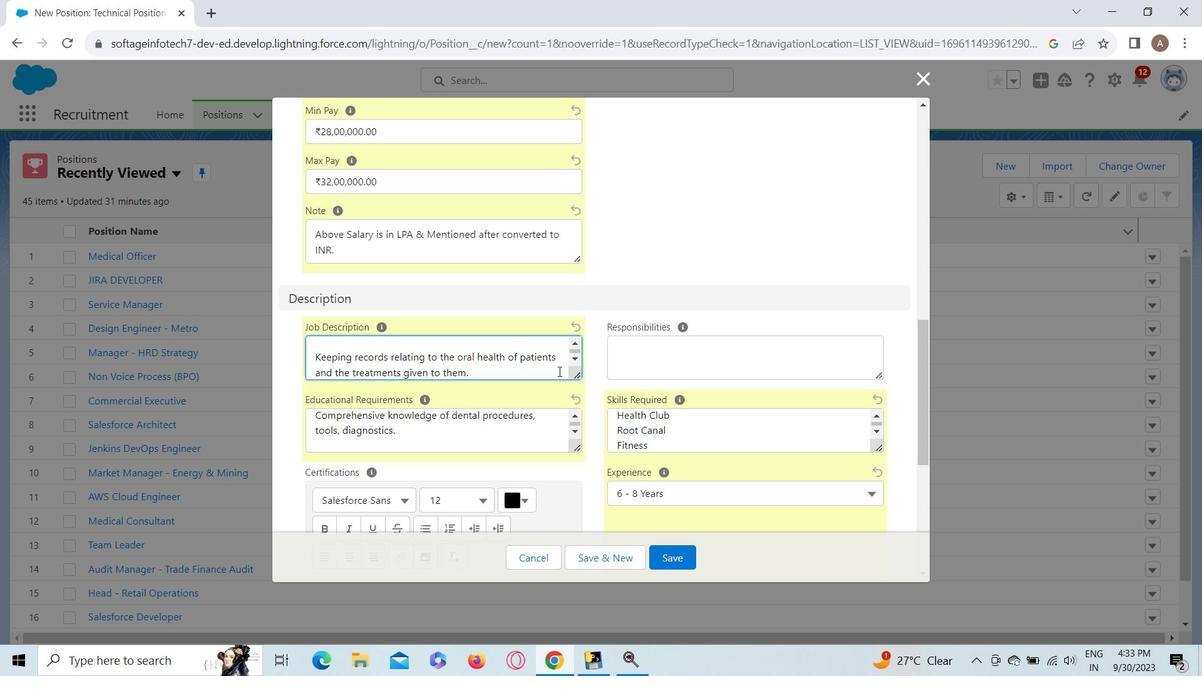 
Action: Key pressed <Key.enter><Key.enter><Key.shift>Managing<Key.space><Key.shift>&<Key.space><Key.shift>Communicating<Key.space>with<Key.space>other<Key.space>staff<Key.space>members<Key.space>to<Key.space>provif<Key.backspace>de<Key.space>care<Key.space>to<Key.space>patients.<Key.enter><Key.enter><Key.shift>Speaking<Key.space>with<Key.space>patients<Key.space>to<Key.space>learn<Key.space>about<Key.space>their<Key.space>health<Key.space>goals<Key.space>and<Key.space>dietery<Key.space>needsm<Key.backspace>,<Key.space>preferenv<Key.backspace>ces<Key.space>and<Key.space>restrictions.<Key.enter><Key.backspace>
Screenshot: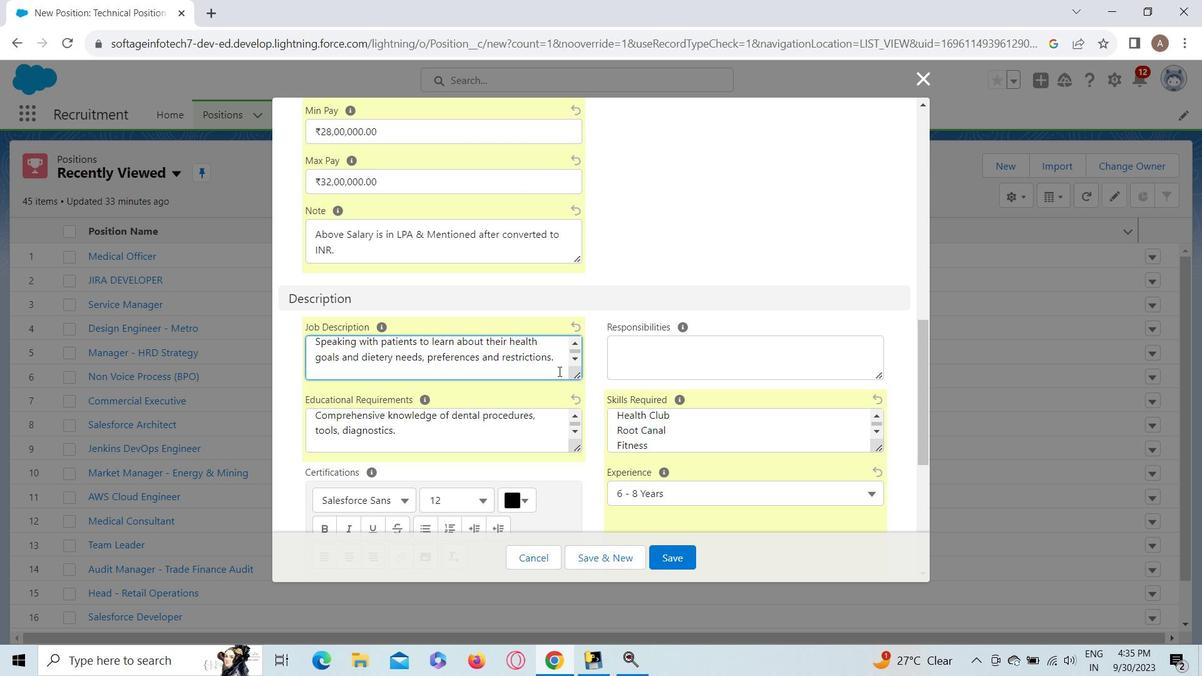 
Action: Mouse moved to (718, 351)
Screenshot: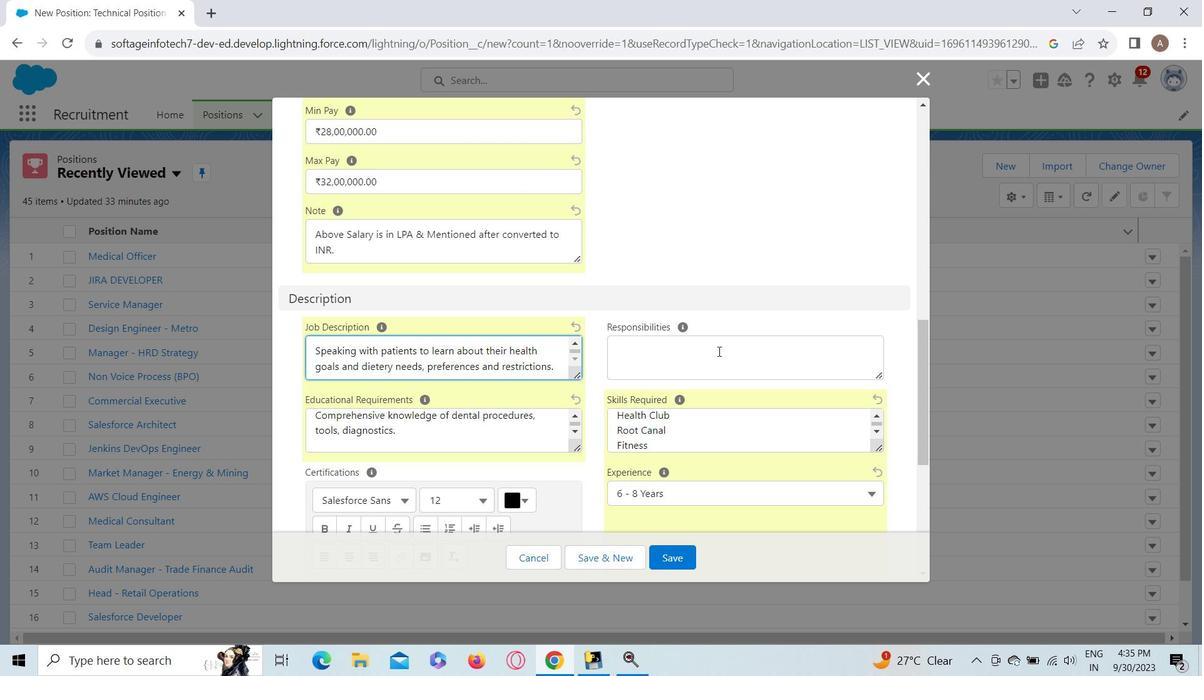 
Action: Mouse pressed left at (718, 351)
Screenshot: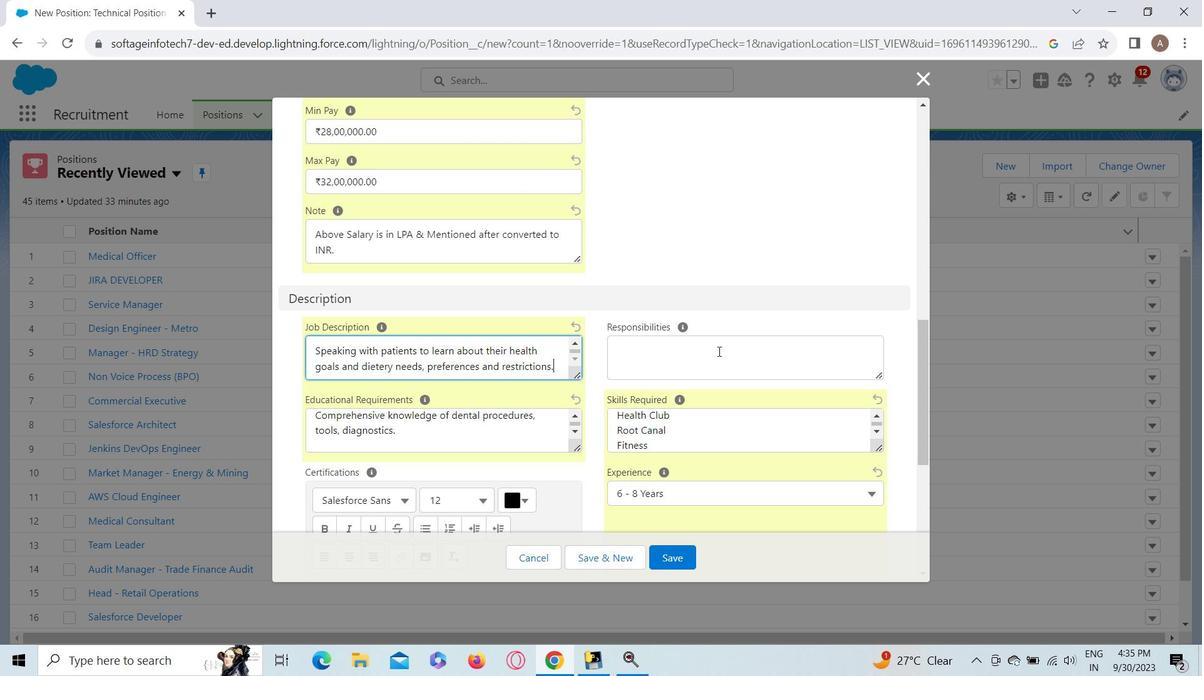 
Action: Key pressed <Key.shift>Developing<Key.space>nutrition<Key.space>plans
Screenshot: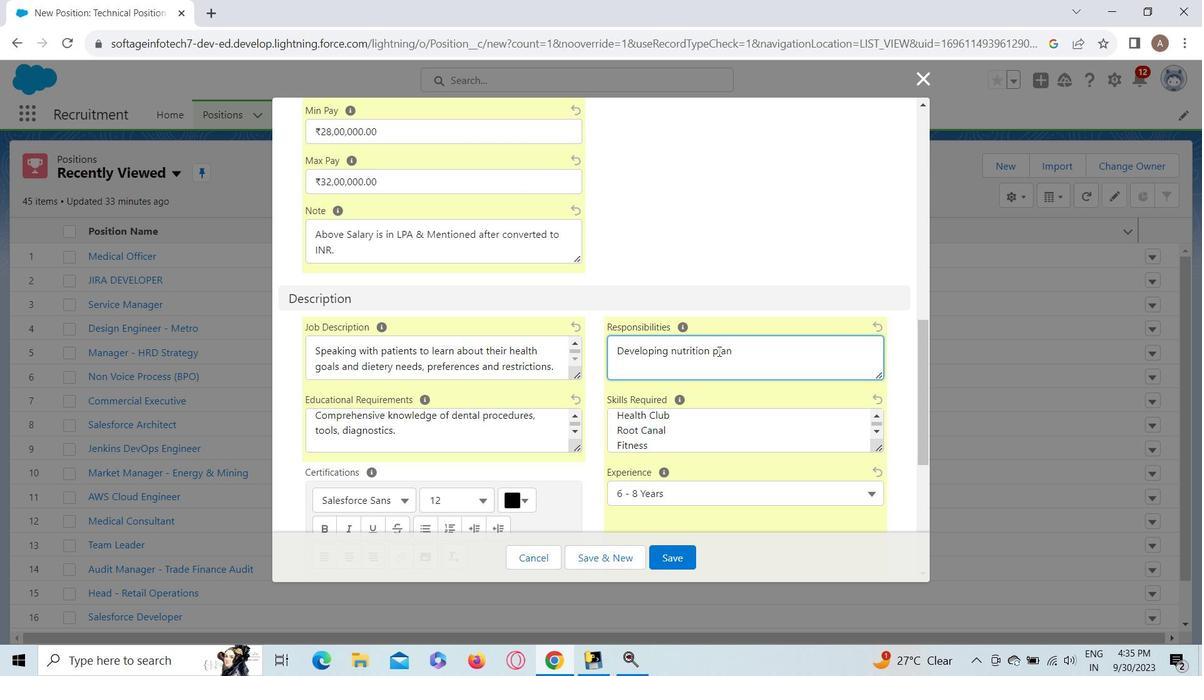 
Action: Mouse moved to (810, 272)
Screenshot: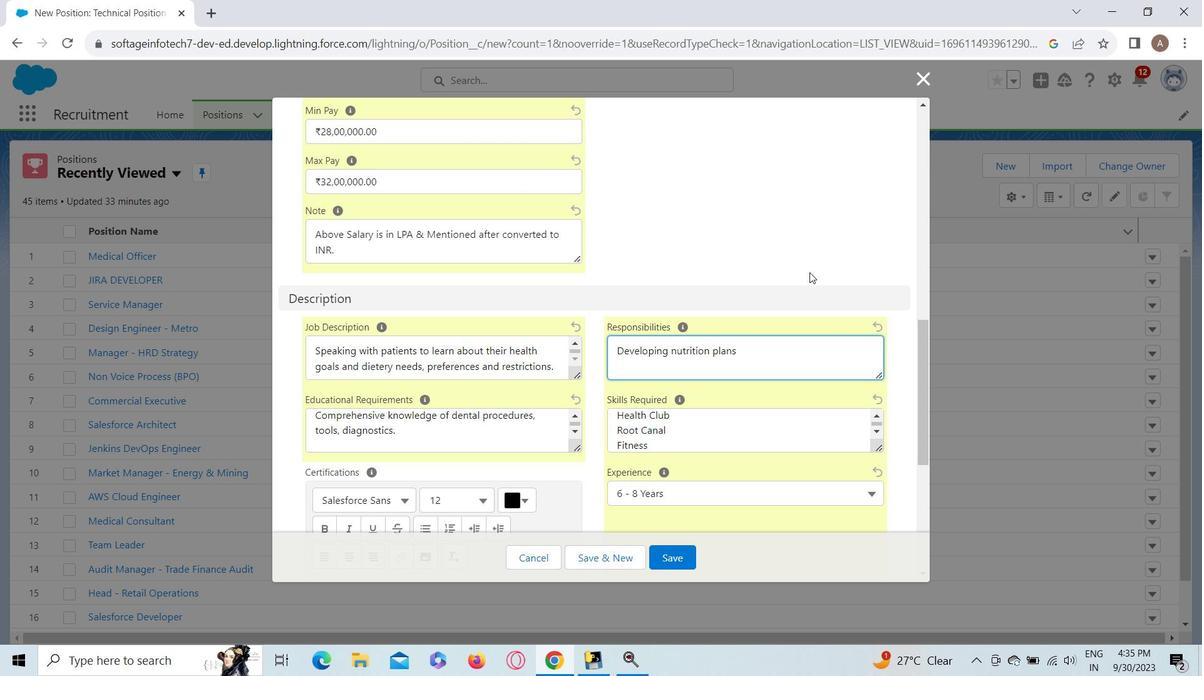
Action: Key pressed <Key.space>for<Key.space>clients<Key.enter><Key.enter><Key.shift><Key.shift>Compiling<Key.space>information<Key.space>and<Key.space>tracking<Key.space>client<Key.space>progress<Key.space>toe<Key.backspace>wards<Key.space>their<Key.space>health<Key.space>goals.<Key.enter><Key.enter><Key.shift>Entering<Key.space>patient<Key.enter>information<Key.space><Key.left><Key.left><Key.left><Key.left><Key.left><Key.left><Key.left><Key.left><Key.left><Key.left><Key.left><Key.left><Key.backspace><Key.space><Key.right><Key.right><Key.right><Key.right><Key.right><Key.right><Key.right><Key.right><Key.right><Key.right><Key.right><Key.space><Key.shift><Key.shift><Key.shift><Key.shift>&<Key.space><Key.shift>Pato<Key.backspace>ient<Key.space><Key.shift>Database.
Screenshot: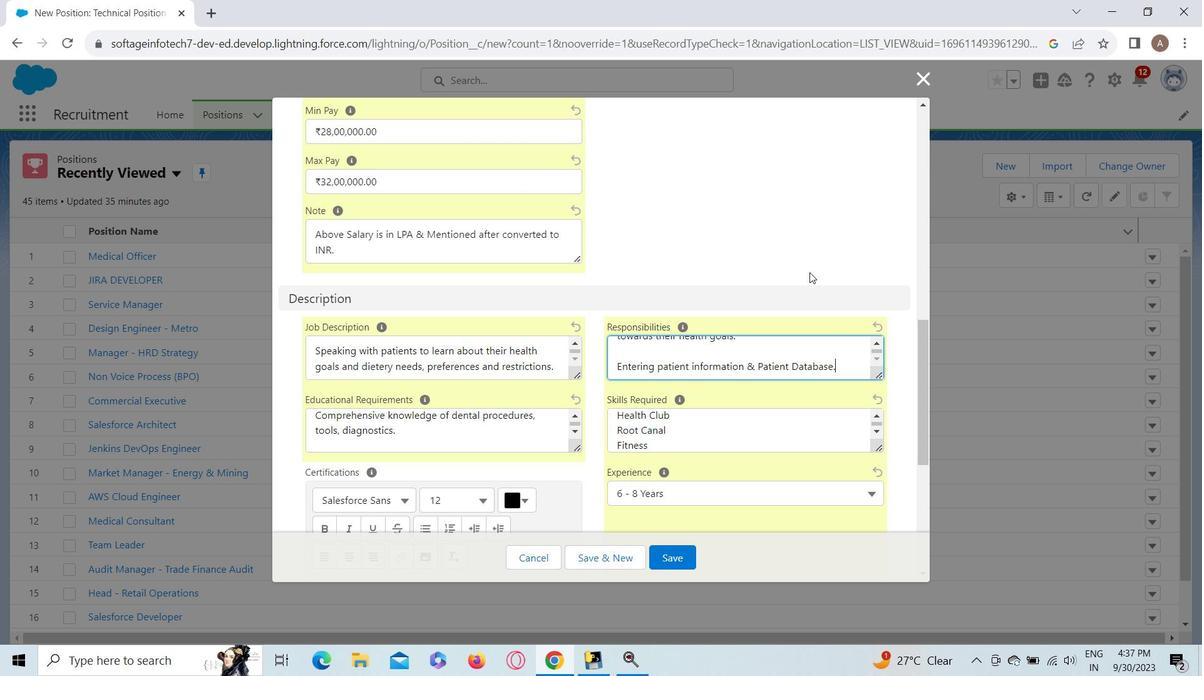 
Action: Mouse moved to (896, 294)
Screenshot: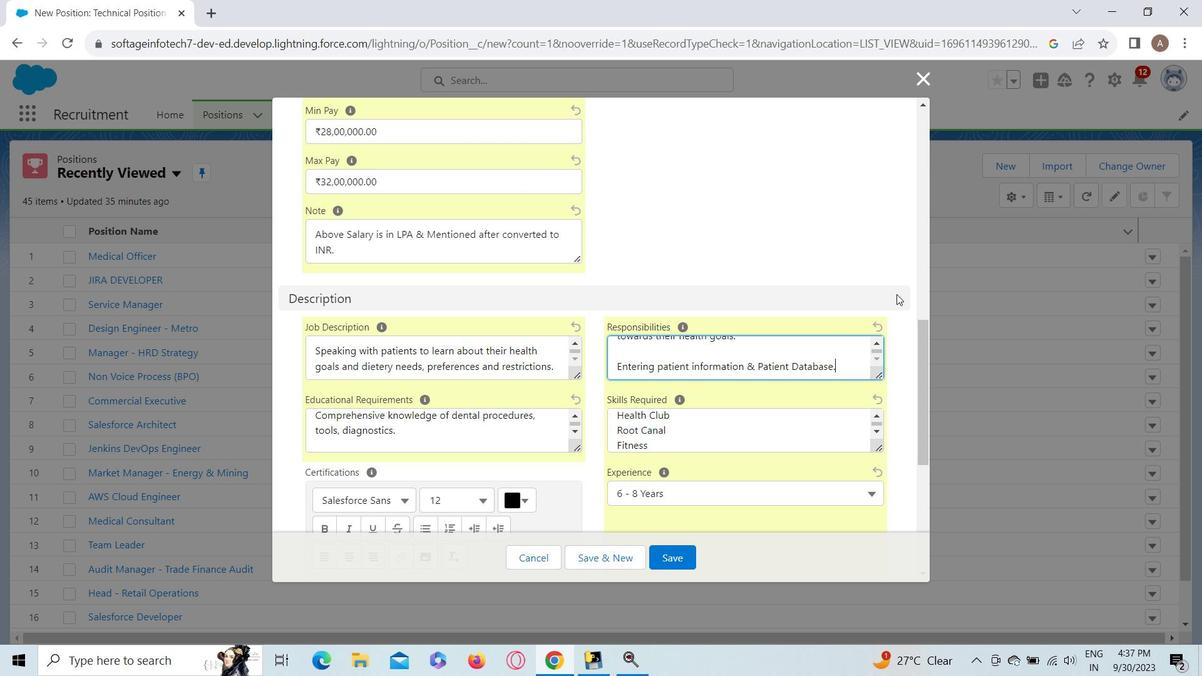 
Action: Key pressed <Key.enter><Key.enter><Key.shift><Key.shift><Key.shift><Key.shift><Key.shift><Key.shift><Key.shift><Key.shift><Key.shift><Key.shift>Keeping<Key.space>informed<Key.space>about<Key.space>the<Key.space>latest<Key.space>discoveries<Key.space>in<Key.space>nutrition.<Key.enter><Key.enter><Key.shift>Speaking<Key.space>to<Key.space>groups<Key.space>to<Key.space>
Screenshot: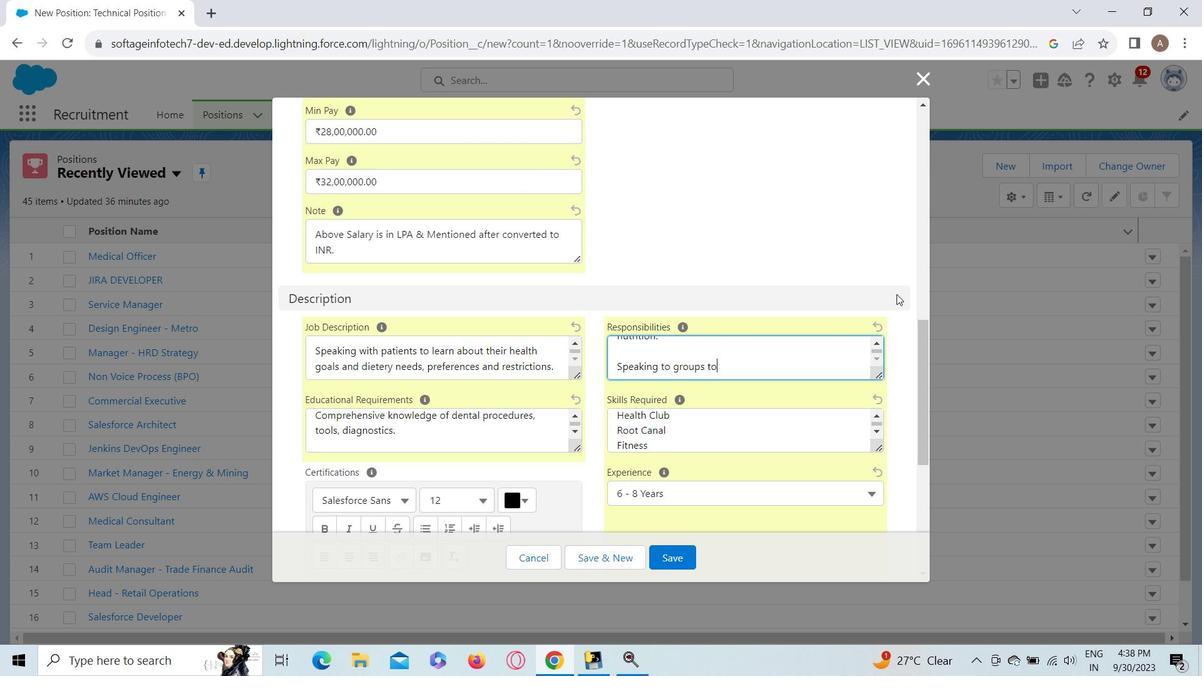 
Action: Mouse moved to (942, 334)
Screenshot: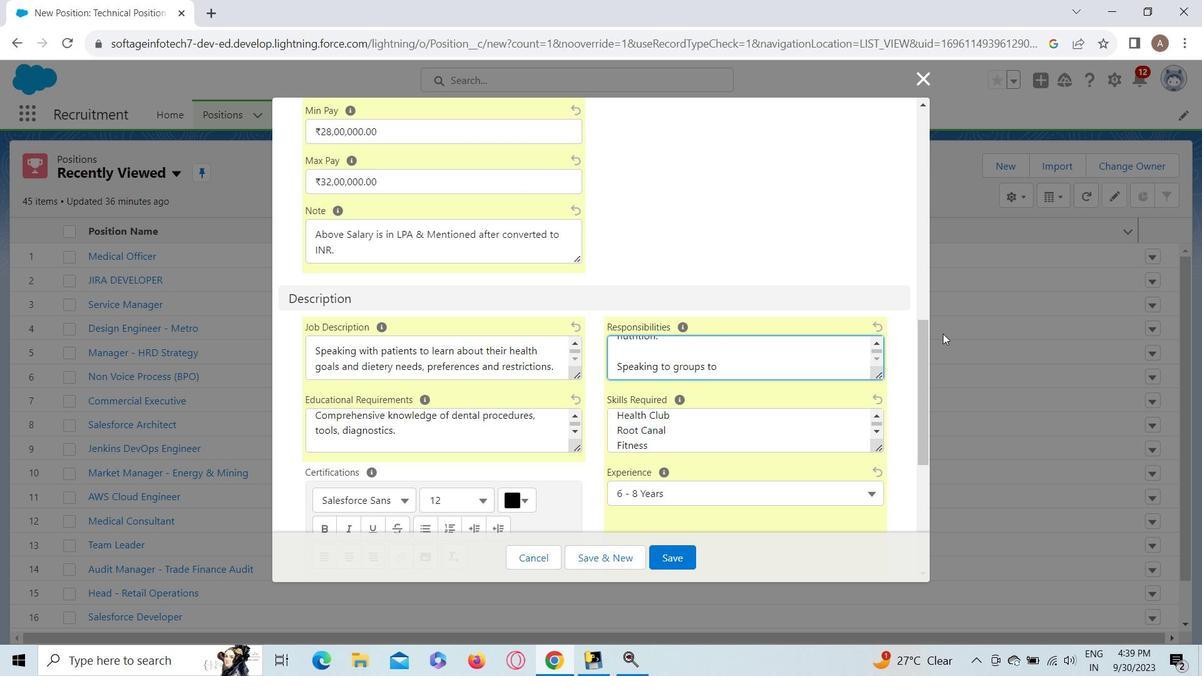 
Action: Key pressed promote<Key.space>healthy<Key.space>a<Key.backspace>eating<Key.space>habits<Key.space>and<Key.space>proper<Key.space>nutriton.<Key.enter><Key.enter><Key.shift>Meeting<Key.space>with<Key.space>clients<Key.space>and<Key.space>identifying<Key.space>their<Key.space>de<Key.backspace>ie
Screenshot: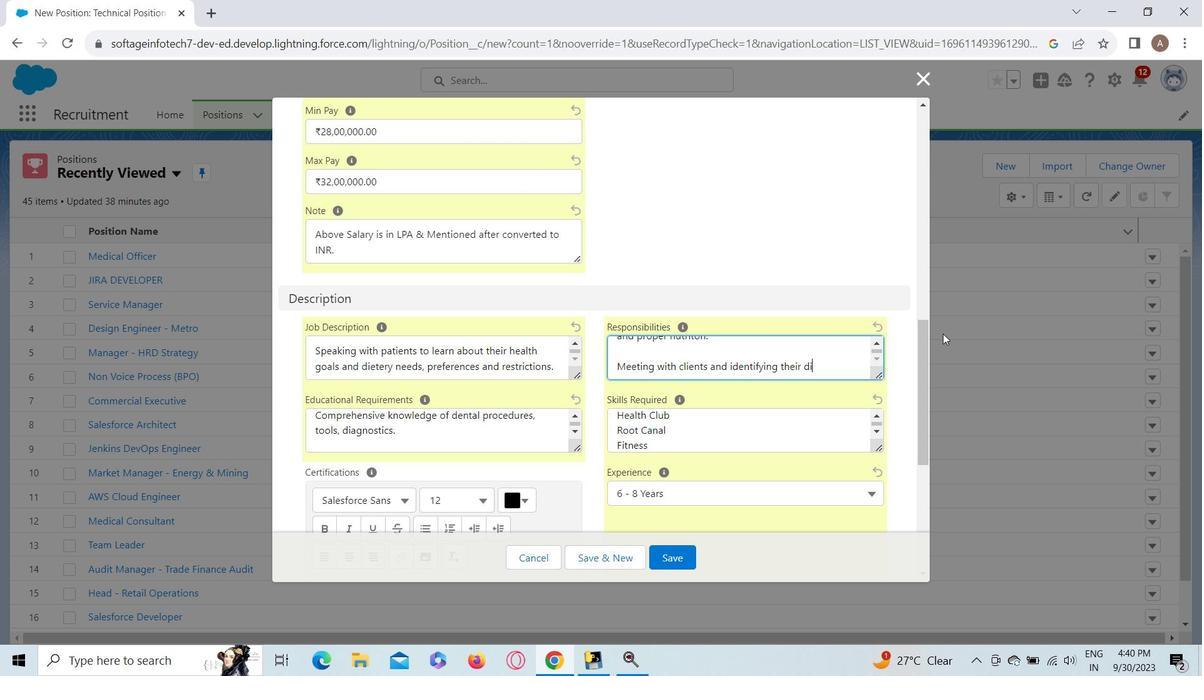 
Action: Mouse moved to (942, 441)
Screenshot: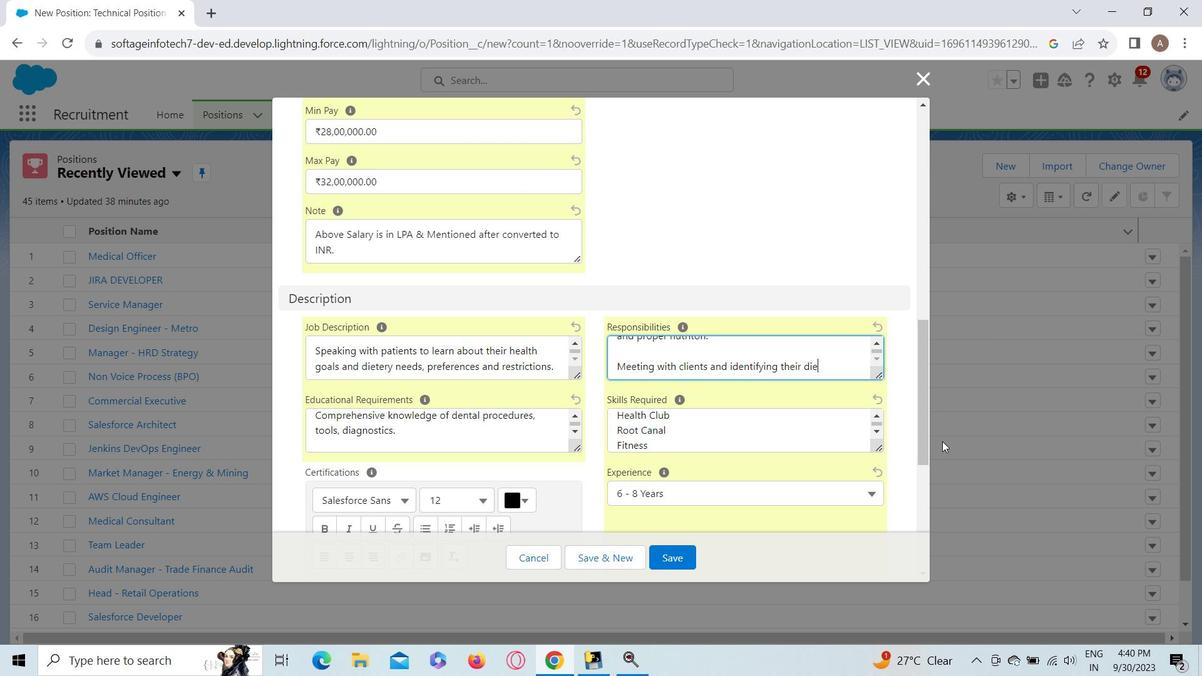 
Action: Key pressed tery<Key.space>needs<Key.space>by<Key.space>assessing<Key.space>their<Key.space>health,<Key.space>exercise<Key.space>routine<Key.space><Key.shift>and<Key.space>food<Key.space>habits.<Key.enter><Key.enter><Key.shift>Developing<Key.space>and<Key.space>helping<Key.space>implement<Key.space>
Screenshot: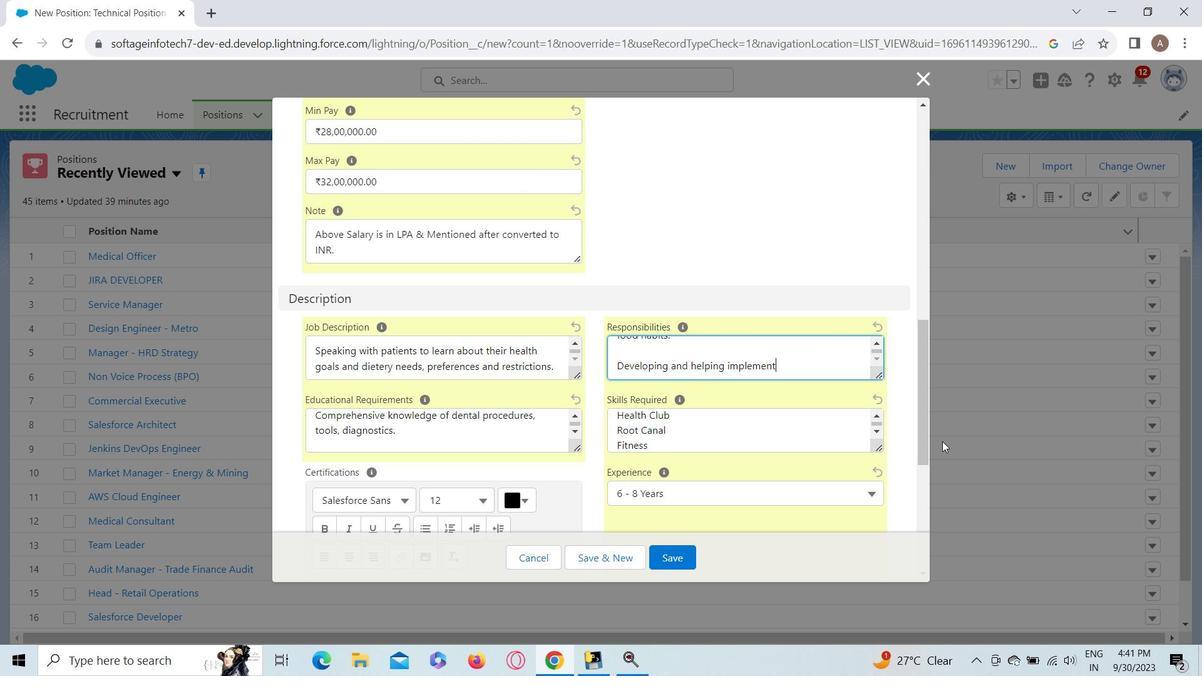 
Action: Mouse moved to (849, 428)
Screenshot: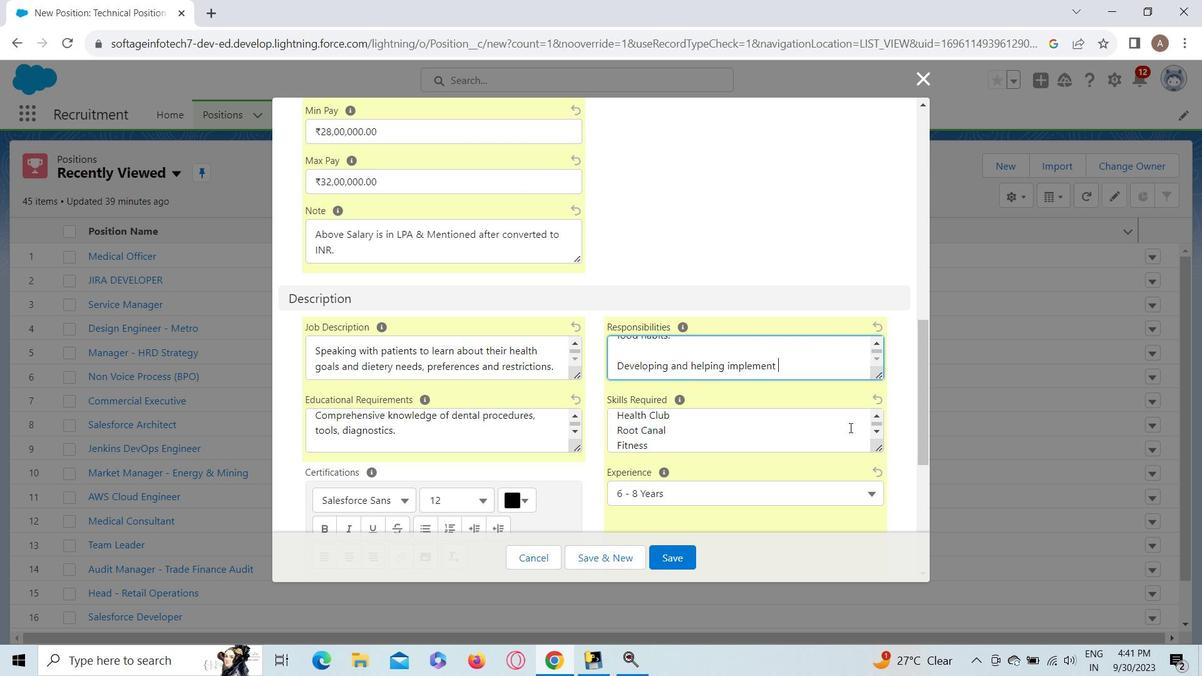 
Action: Key pressed personalized<Key.space>nutrition<Key.space>plans<Key.space>for<Key.space>clients.<Key.enter><Key.enter><Key.shift>Offering<Key.space>advice<Key.space>on<Key.space>how<Key.space>to<Key.space>stay<Key.space>healthy<Key.space>and<Key.space>providing<Key.space>support<Key.space>to<Key.space>help<Key.space>clients<Key.space>with<Key.space>their<Key.space>progress.<Key.enter><Key.enter><Key.shift><Key.shift><Key.shift>Overseeing<Key.space>the<Key.space>consultation<Key.space>calender<Key.space>to<Key.space>ensure<Key.space>efficiency.<Key.enter><Key.enter><Key.shift>Simplifying<Key.space>important<Key.space>information<Key.space>for<Key.space>clients<Key.space>and<Key.space>explaining<Key.space>the<Key.space>benifits<Key.space>of<Key.space>staying<Key.space>ona<Key.backspace><Key.space>a<Key.space>healthy<Key.space>f<Key.backspace>diet.<Key.enter><Key.enter><Key.shift><Key.shift><Key.shift><Key.shift><Key.shift><Key.shift><Key.shift><Key.shift><Key.shift><Key.shift><Key.shift><Key.shift><Key.shift><Key.shift><Key.shift><Key.shift><Key.shift><Key.shift><Key.shift><Key.shift><Key.shift><Key.shift><Key.shift><Key.shift><Key.shift><Key.shift><Key.shift><Key.shift><Key.shift><Key.shift><Key.shift><Key.shift><Key.shift><Key.shift><Key.shift><Key.shift><Key.shift><Key.shift><Key.shift><Key.shift><Key.shift><Key.shift><Key.shift><Key.shift><Key.shift><Key.shift><Key.shift><Key.shift><Key.shift><Key.shift><Key.shift><Key.shift><Key.shift><Key.shift><Key.shift><Key.shift><Key.shift><Key.shift><Key.shift>Helping<Key.space>establish<Key.space>shr<Key.backspace>ort<Key.space>and<Key.space>long<Key.space>term<Key.space>goals.
Screenshot: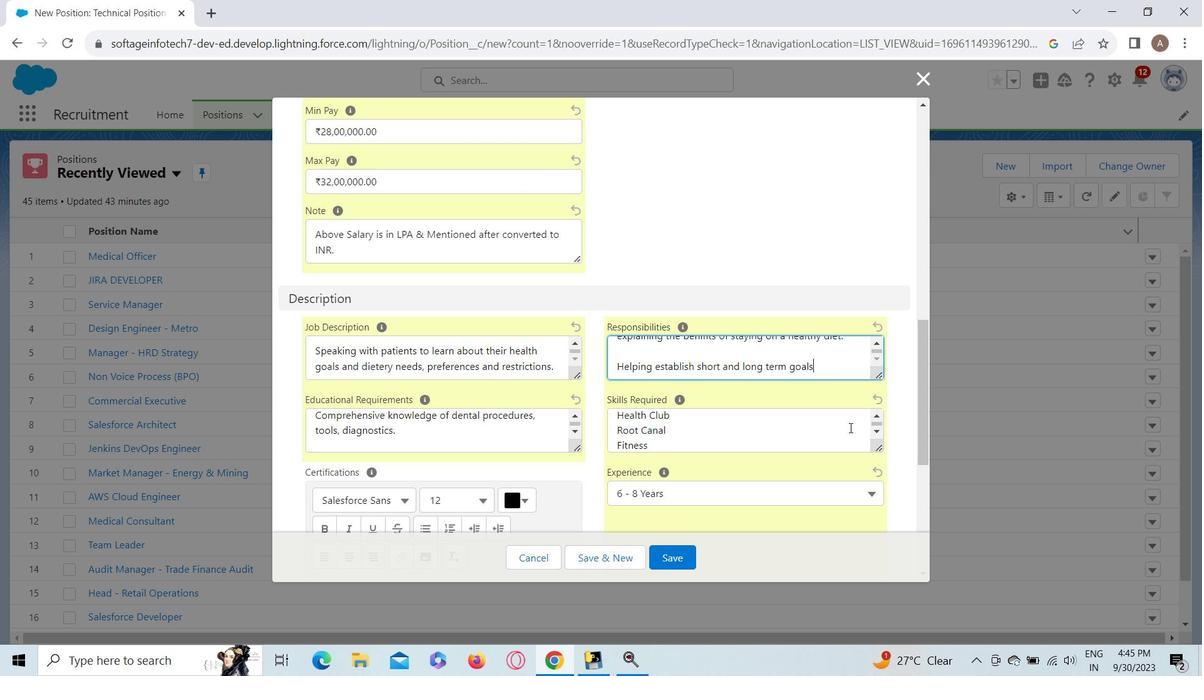 
Action: Mouse moved to (691, 559)
Screenshot: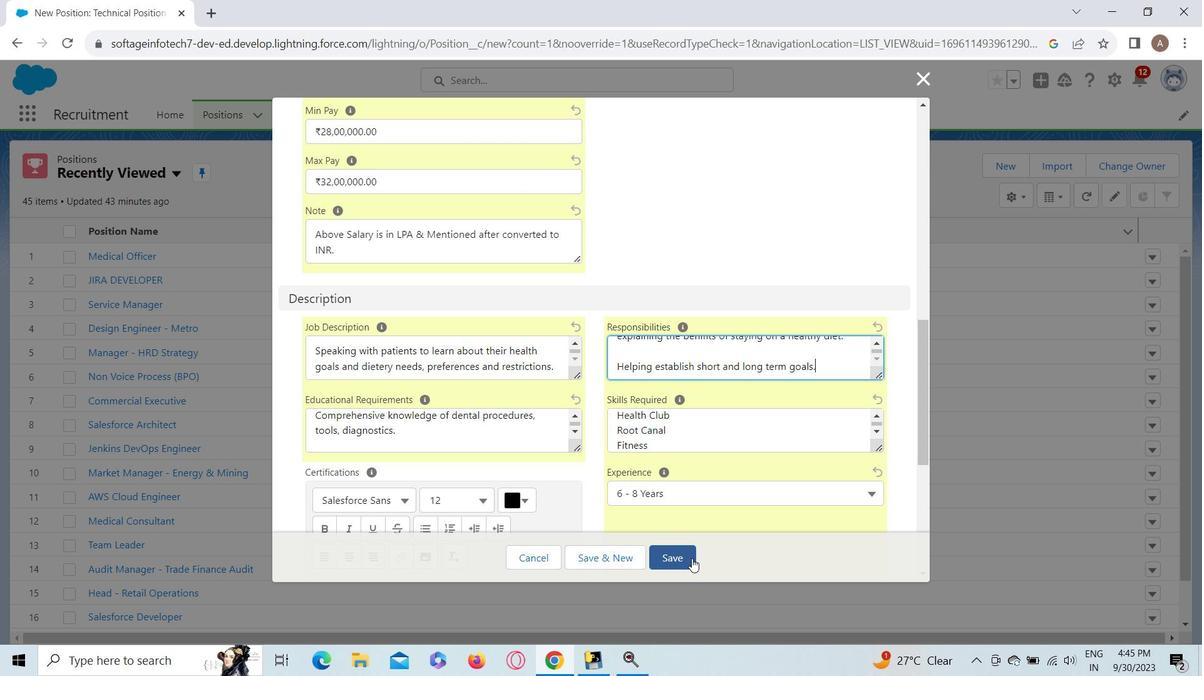 
Action: Mouse pressed left at (691, 559)
Screenshot: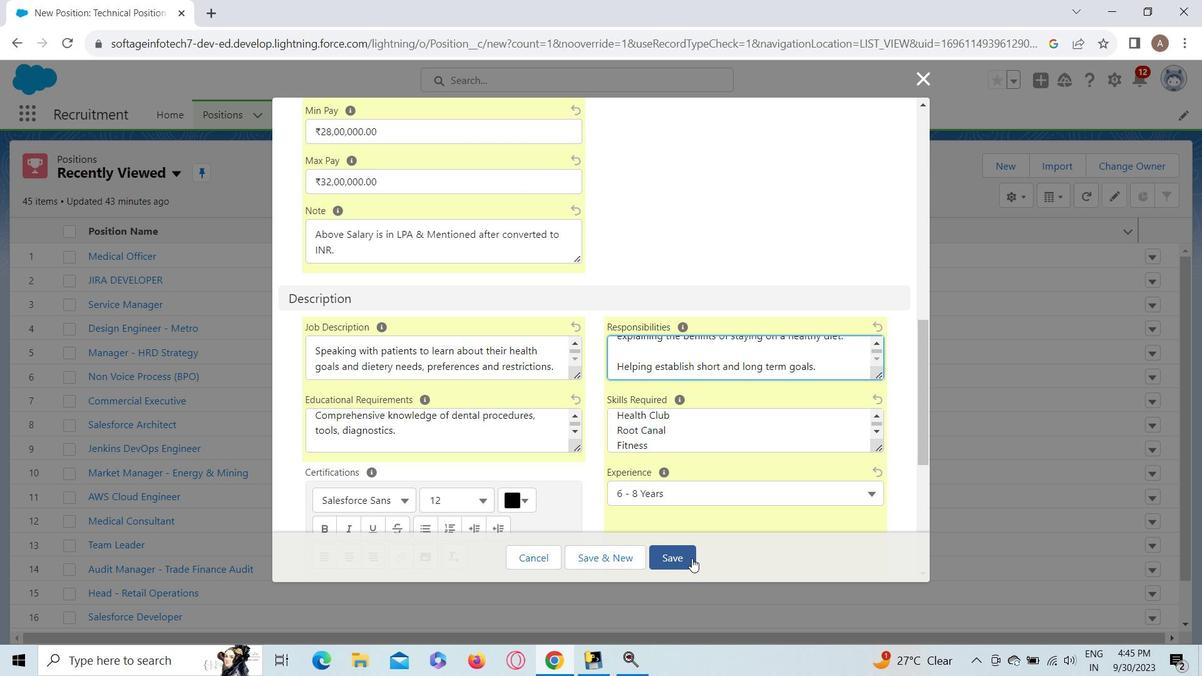 
Action: Mouse moved to (224, 106)
Screenshot: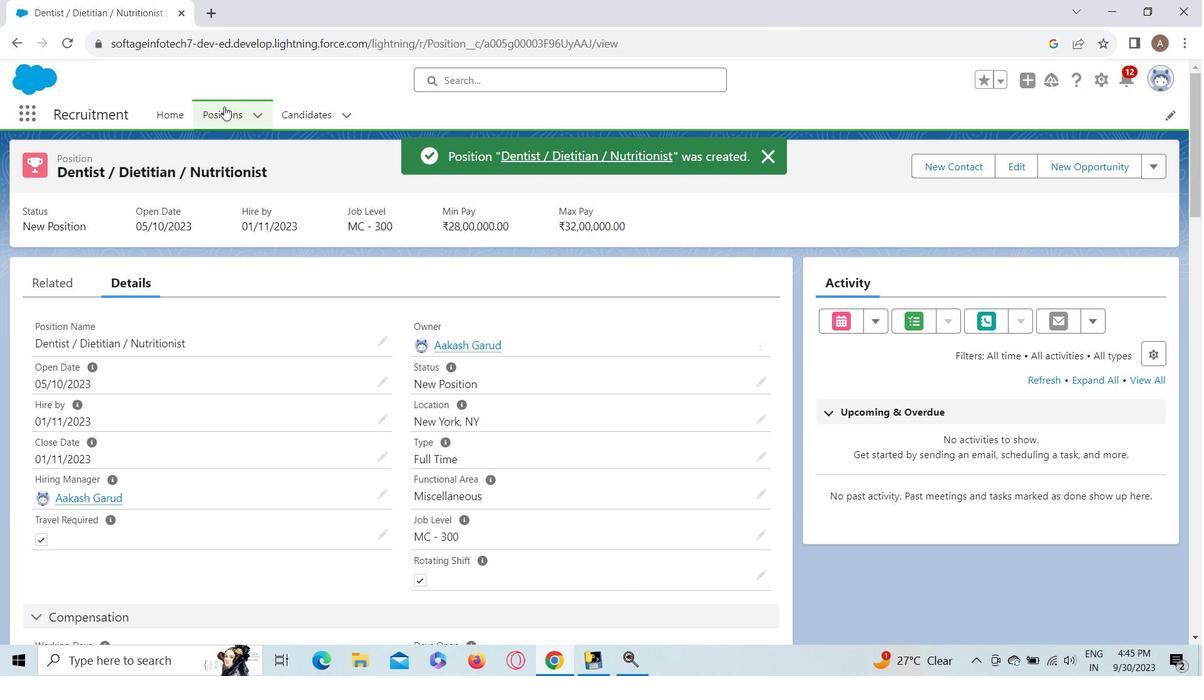 
Action: Mouse pressed left at (224, 106)
Screenshot: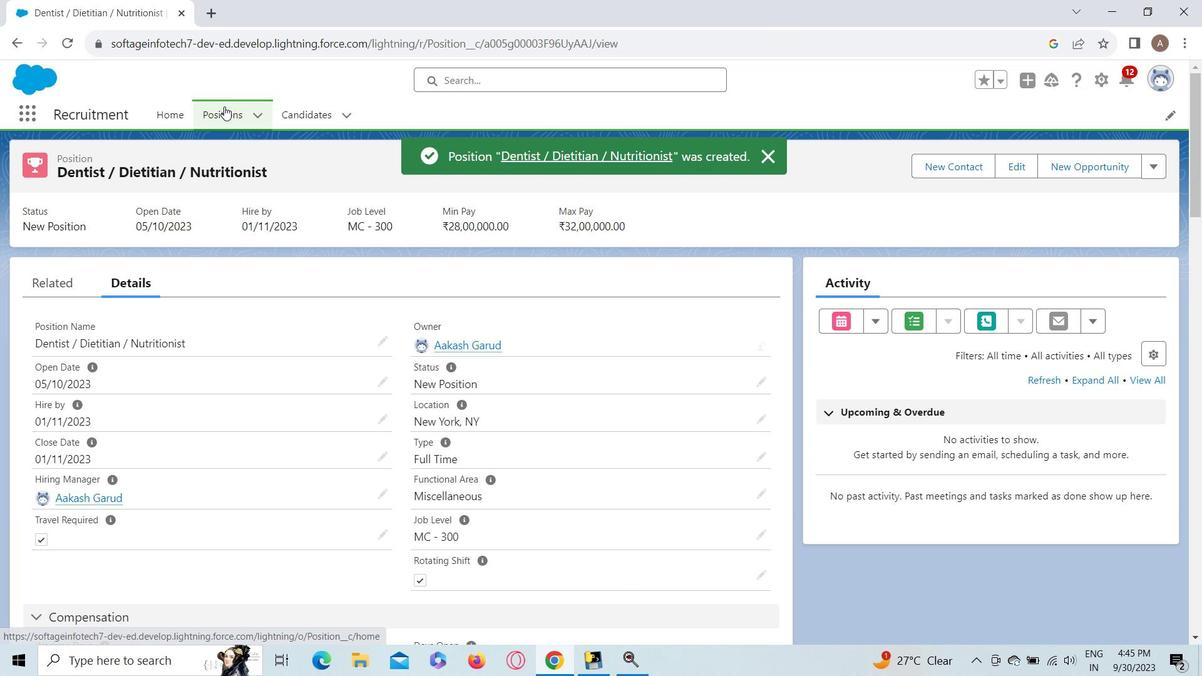 
Action: Mouse moved to (304, 195)
Screenshot: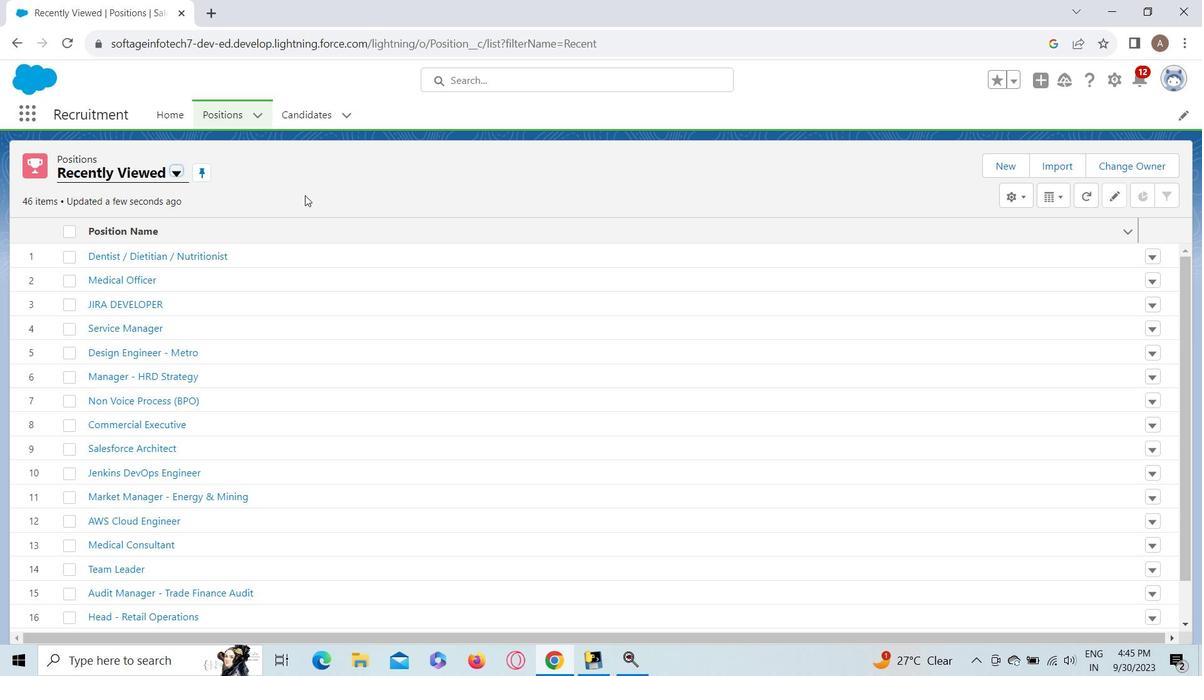 
